Task: In the  document Povertyfile.epub Change the allignment of footer to  'Center' Select the entire text and insert font style 'Lora' and font size: 19
Action: Mouse moved to (321, 481)
Screenshot: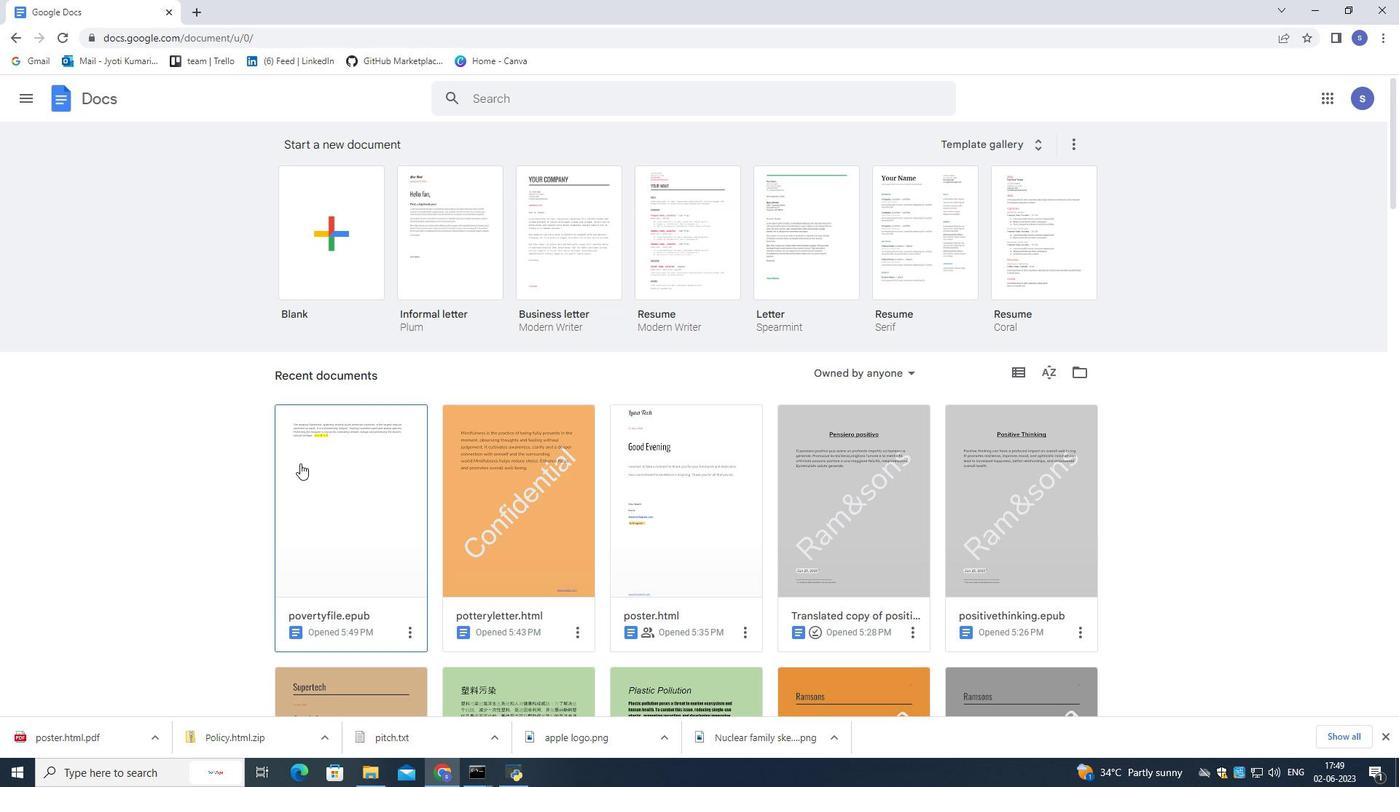 
Action: Mouse pressed left at (321, 481)
Screenshot: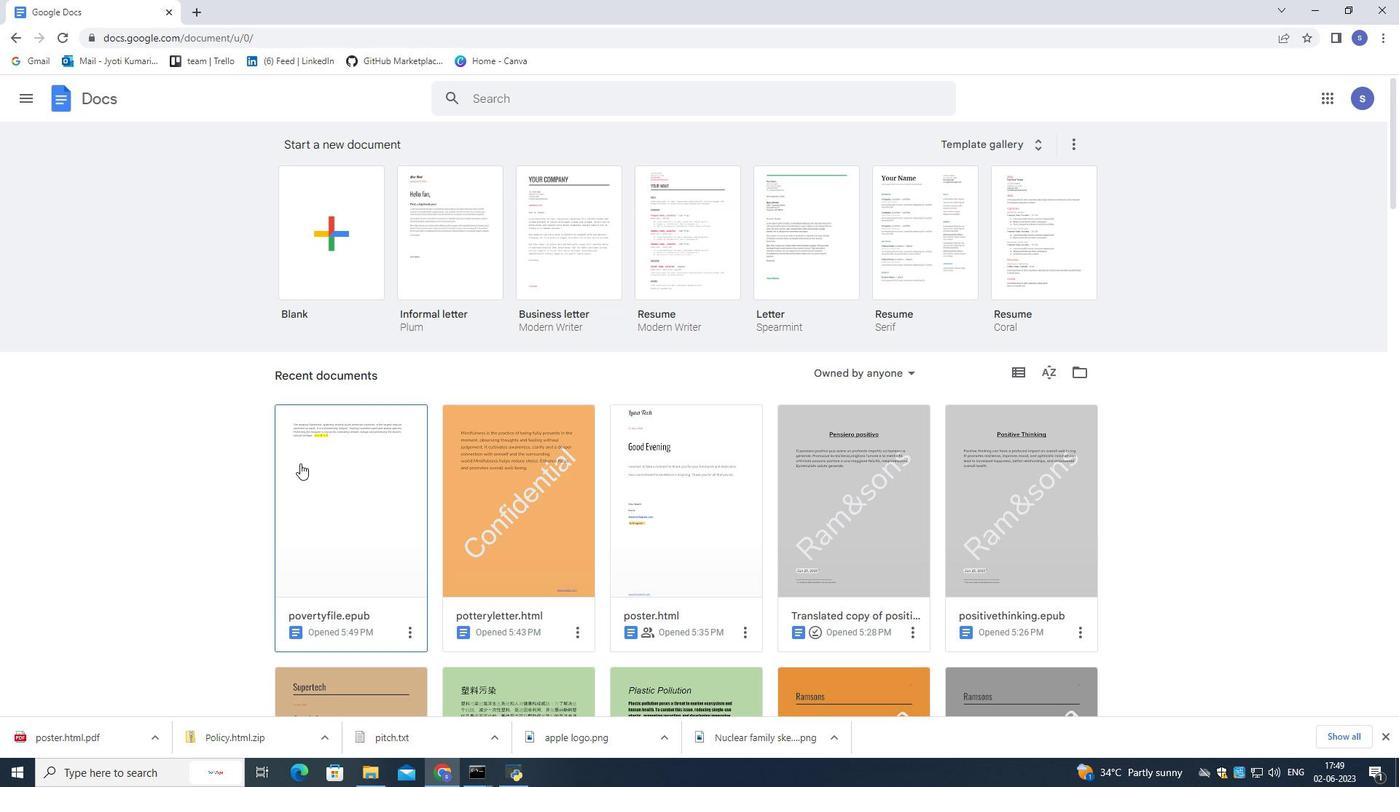 
Action: Mouse moved to (321, 481)
Screenshot: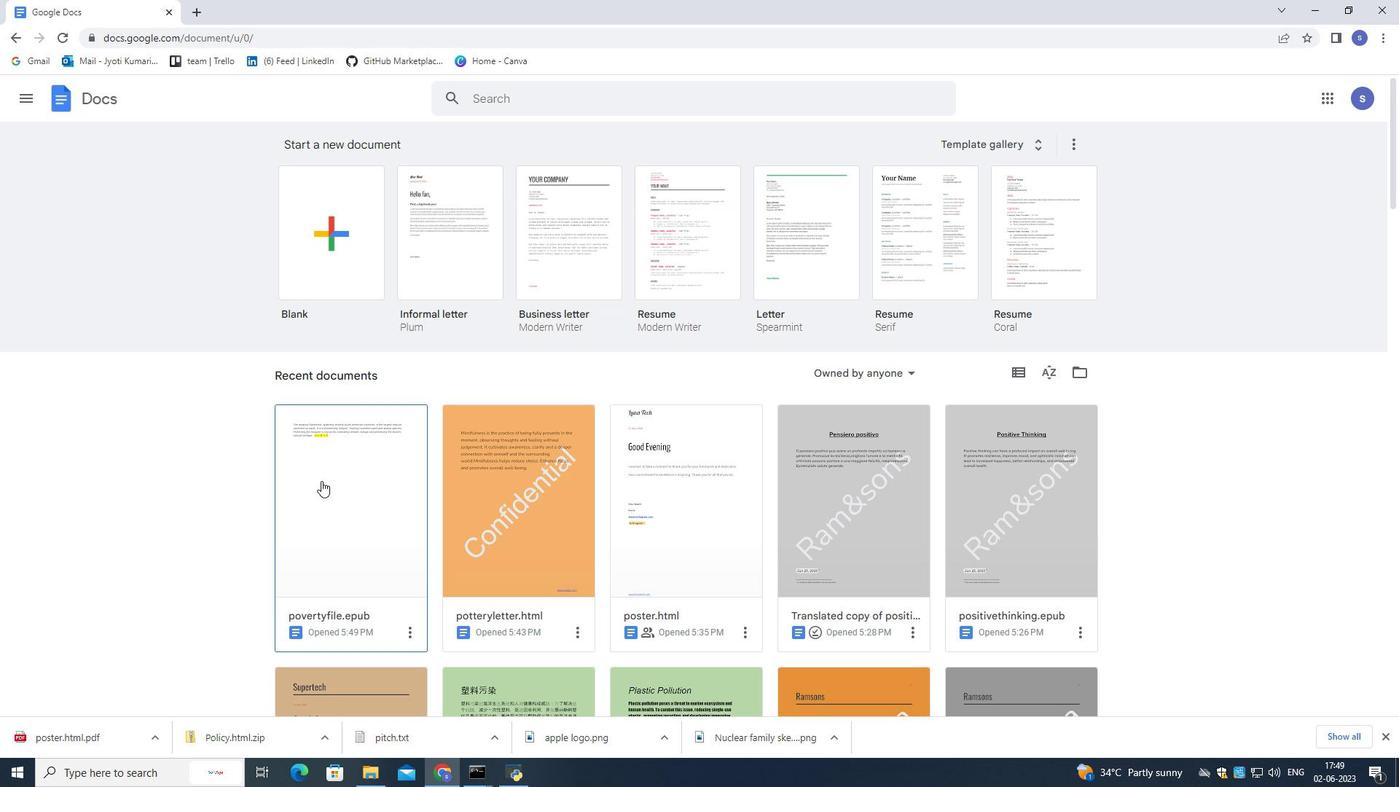 
Action: Mouse pressed left at (321, 481)
Screenshot: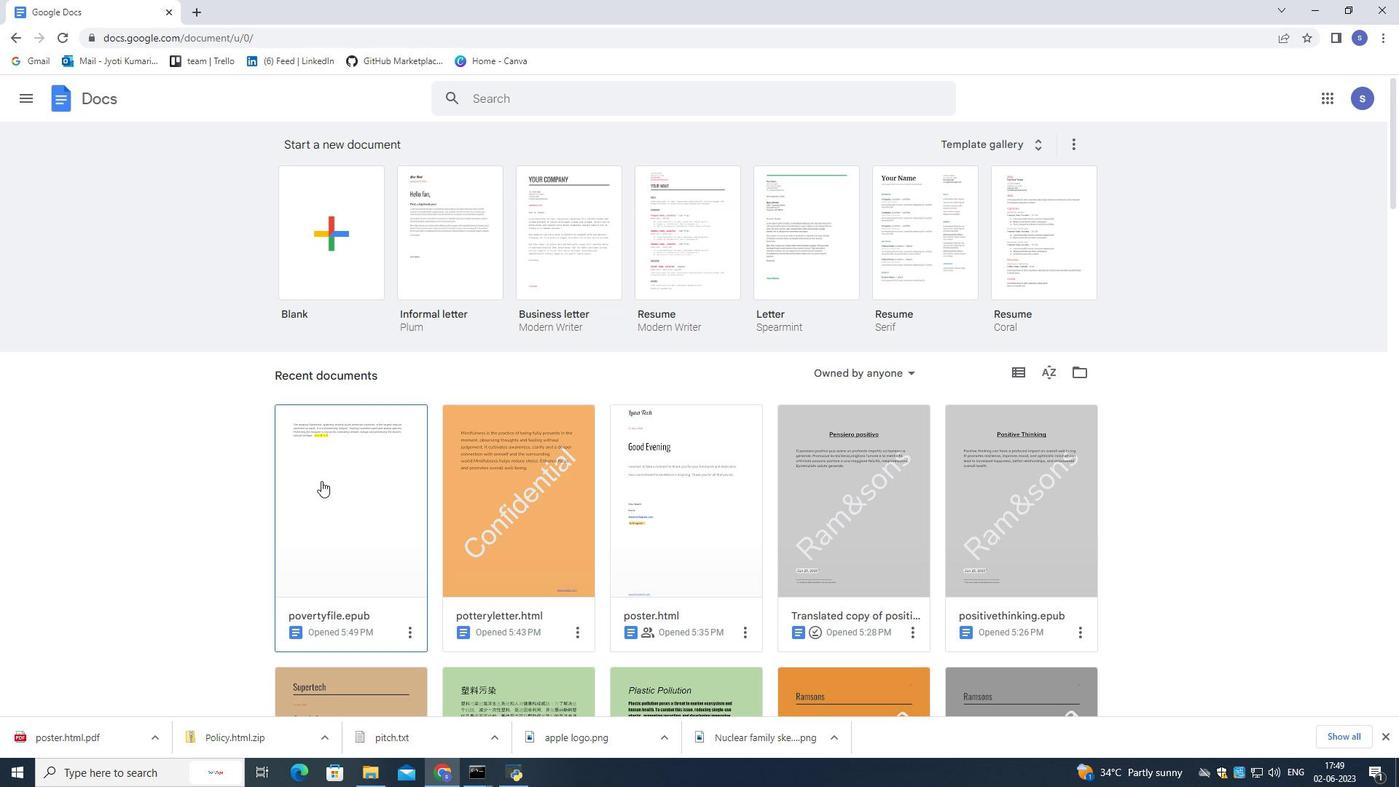 
Action: Mouse moved to (319, 481)
Screenshot: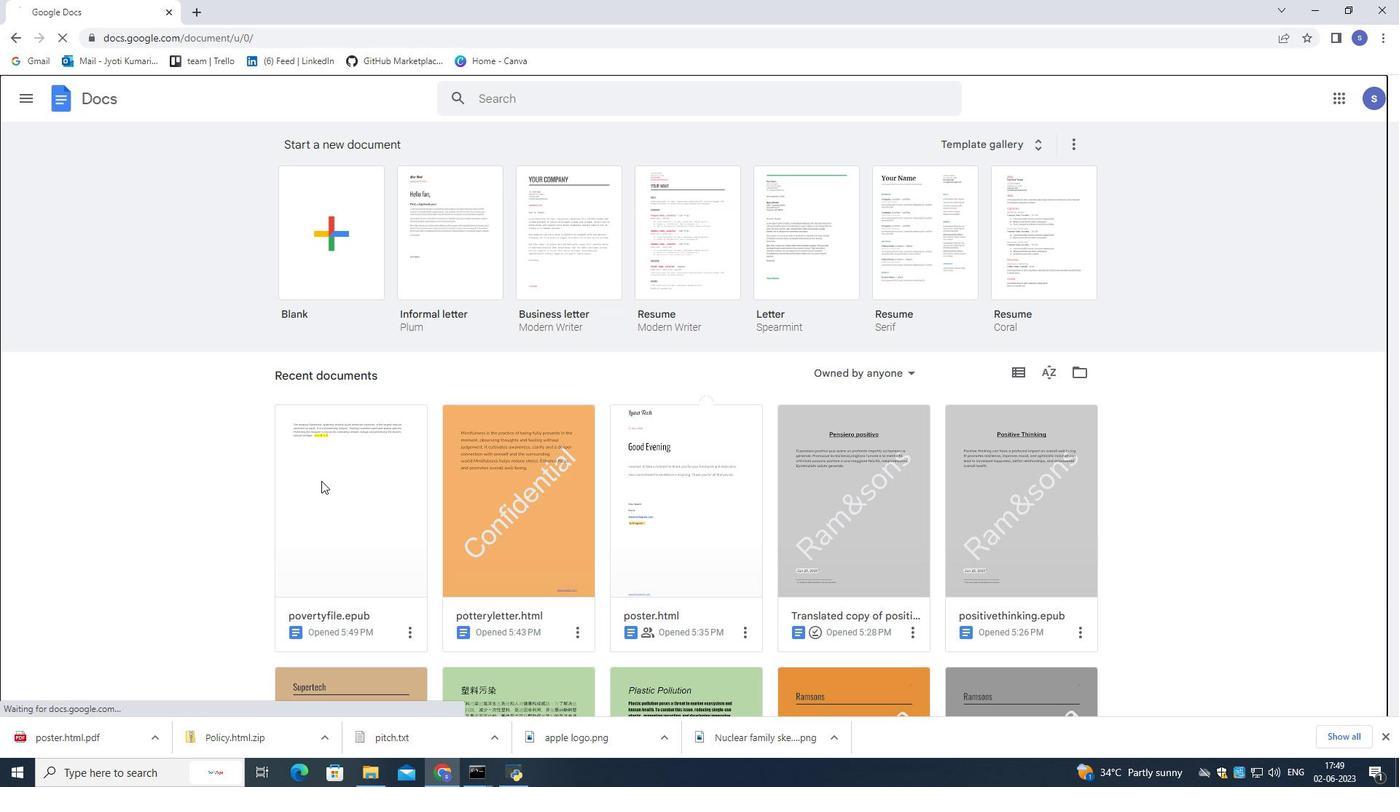 
Action: Mouse pressed left at (319, 481)
Screenshot: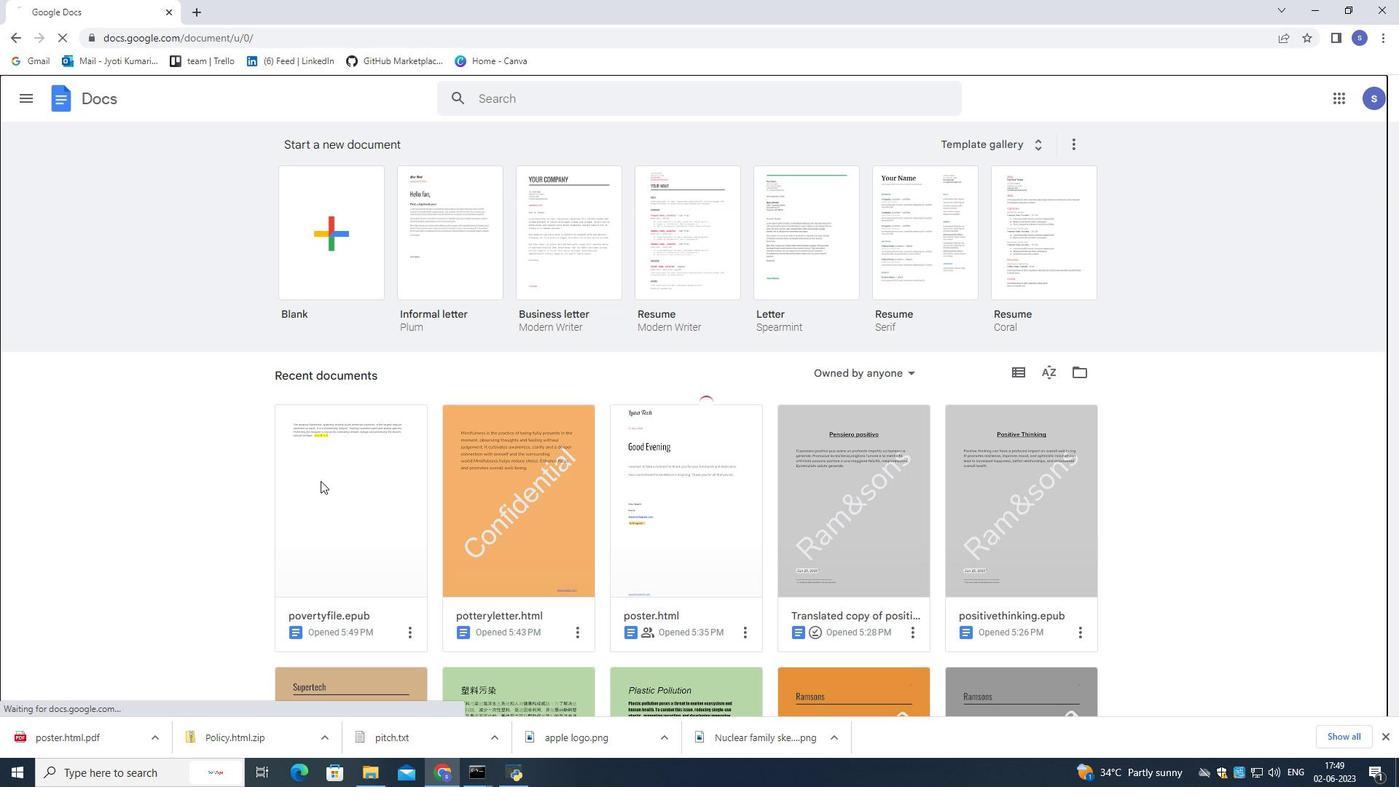 
Action: Mouse moved to (623, 583)
Screenshot: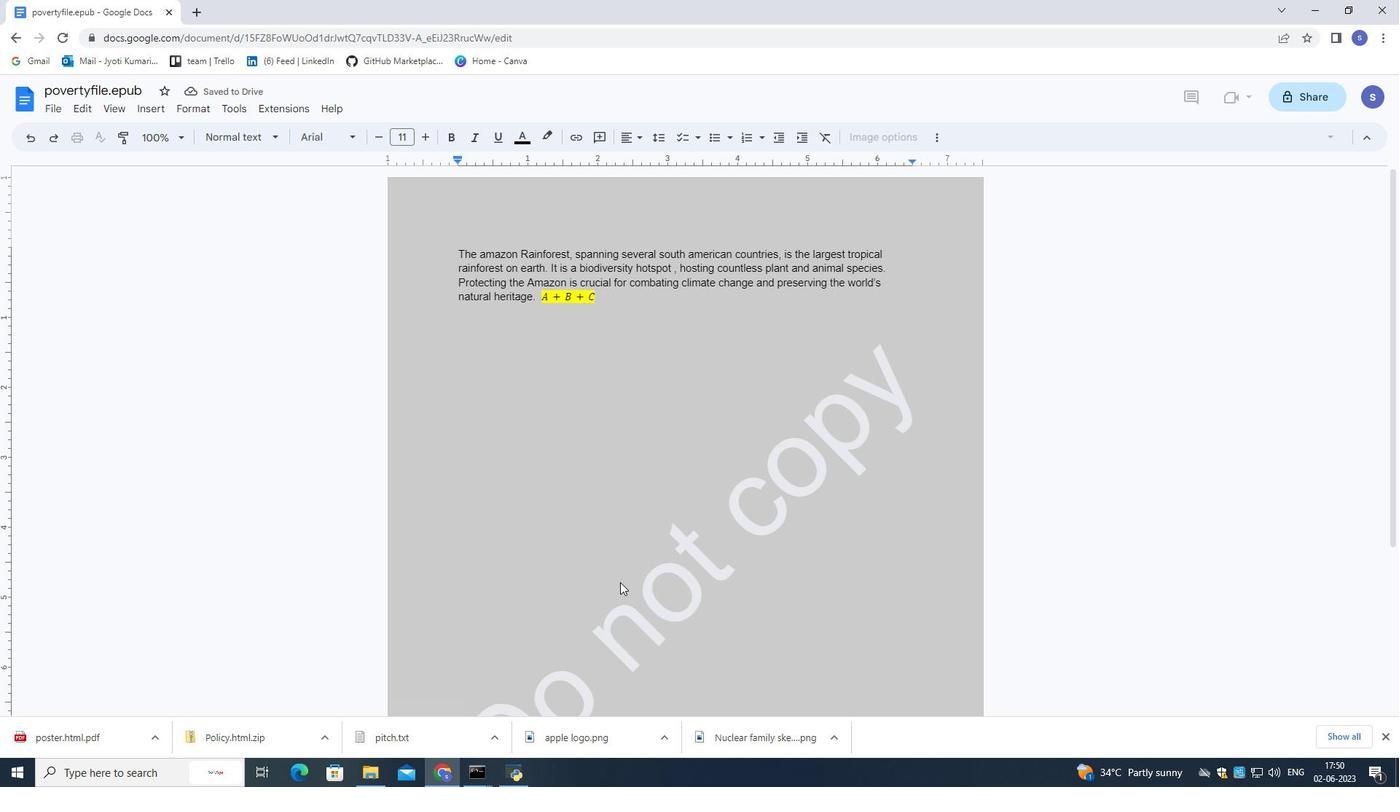 
Action: Mouse scrolled (621, 581) with delta (0, 0)
Screenshot: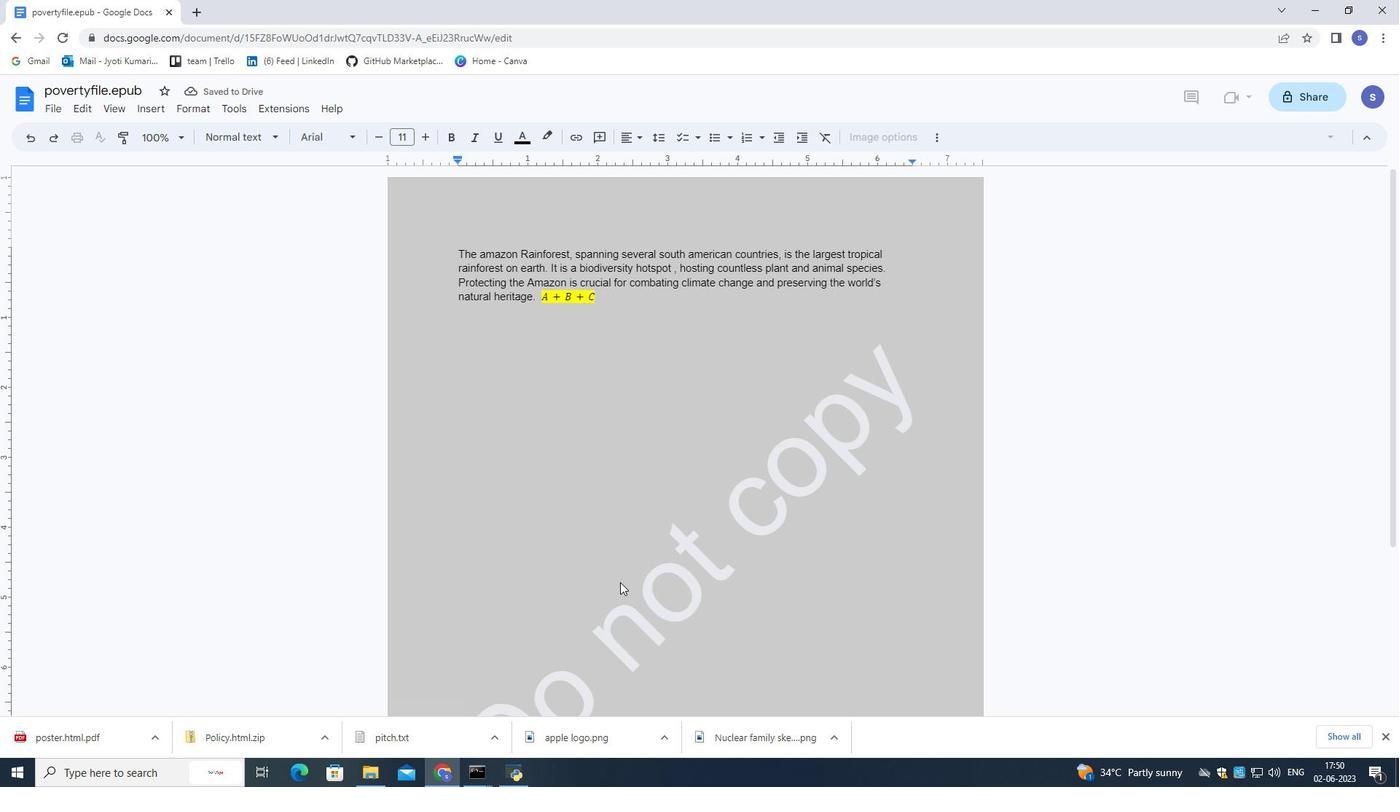 
Action: Mouse moved to (626, 583)
Screenshot: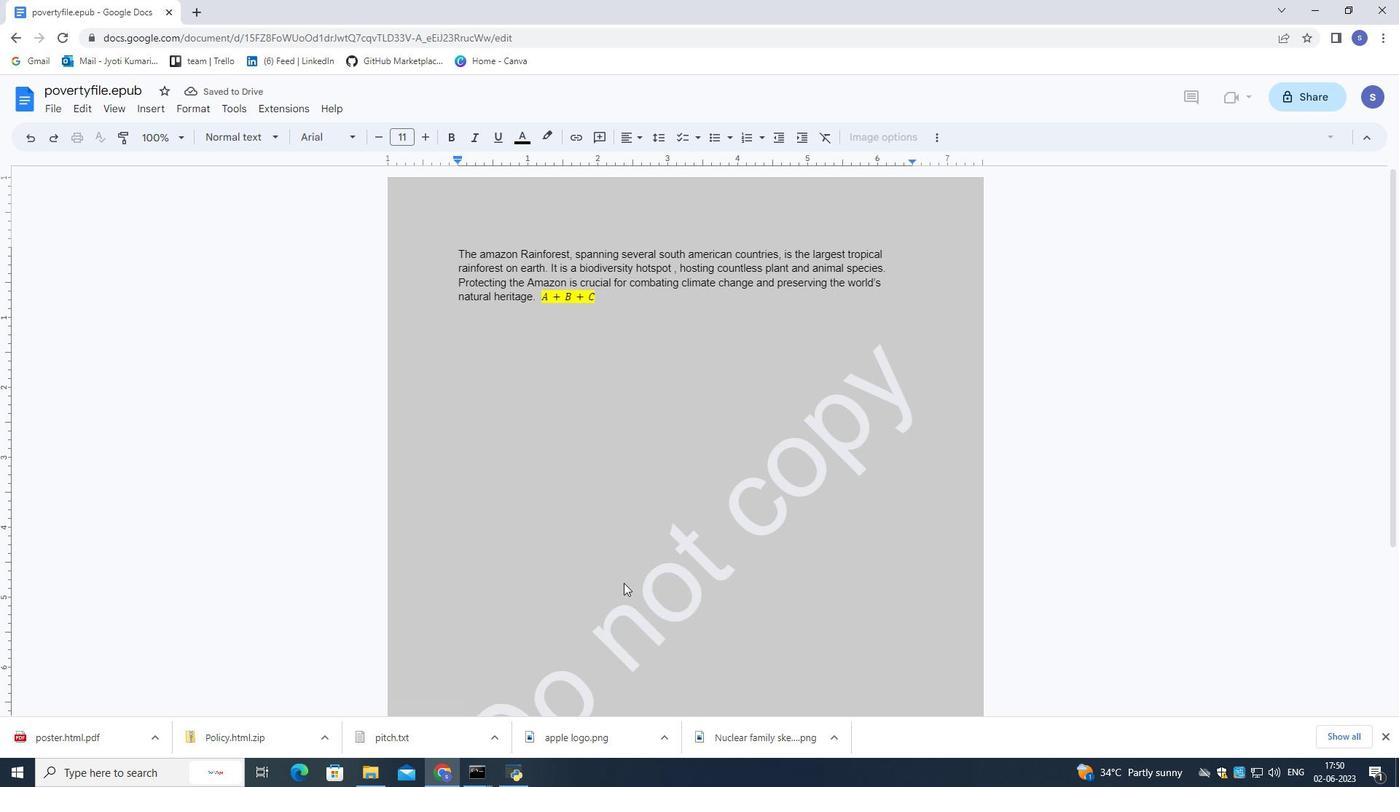 
Action: Mouse scrolled (624, 583) with delta (0, 0)
Screenshot: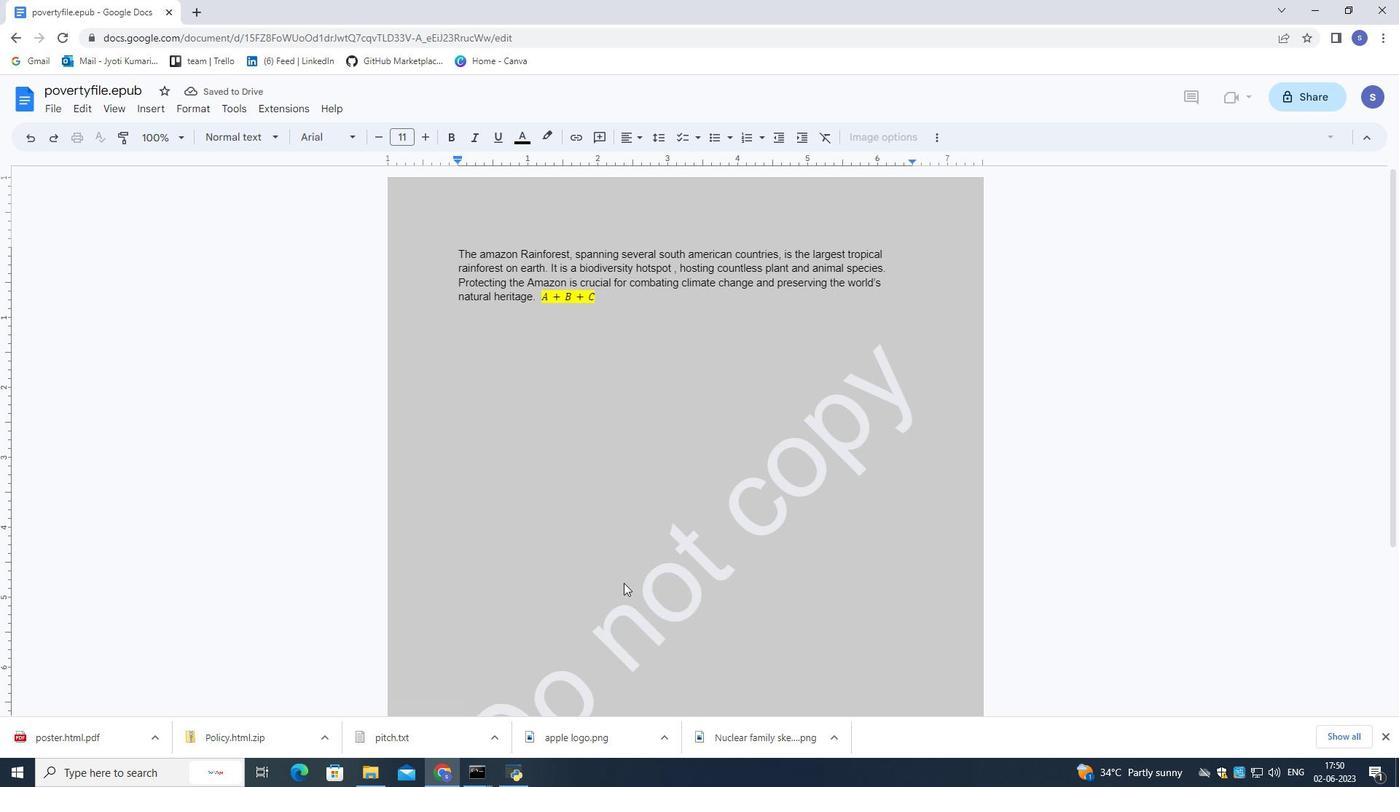 
Action: Mouse moved to (626, 583)
Screenshot: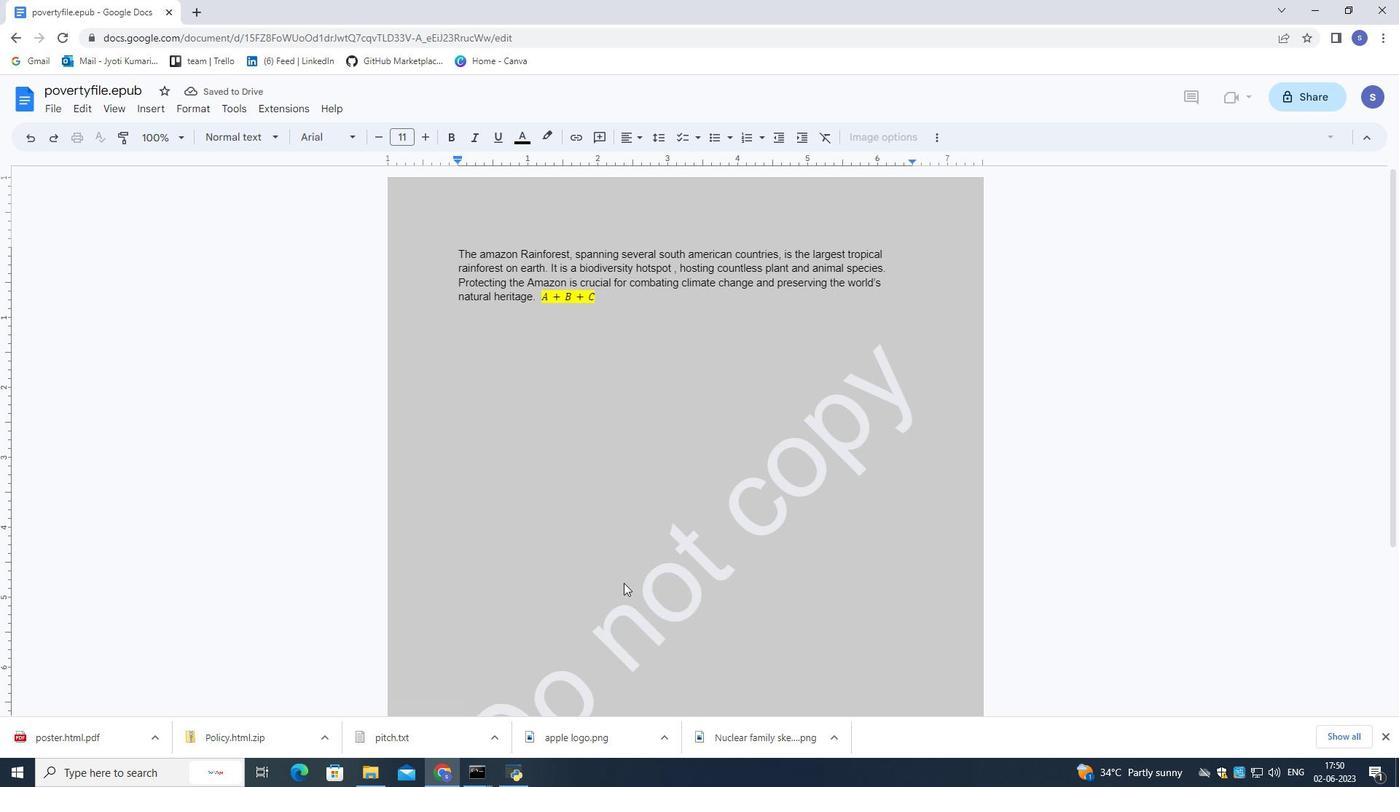
Action: Mouse scrolled (624, 583) with delta (0, 0)
Screenshot: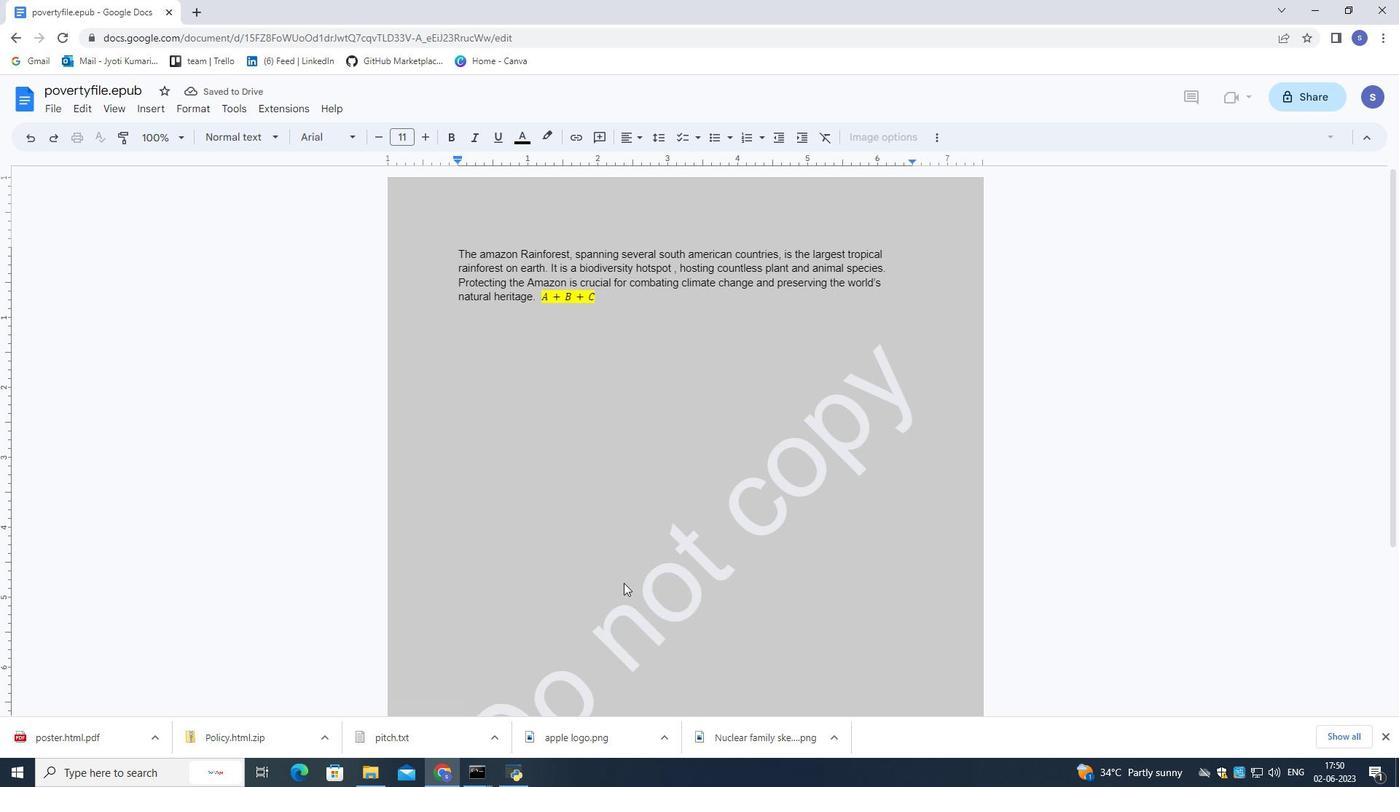 
Action: Mouse moved to (626, 580)
Screenshot: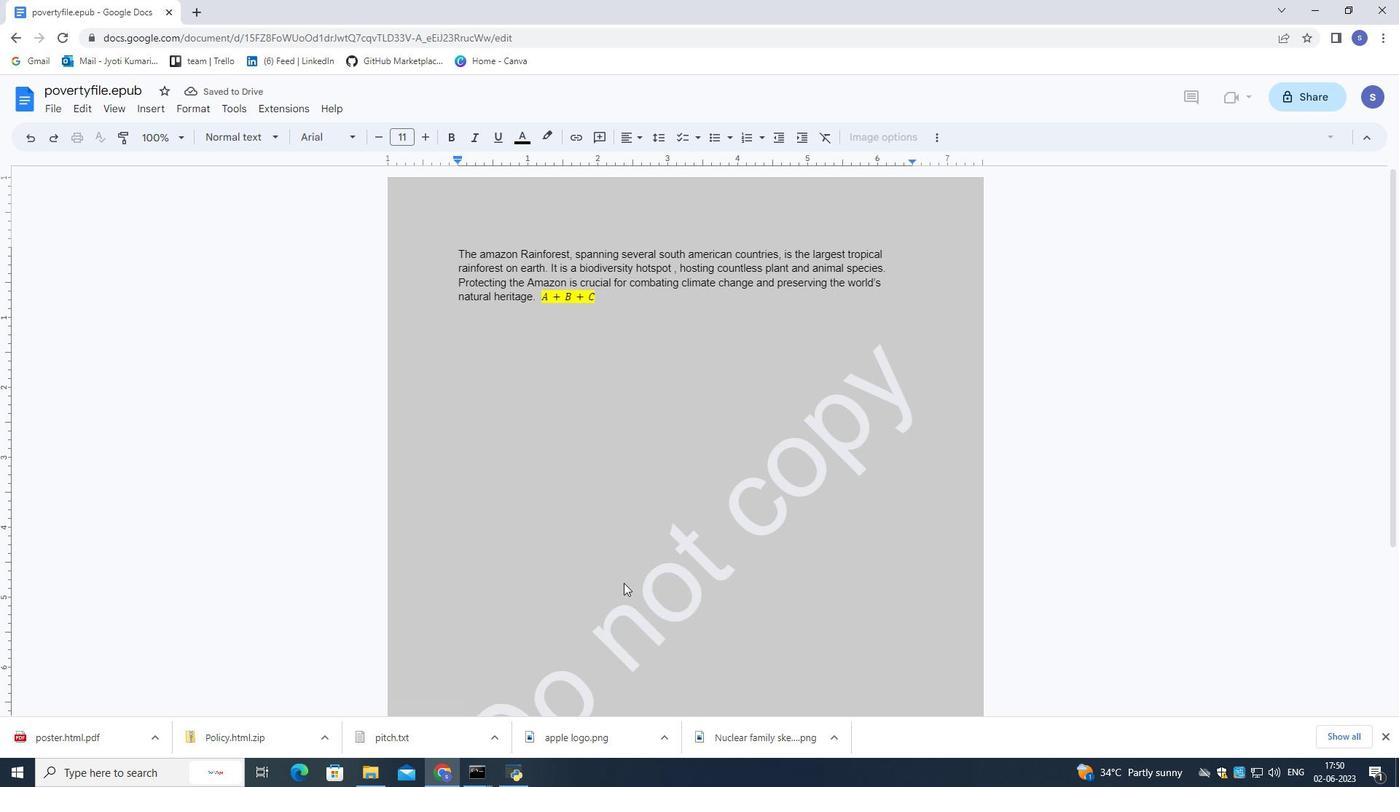 
Action: Mouse scrolled (624, 583) with delta (0, 0)
Screenshot: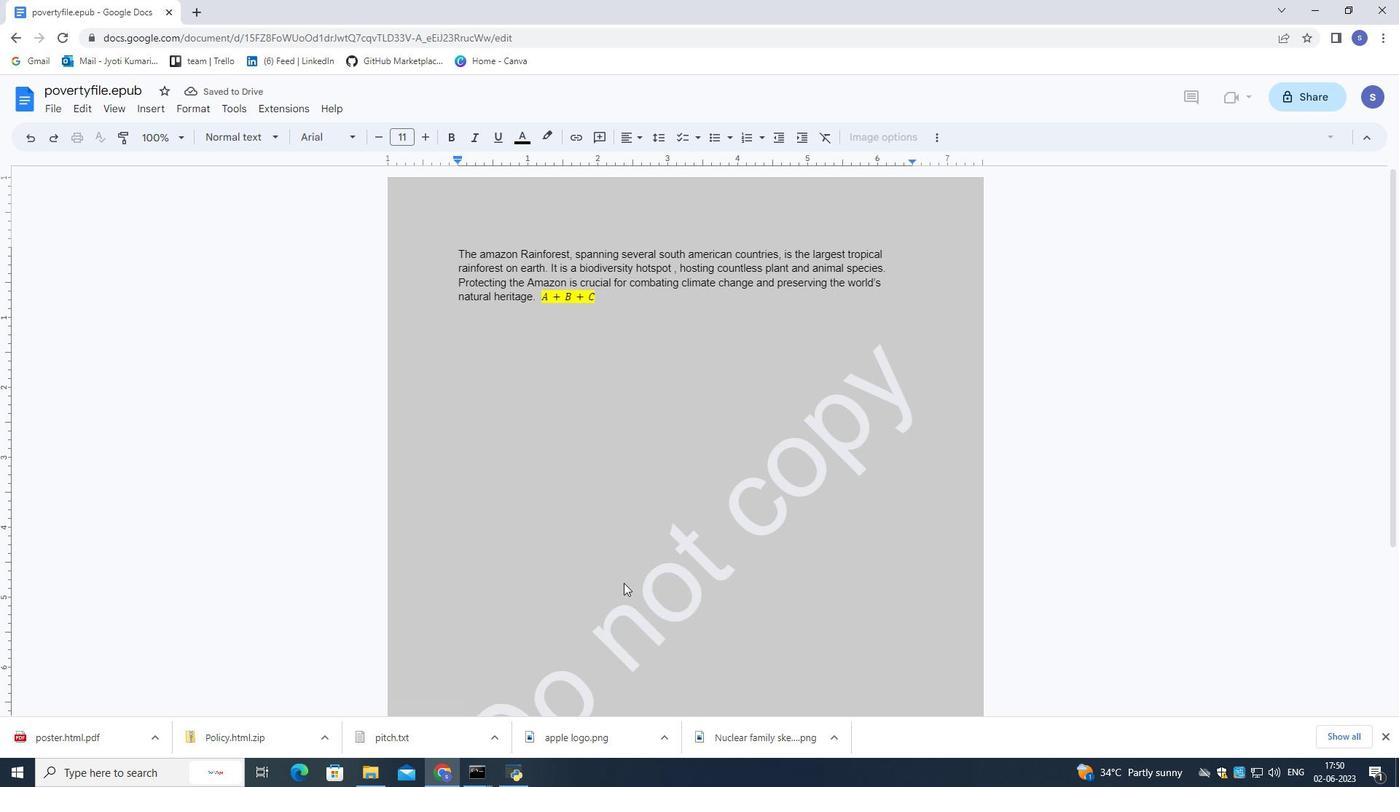 
Action: Mouse moved to (626, 578)
Screenshot: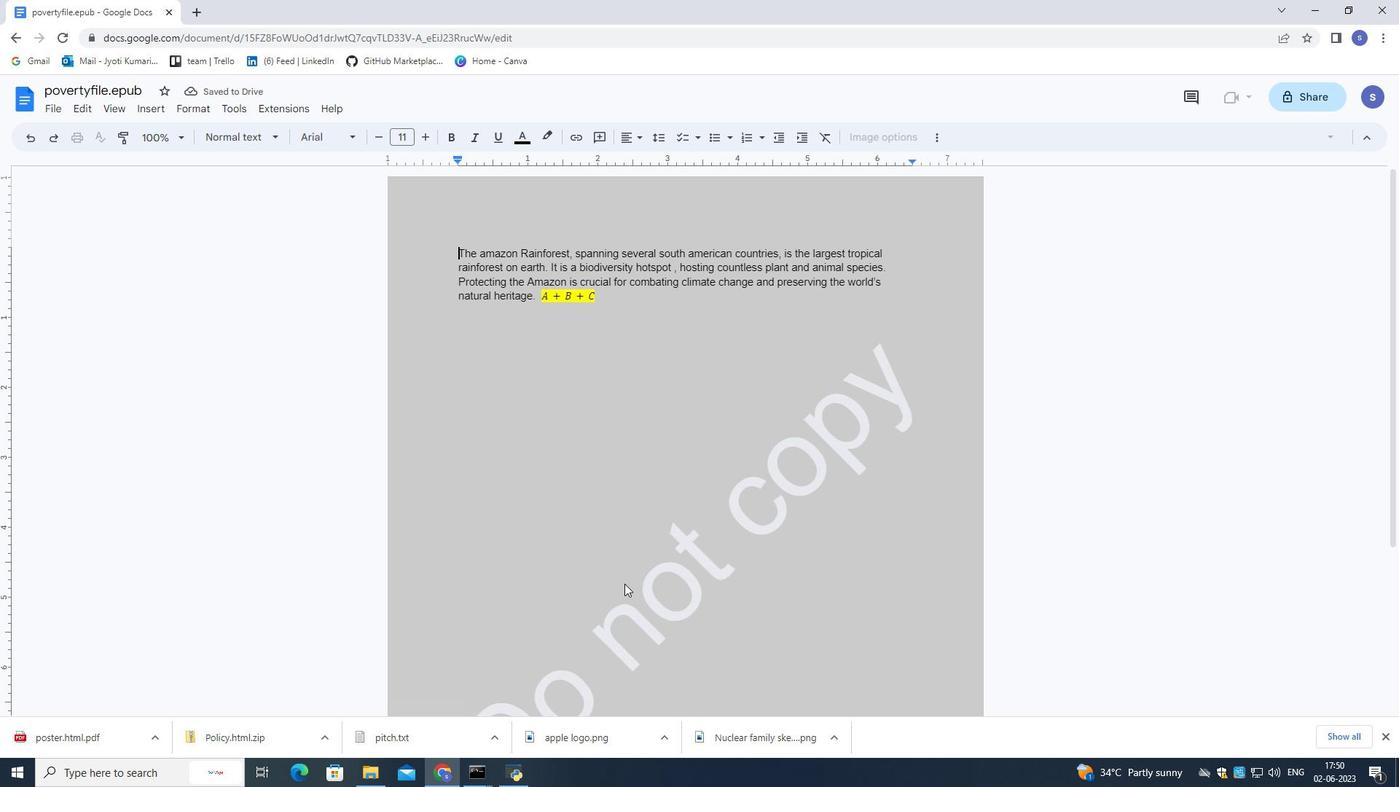 
Action: Mouse scrolled (626, 577) with delta (0, 0)
Screenshot: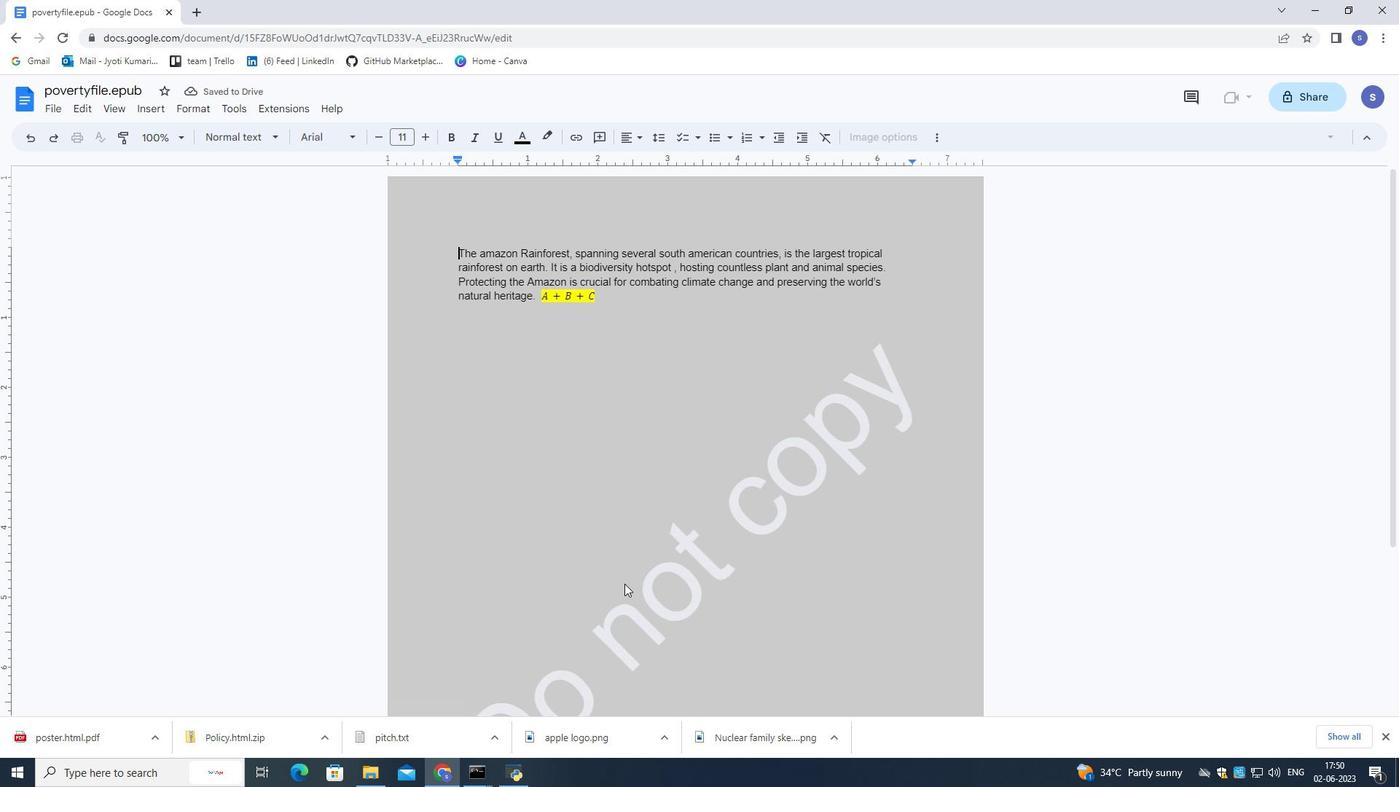 
Action: Mouse scrolled (626, 577) with delta (0, 0)
Screenshot: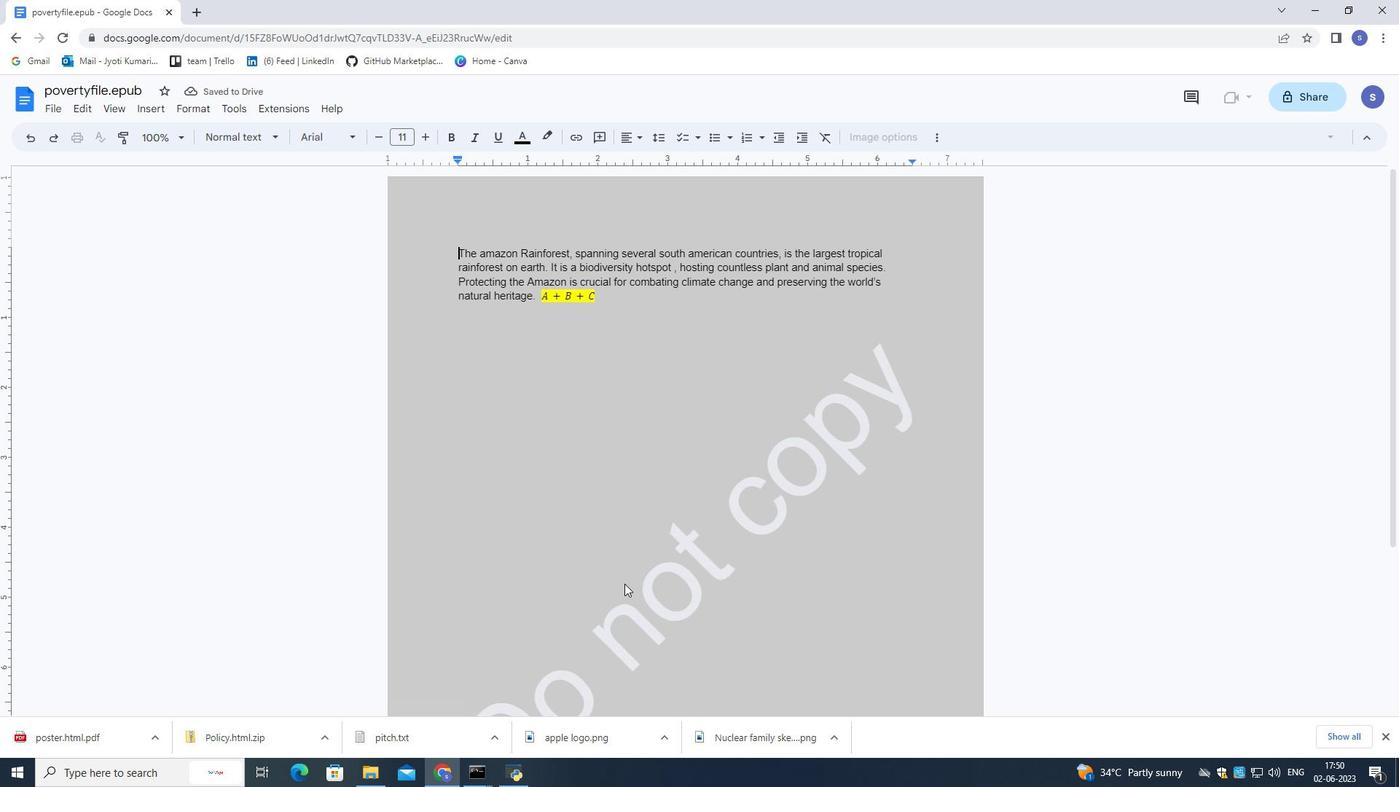 
Action: Mouse scrolled (626, 577) with delta (0, 0)
Screenshot: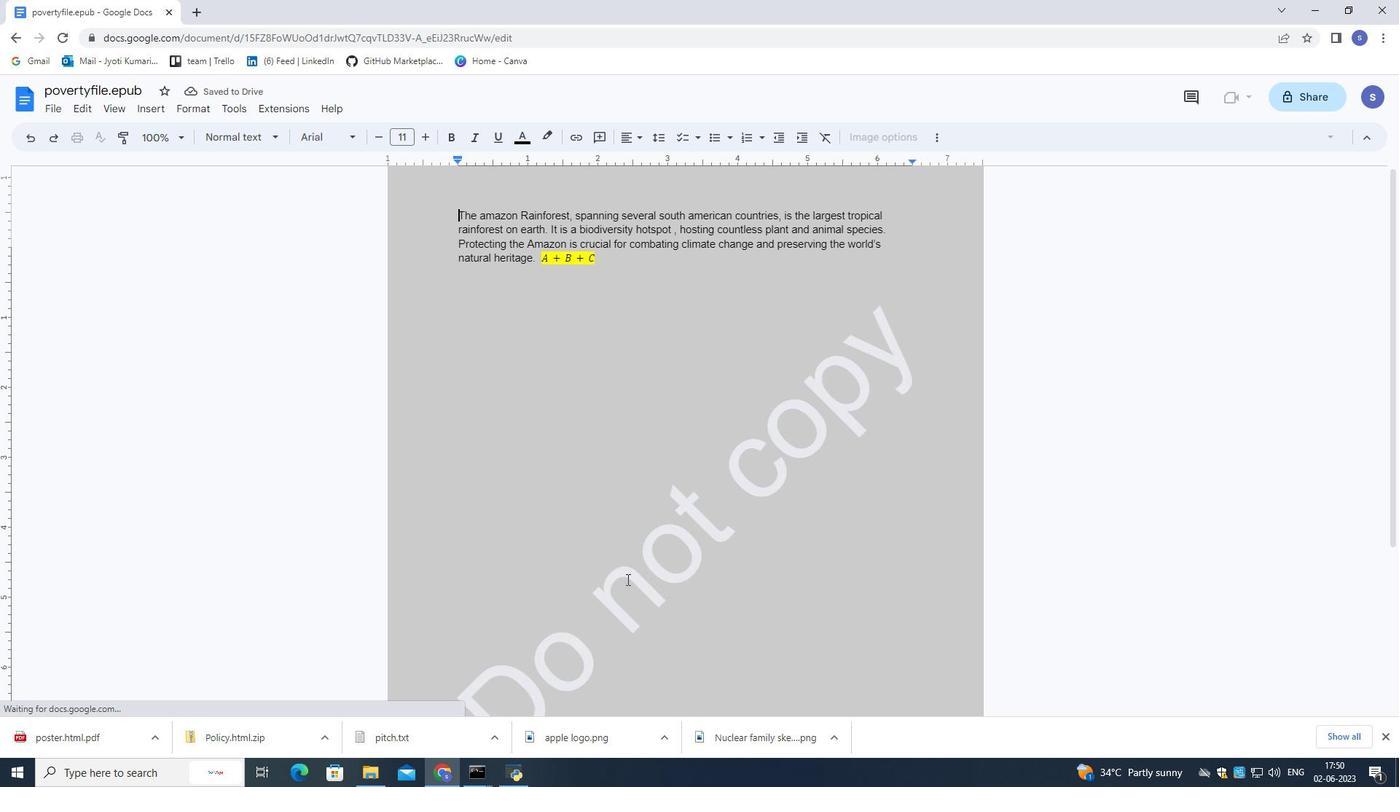 
Action: Mouse moved to (557, 674)
Screenshot: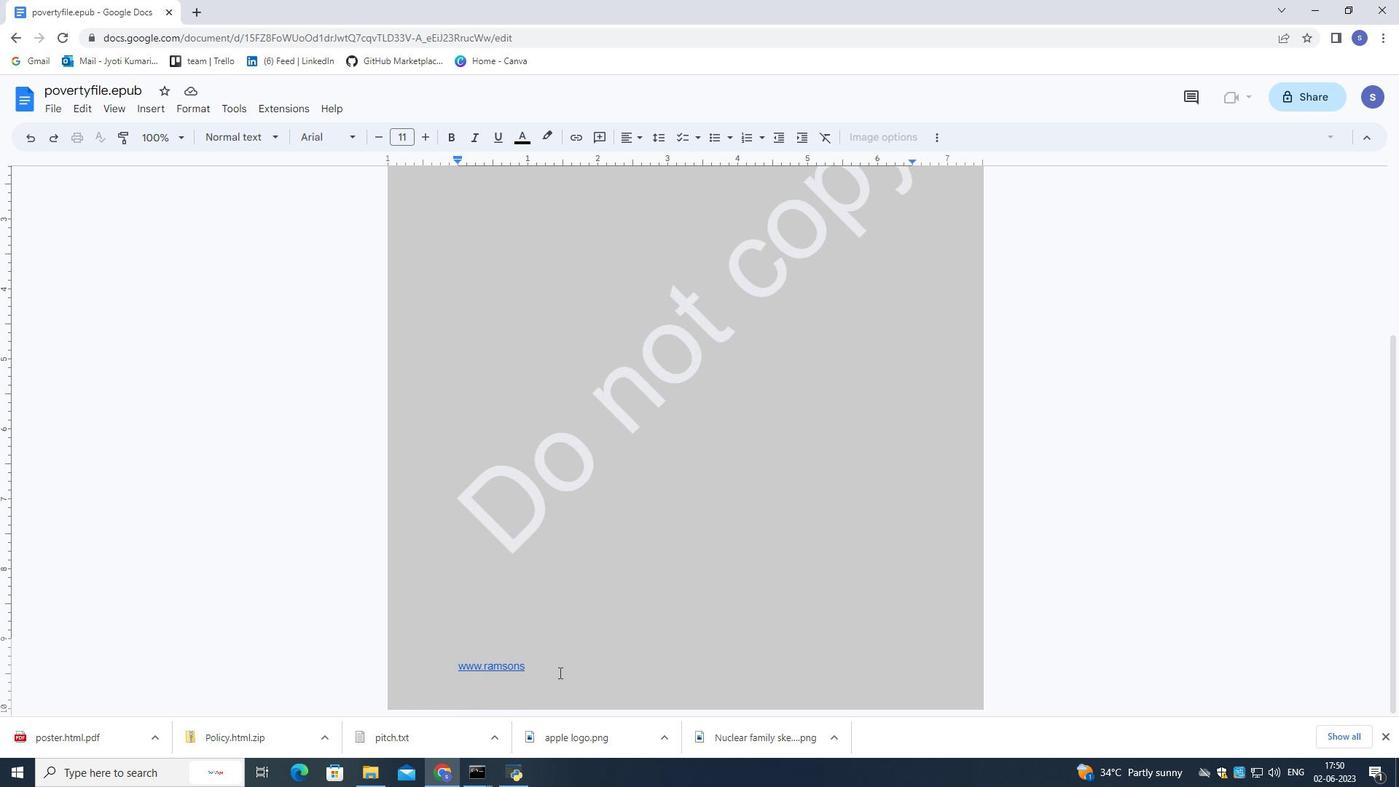 
Action: Mouse pressed left at (557, 674)
Screenshot: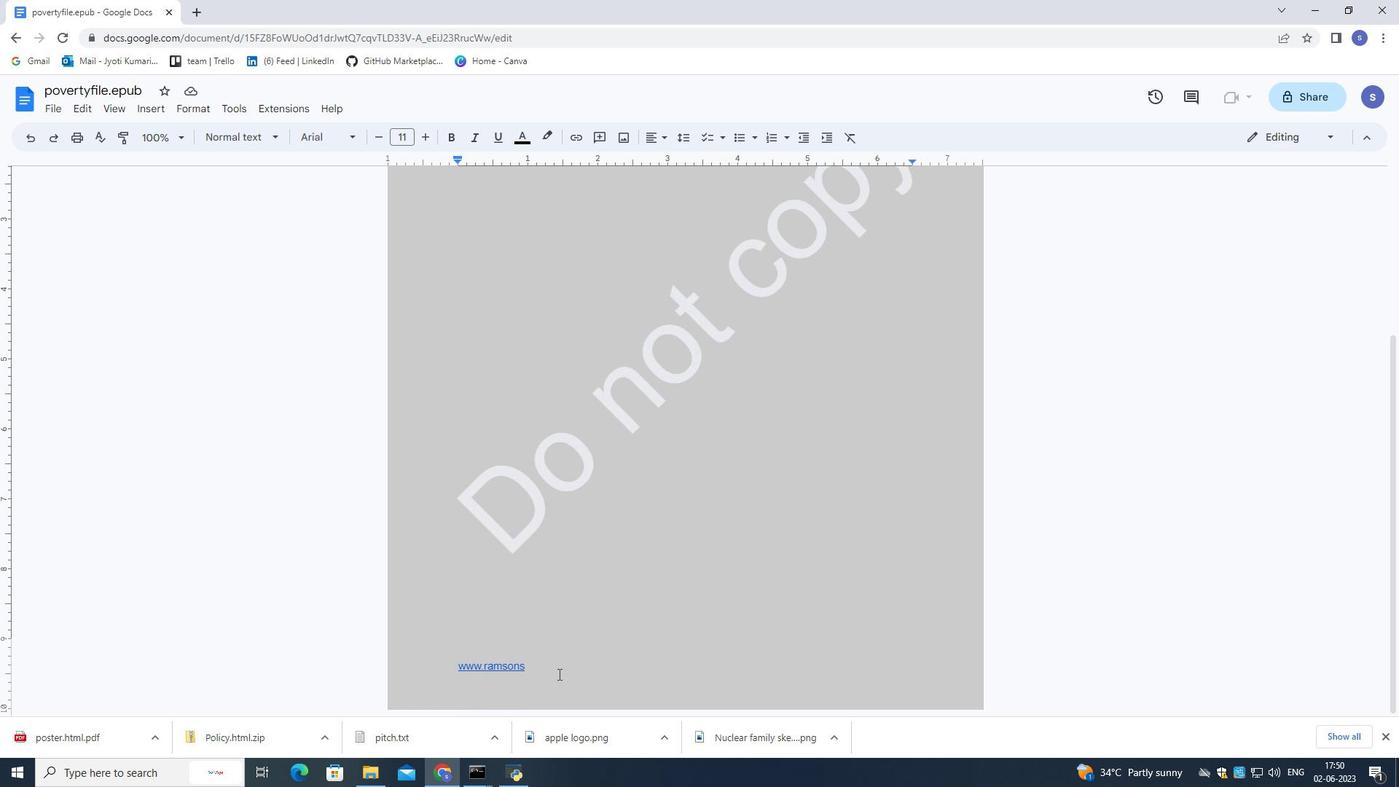
Action: Mouse moved to (552, 666)
Screenshot: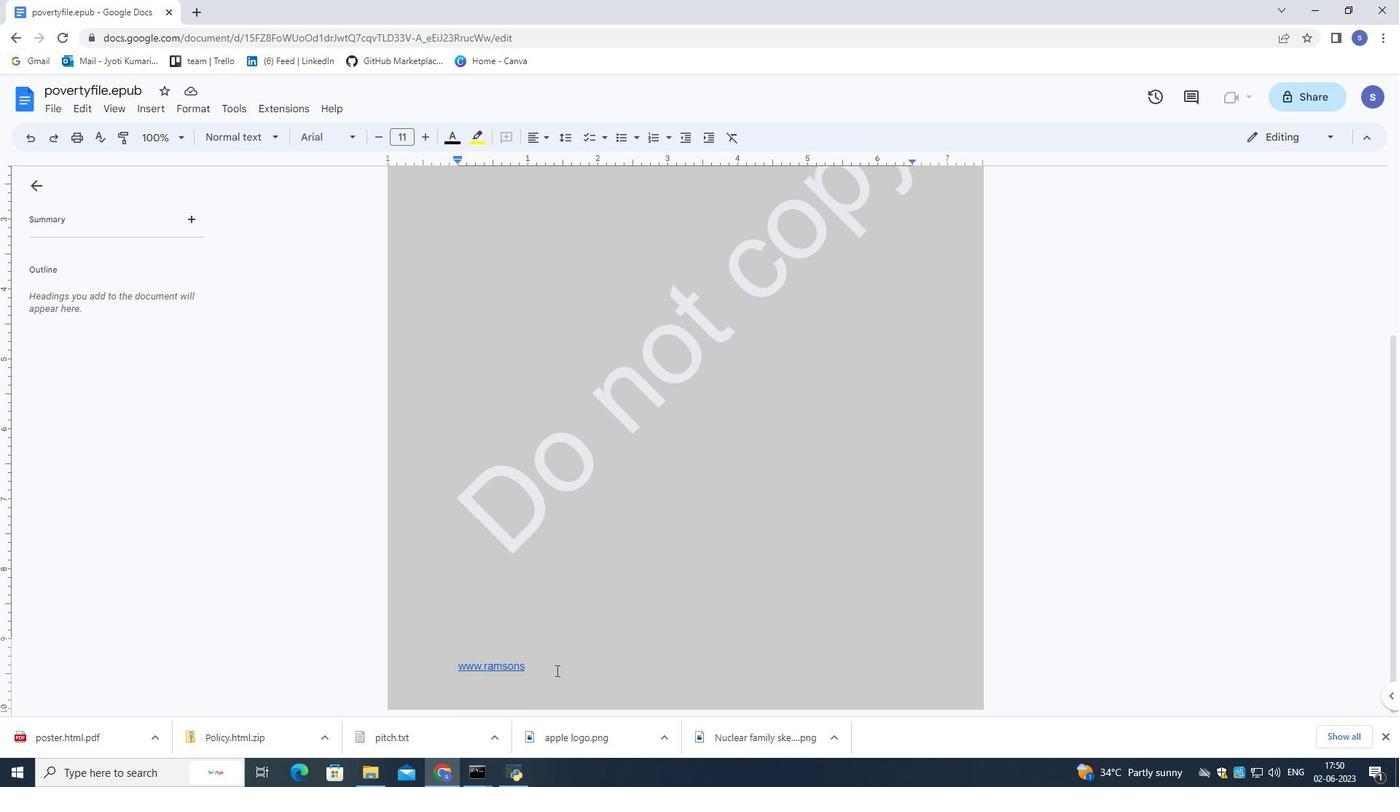 
Action: Mouse pressed left at (552, 666)
Screenshot: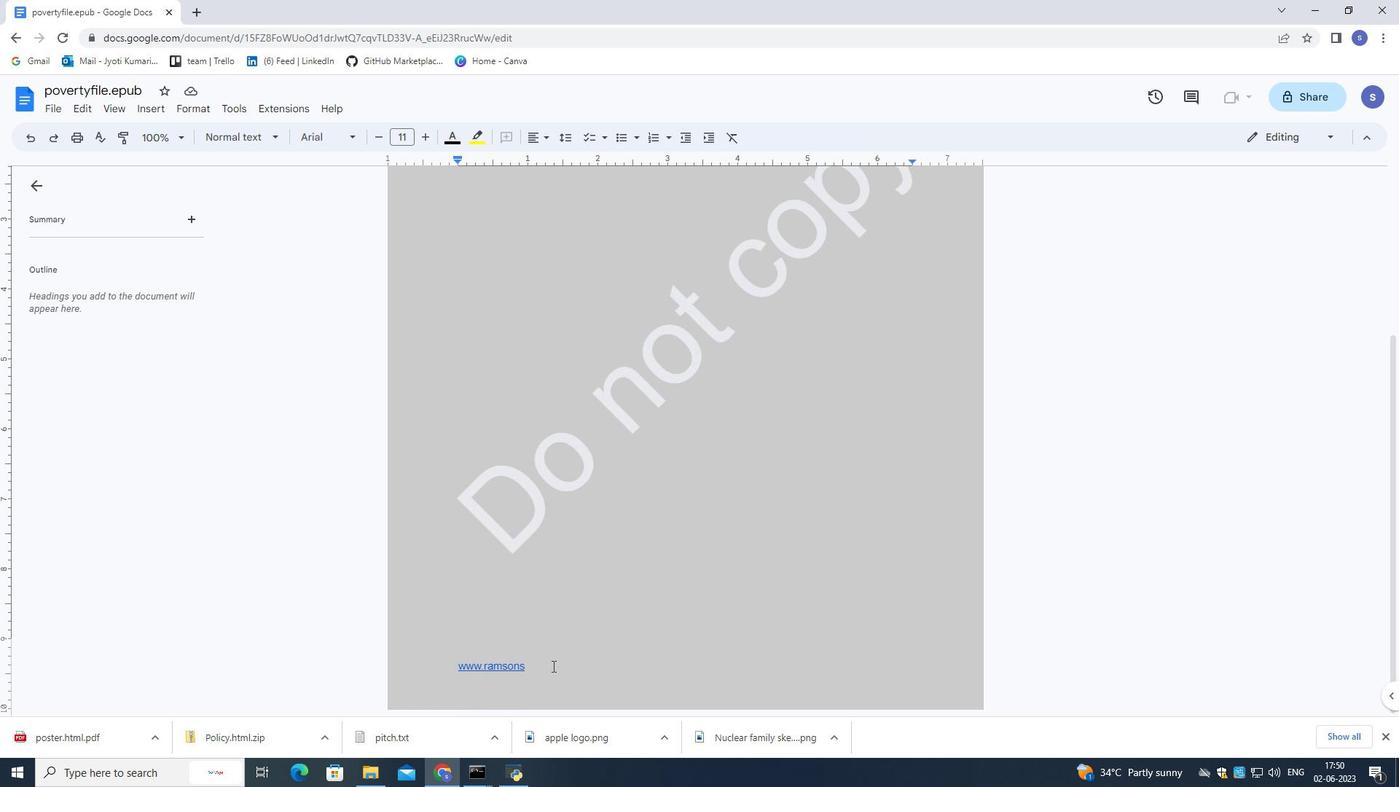 
Action: Mouse moved to (548, 663)
Screenshot: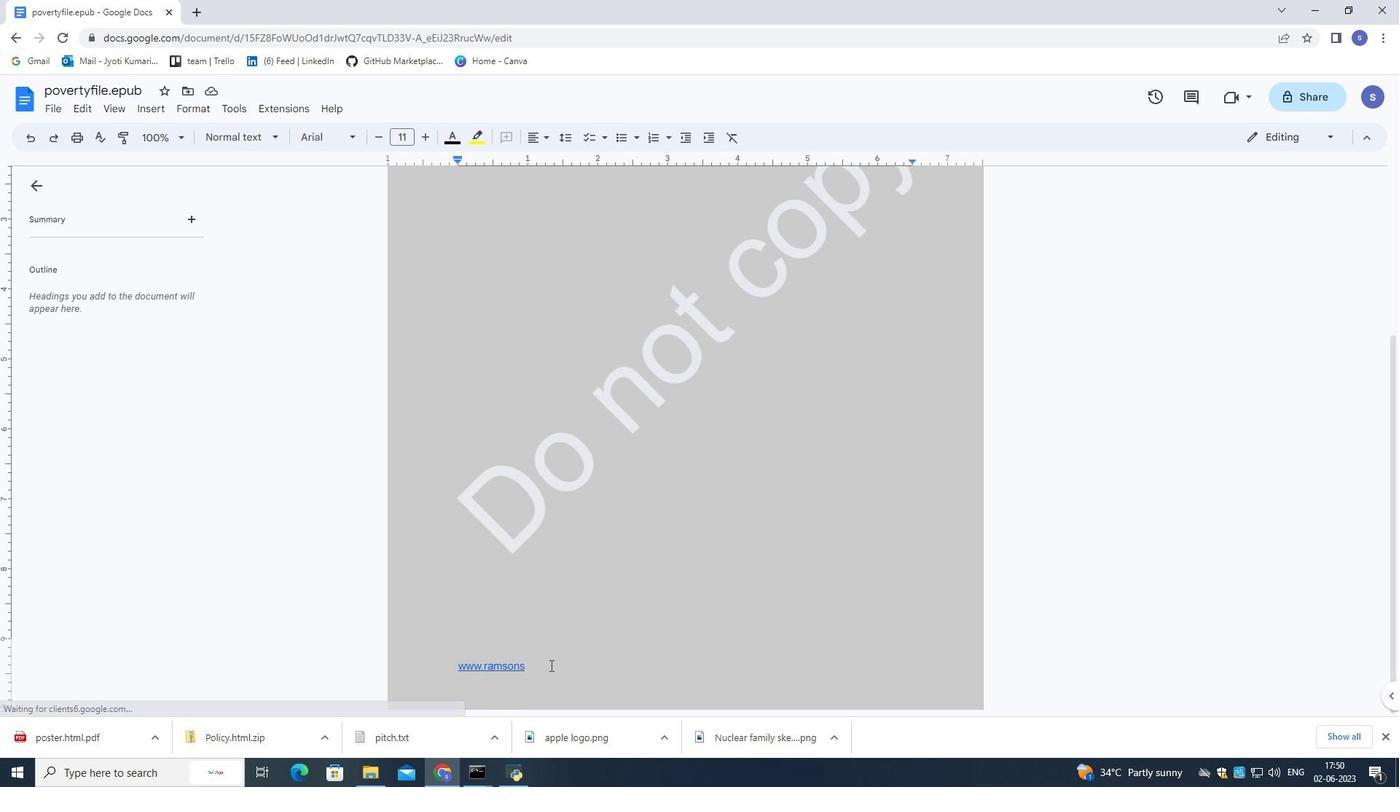 
Action: Mouse pressed left at (548, 663)
Screenshot: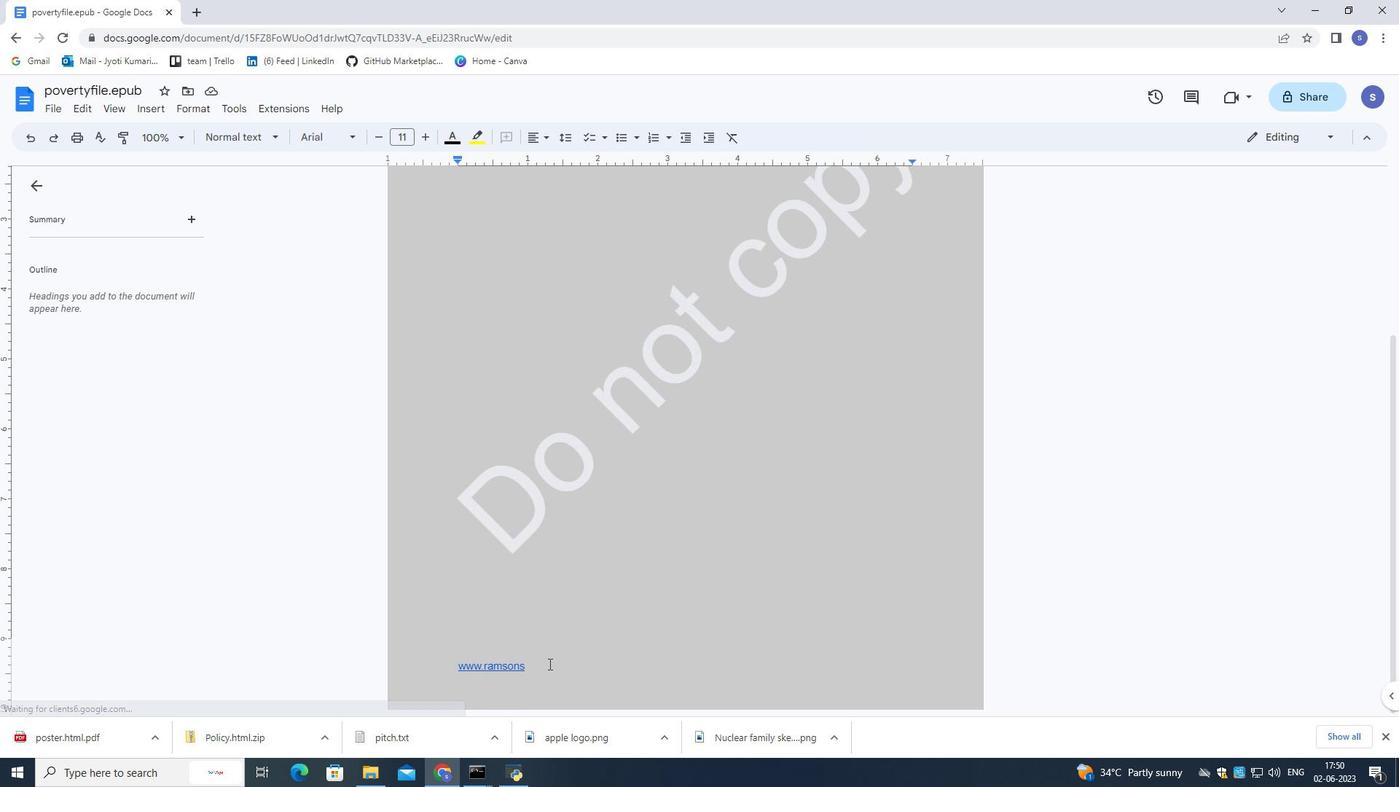
Action: Mouse moved to (547, 663)
Screenshot: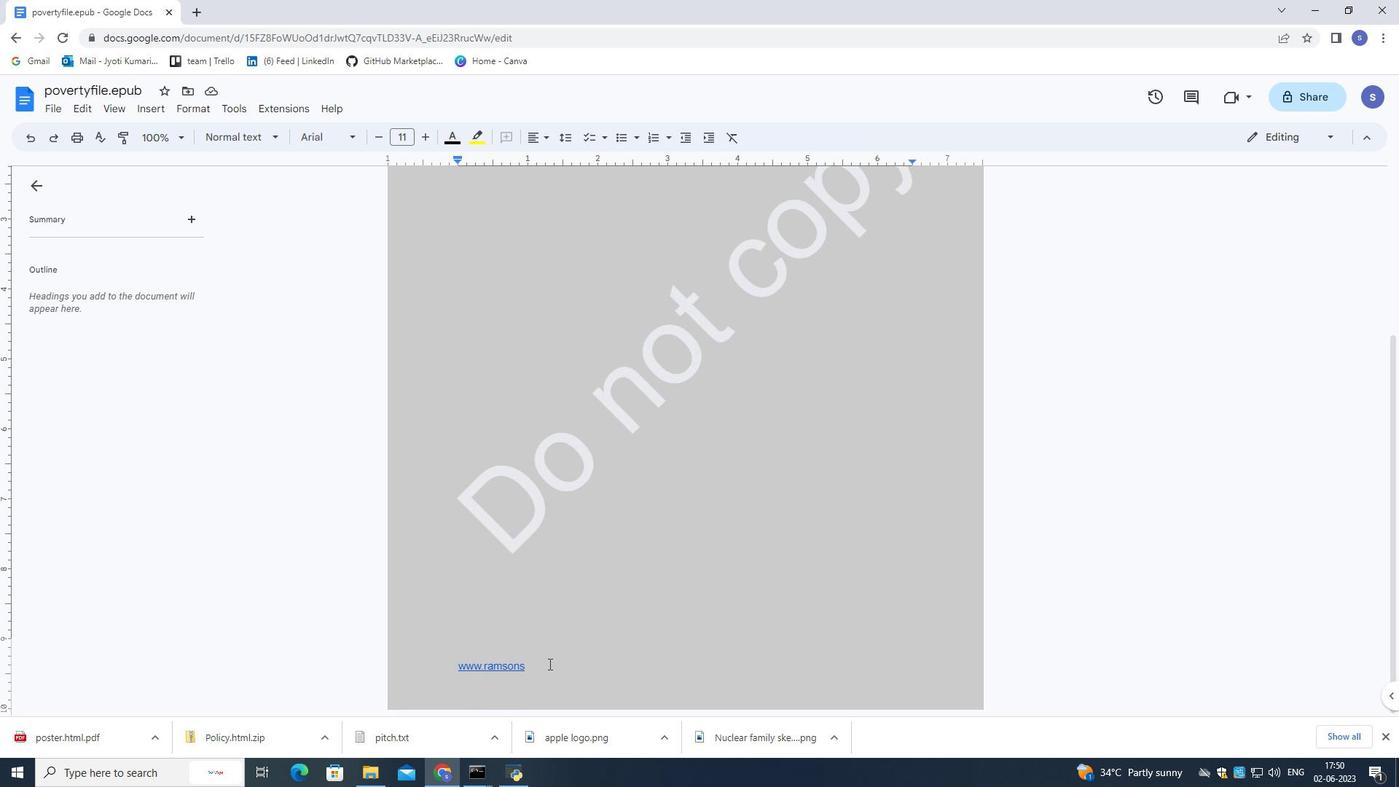 
Action: Mouse pressed left at (547, 663)
Screenshot: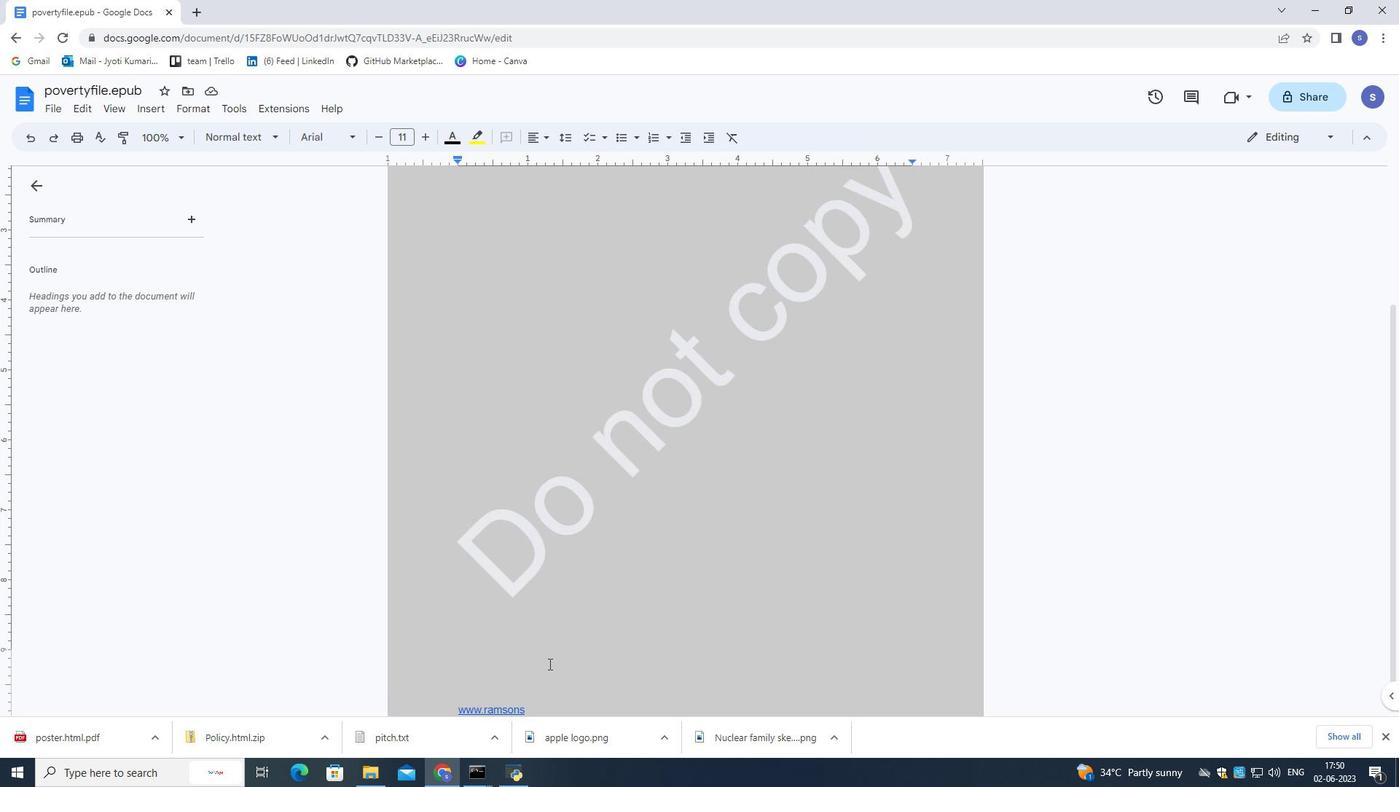 
Action: Mouse moved to (545, 655)
Screenshot: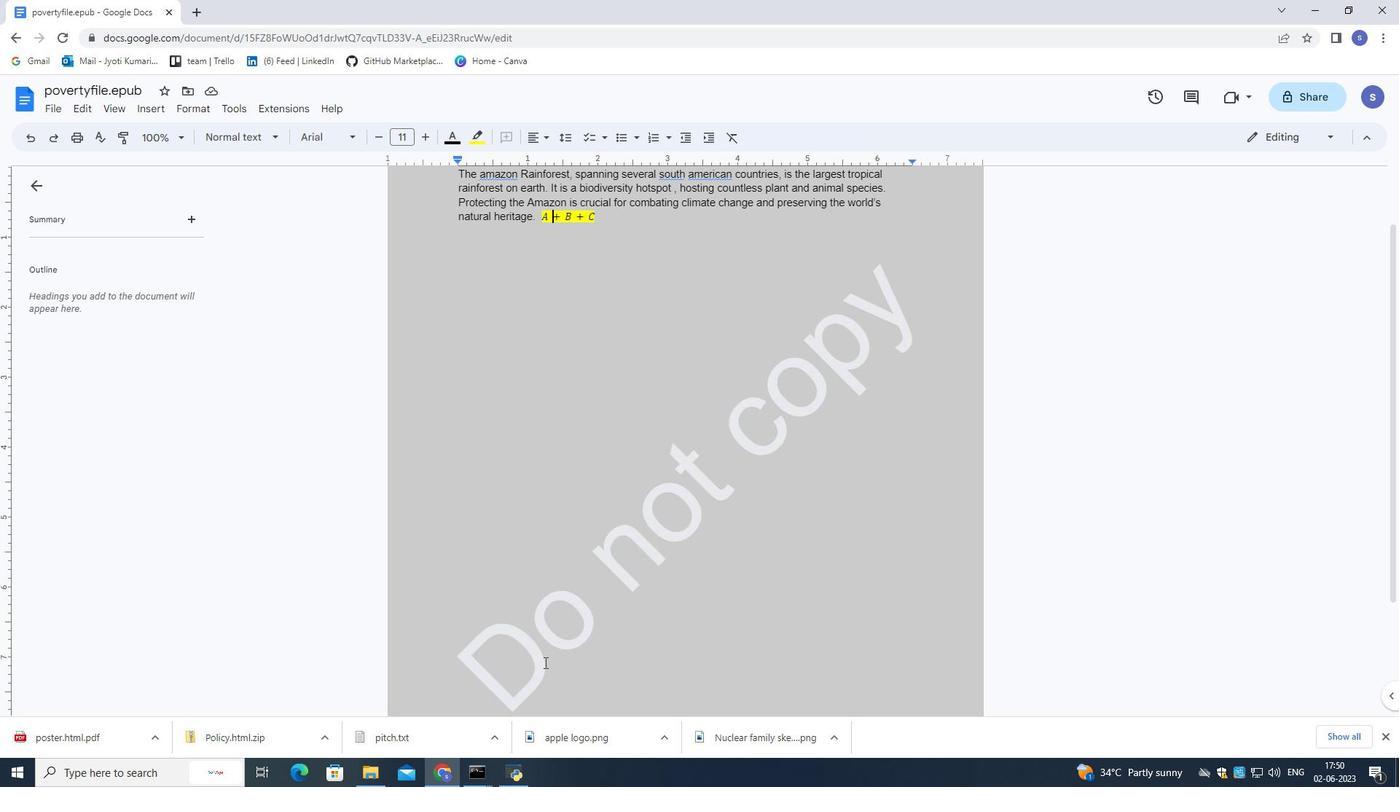 
Action: Mouse scrolled (545, 654) with delta (0, 0)
Screenshot: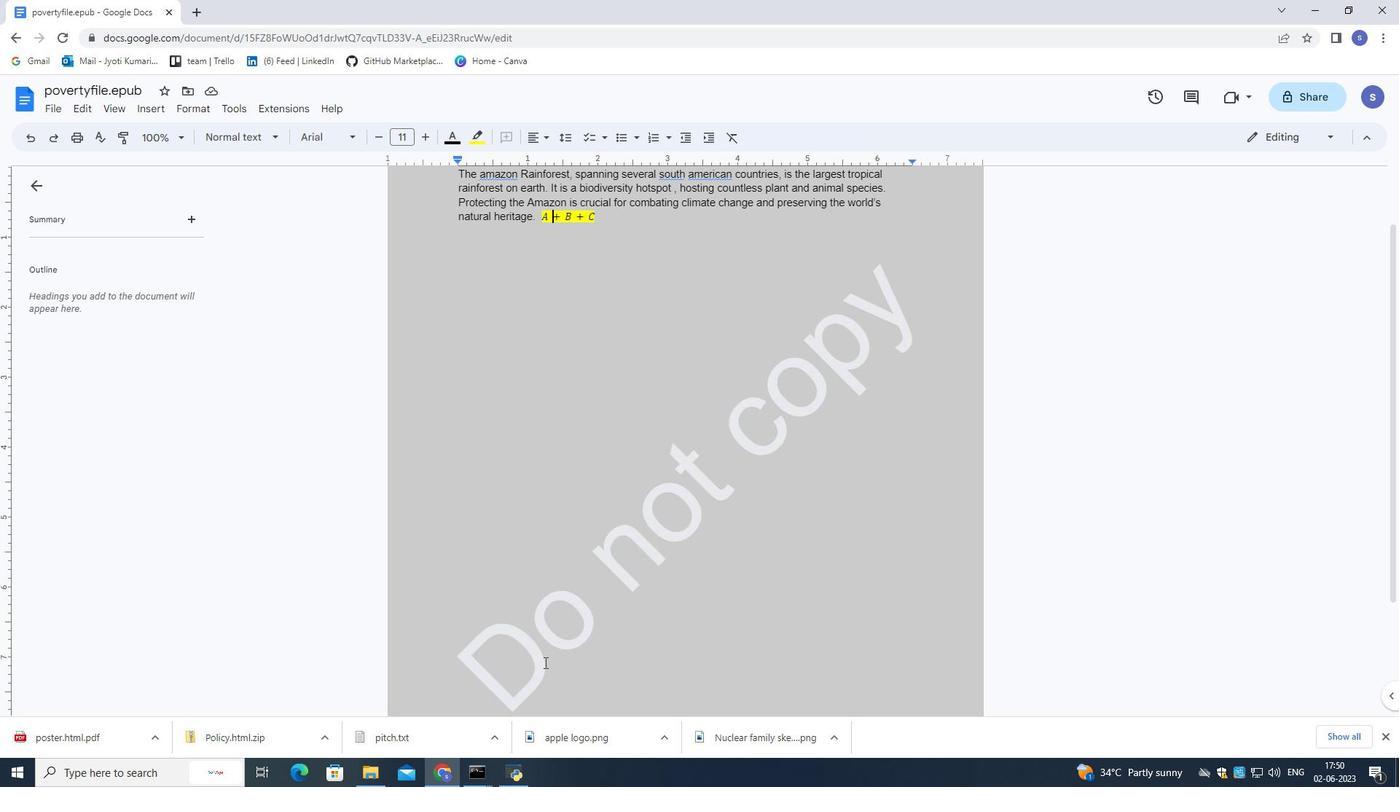
Action: Mouse moved to (548, 656)
Screenshot: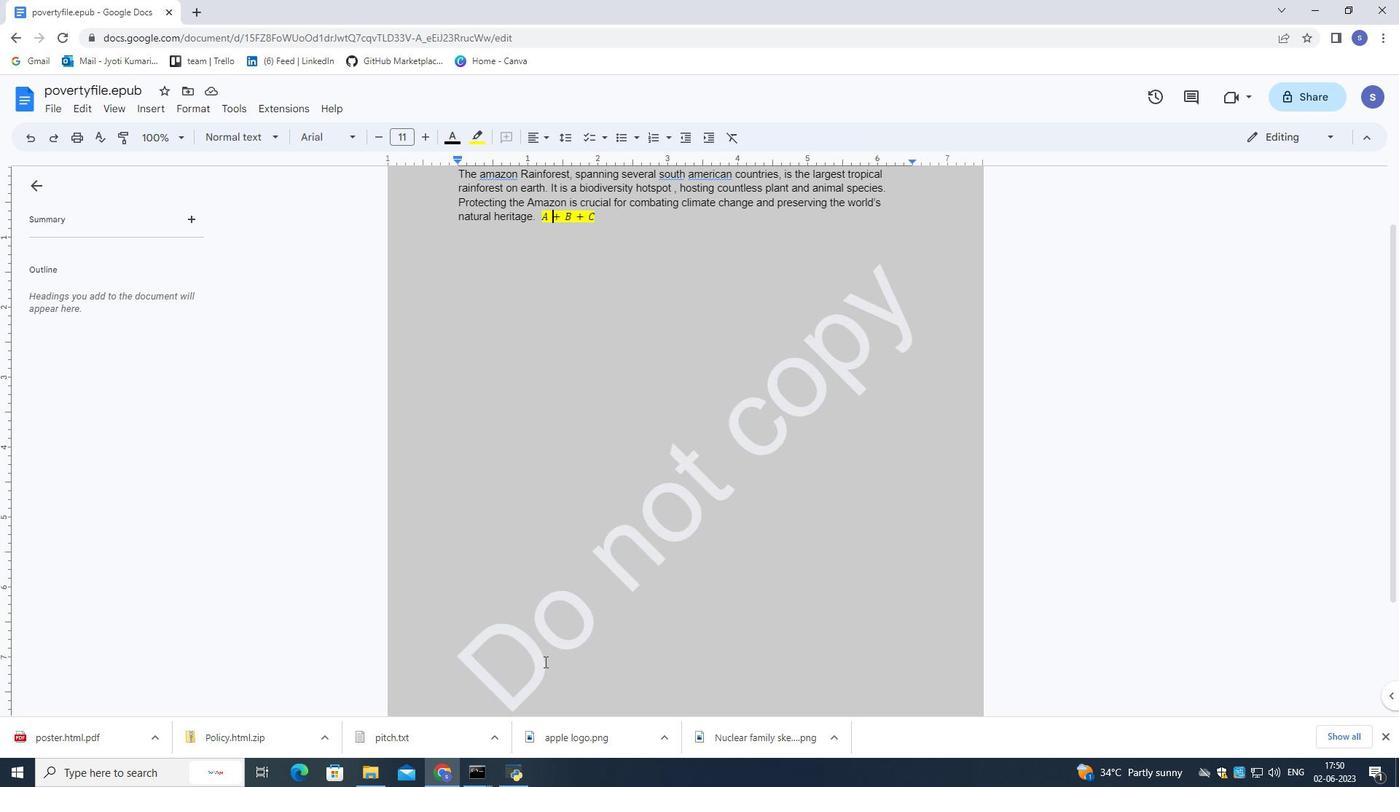 
Action: Mouse scrolled (548, 655) with delta (0, 0)
Screenshot: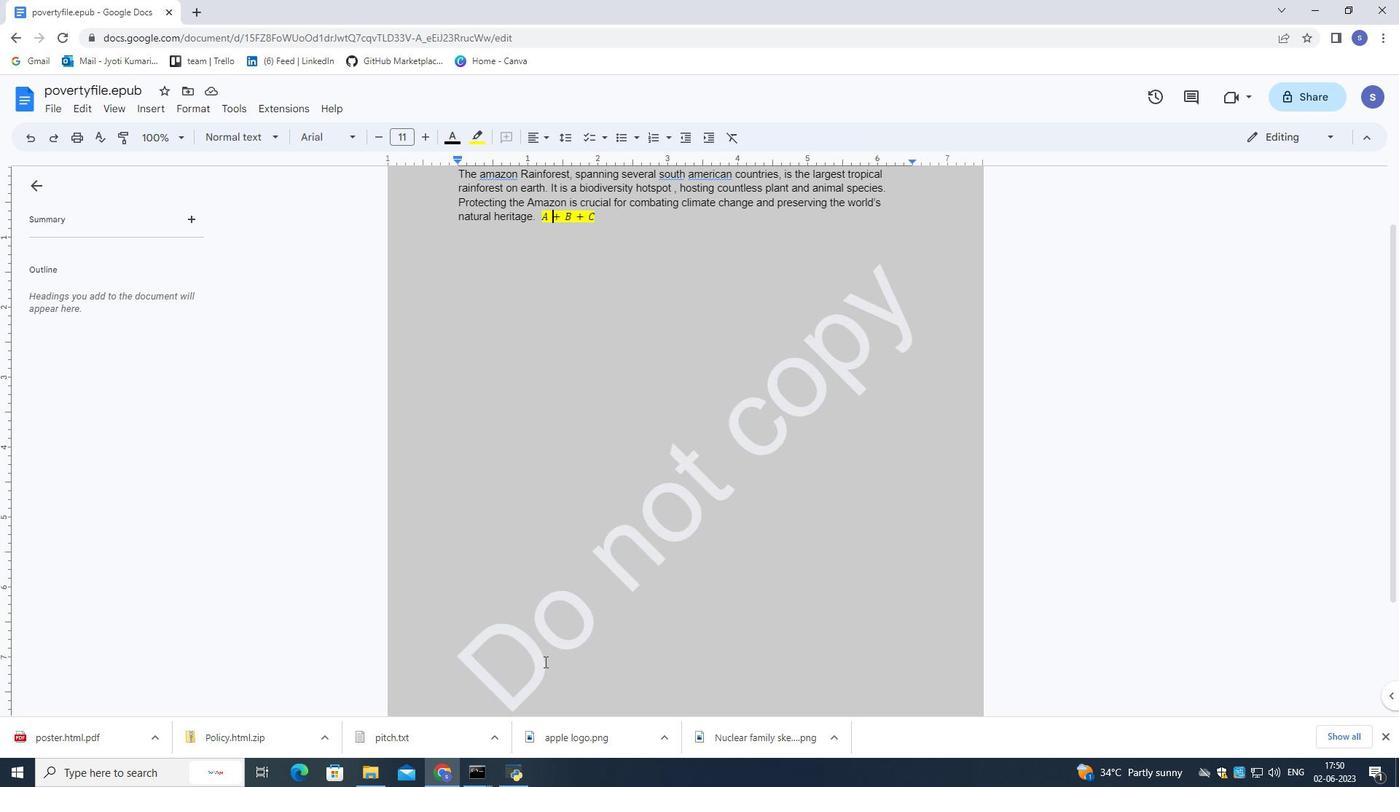 
Action: Mouse scrolled (548, 655) with delta (0, 0)
Screenshot: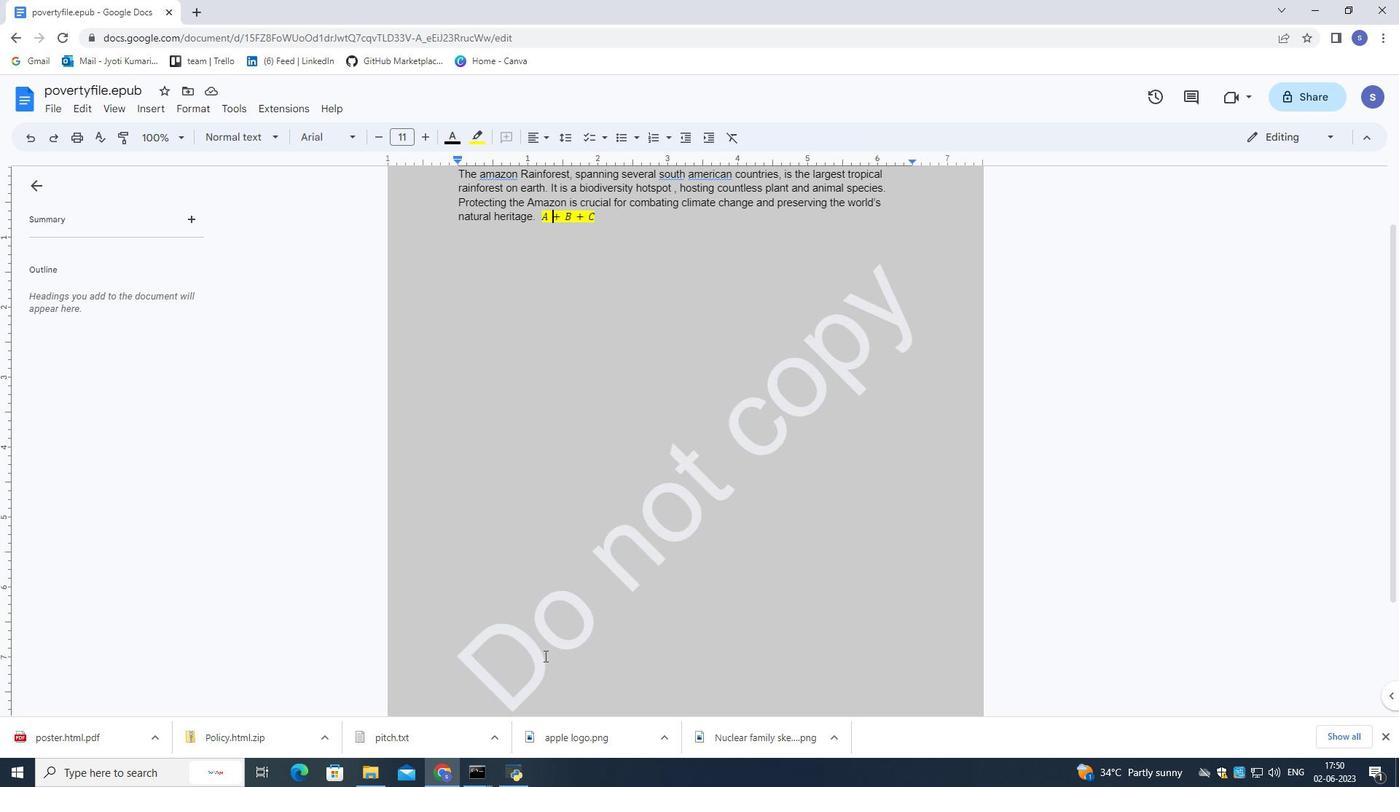 
Action: Mouse scrolled (548, 655) with delta (0, 0)
Screenshot: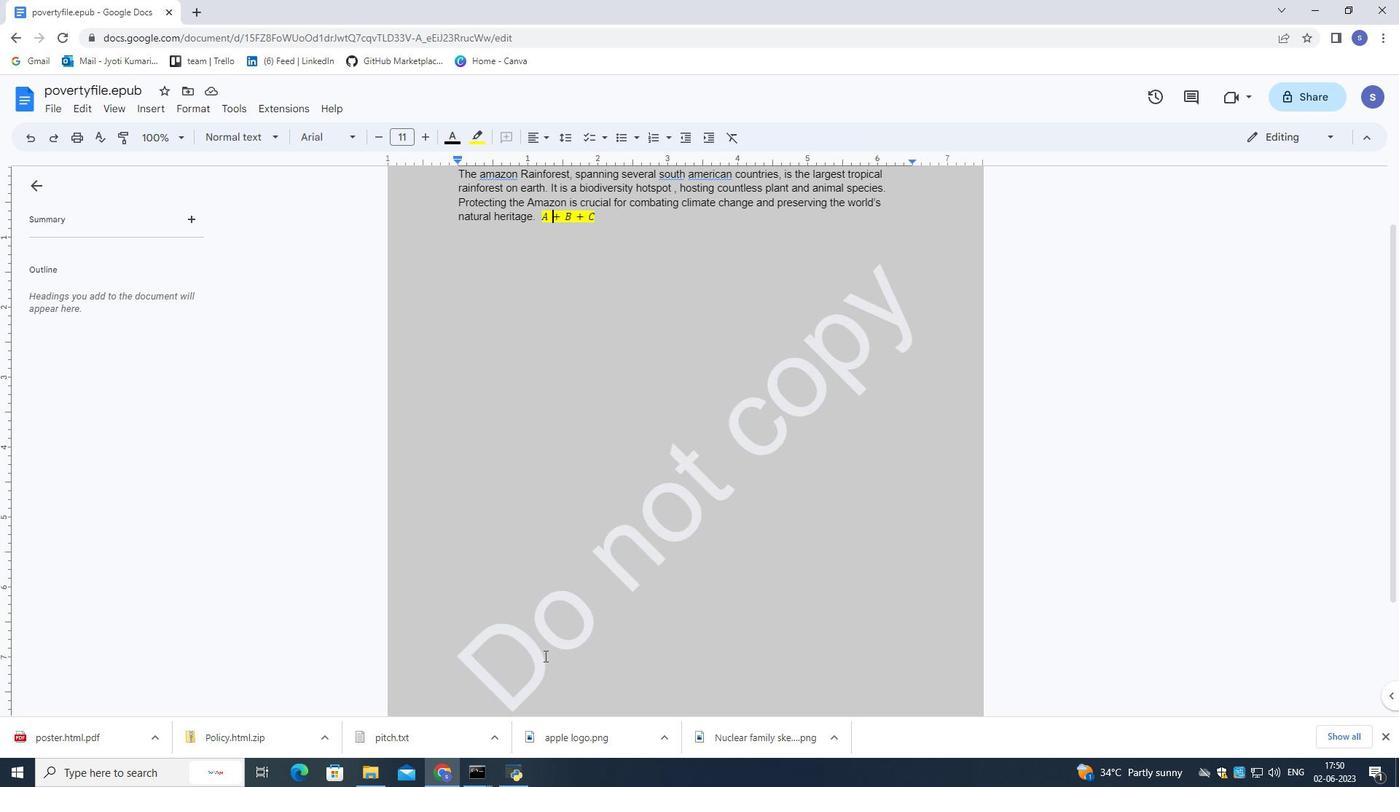 
Action: Mouse scrolled (548, 655) with delta (0, 0)
Screenshot: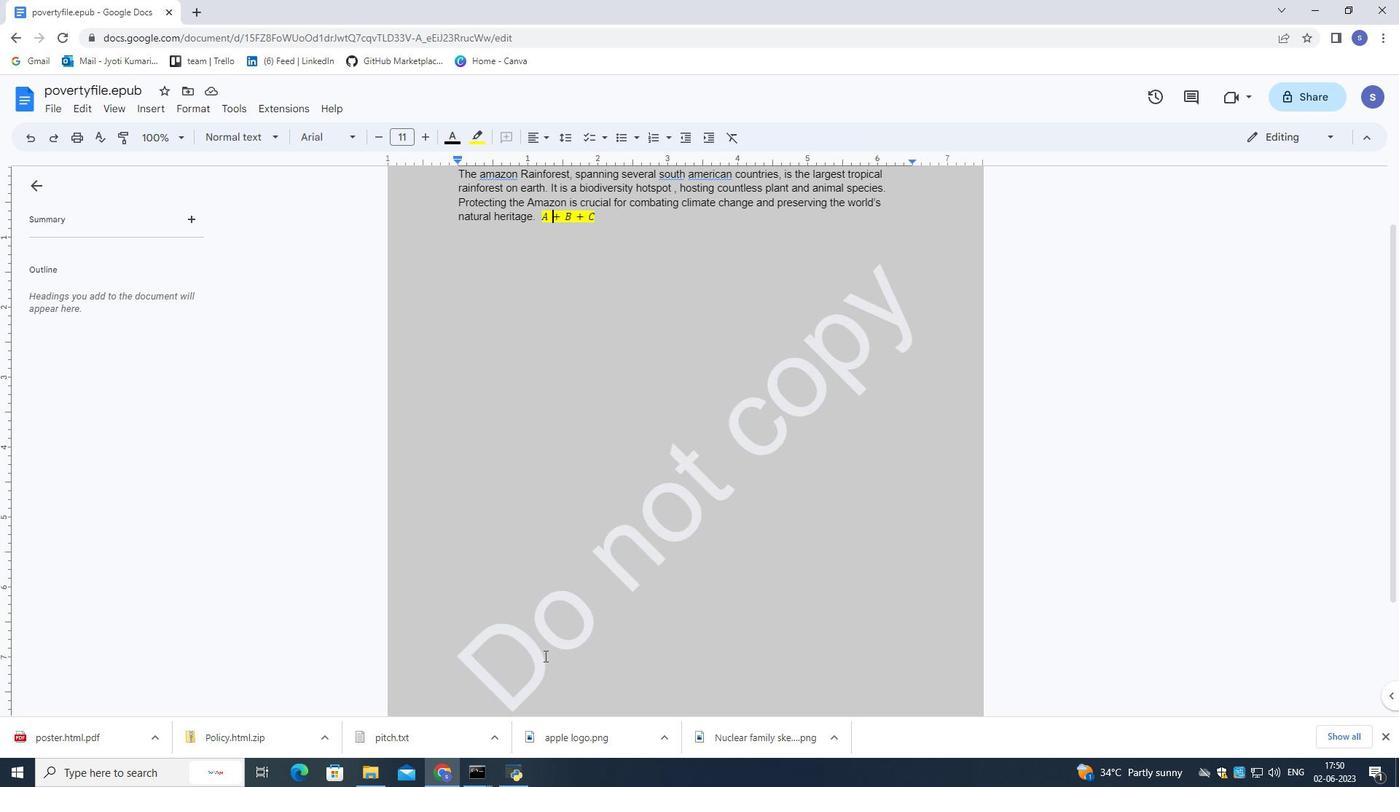 
Action: Mouse moved to (529, 663)
Screenshot: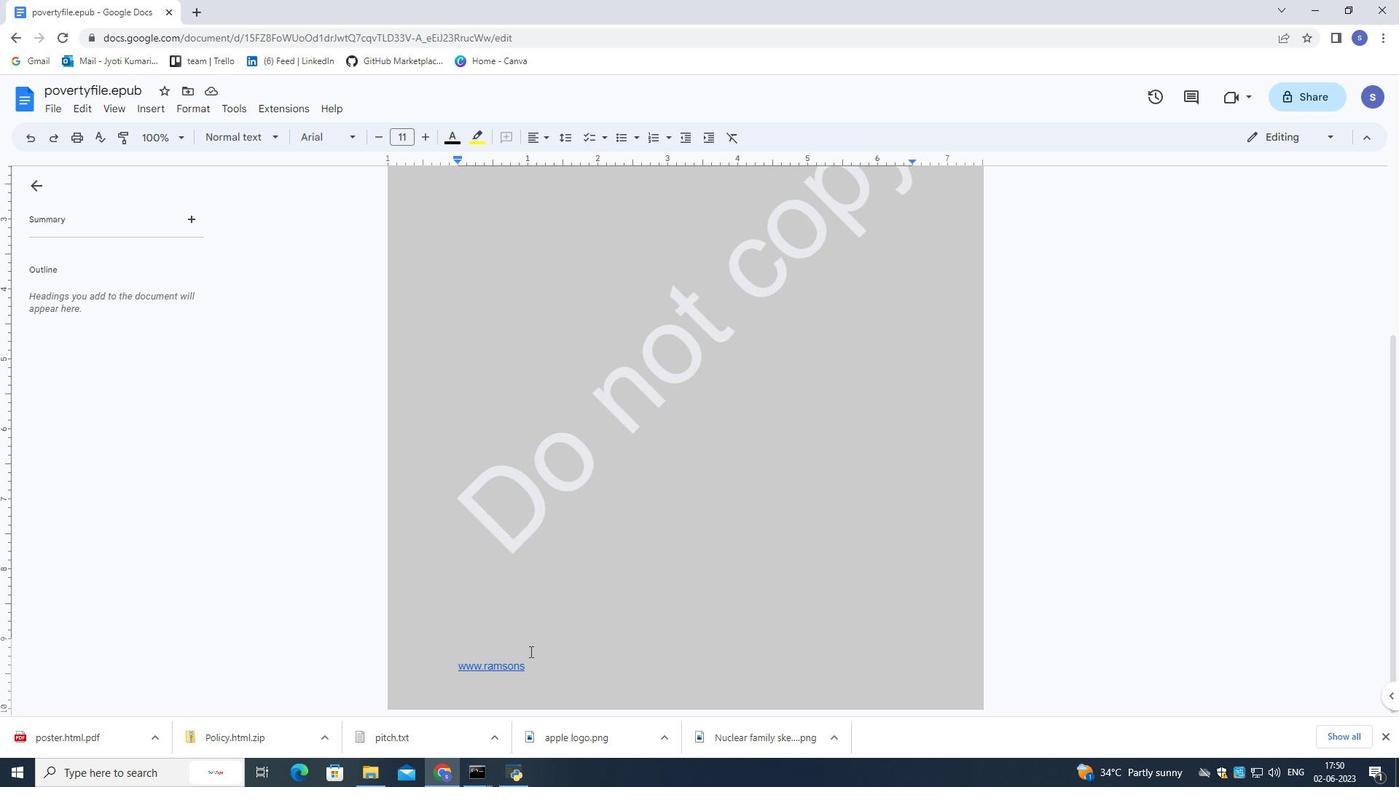 
Action: Mouse pressed left at (529, 663)
Screenshot: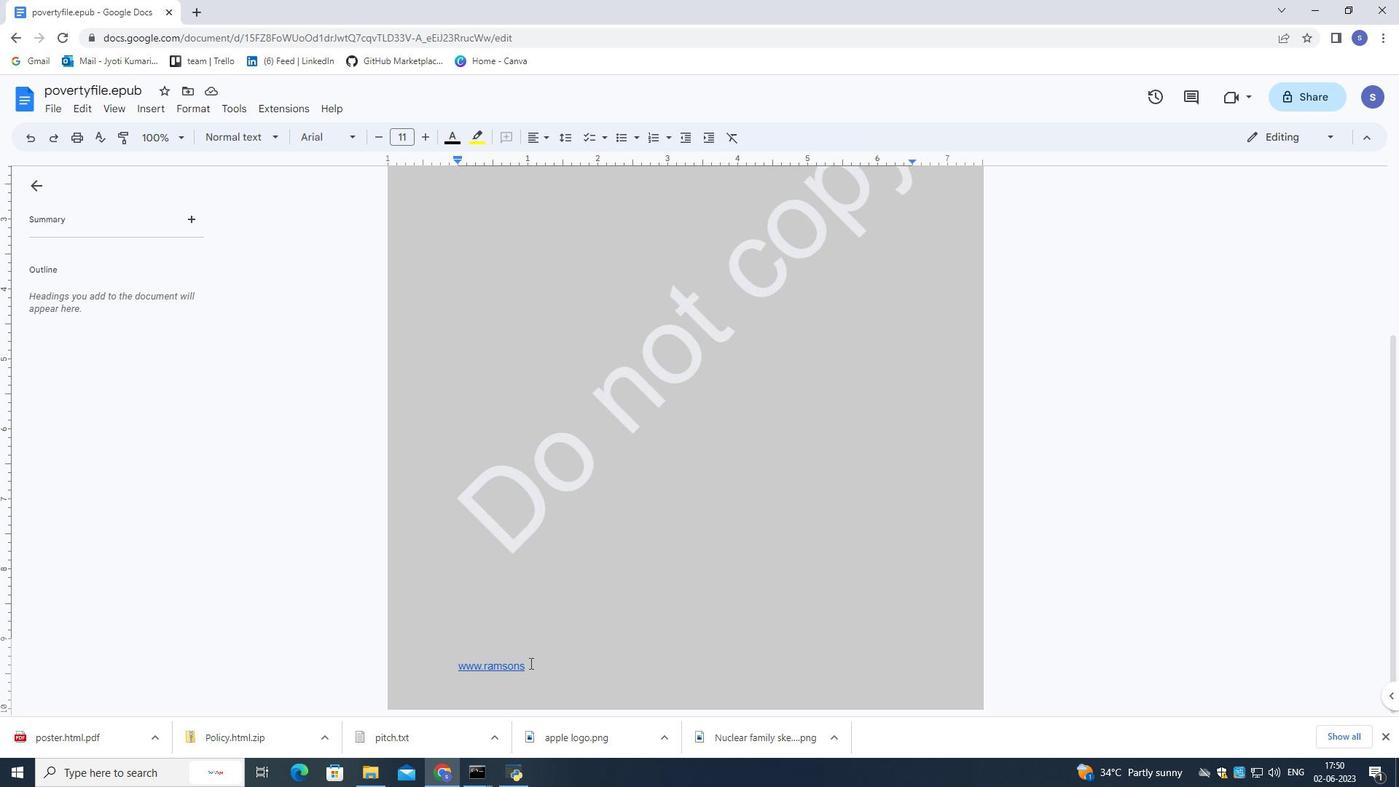 
Action: Mouse moved to (569, 615)
Screenshot: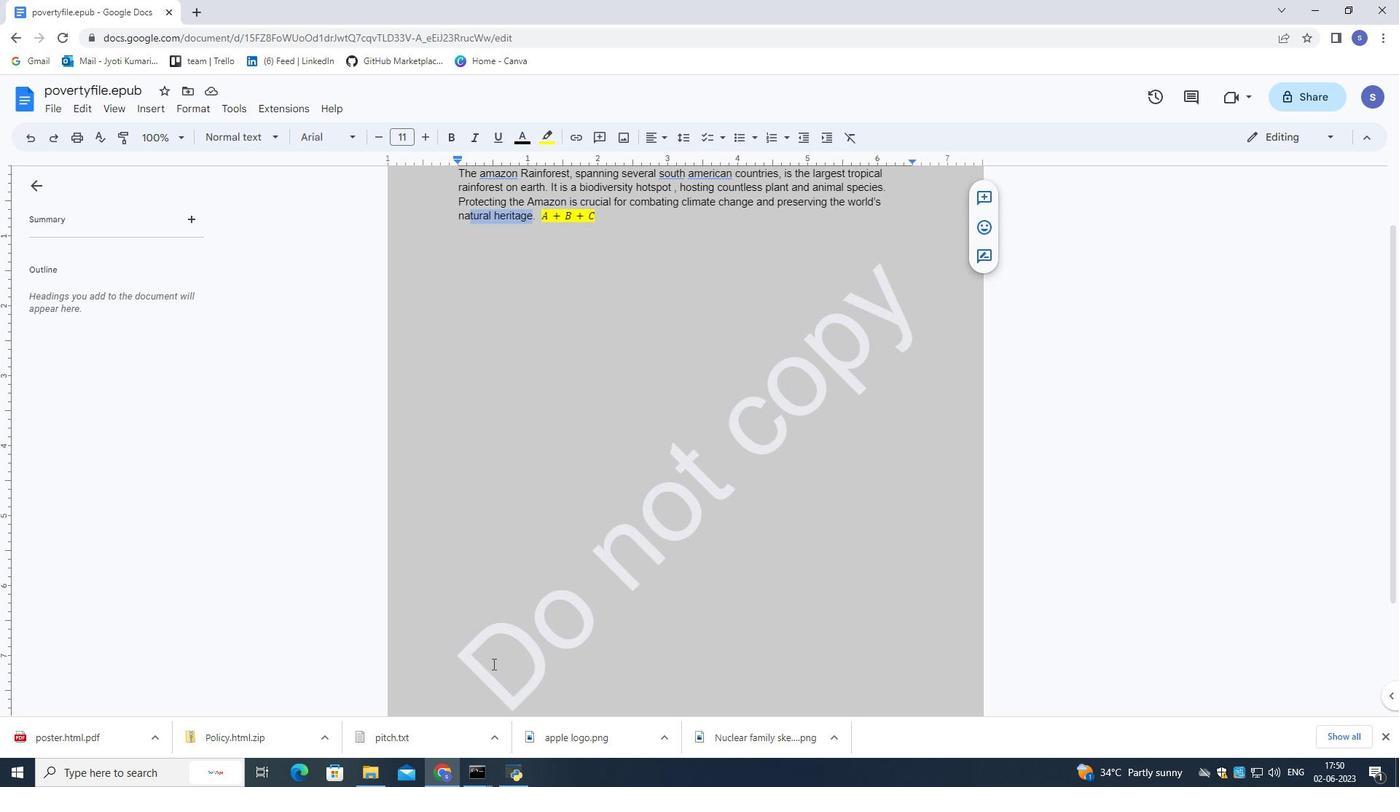 
Action: Mouse scrolled (569, 615) with delta (0, 0)
Screenshot: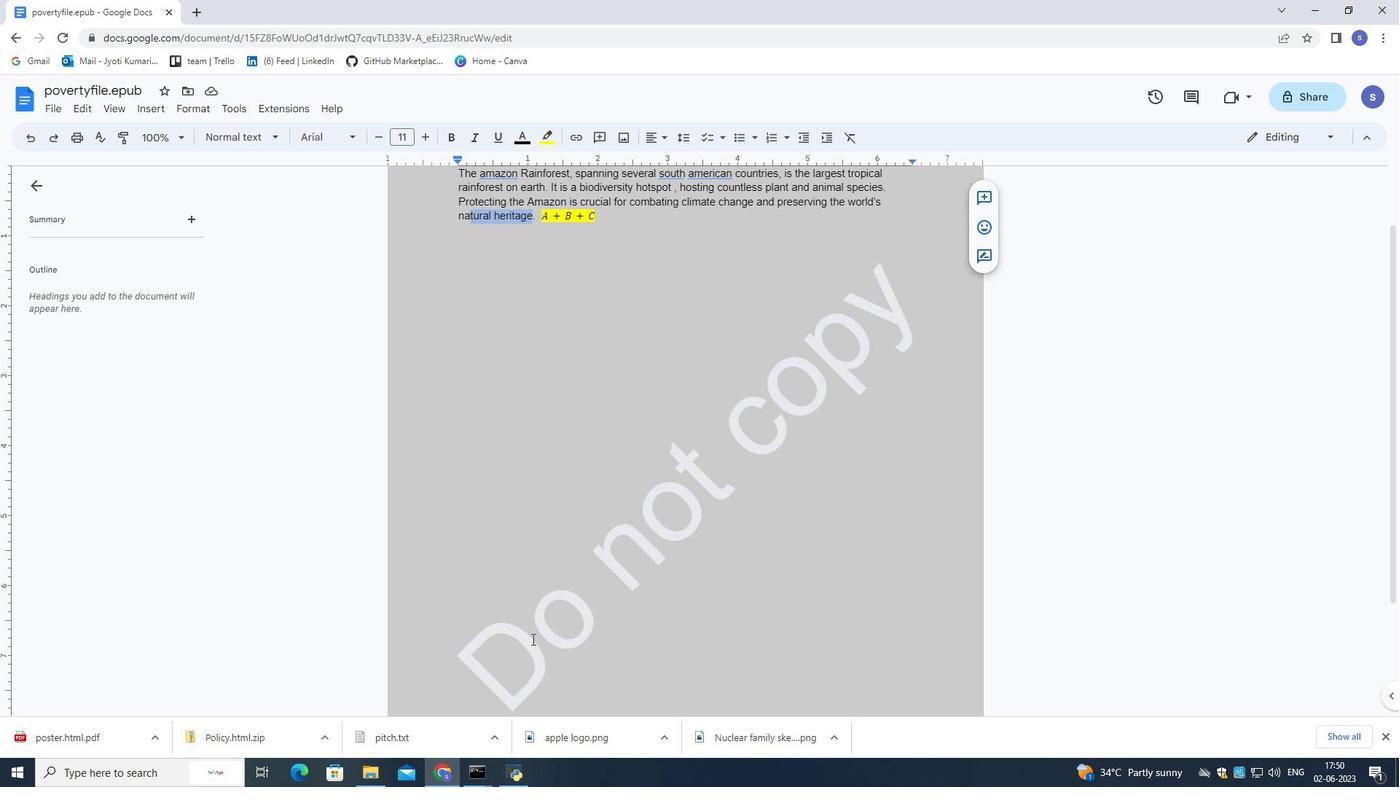 
Action: Mouse scrolled (569, 615) with delta (0, 0)
Screenshot: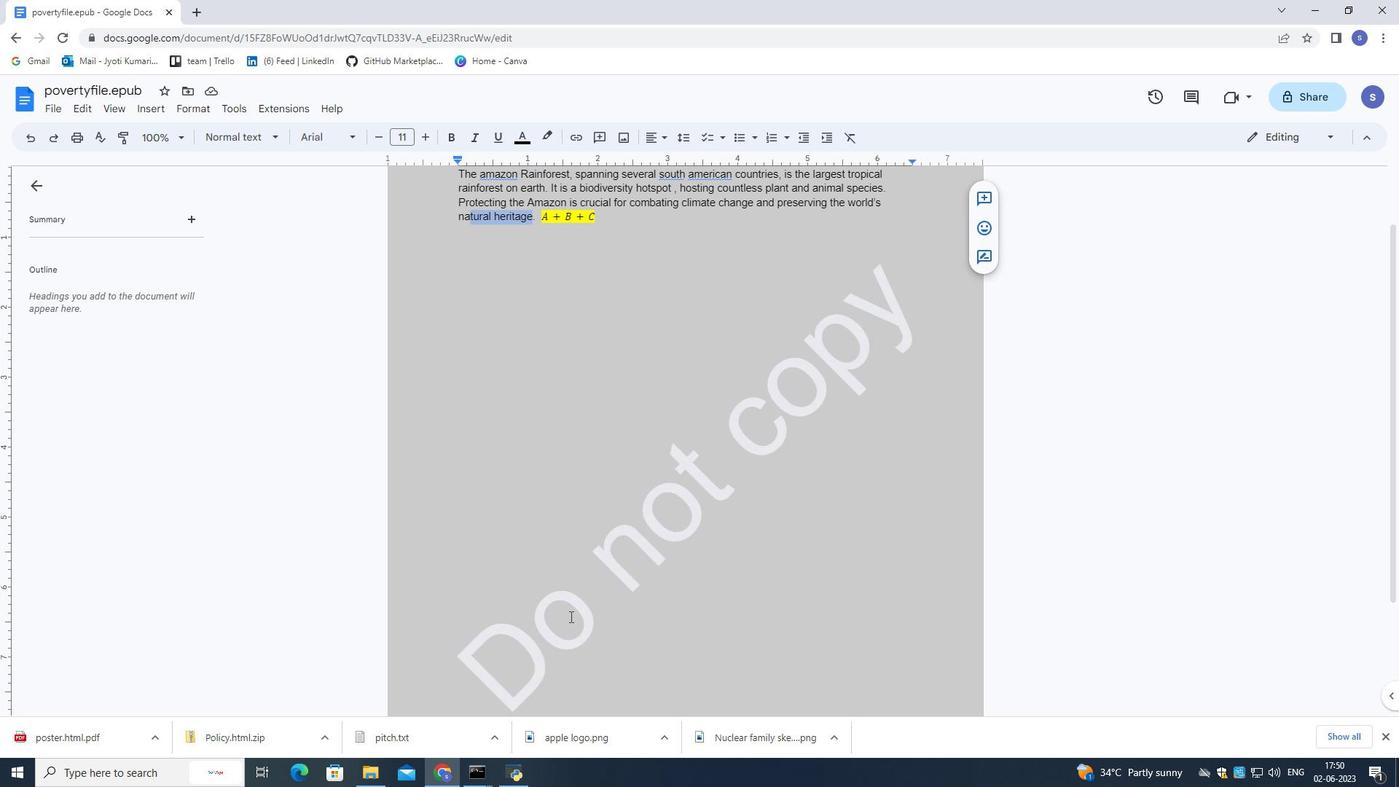 
Action: Mouse scrolled (569, 615) with delta (0, 0)
Screenshot: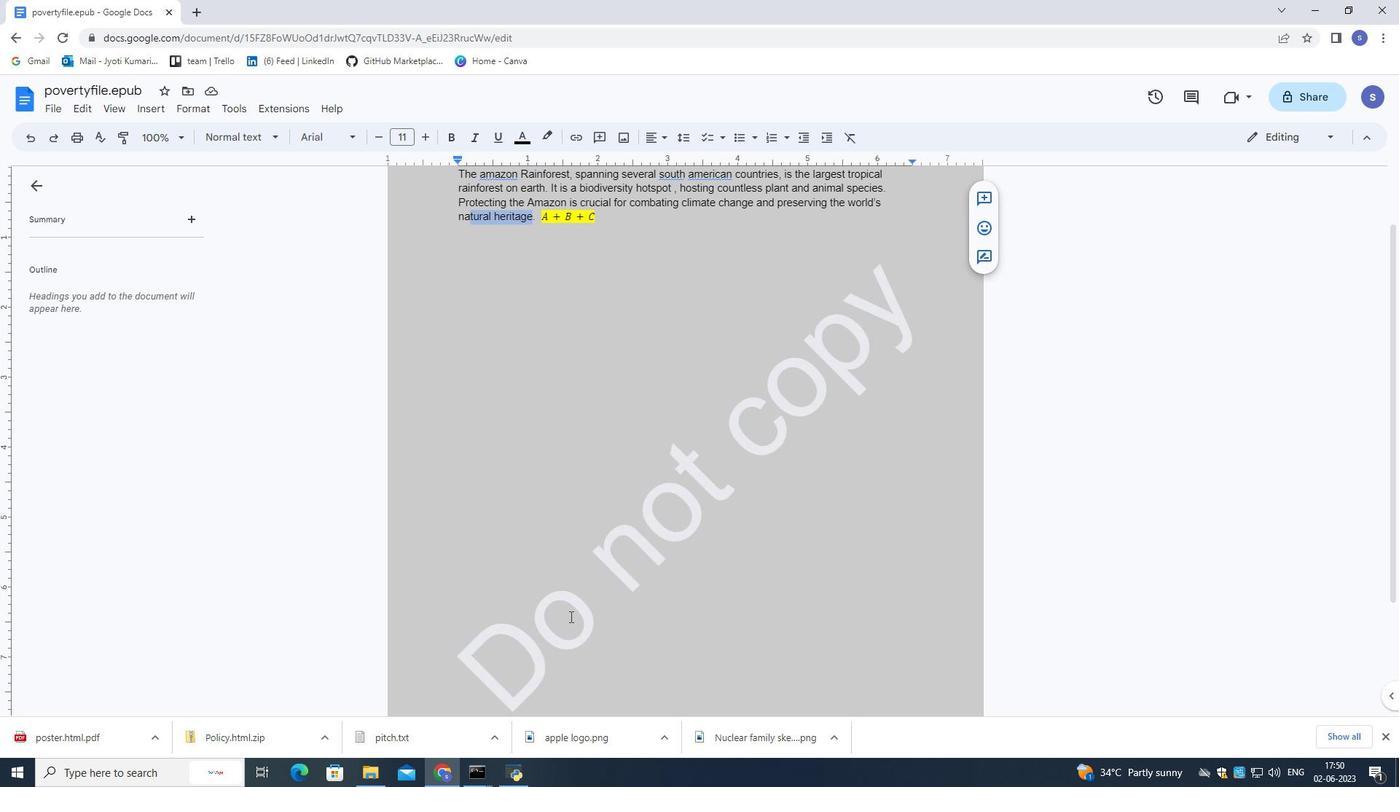 
Action: Mouse moved to (570, 615)
Screenshot: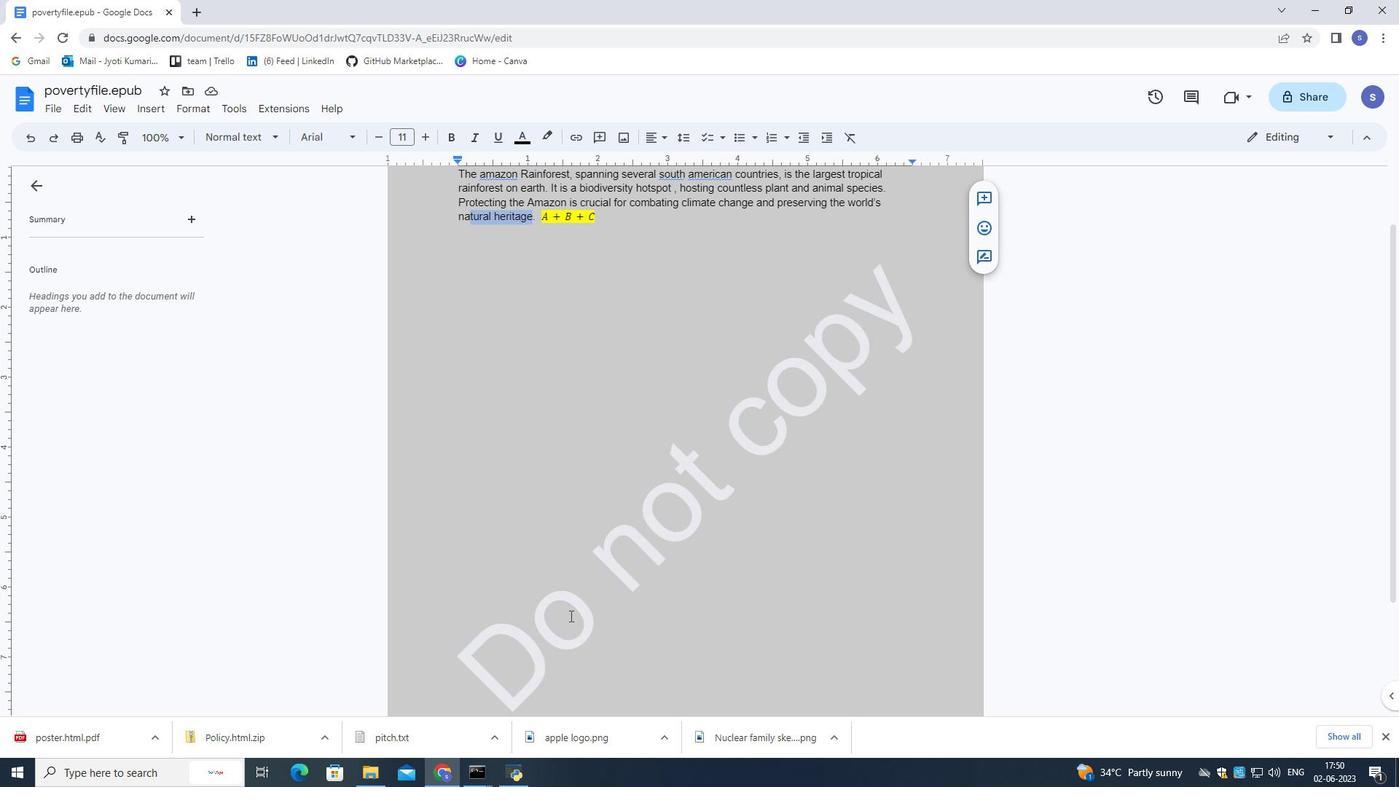 
Action: Mouse scrolled (570, 615) with delta (0, 0)
Screenshot: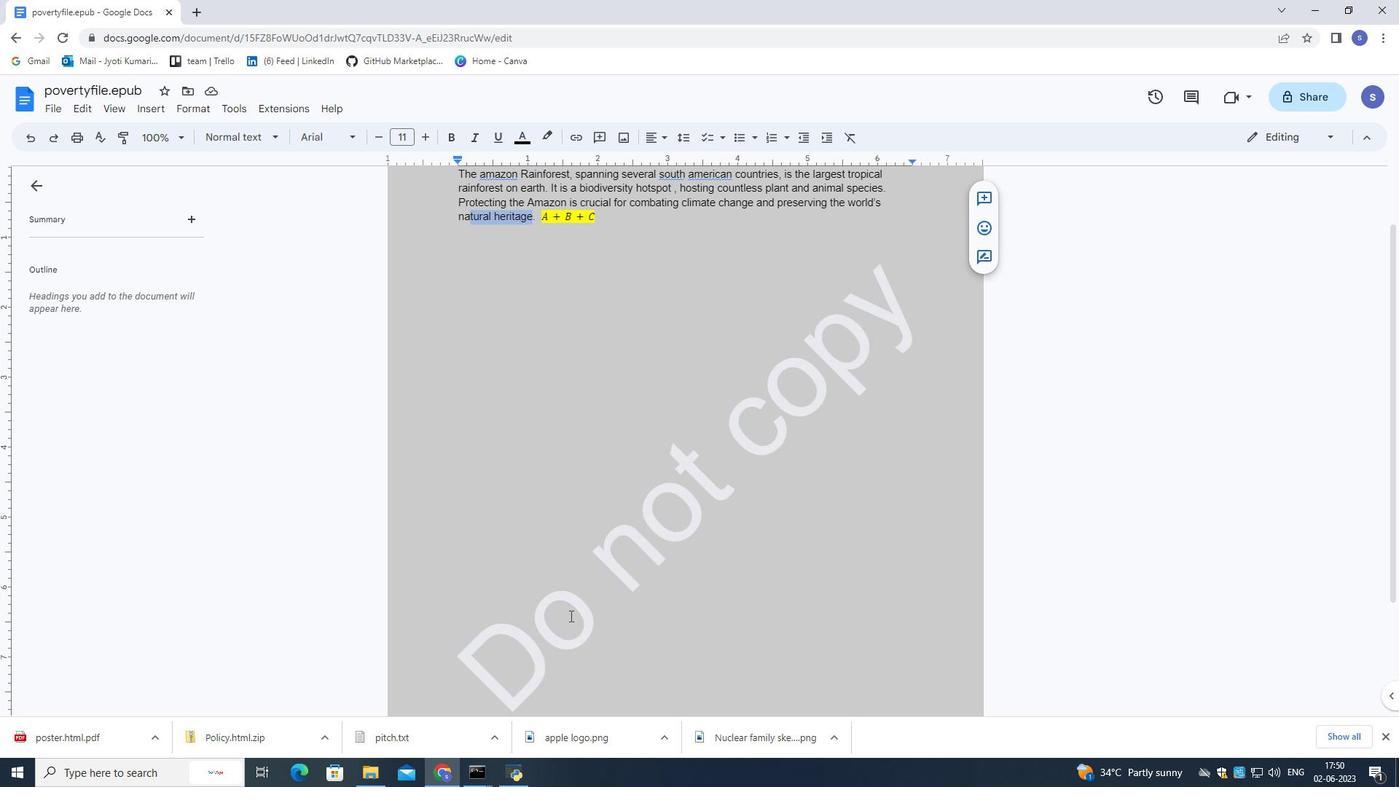 
Action: Mouse moved to (661, 515)
Screenshot: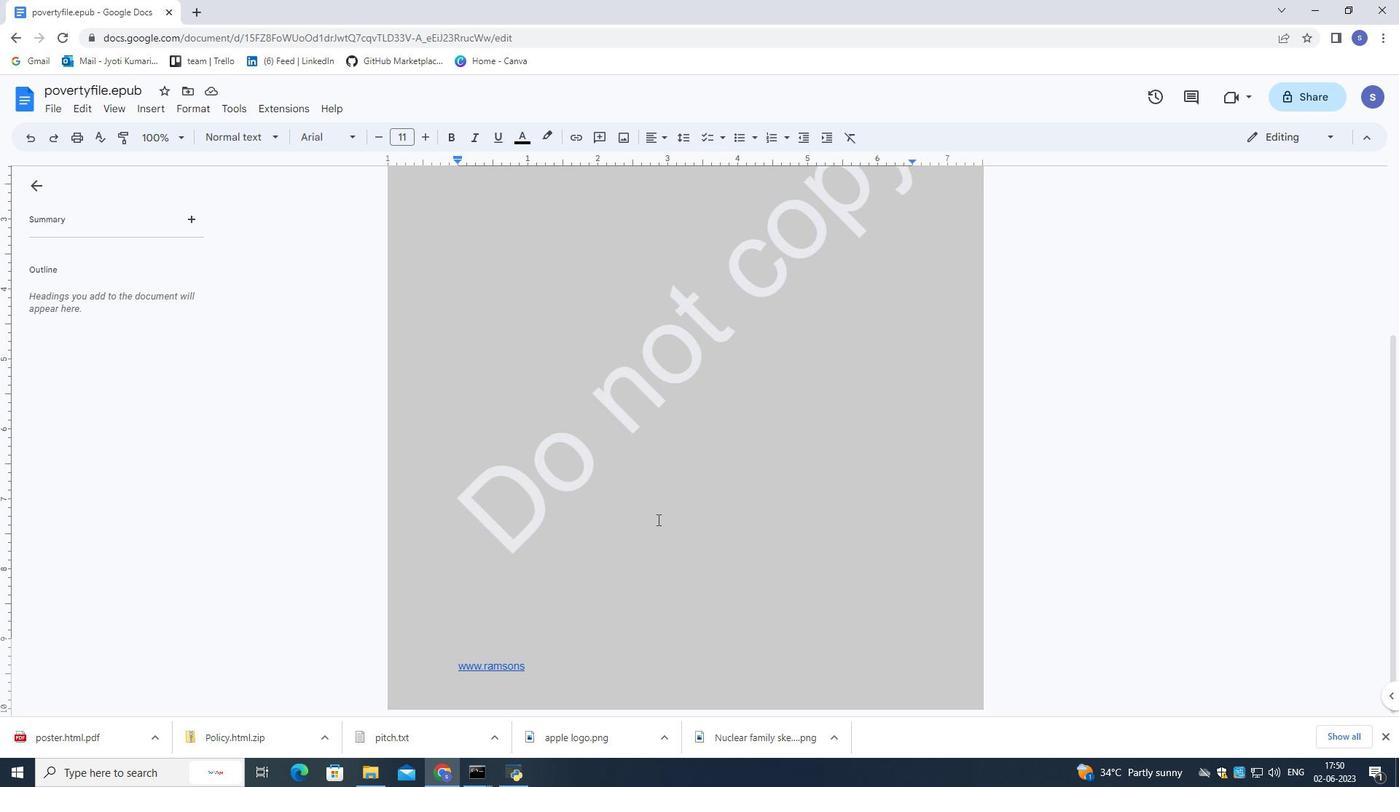 
Action: Mouse pressed left at (661, 515)
Screenshot: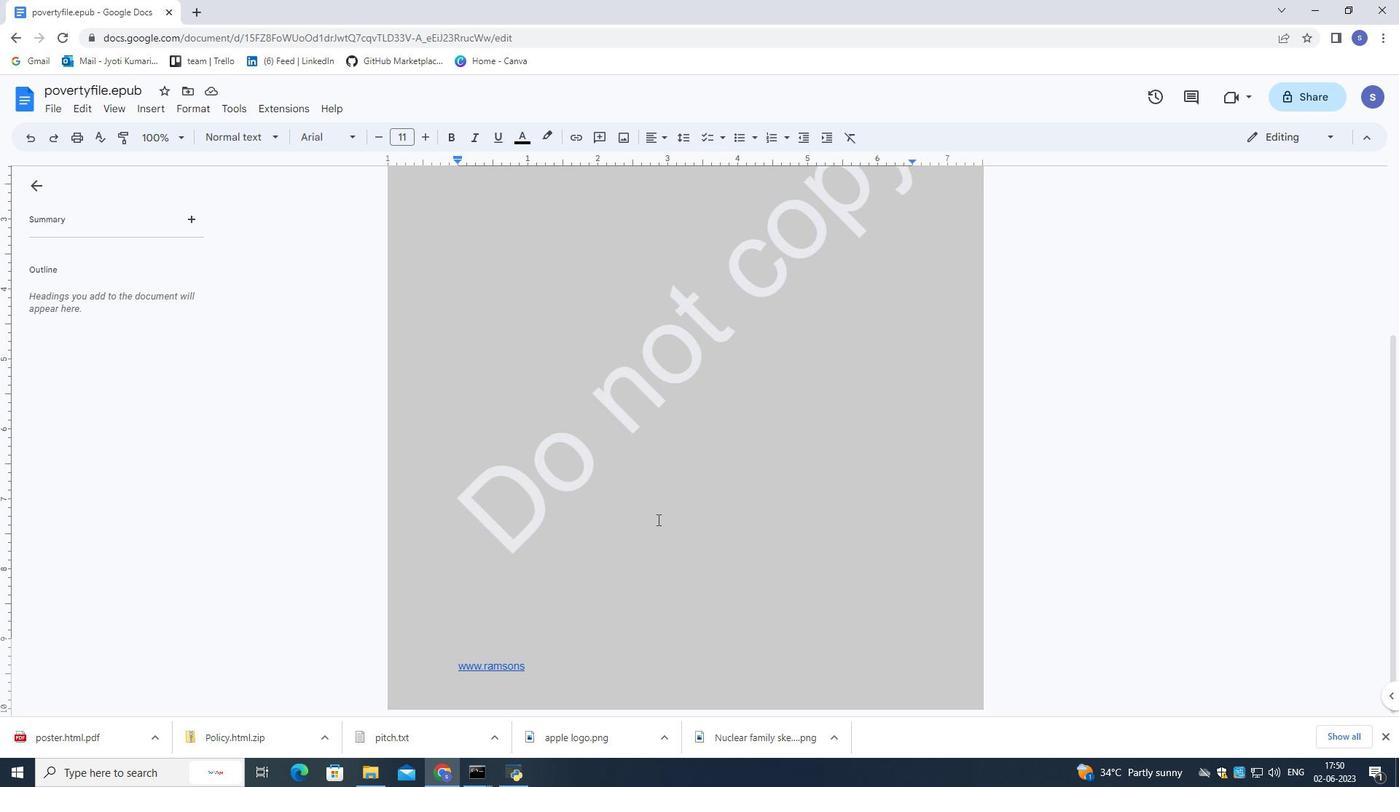 
Action: Mouse moved to (578, 539)
Screenshot: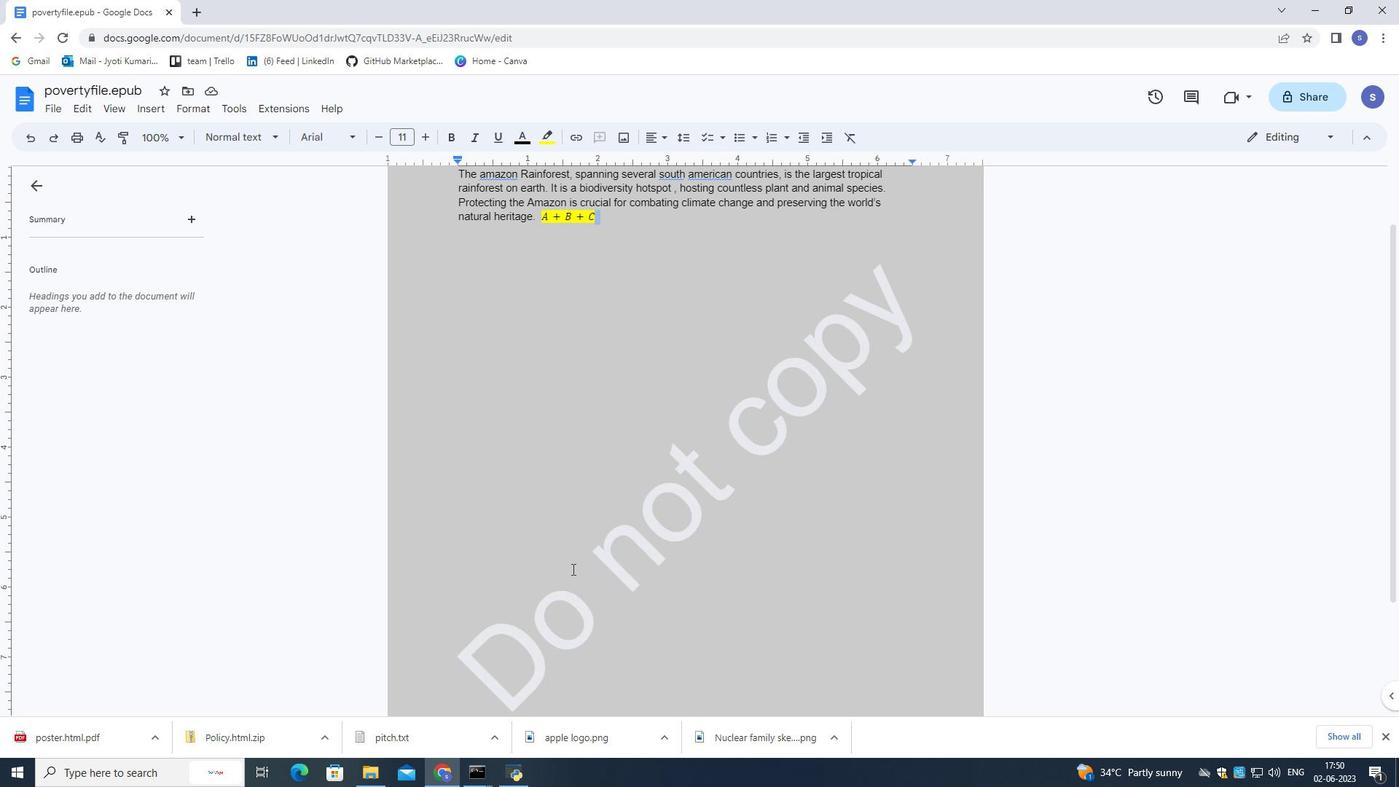 
Action: Mouse scrolled (578, 538) with delta (0, 0)
Screenshot: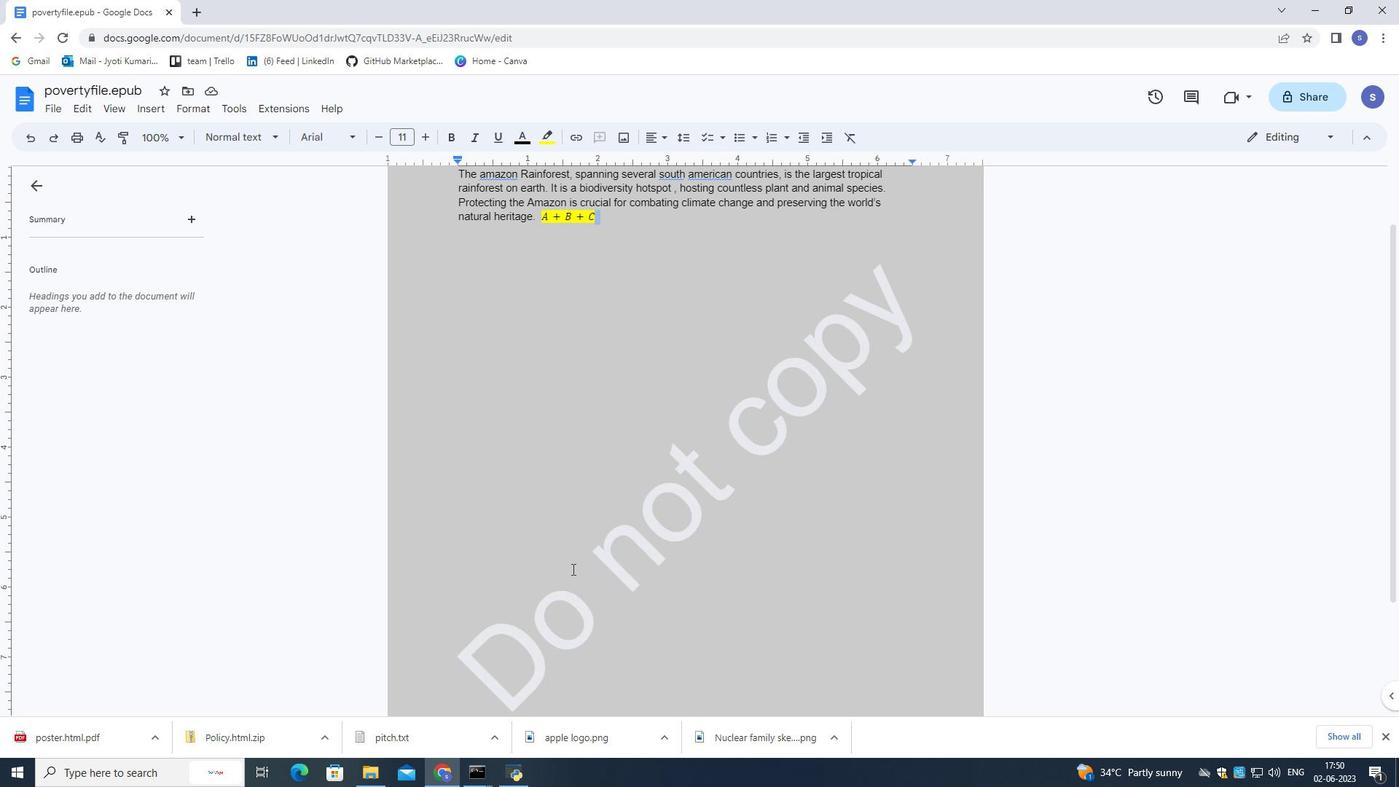 
Action: Mouse moved to (580, 539)
Screenshot: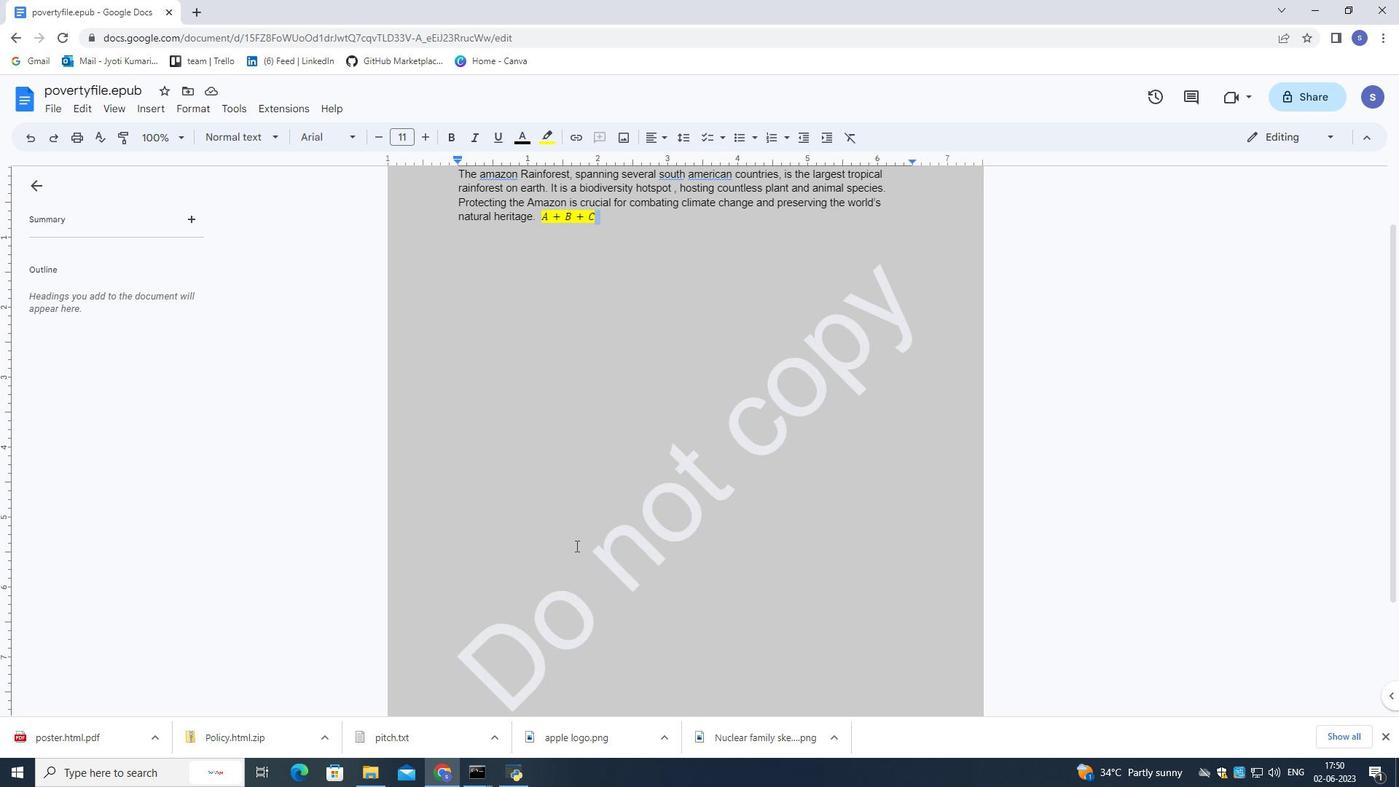 
Action: Mouse scrolled (580, 538) with delta (0, 0)
Screenshot: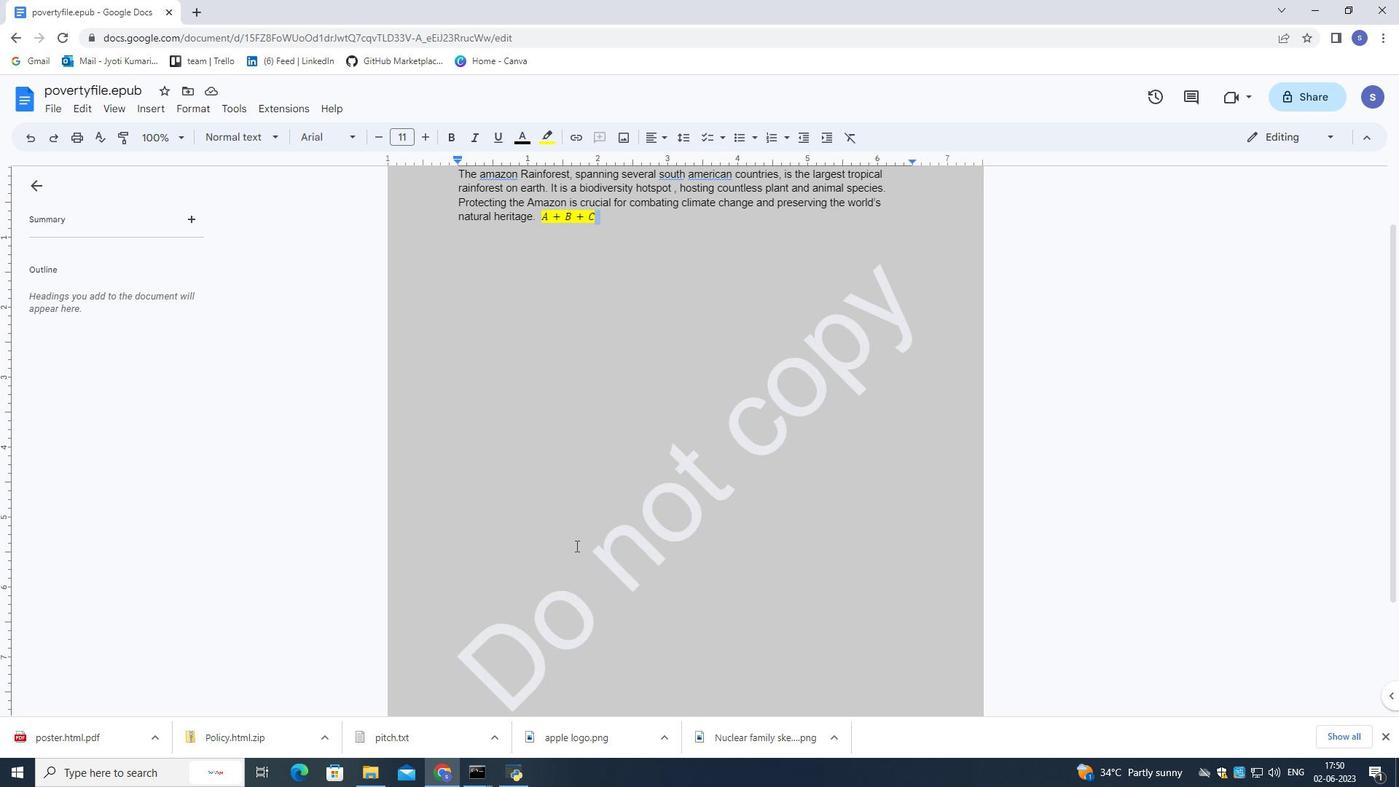 
Action: Mouse scrolled (580, 538) with delta (0, 0)
Screenshot: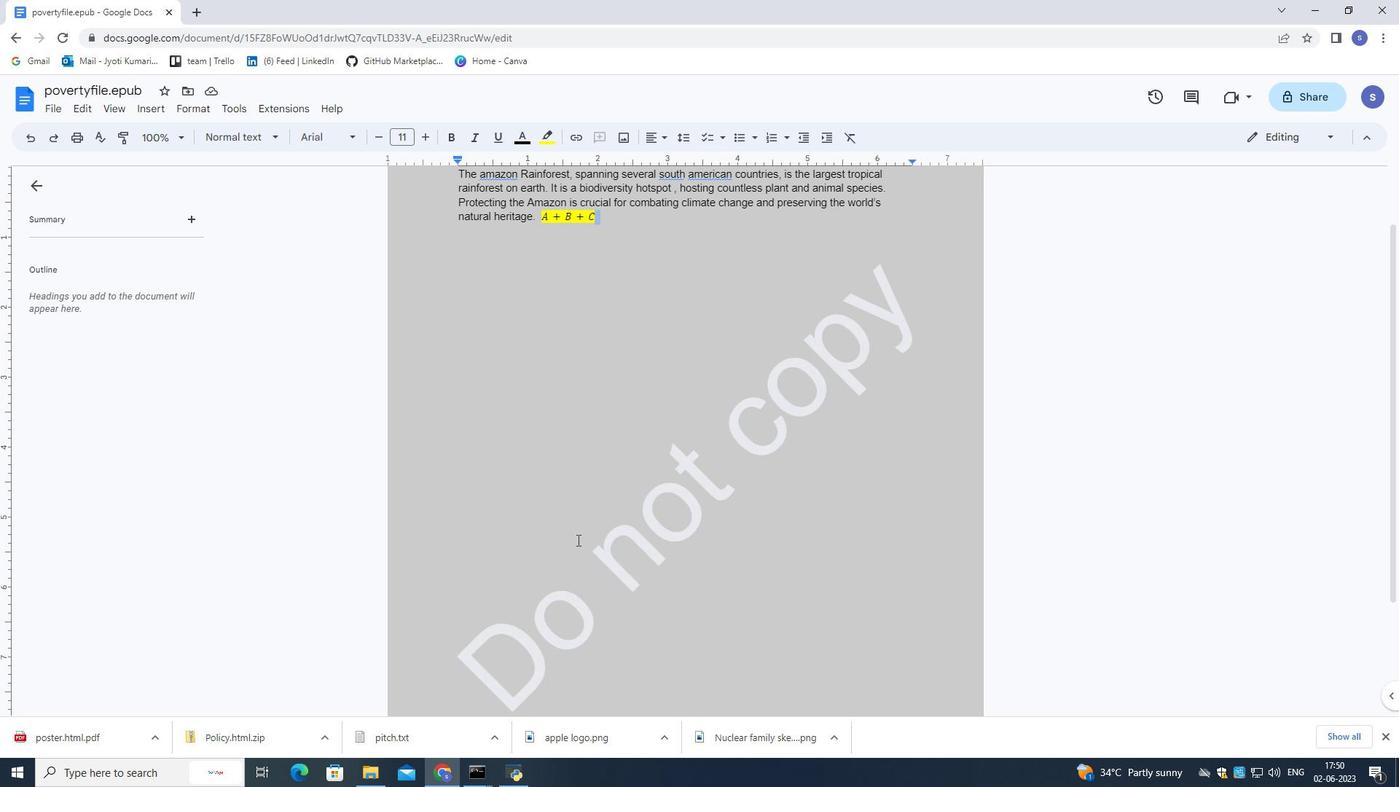 
Action: Mouse scrolled (580, 538) with delta (0, 0)
Screenshot: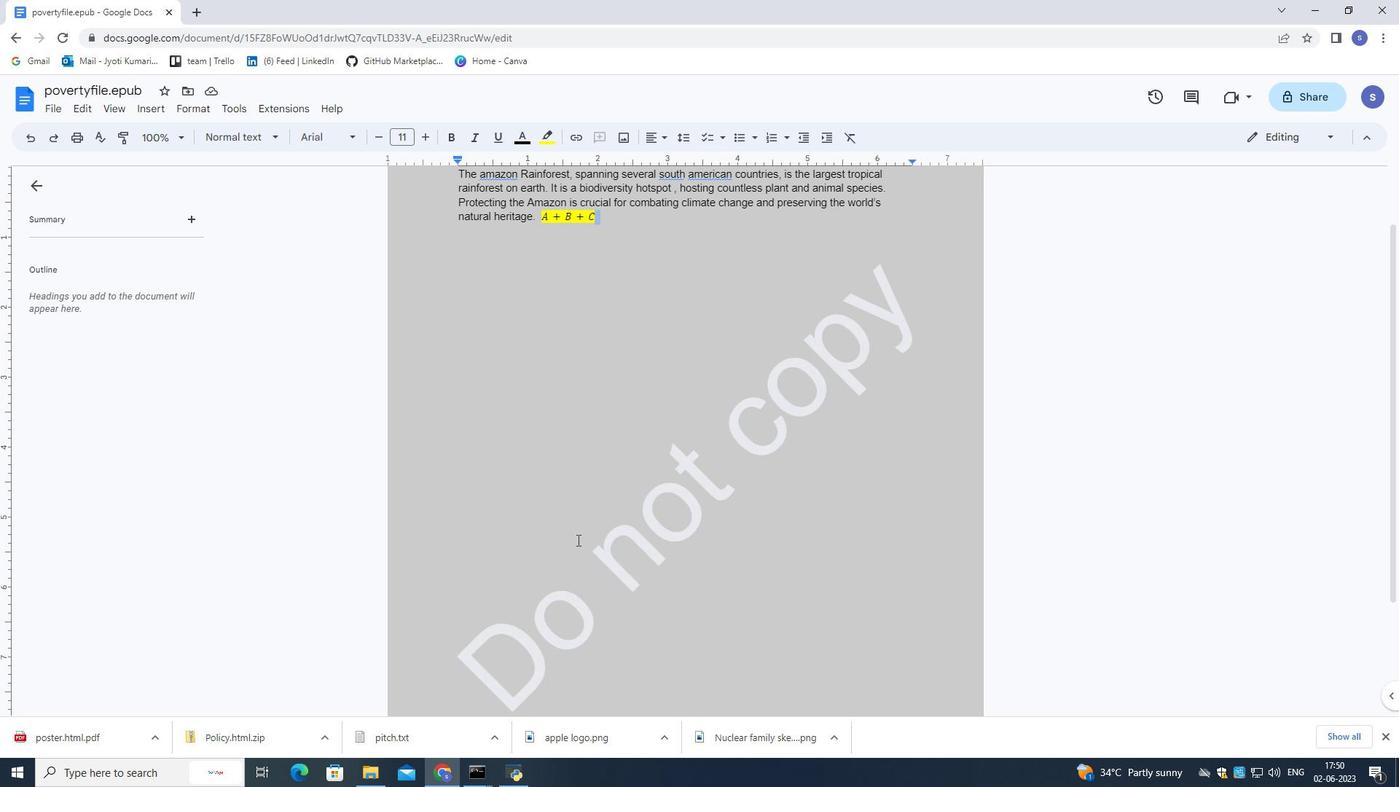 
Action: Mouse scrolled (580, 538) with delta (0, 0)
Screenshot: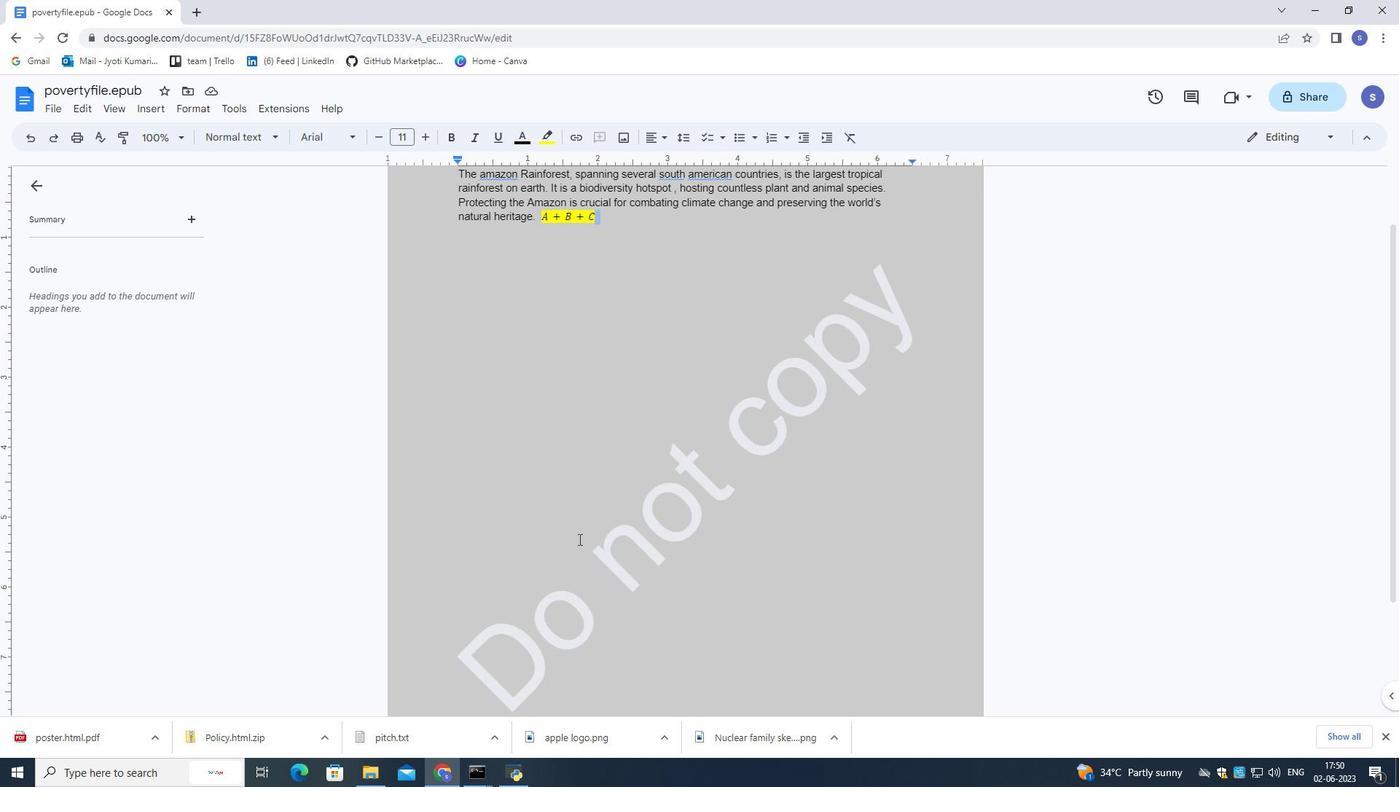 
Action: Mouse moved to (454, 666)
Screenshot: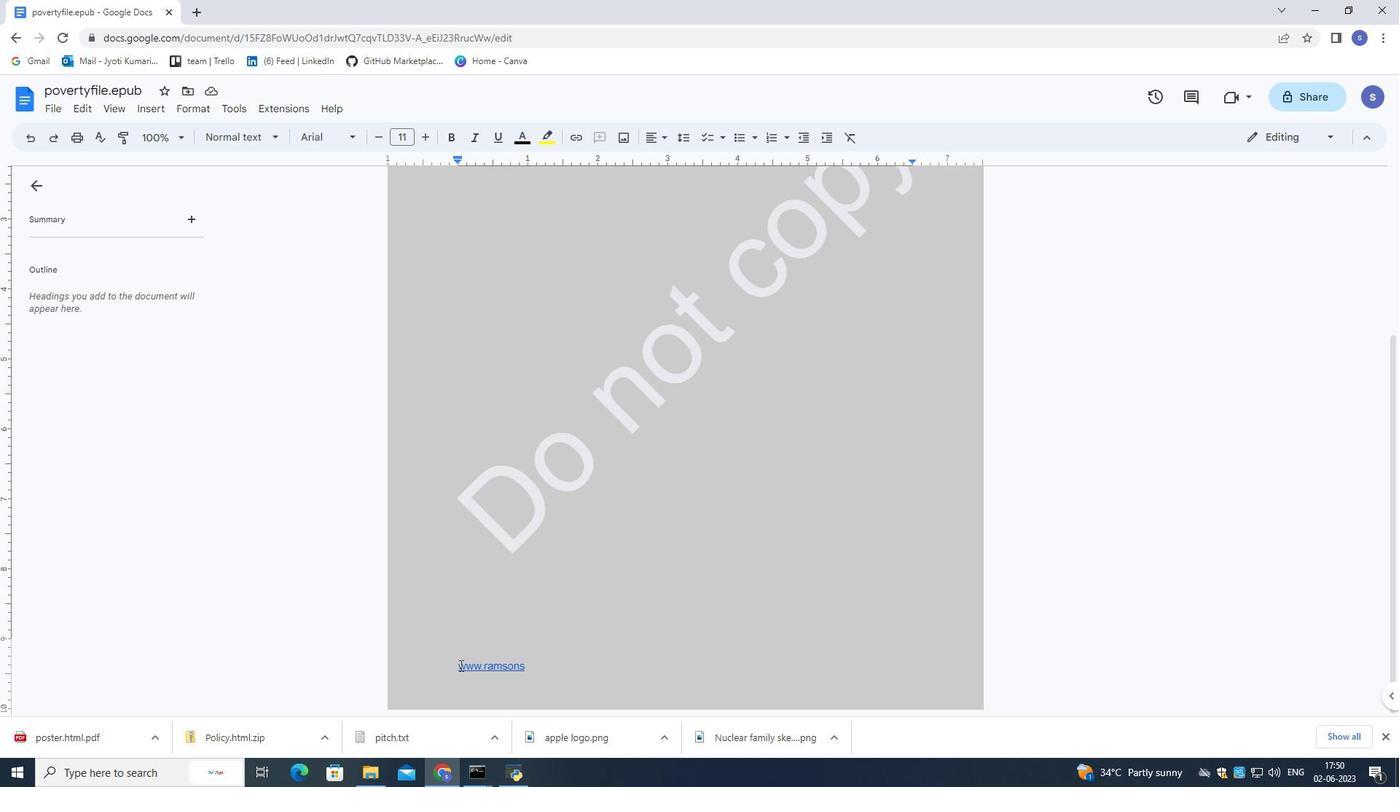 
Action: Mouse pressed left at (454, 666)
Screenshot: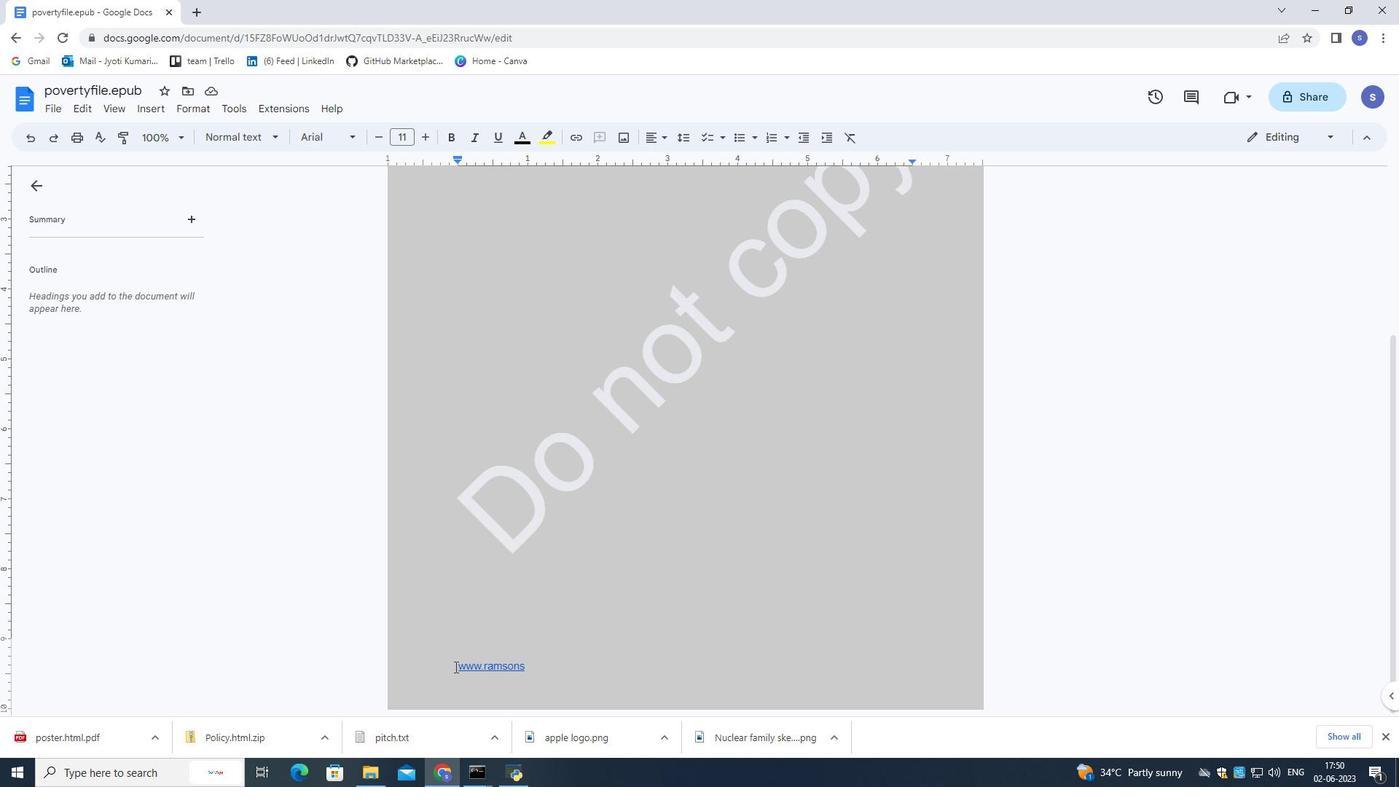 
Action: Mouse moved to (527, 214)
Screenshot: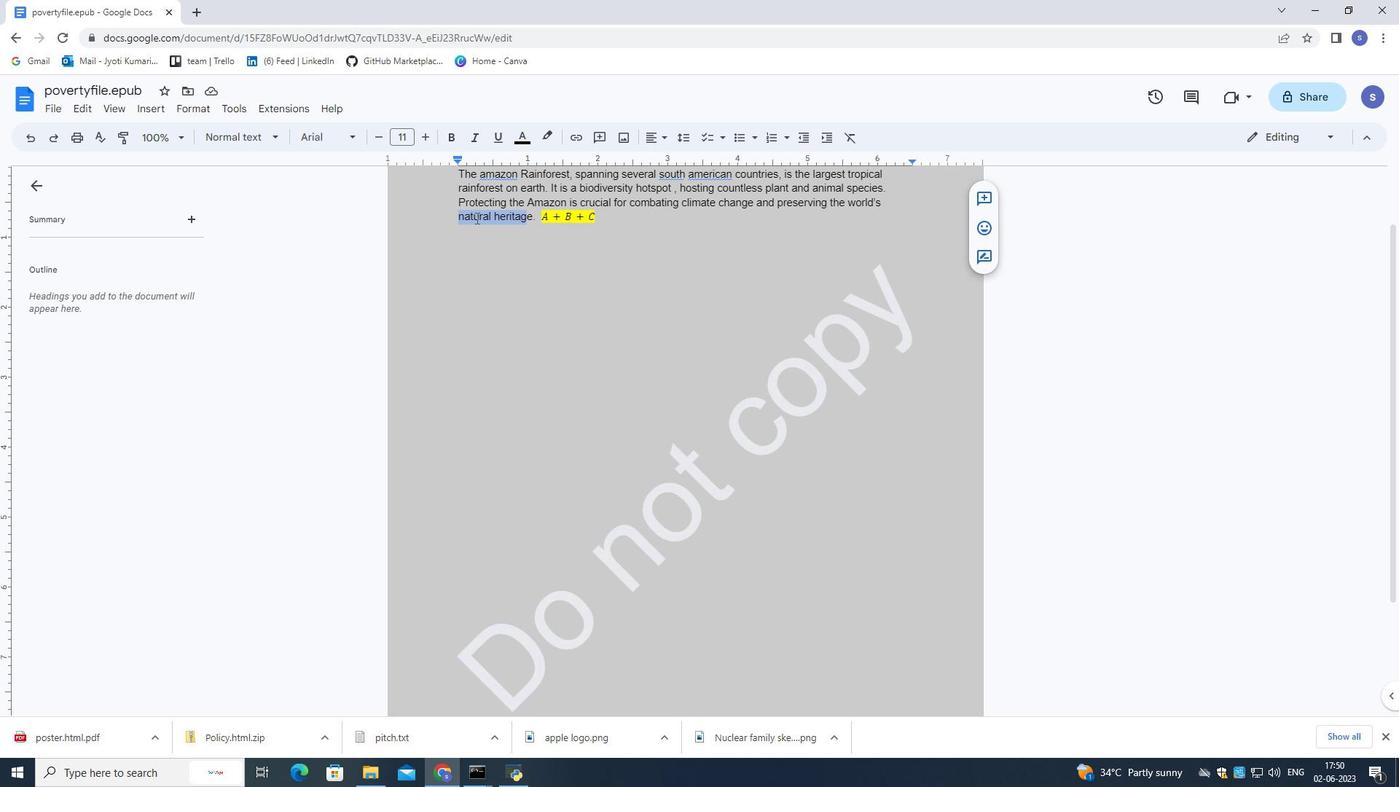 
Action: Mouse pressed left at (527, 214)
Screenshot: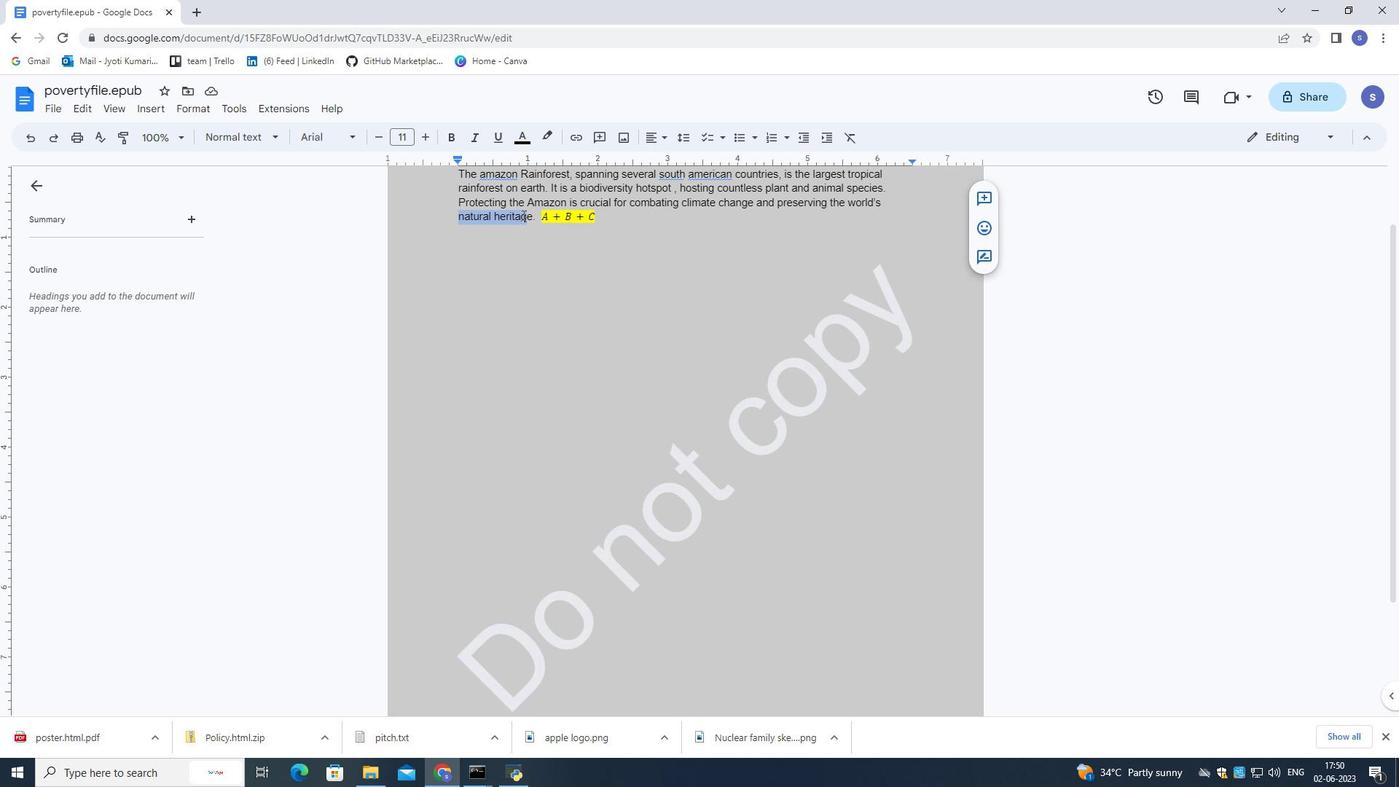 
Action: Mouse moved to (661, 217)
Screenshot: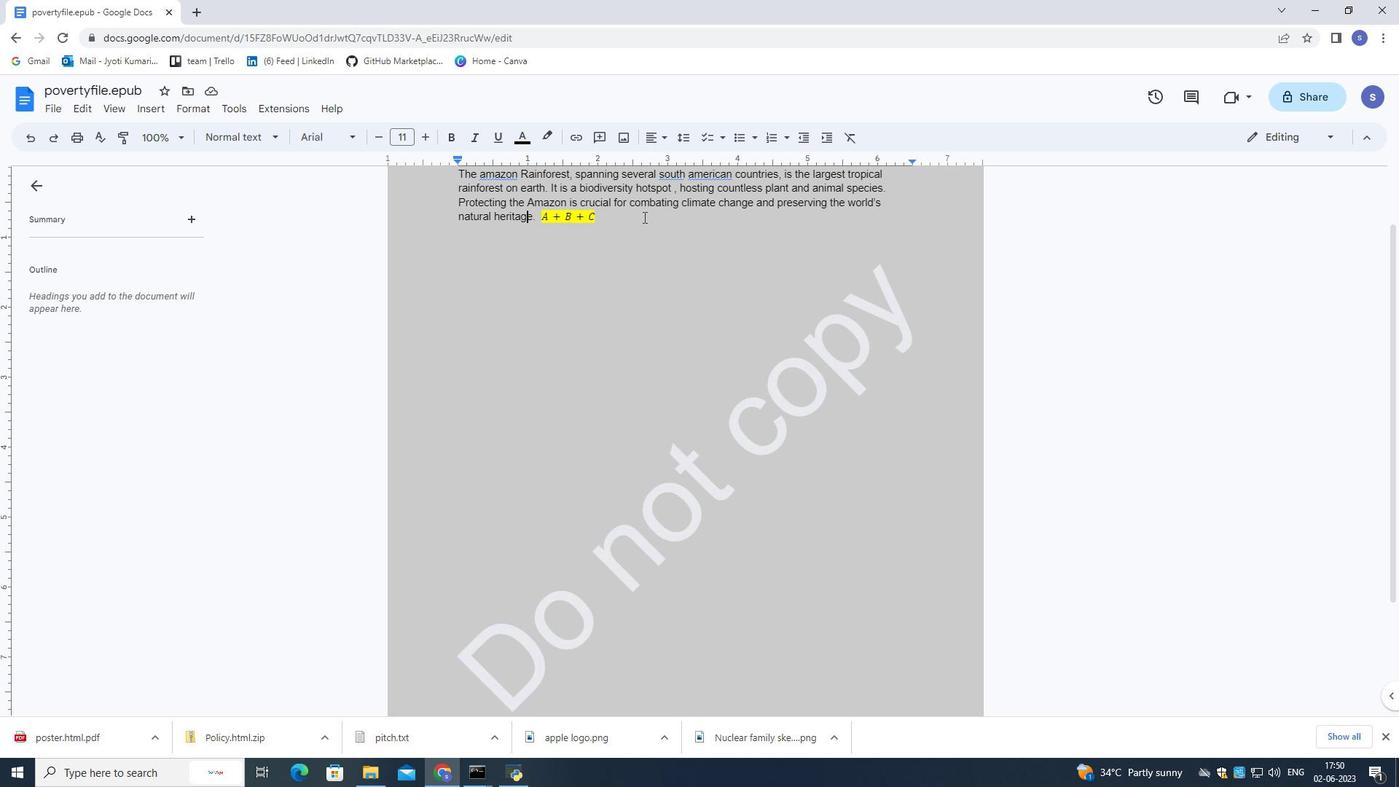 
Action: Mouse pressed left at (661, 217)
Screenshot: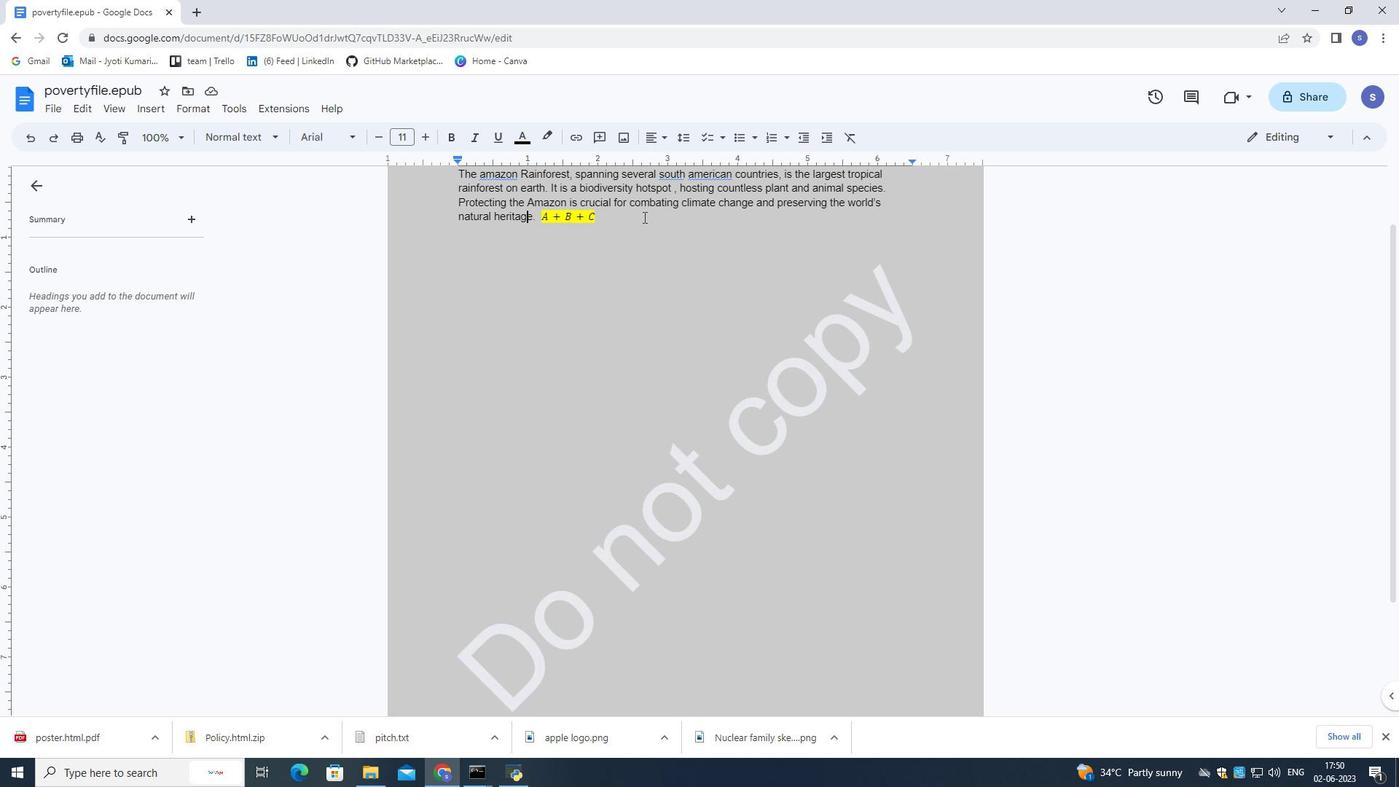 
Action: Mouse moved to (645, 318)
Screenshot: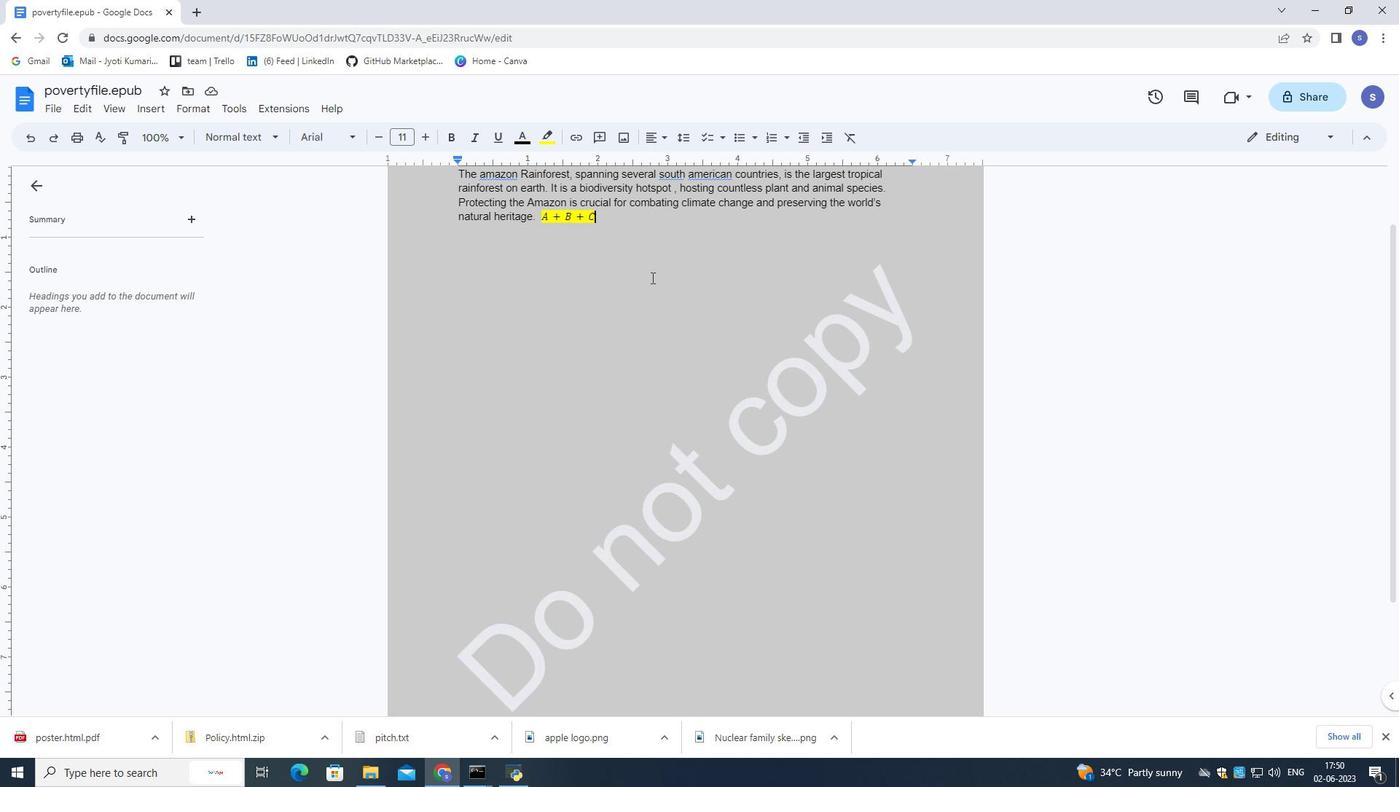 
Action: Mouse scrolled (645, 317) with delta (0, 0)
Screenshot: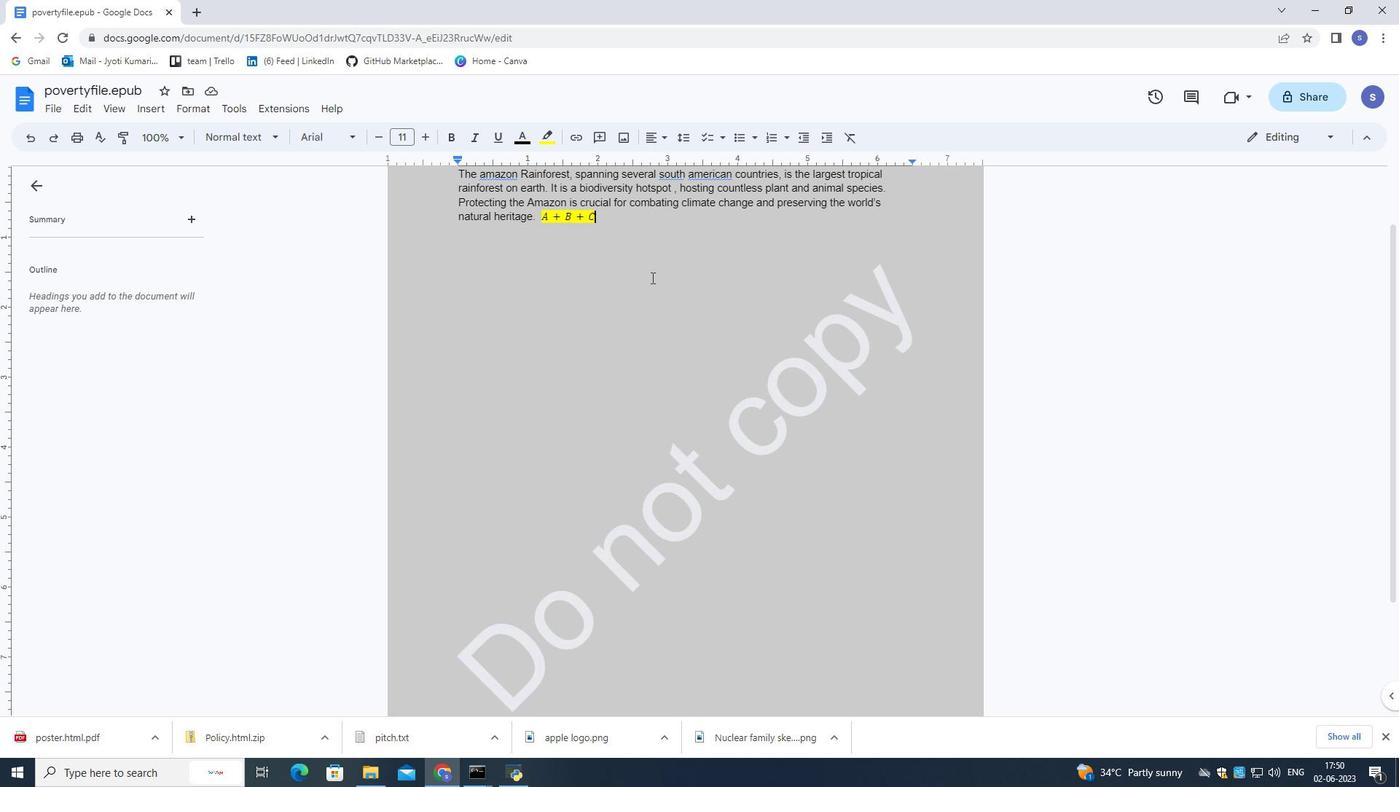 
Action: Mouse moved to (644, 325)
Screenshot: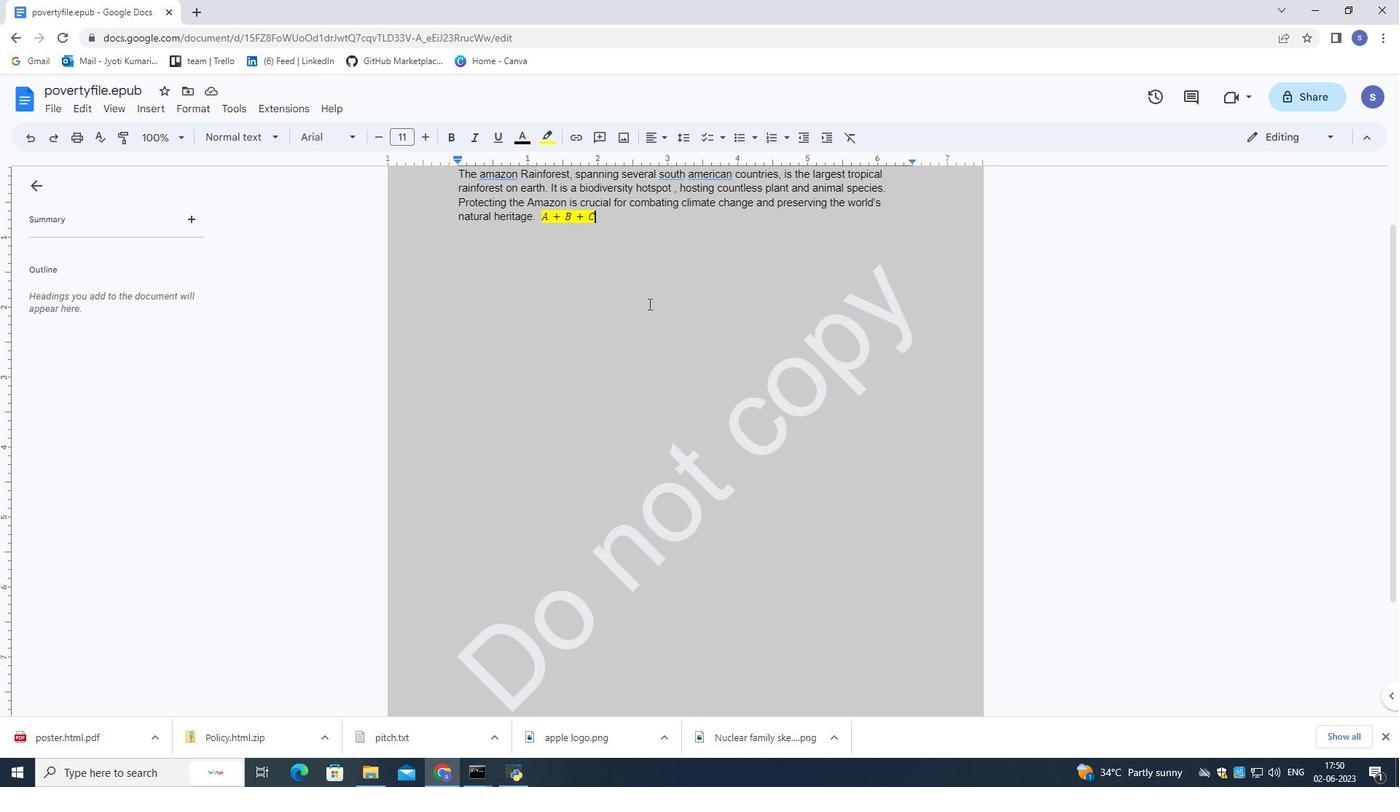 
Action: Mouse scrolled (644, 325) with delta (0, 0)
Screenshot: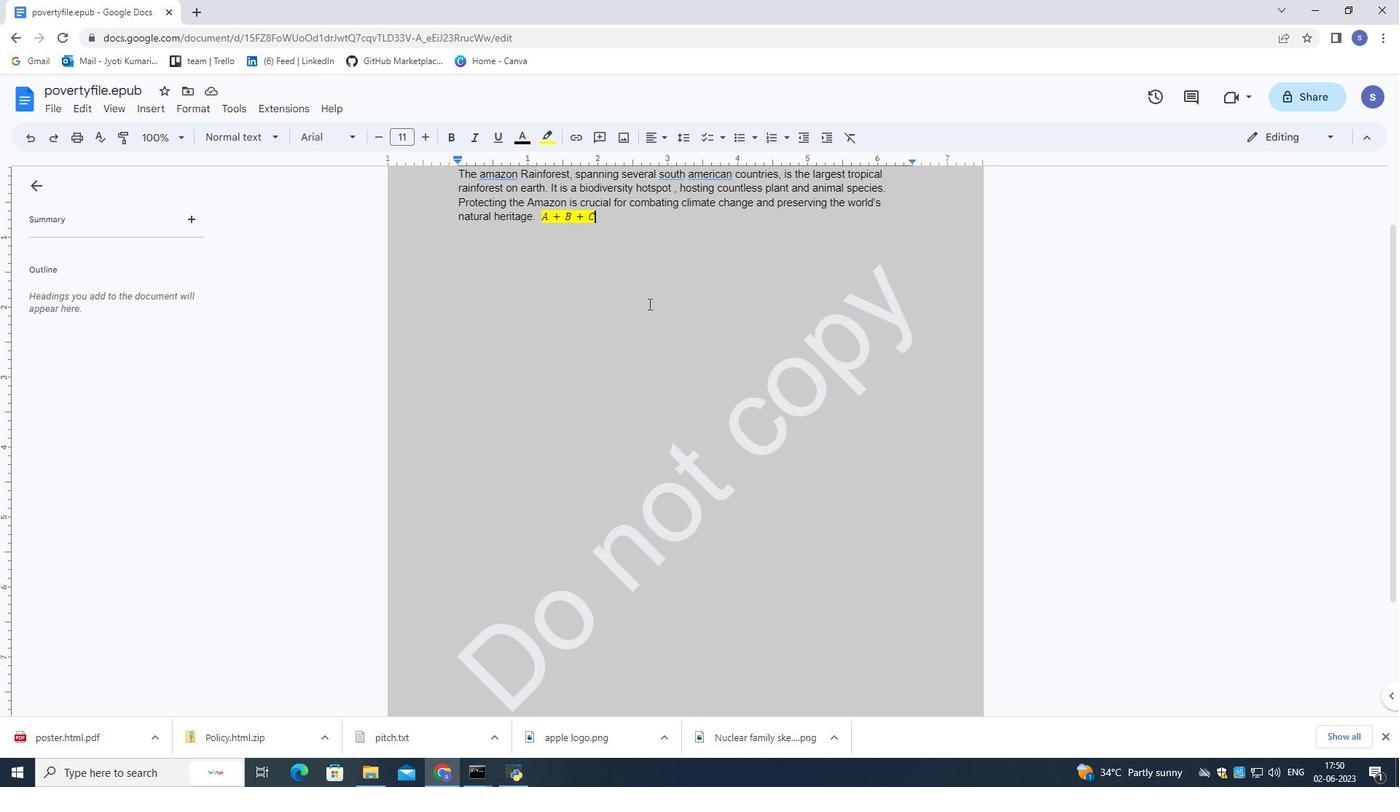 
Action: Mouse scrolled (644, 325) with delta (0, 0)
Screenshot: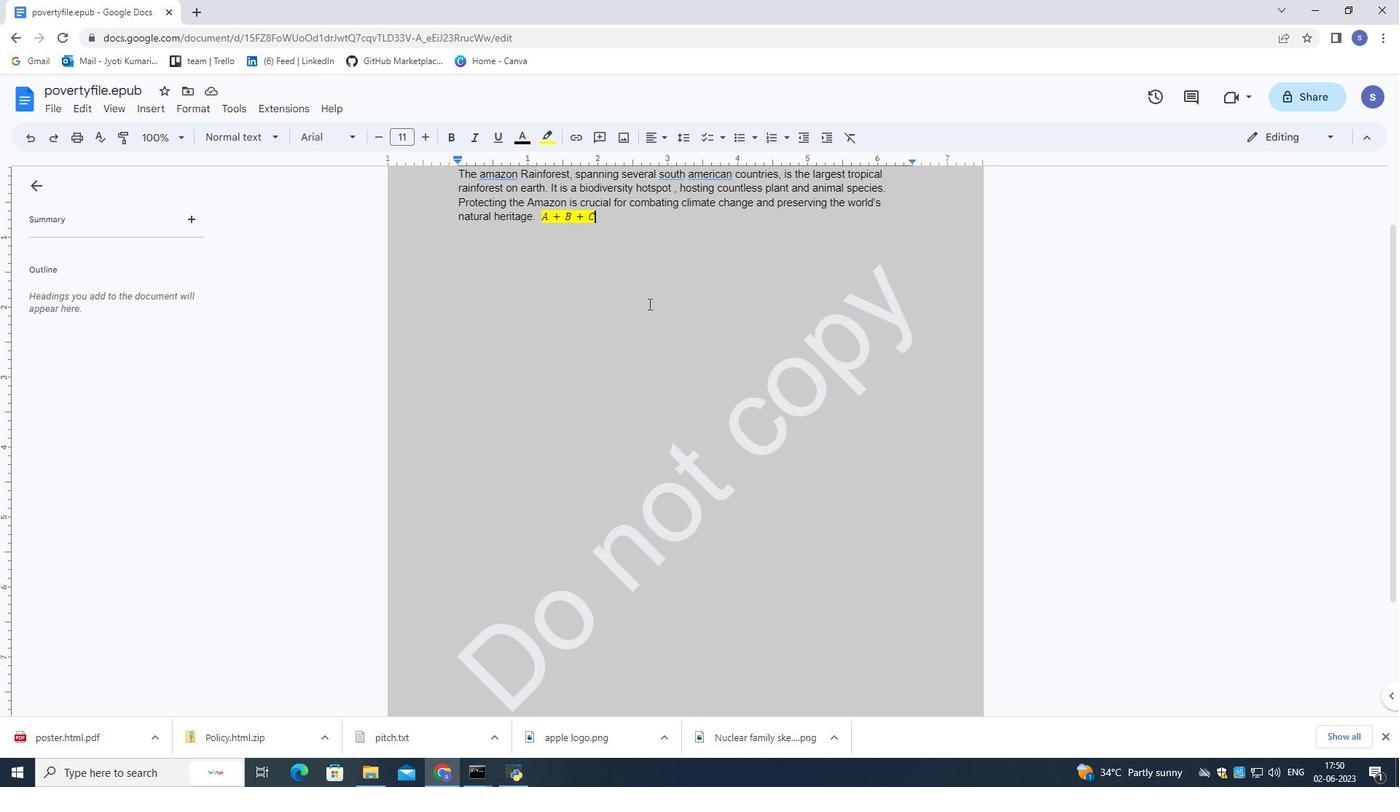 
Action: Mouse scrolled (644, 325) with delta (0, 0)
Screenshot: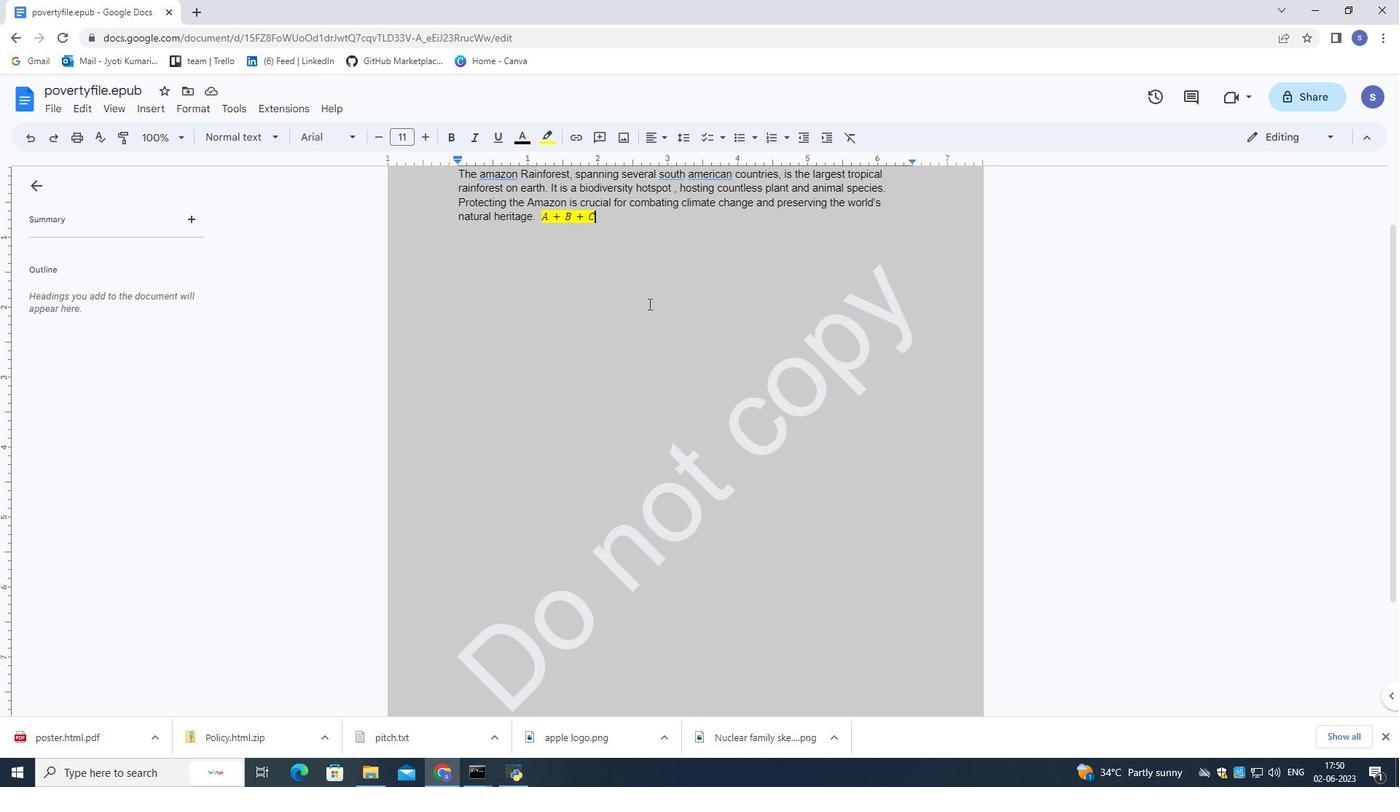 
Action: Mouse moved to (639, 327)
Screenshot: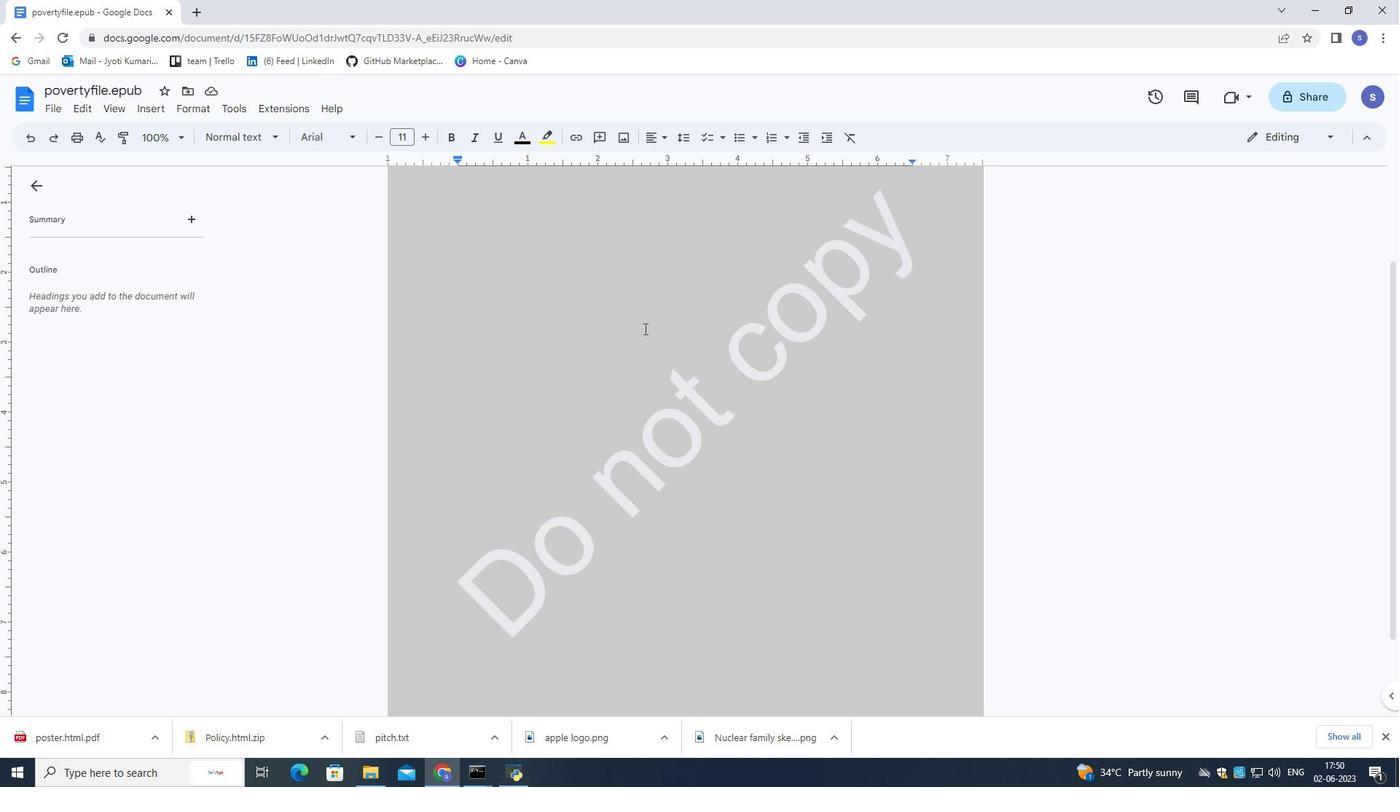 
Action: Mouse scrolled (639, 326) with delta (0, 0)
Screenshot: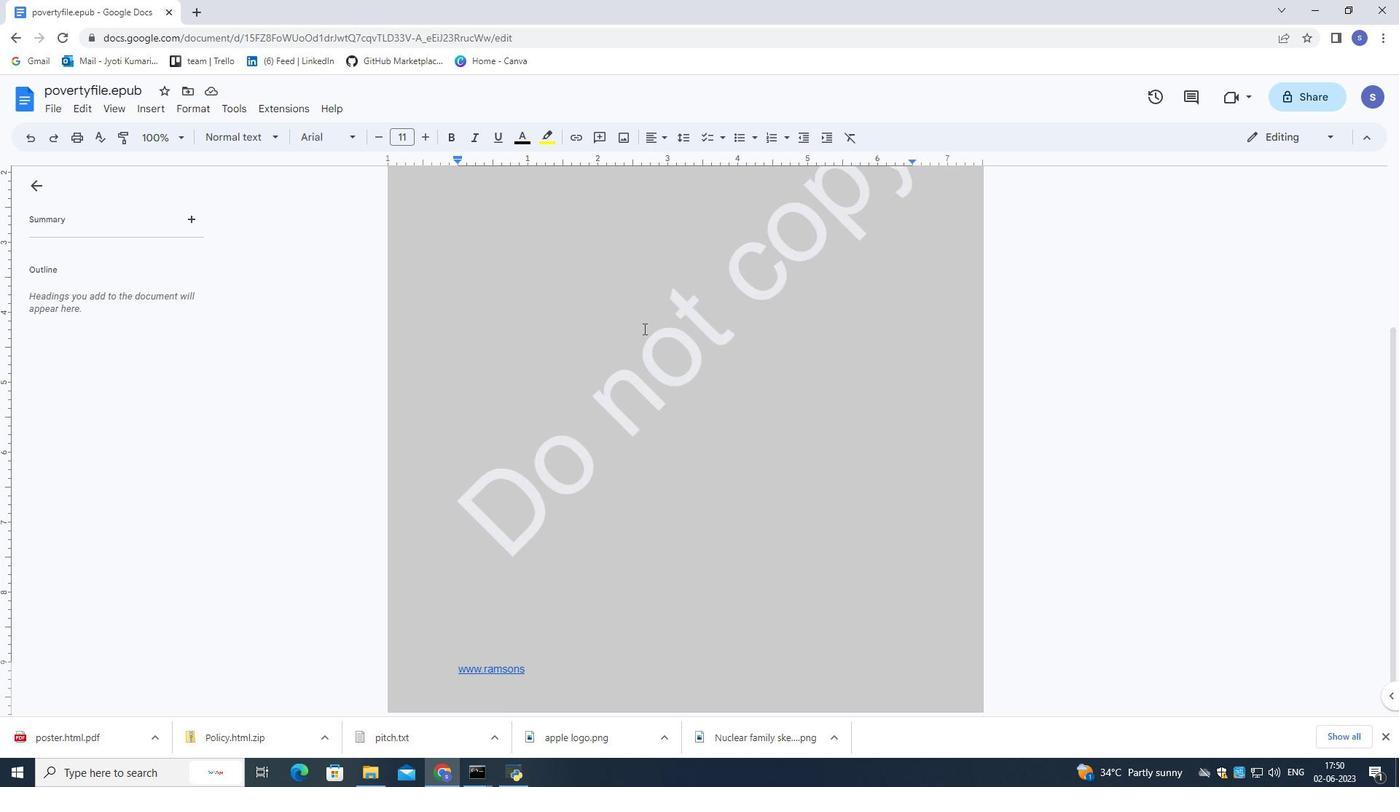 
Action: Mouse moved to (632, 340)
Screenshot: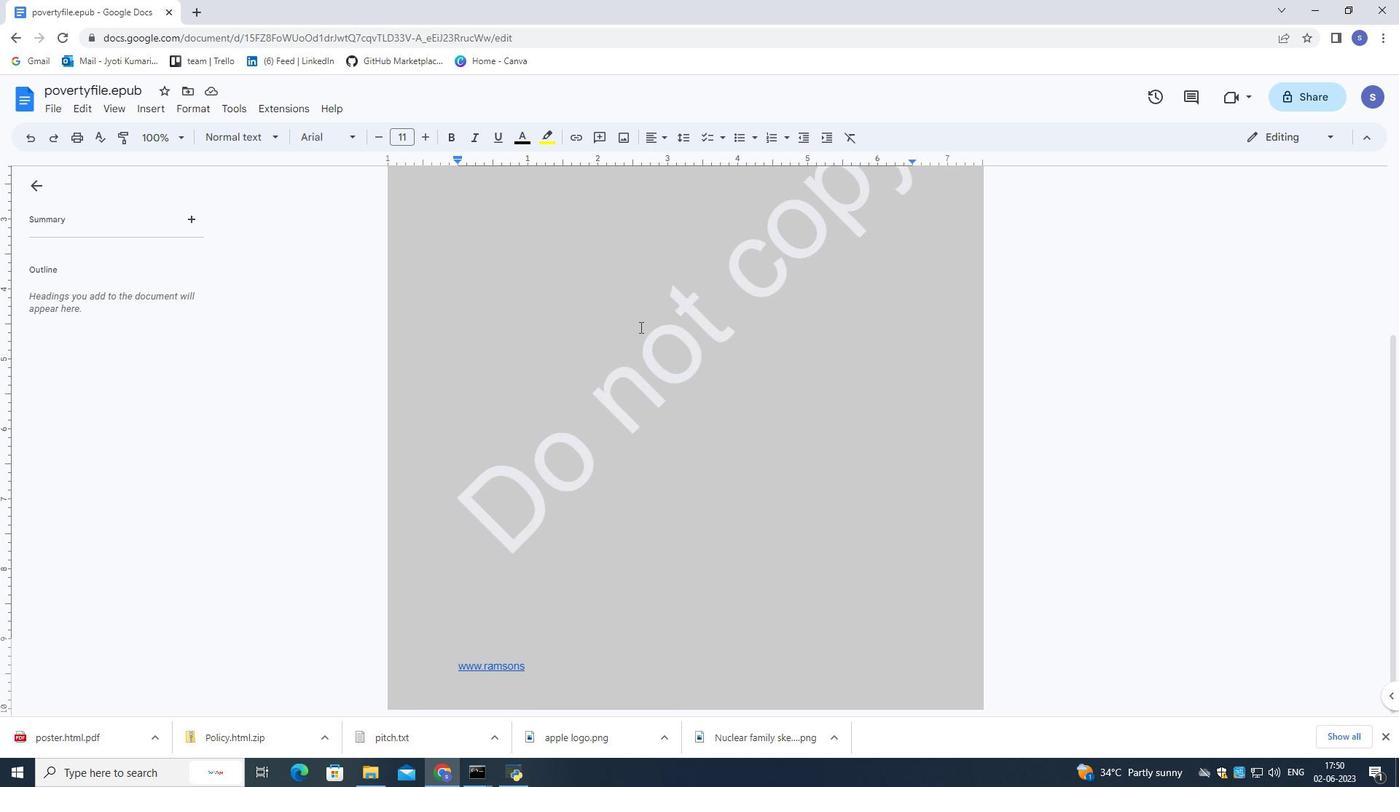 
Action: Mouse scrolled (632, 339) with delta (0, 0)
Screenshot: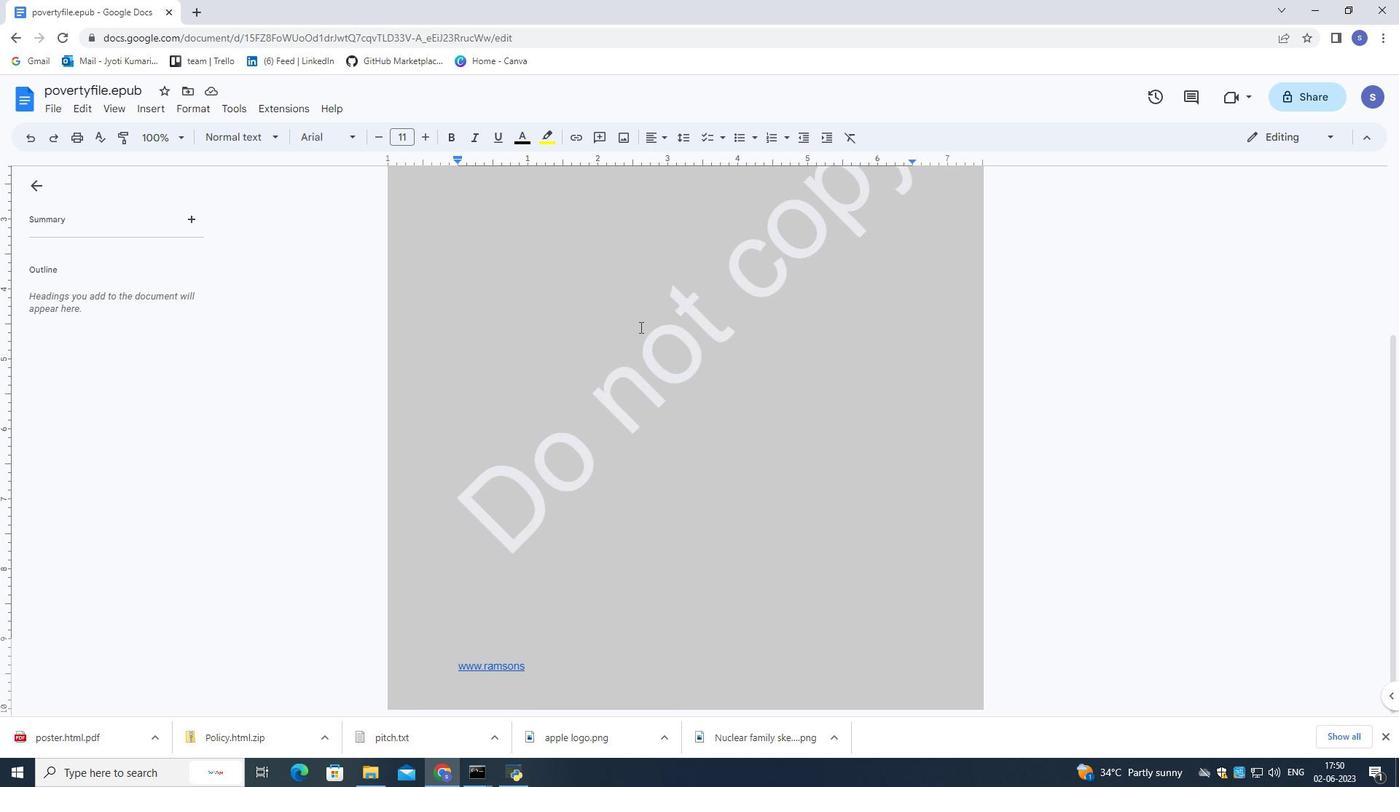 
Action: Mouse moved to (628, 354)
Screenshot: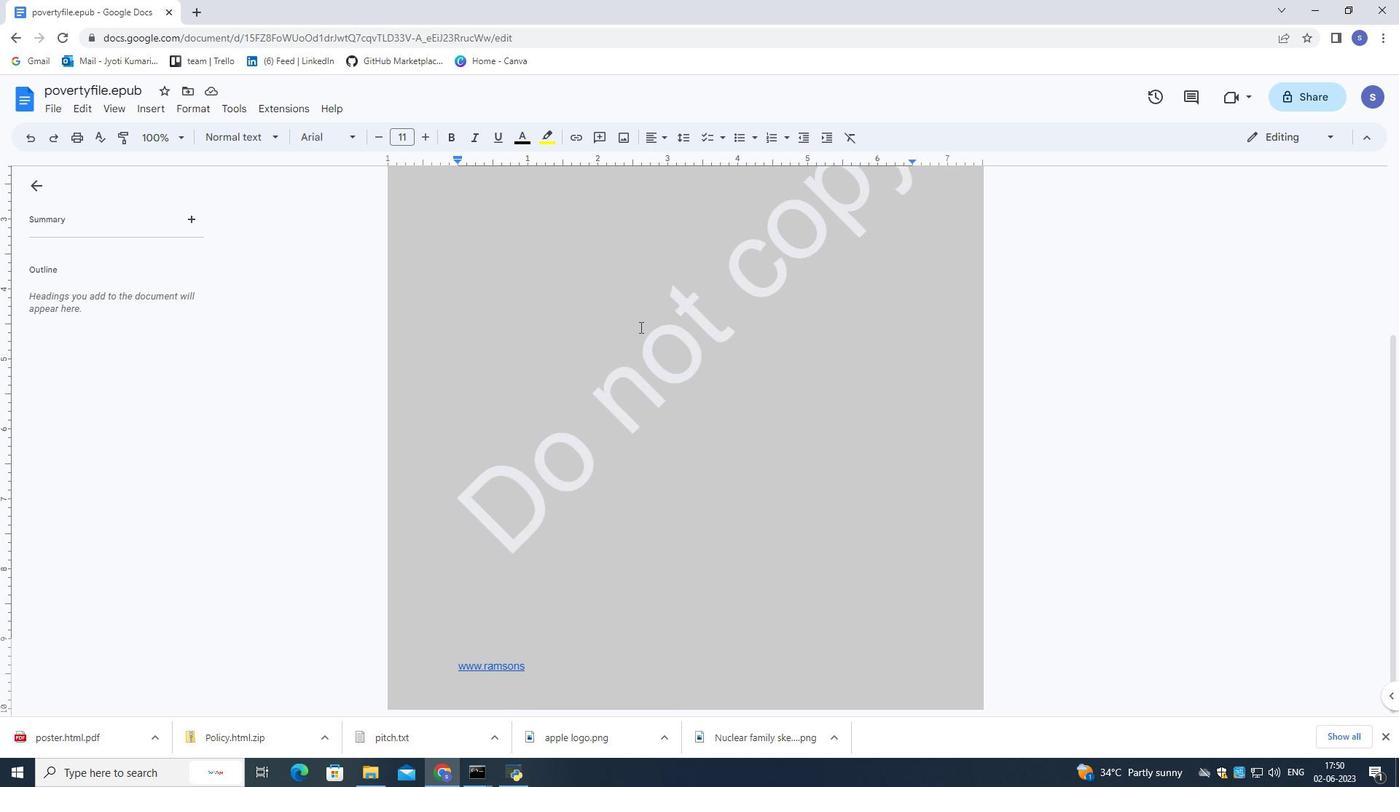 
Action: Mouse scrolled (628, 353) with delta (0, 0)
Screenshot: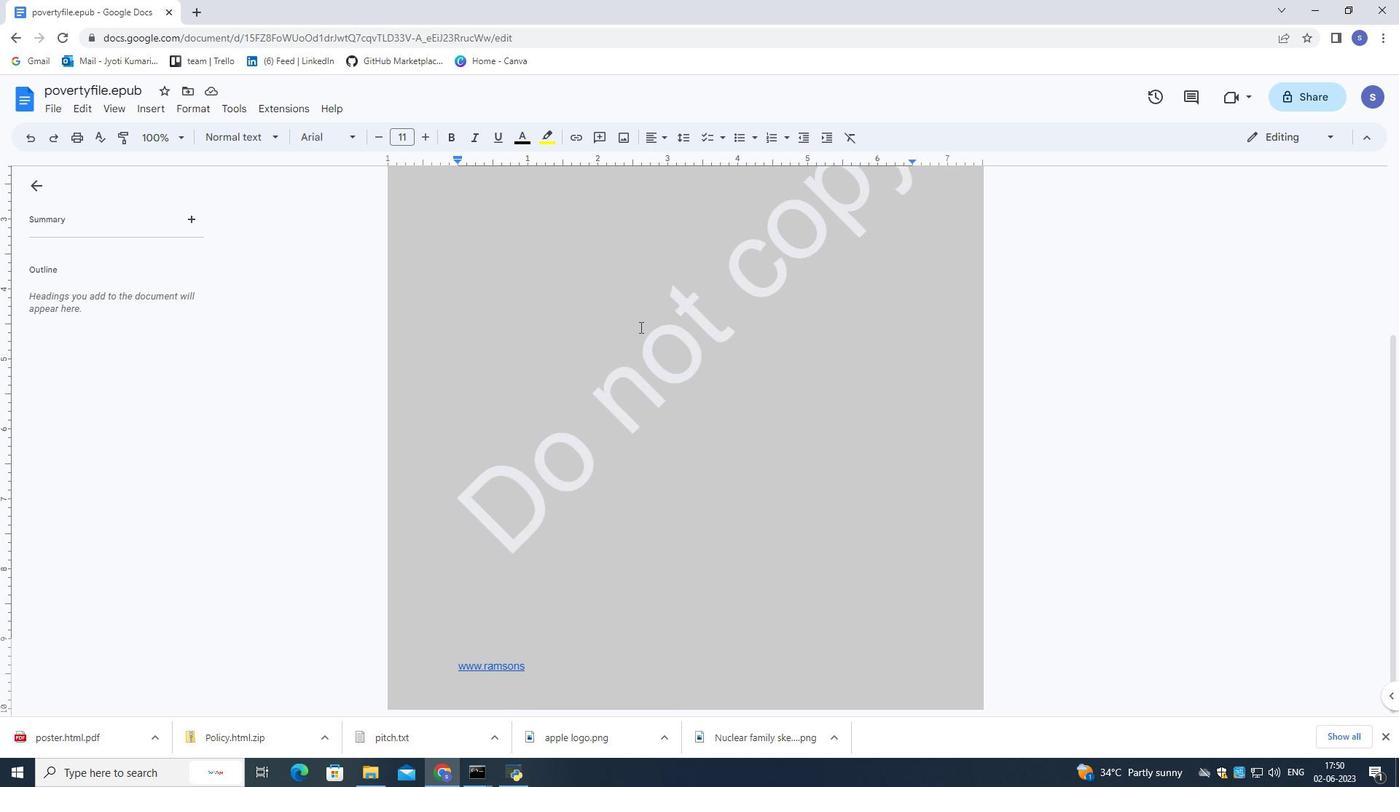 
Action: Mouse moved to (527, 666)
Screenshot: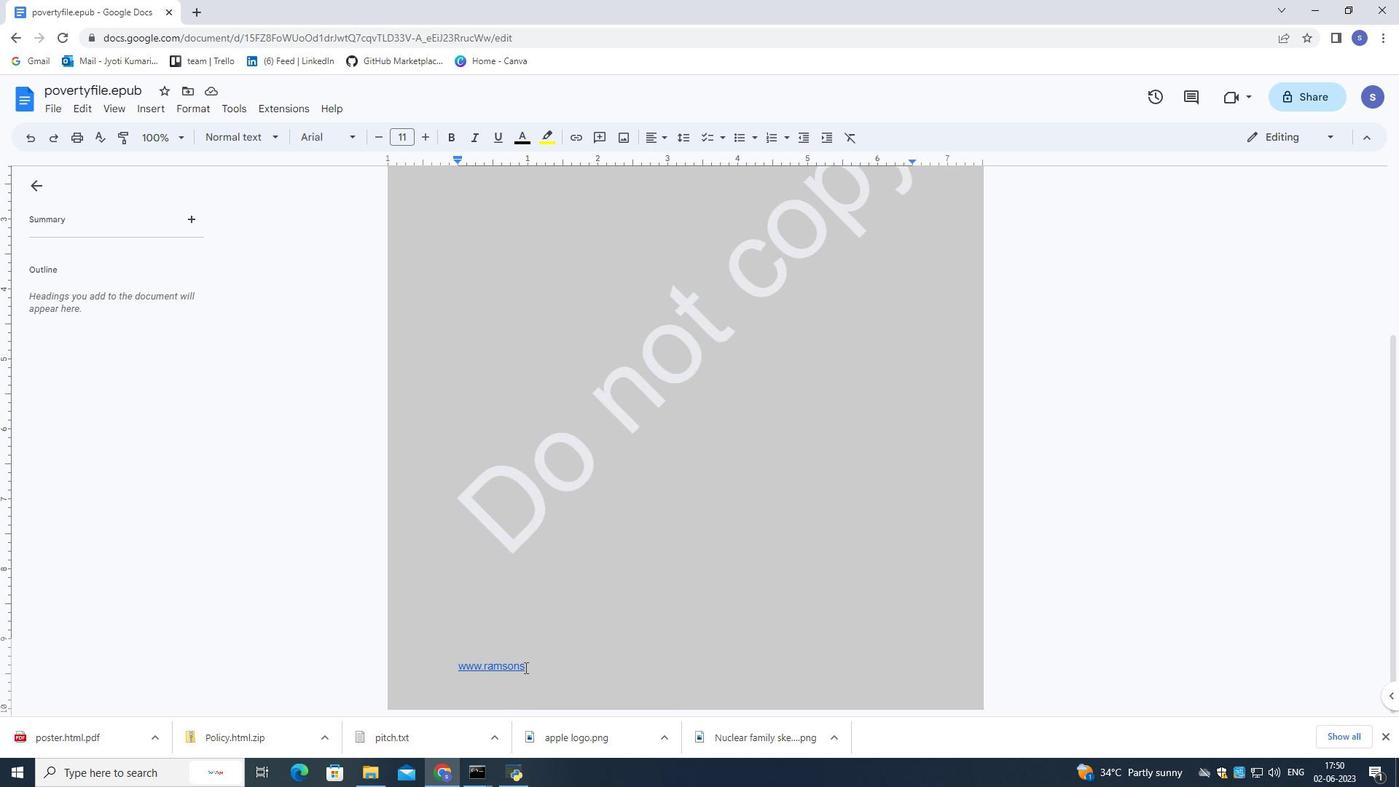 
Action: Mouse pressed left at (527, 666)
Screenshot: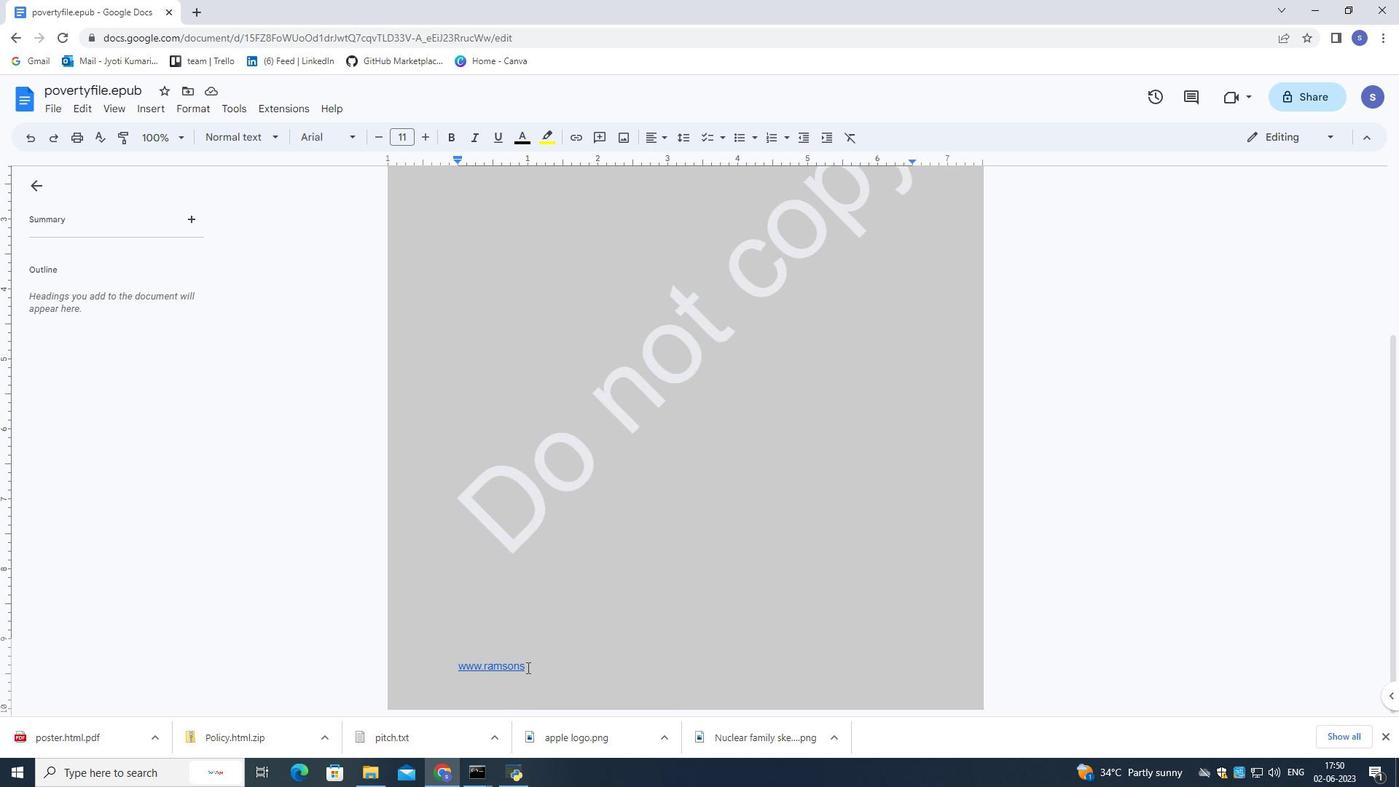 
Action: Mouse moved to (524, 273)
Screenshot: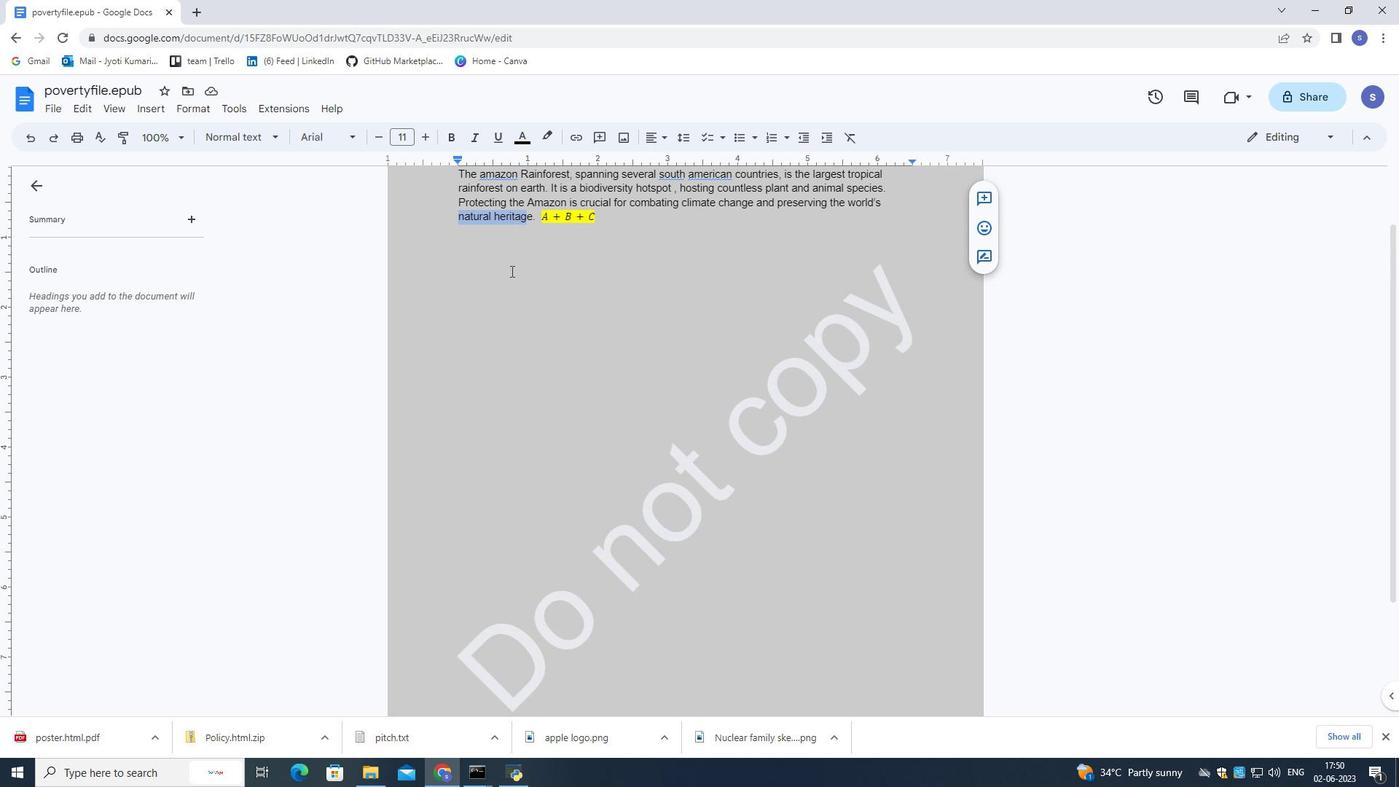 
Action: Mouse pressed left at (524, 273)
Screenshot: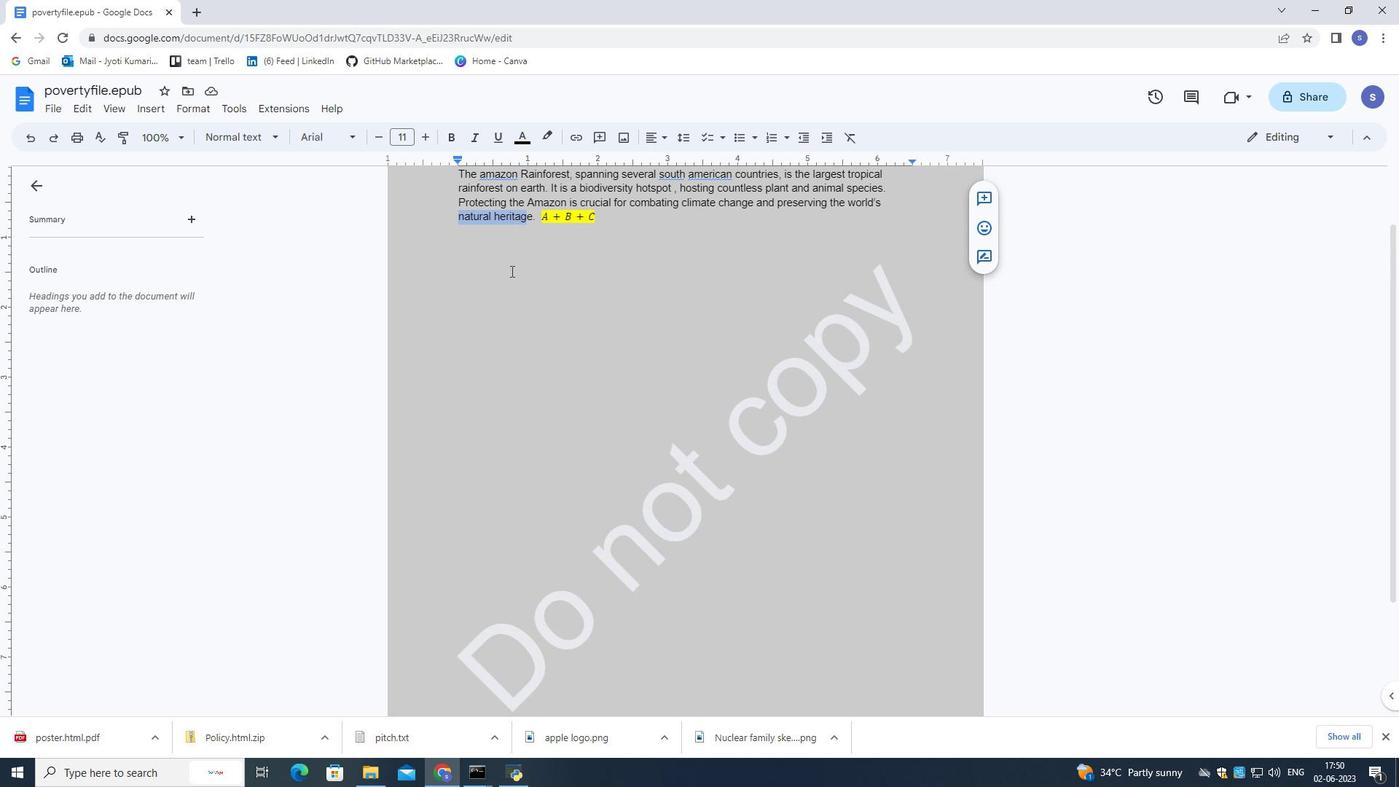 
Action: Mouse moved to (611, 209)
Screenshot: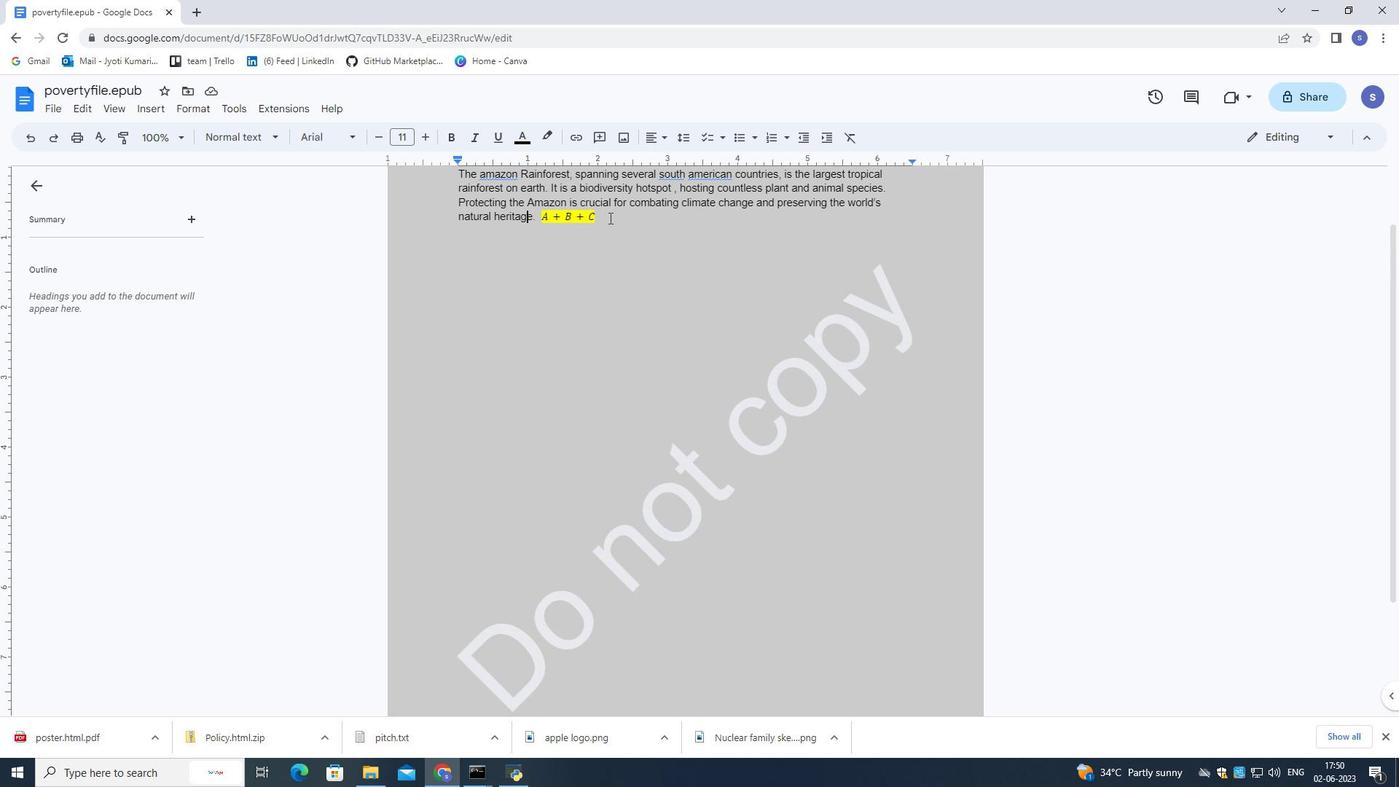 
Action: Mouse pressed left at (611, 209)
Screenshot: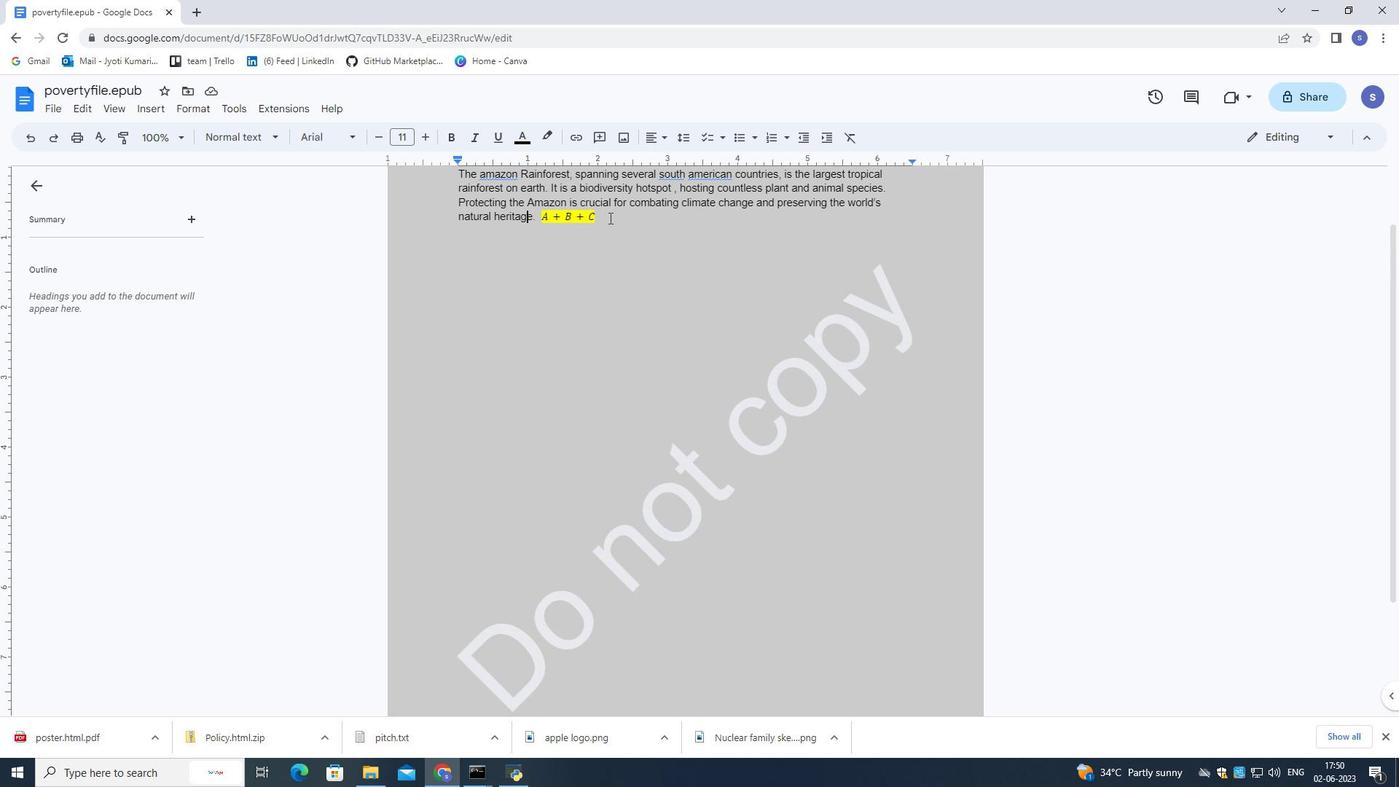 
Action: Mouse moved to (199, 103)
Screenshot: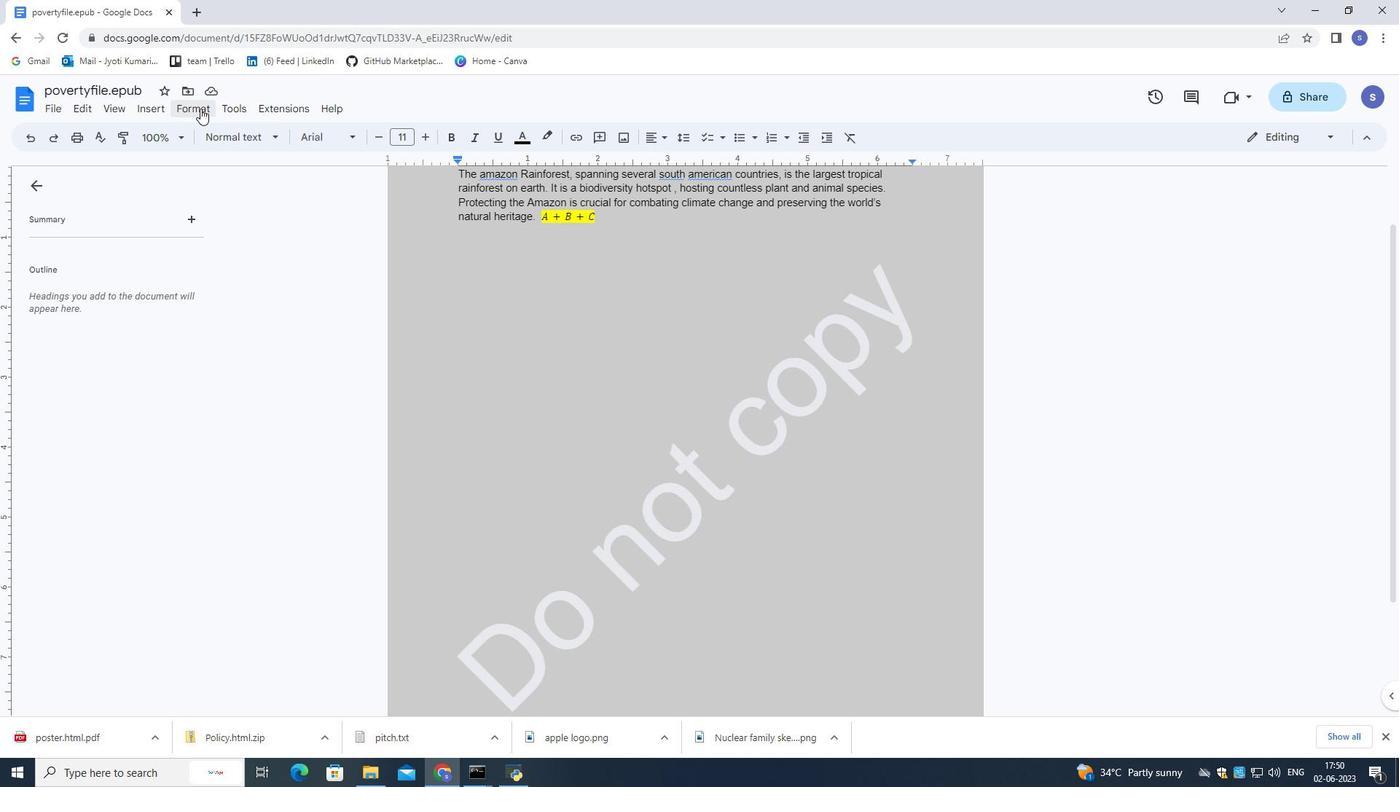 
Action: Mouse pressed left at (199, 103)
Screenshot: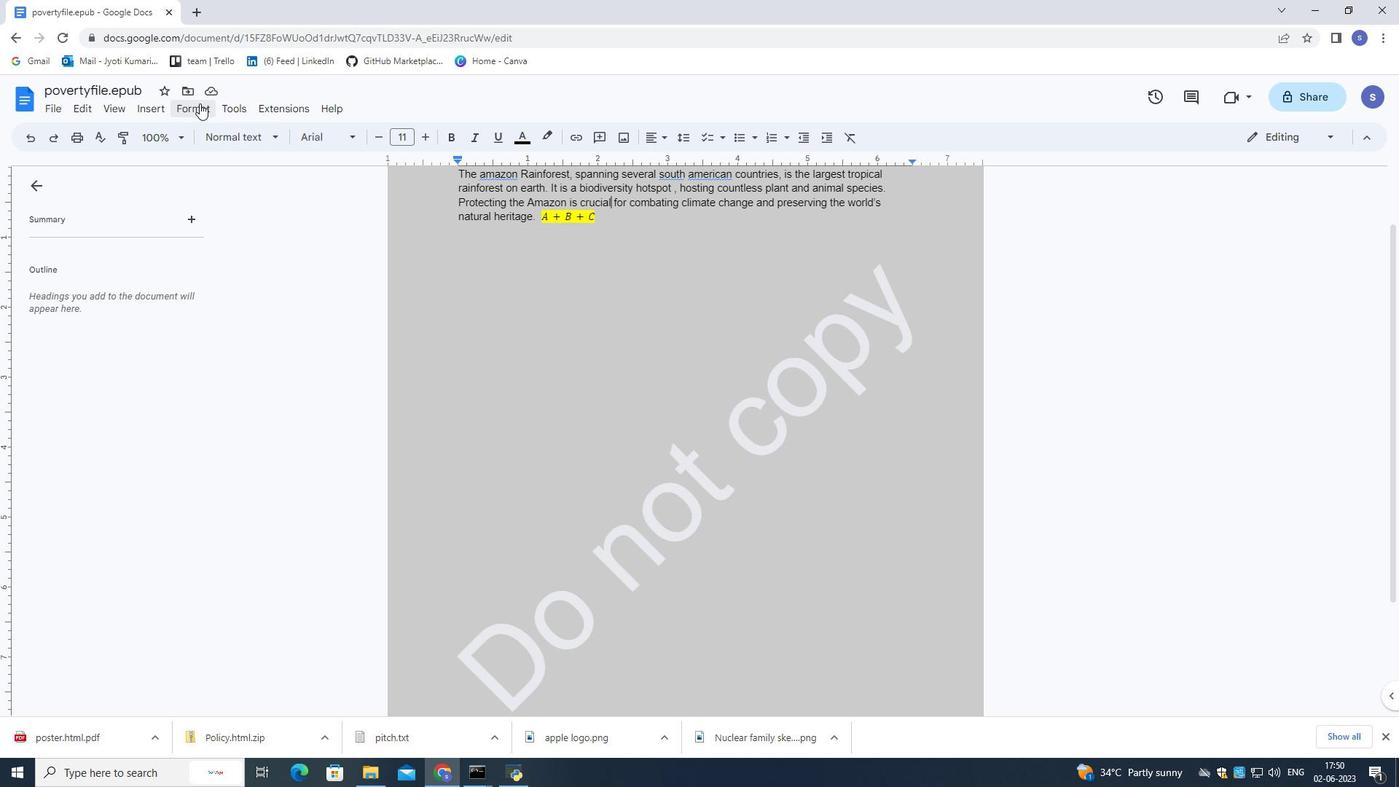 
Action: Mouse moved to (397, 508)
Screenshot: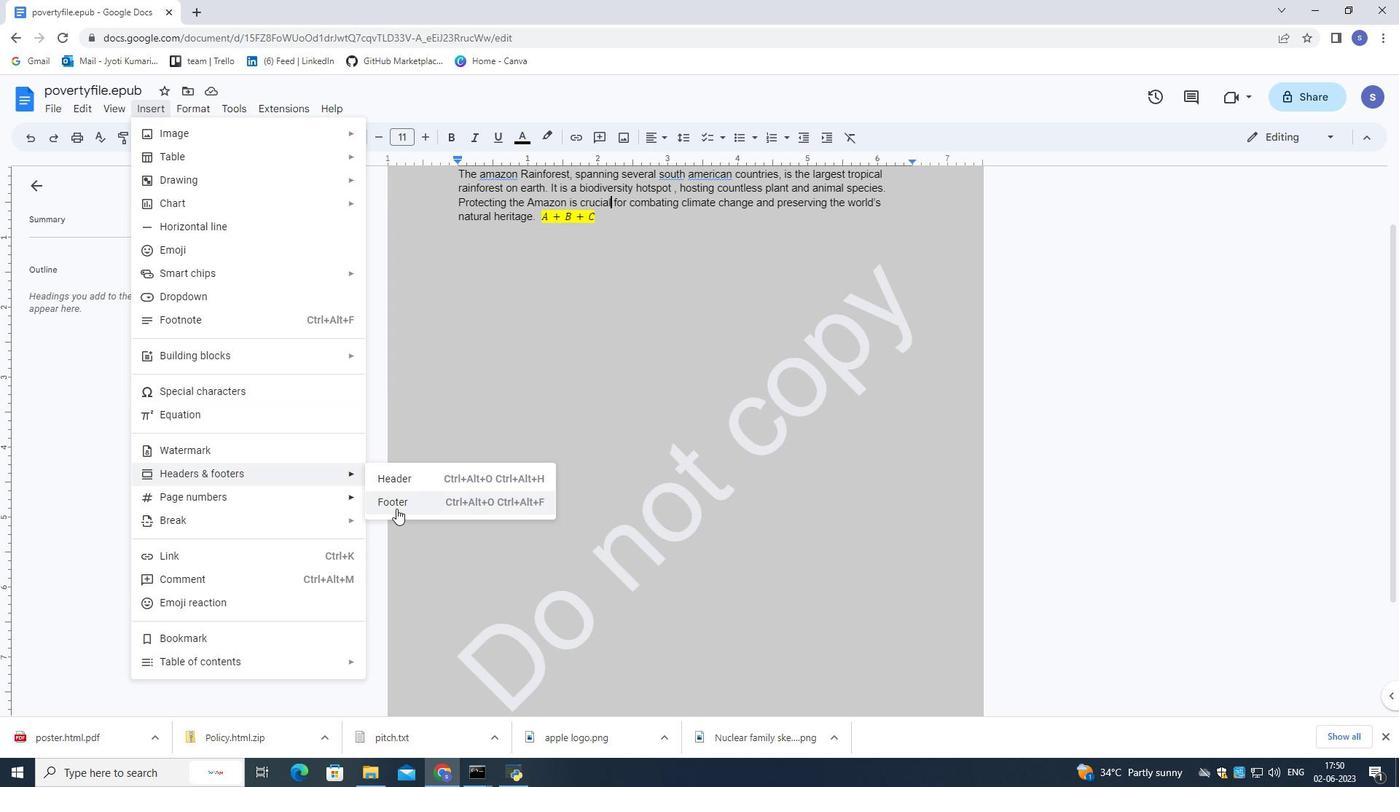
Action: Mouse pressed left at (397, 508)
Screenshot: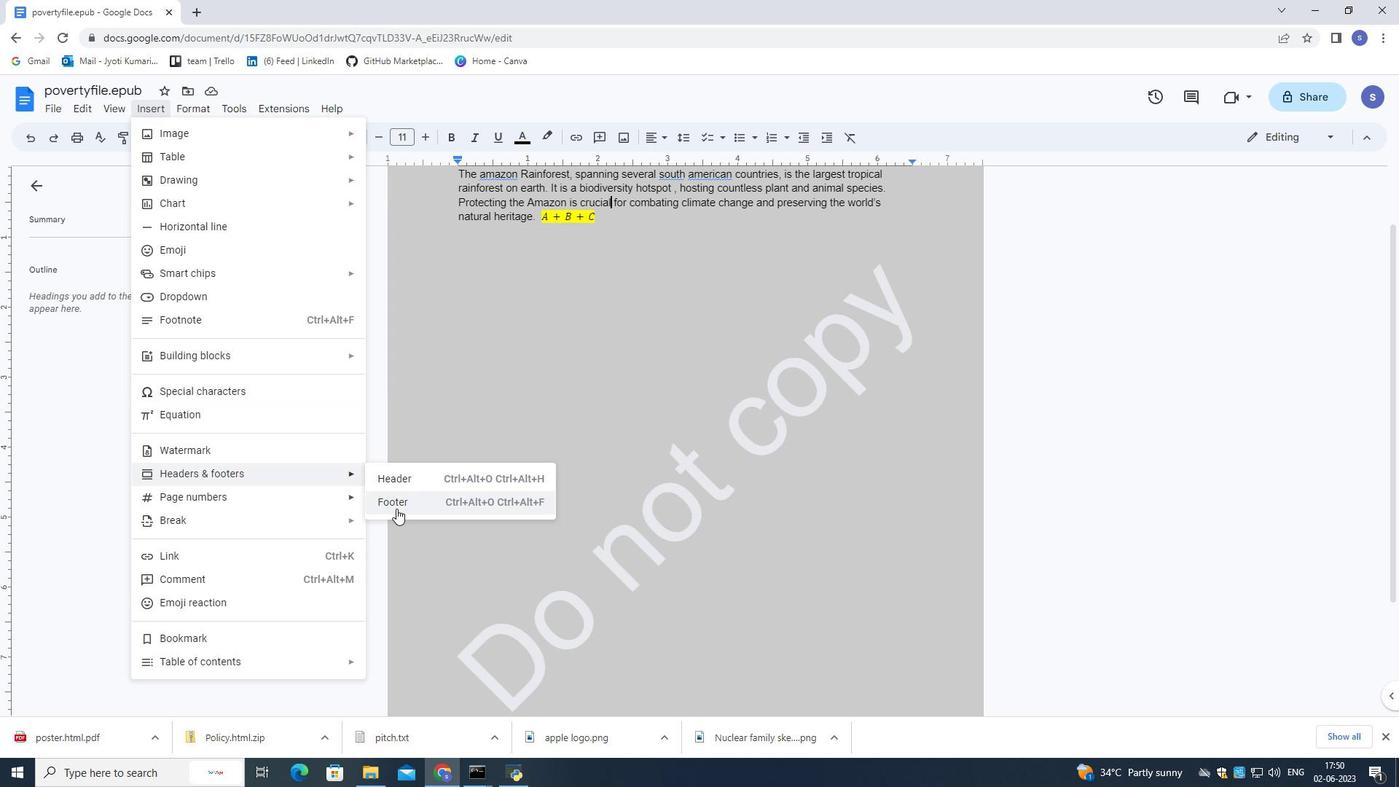 
Action: Mouse moved to (569, 517)
Screenshot: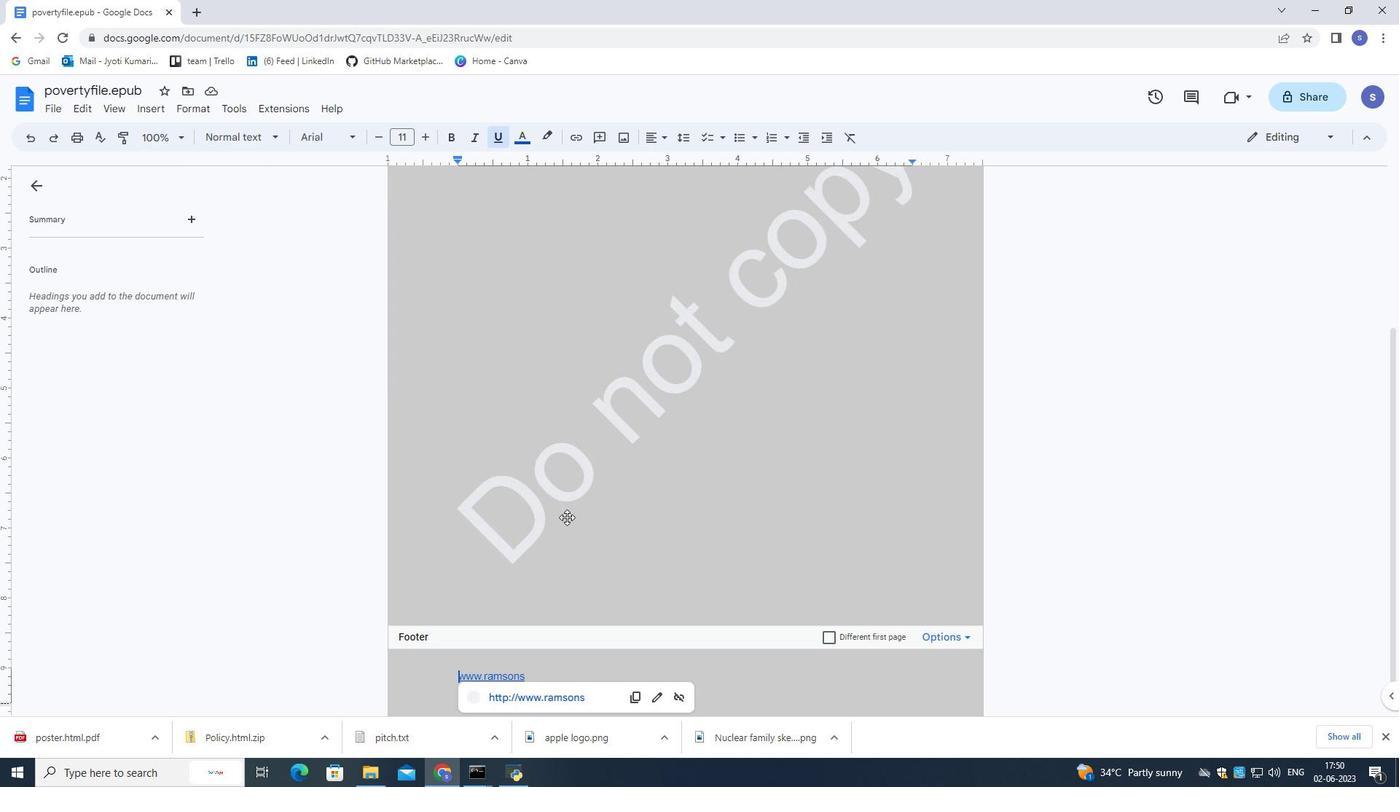 
Action: Mouse scrolled (569, 516) with delta (0, 0)
Screenshot: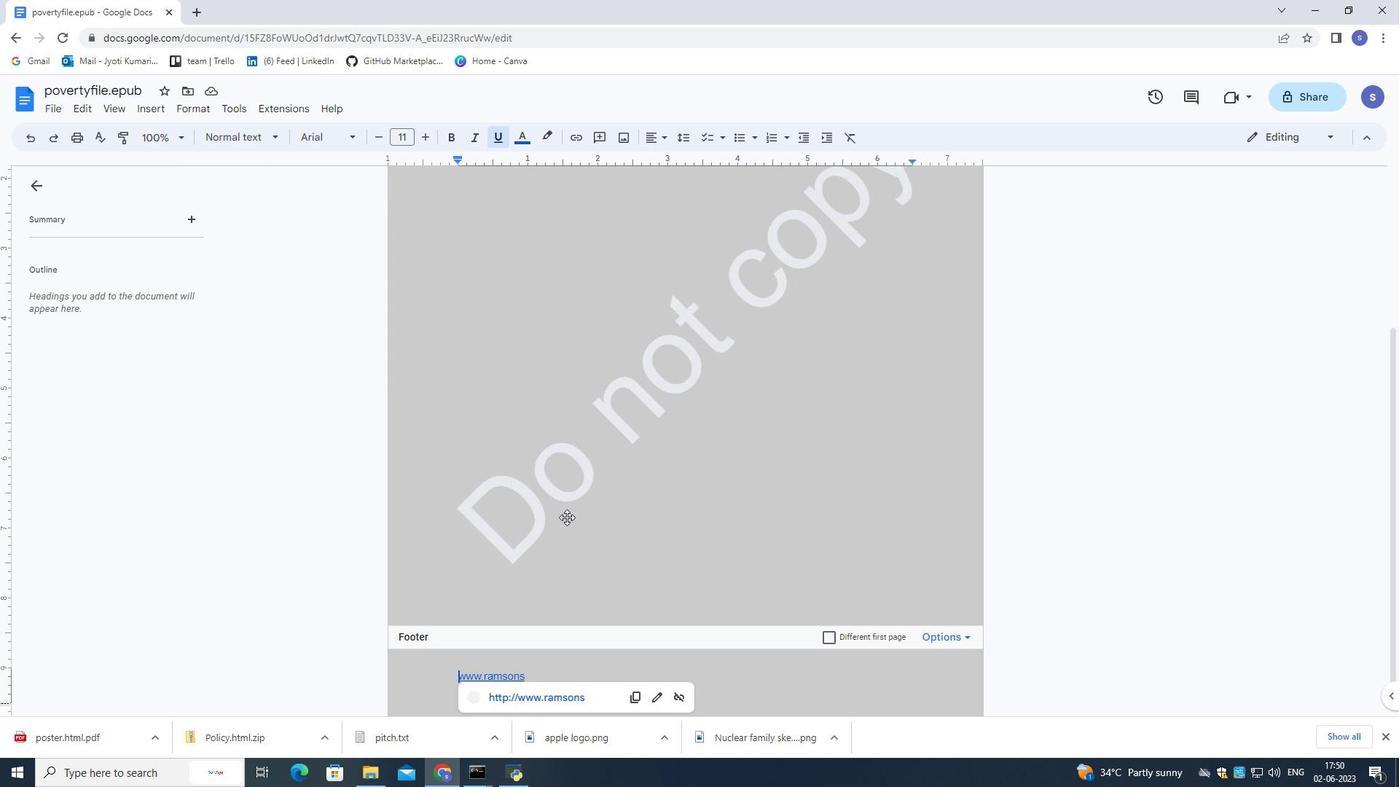 
Action: Mouse moved to (569, 517)
Screenshot: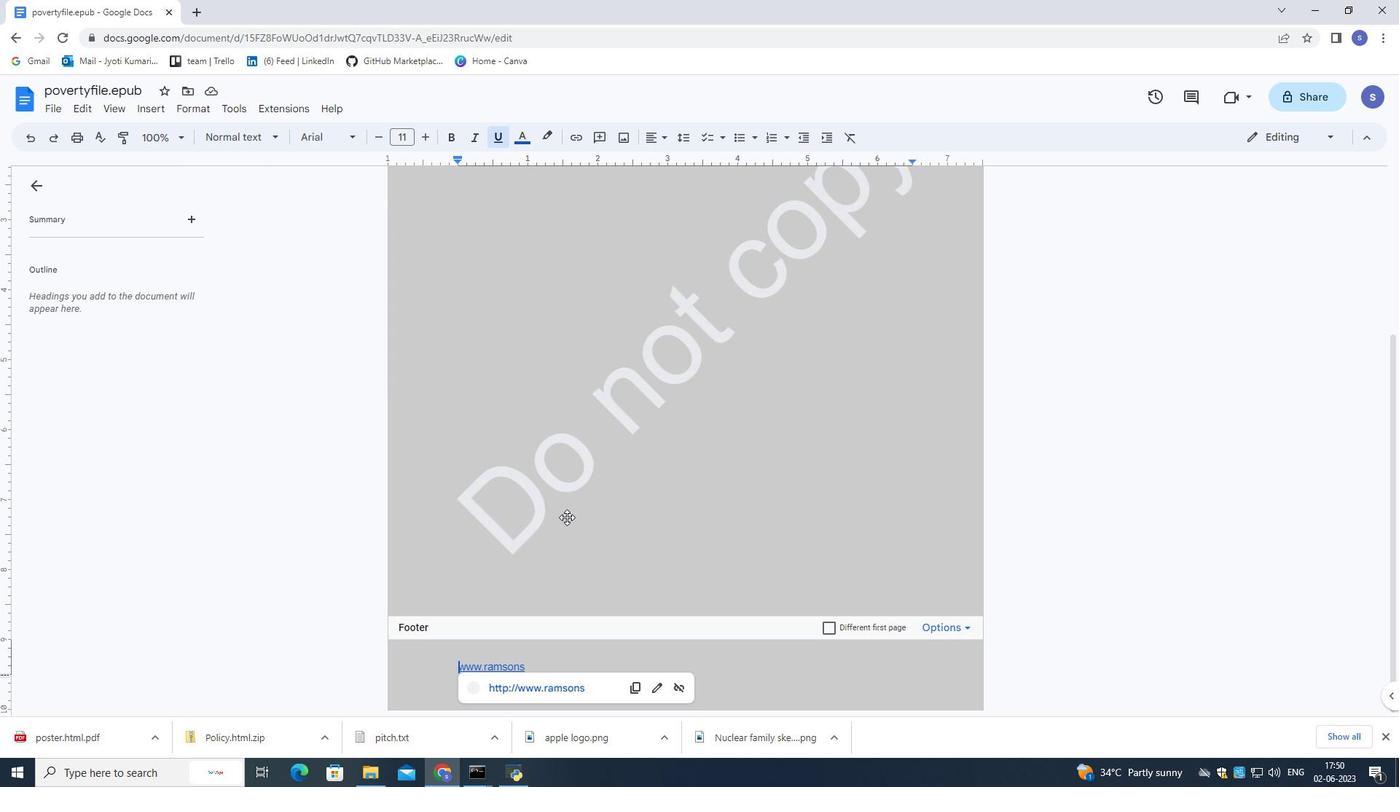 
Action: Mouse scrolled (569, 516) with delta (0, 0)
Screenshot: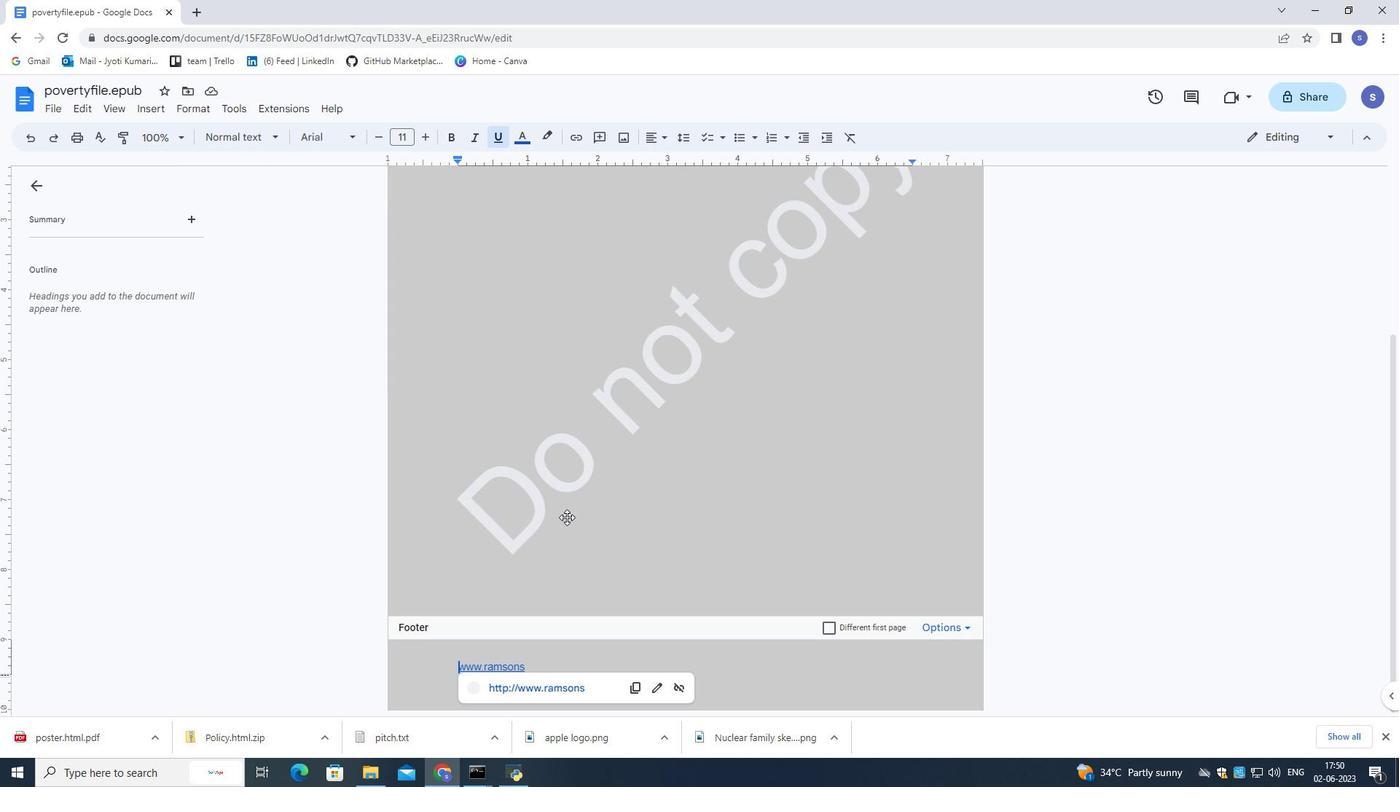 
Action: Mouse moved to (537, 660)
Screenshot: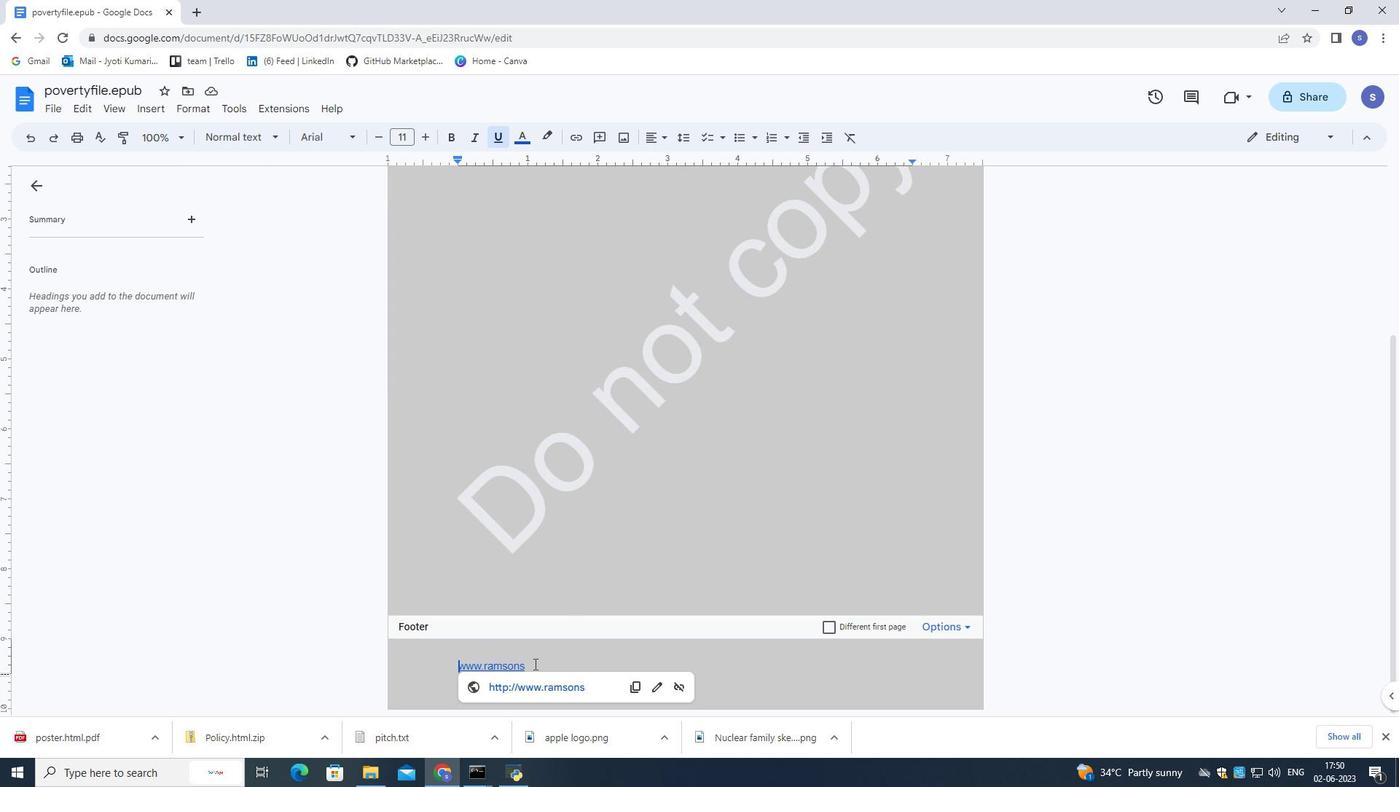 
Action: Mouse pressed left at (537, 660)
Screenshot: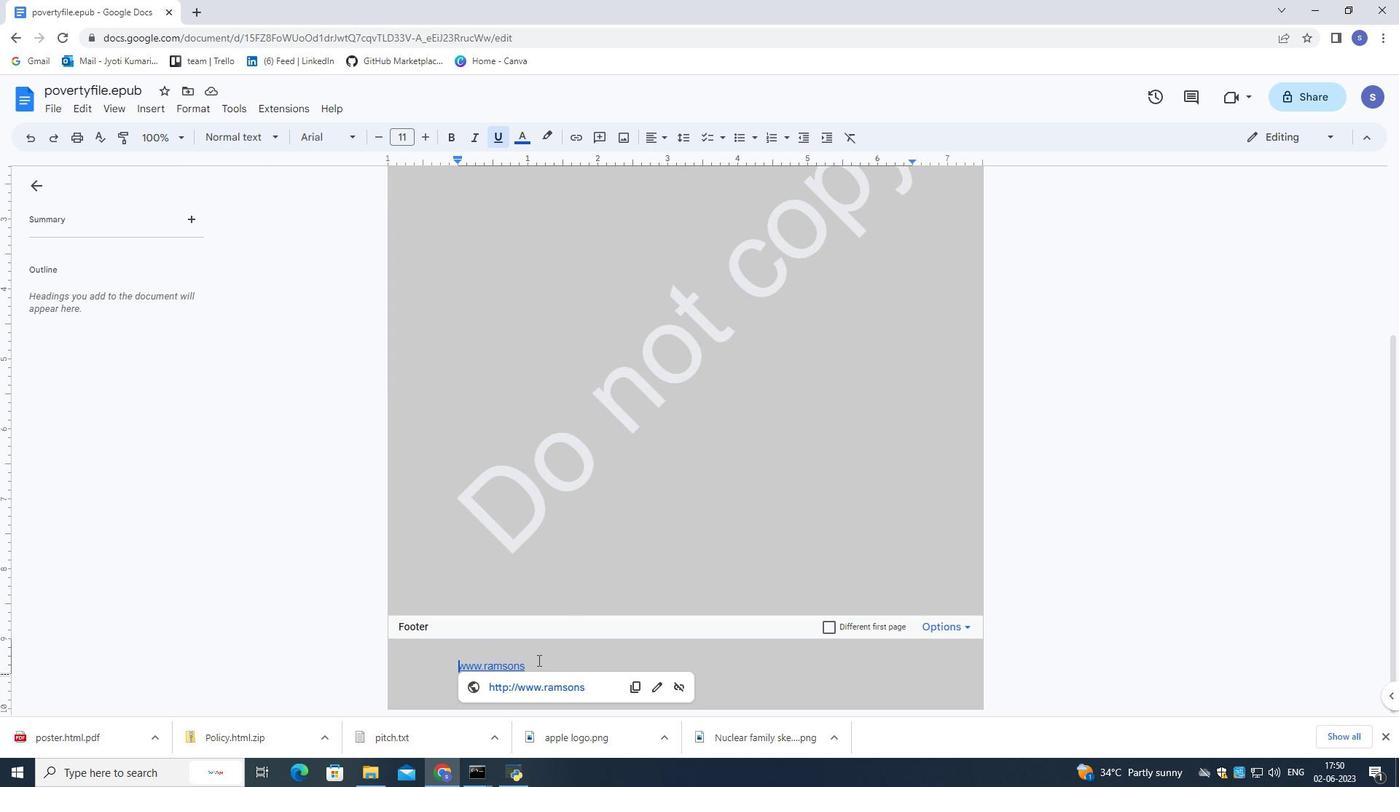 
Action: Mouse moved to (652, 135)
Screenshot: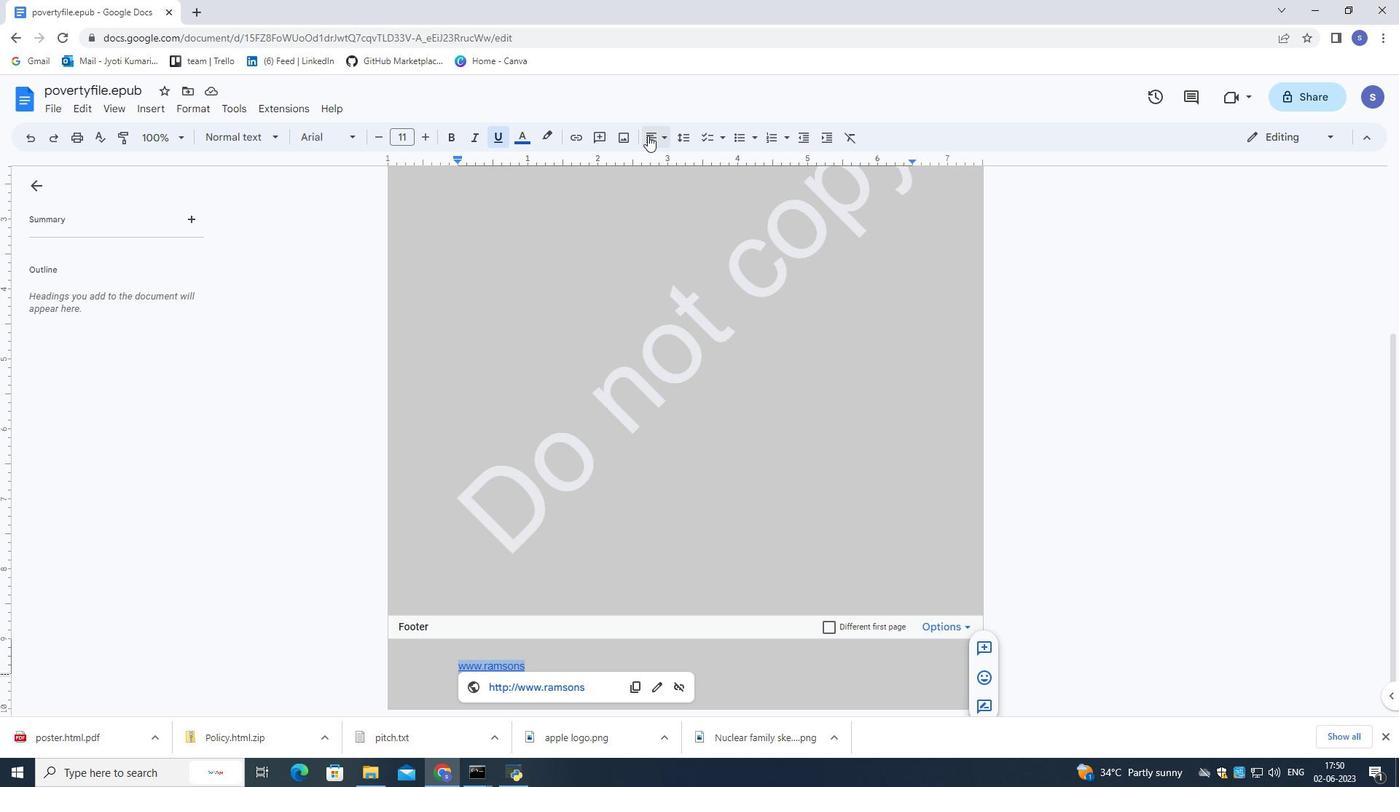 
Action: Mouse pressed left at (652, 135)
Screenshot: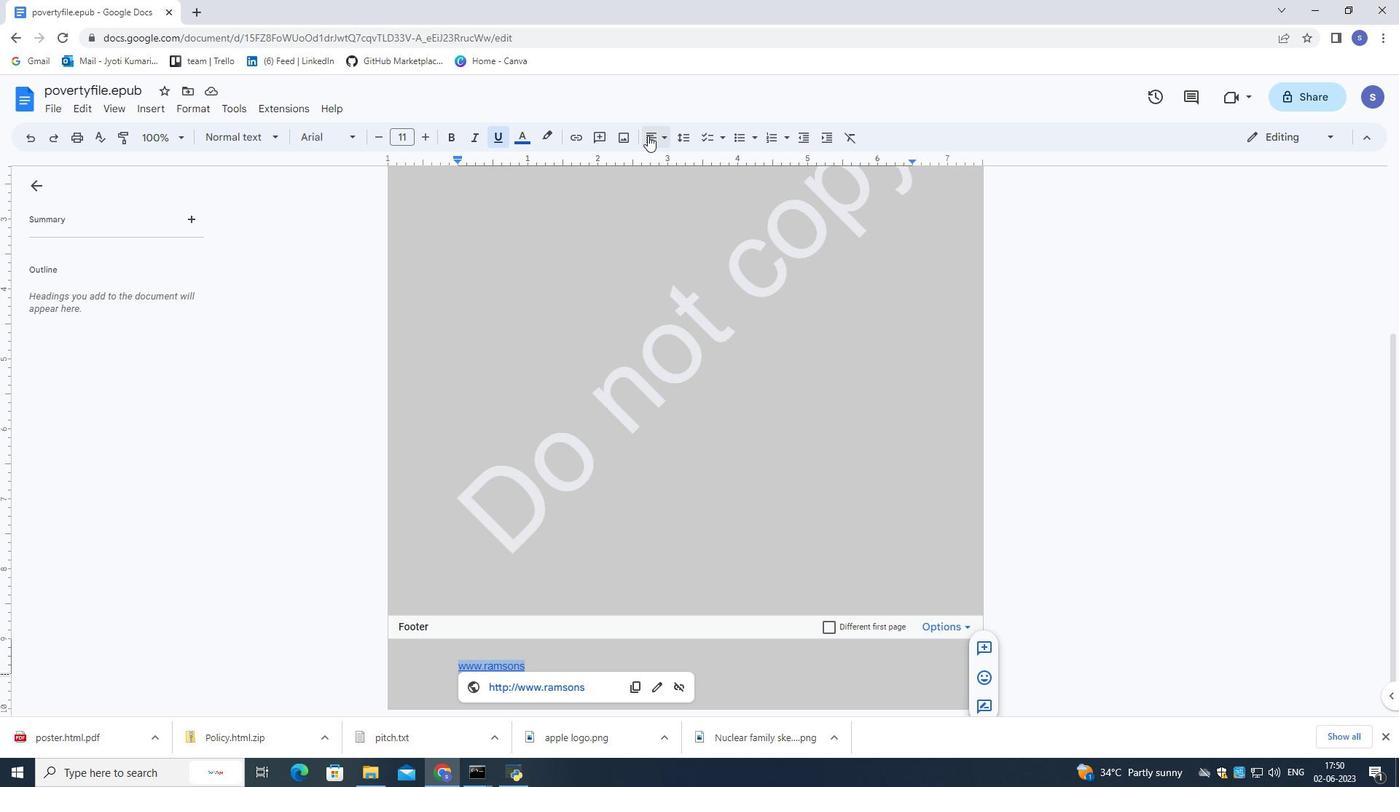
Action: Mouse moved to (680, 162)
Screenshot: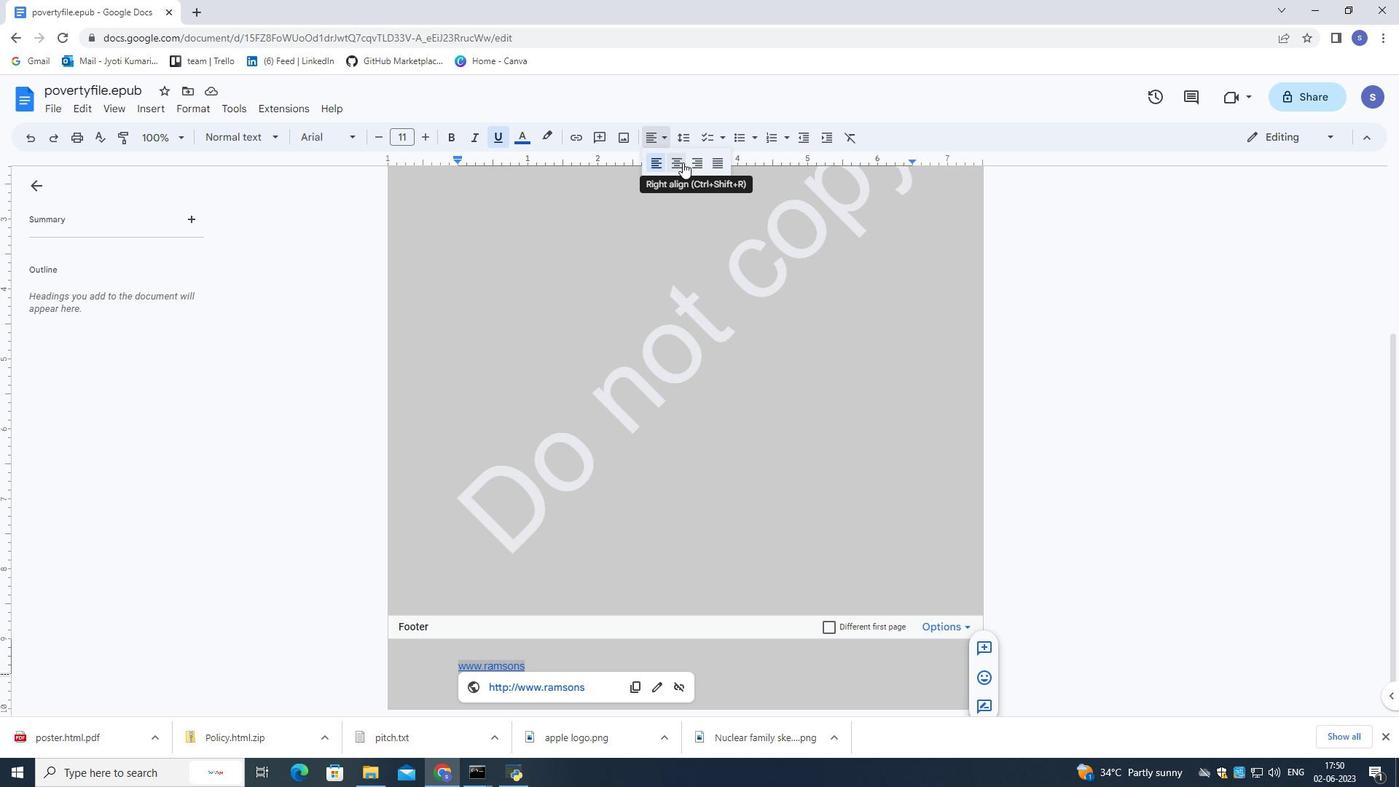 
Action: Mouse pressed left at (680, 162)
Screenshot: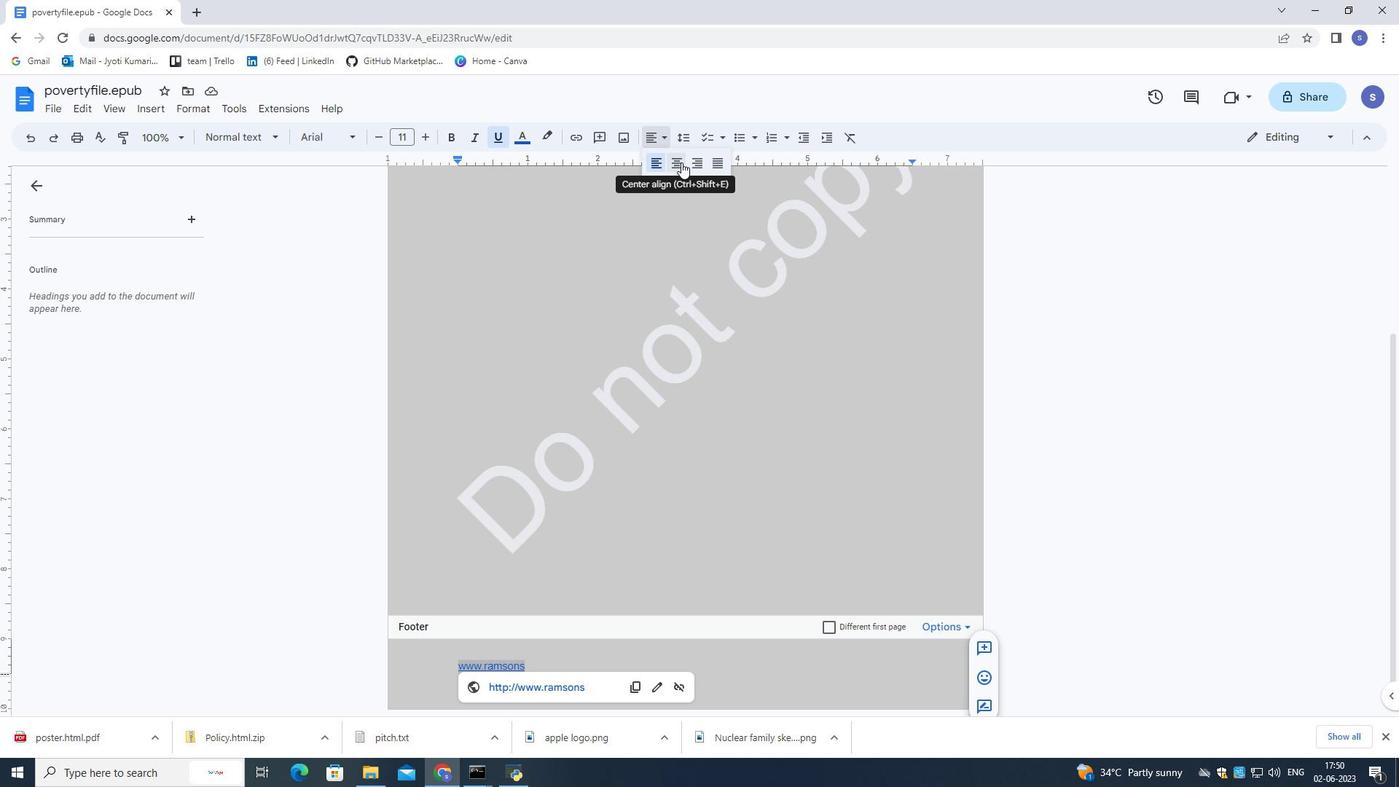 
Action: Mouse moved to (332, 132)
Screenshot: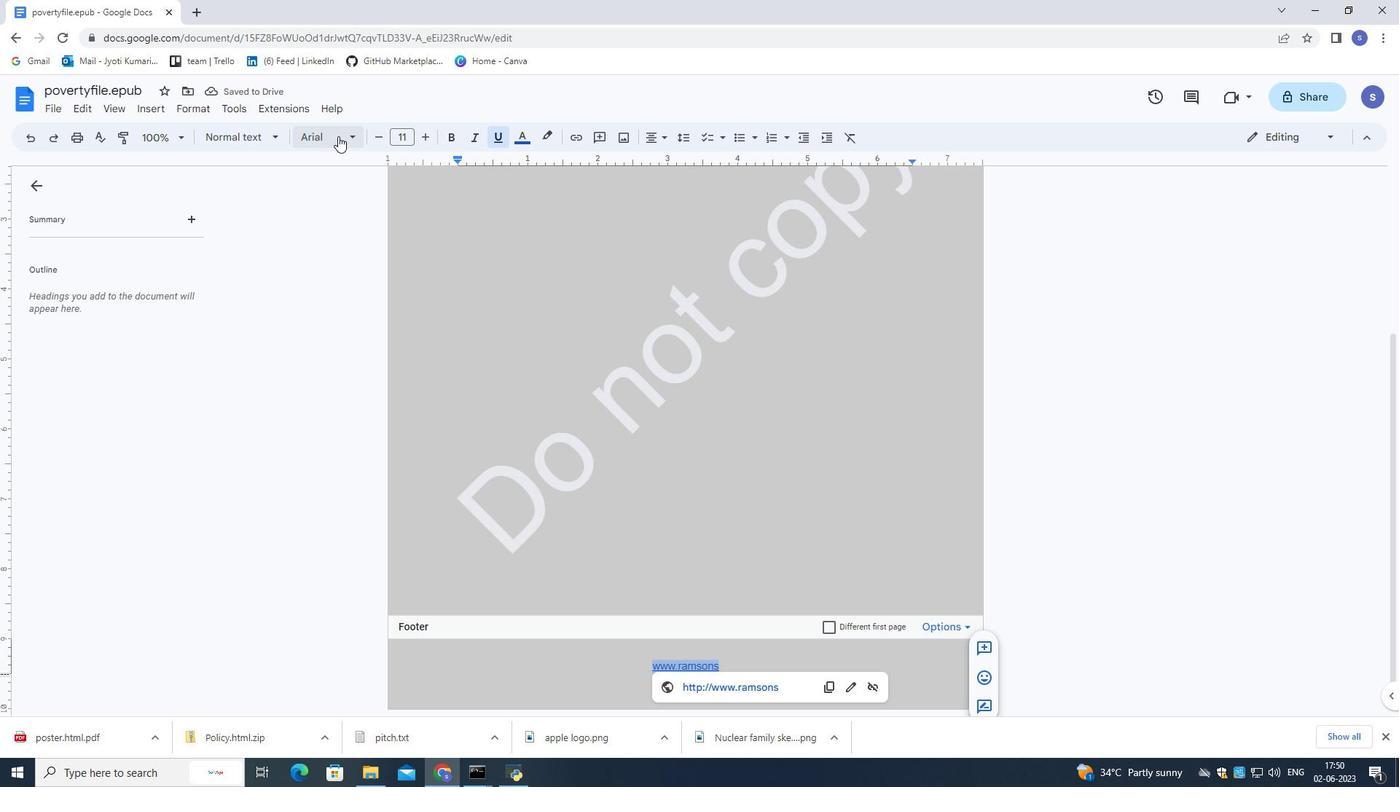 
Action: Mouse pressed left at (332, 132)
Screenshot: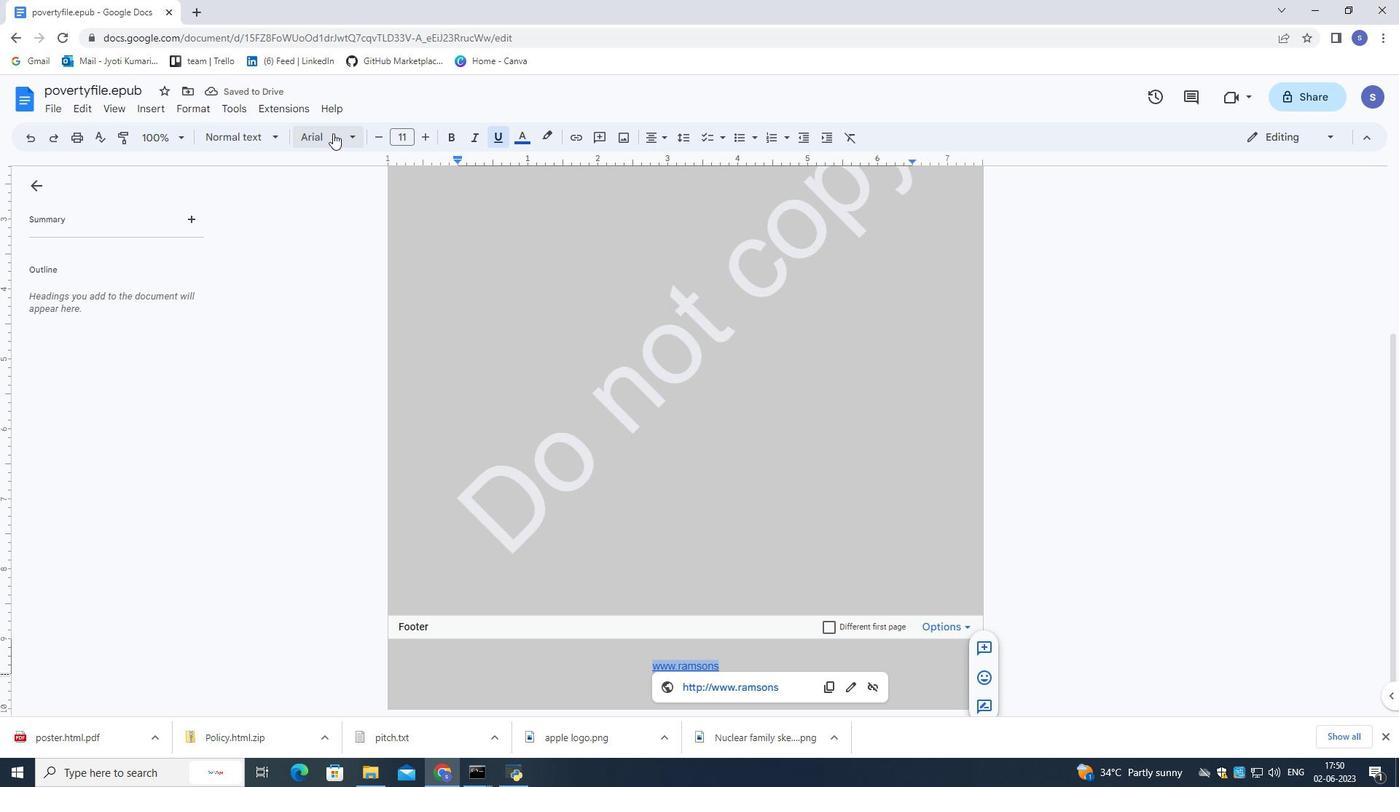 
Action: Mouse moved to (378, 161)
Screenshot: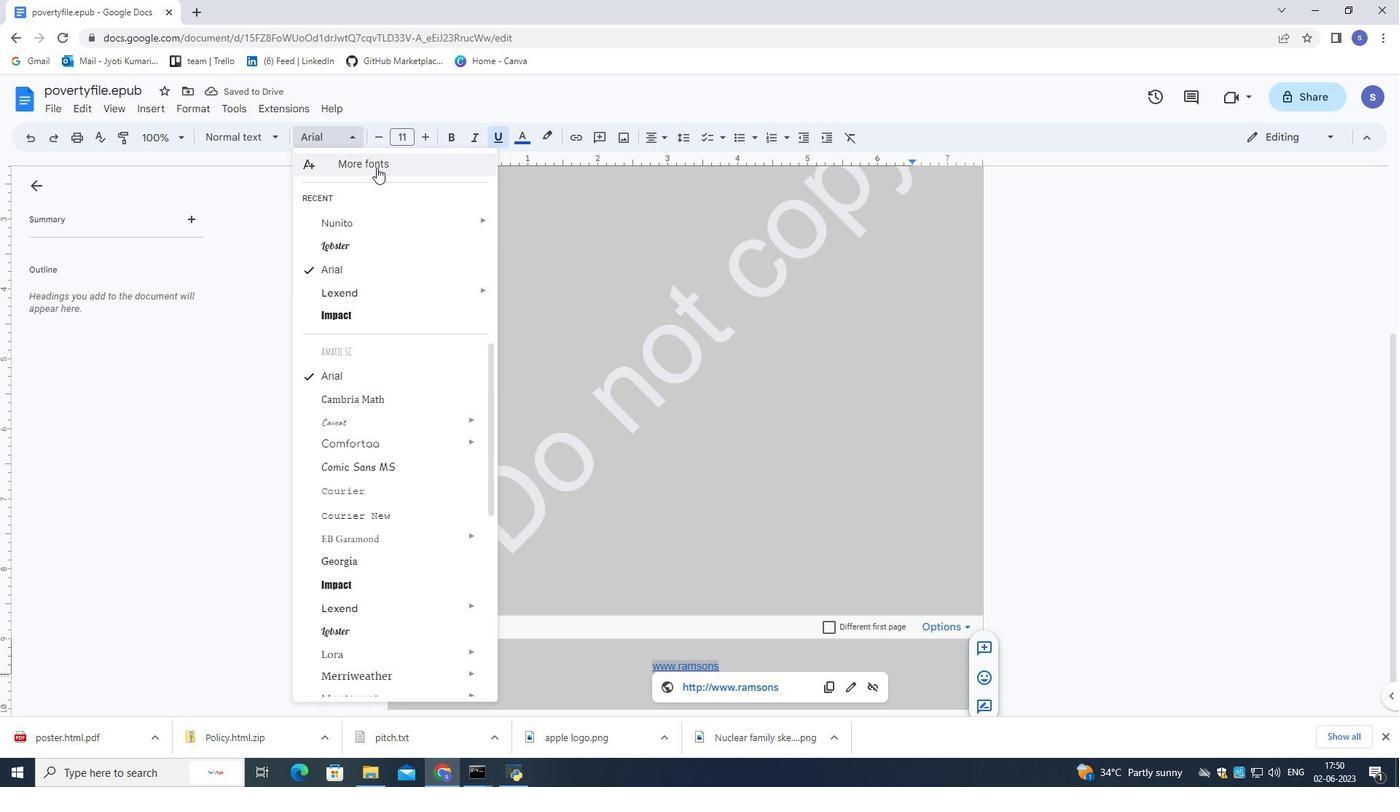 
Action: Mouse pressed left at (378, 161)
Screenshot: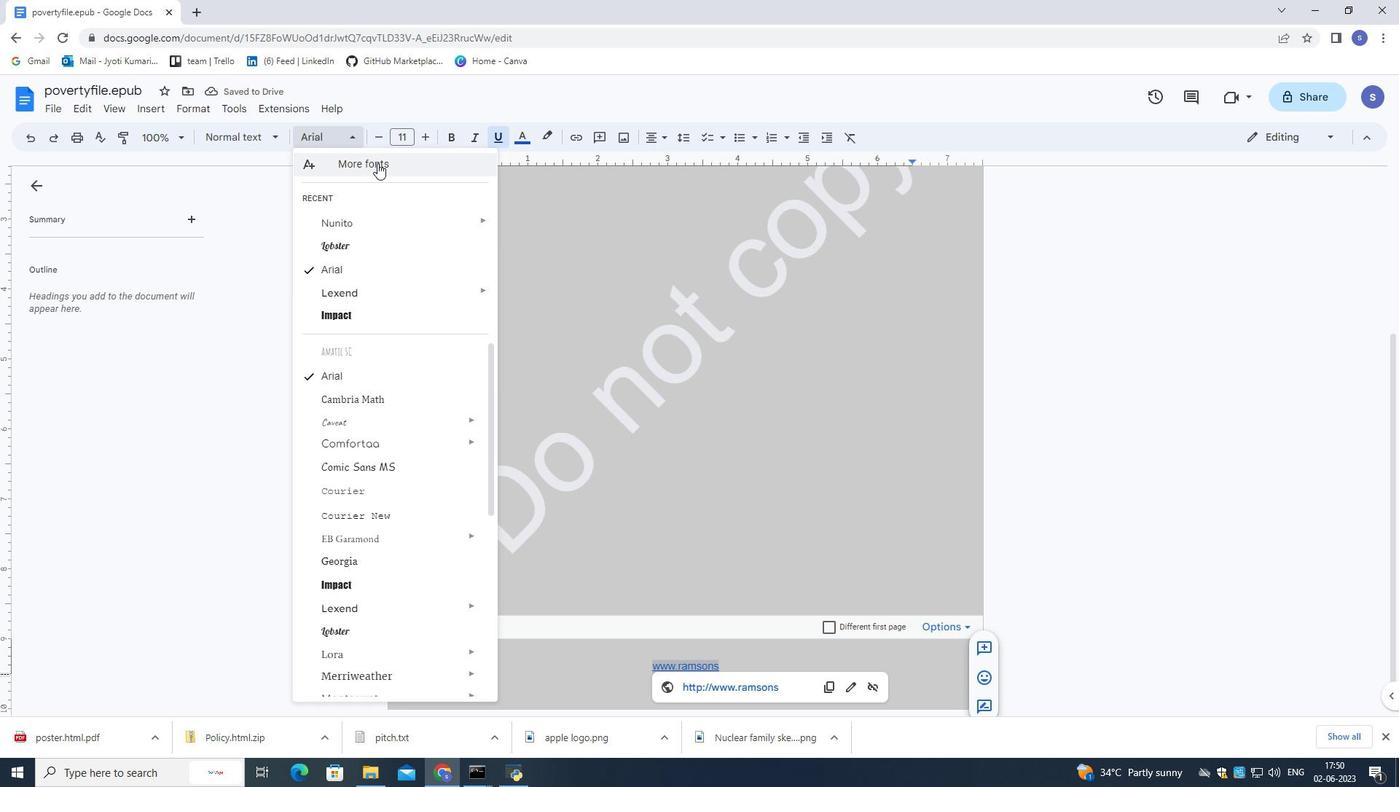 
Action: Mouse moved to (443, 225)
Screenshot: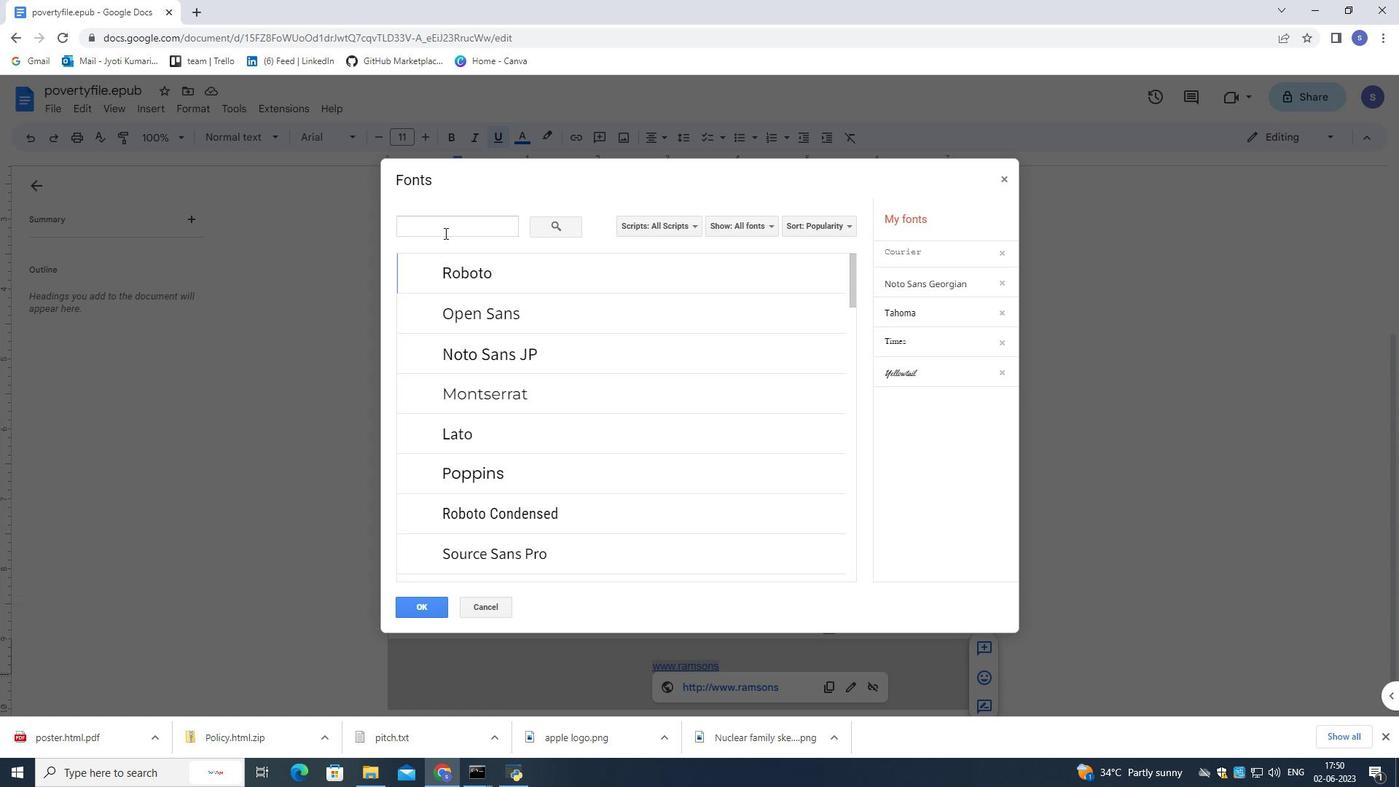 
Action: Mouse pressed left at (443, 225)
Screenshot: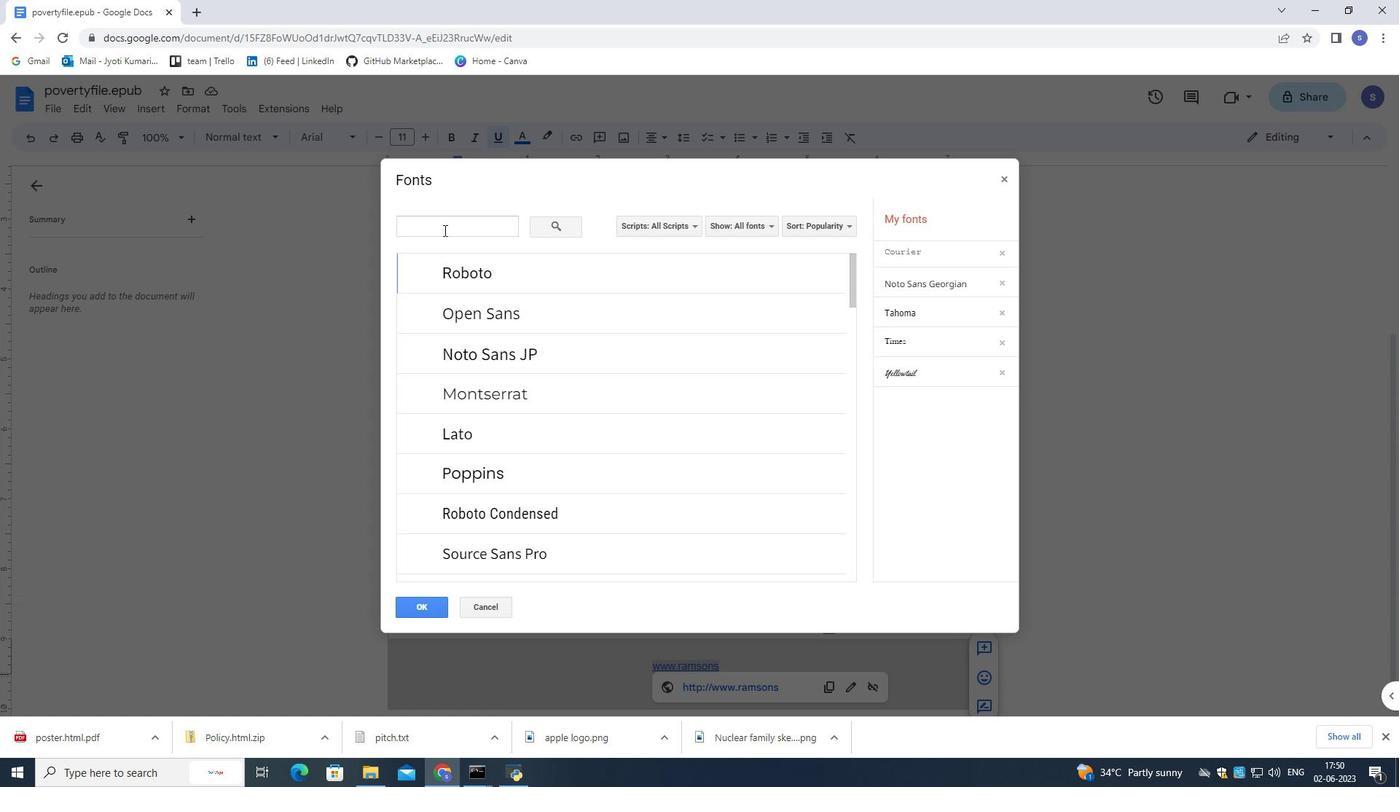 
Action: Mouse moved to (443, 200)
Screenshot: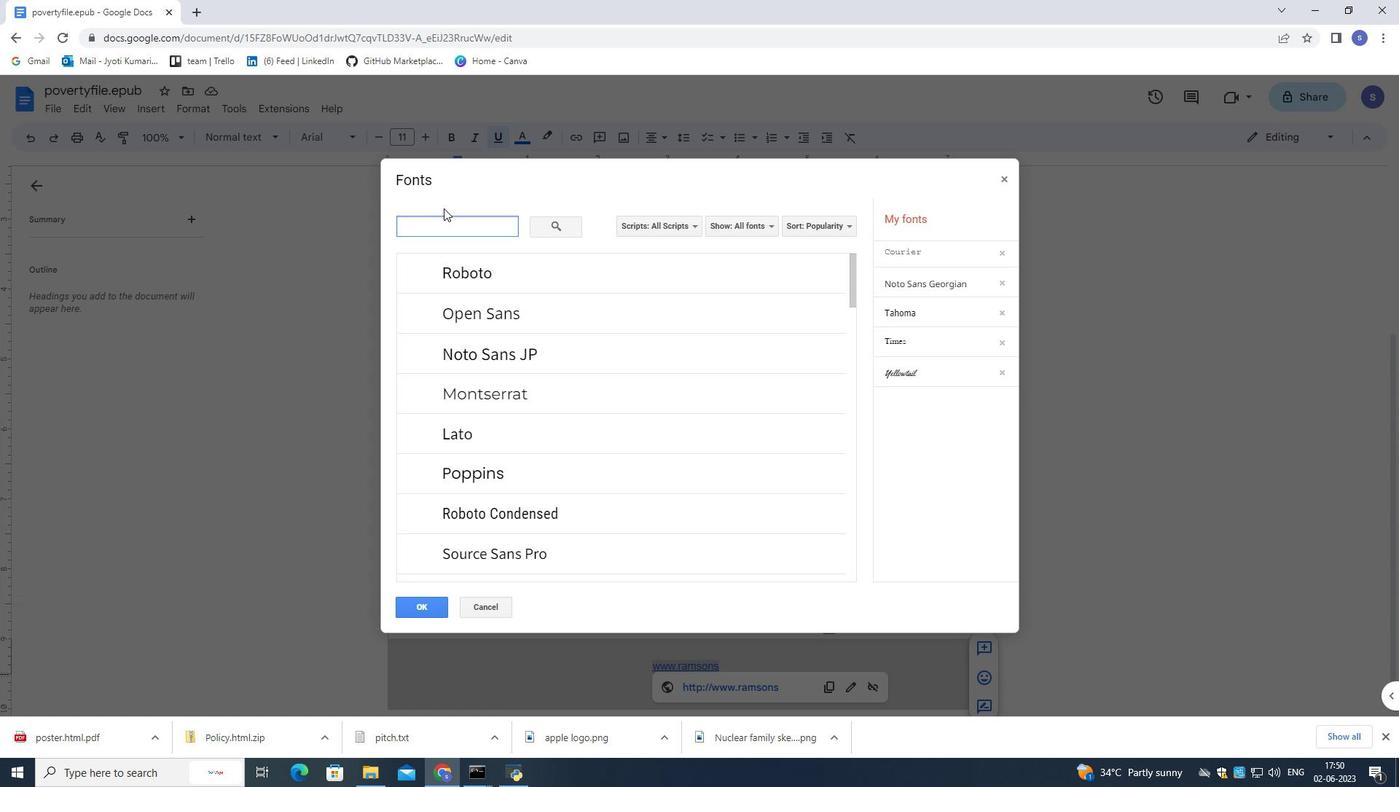 
Action: Key pressed l
Screenshot: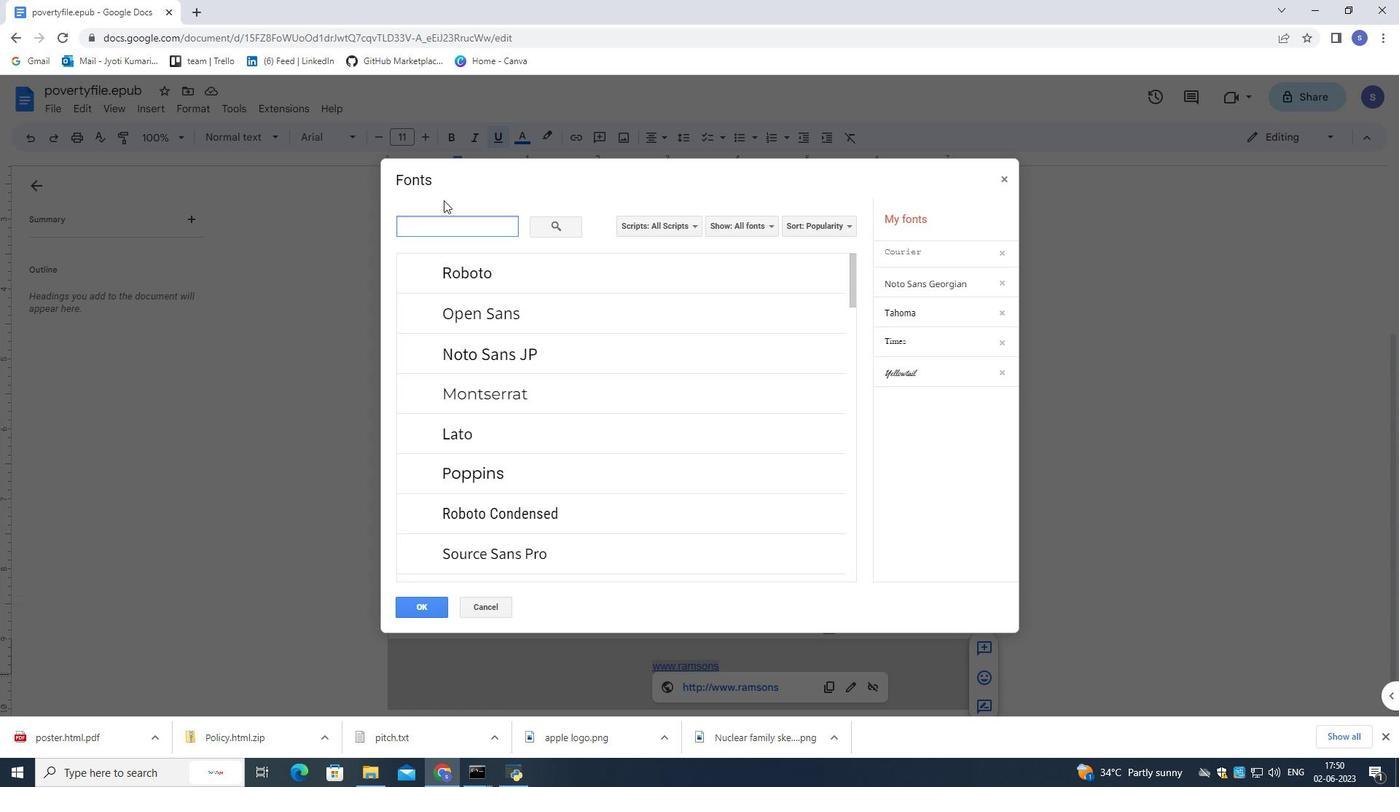 
Action: Mouse moved to (441, 195)
Screenshot: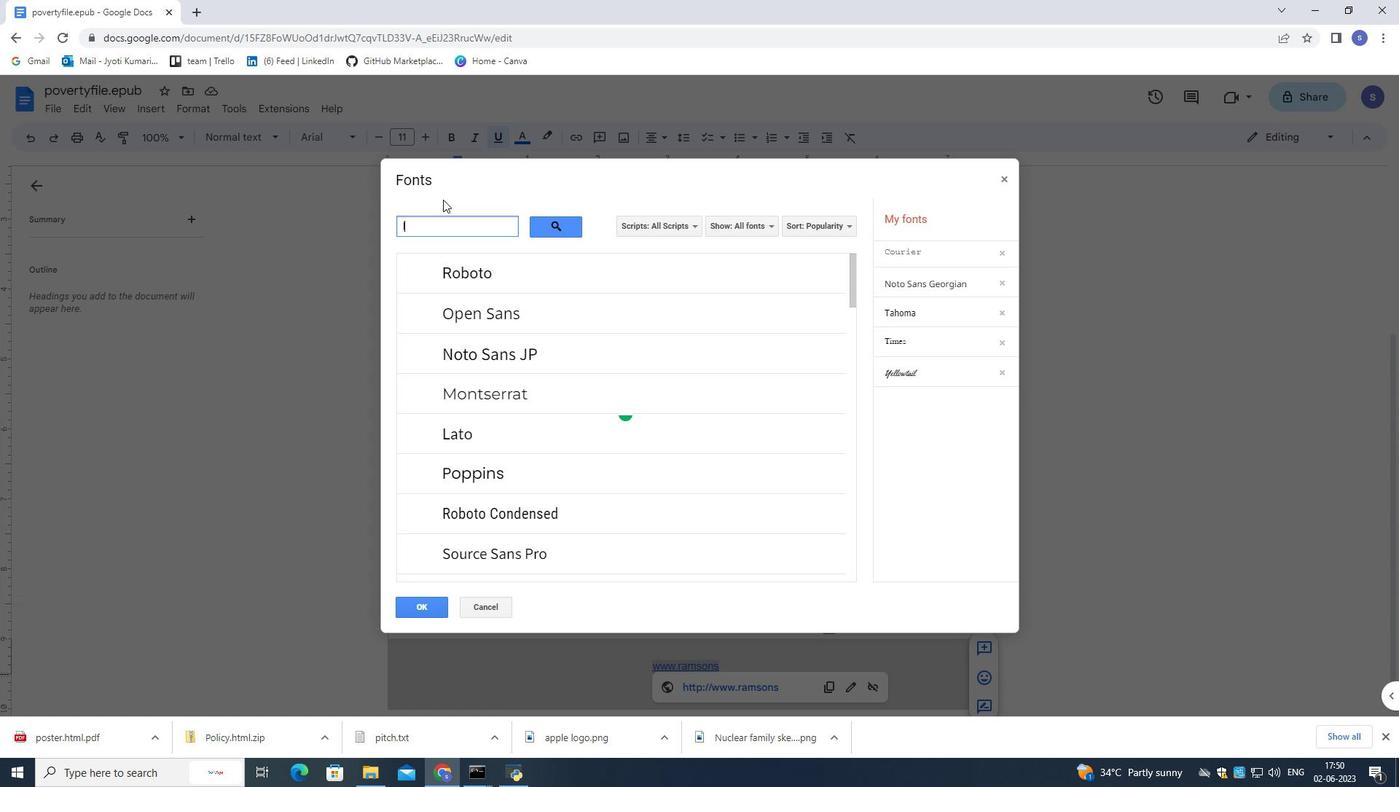 
Action: Key pressed ora
Screenshot: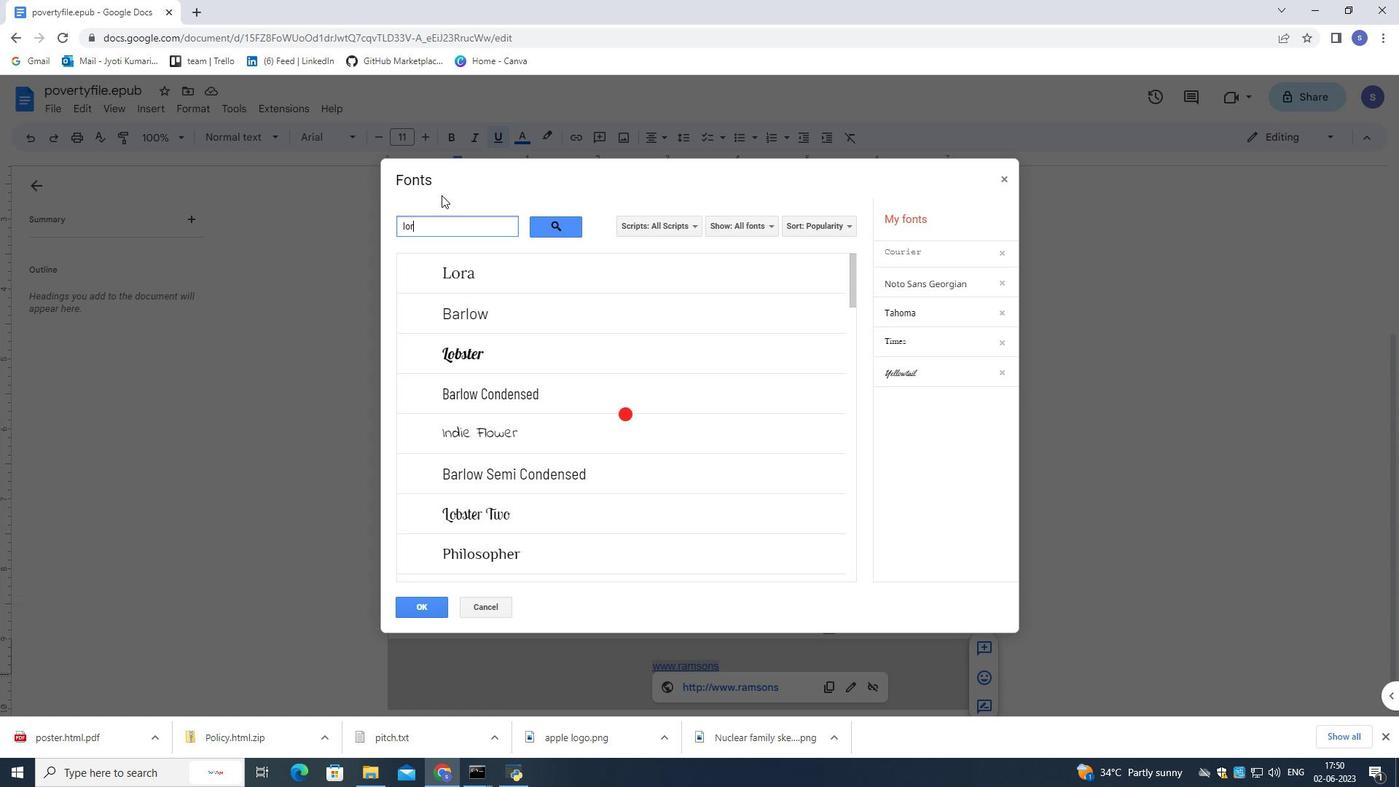 
Action: Mouse moved to (471, 278)
Screenshot: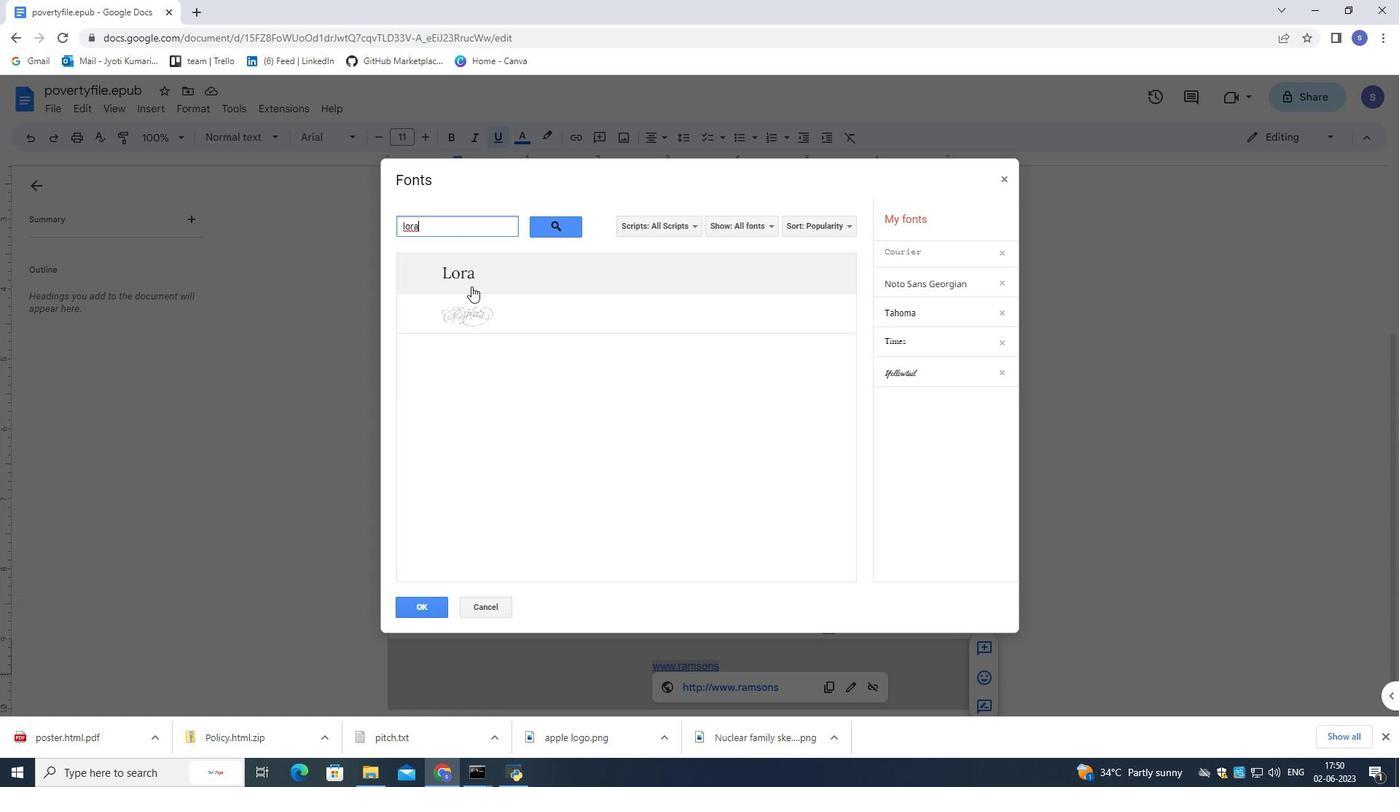 
Action: Mouse pressed left at (471, 278)
Screenshot: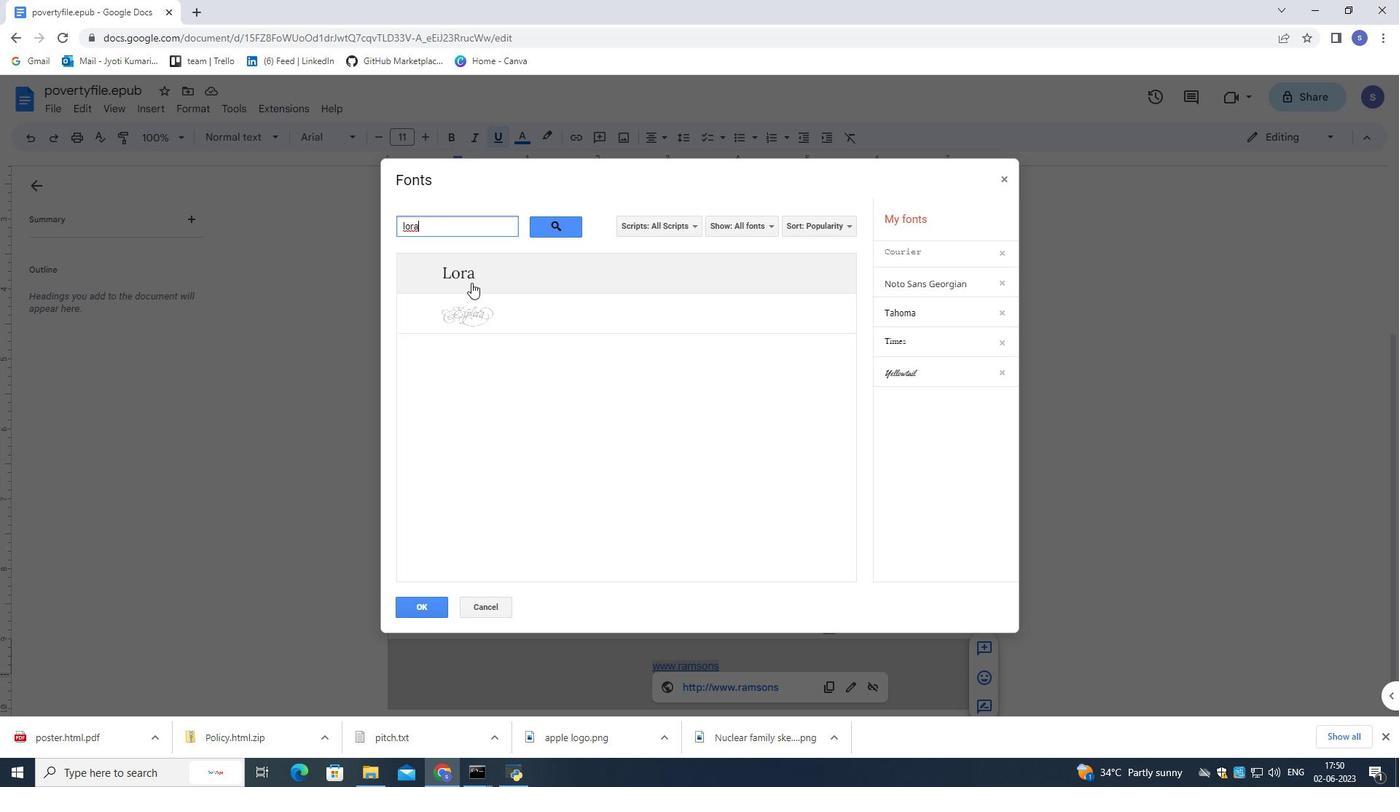 
Action: Mouse moved to (413, 606)
Screenshot: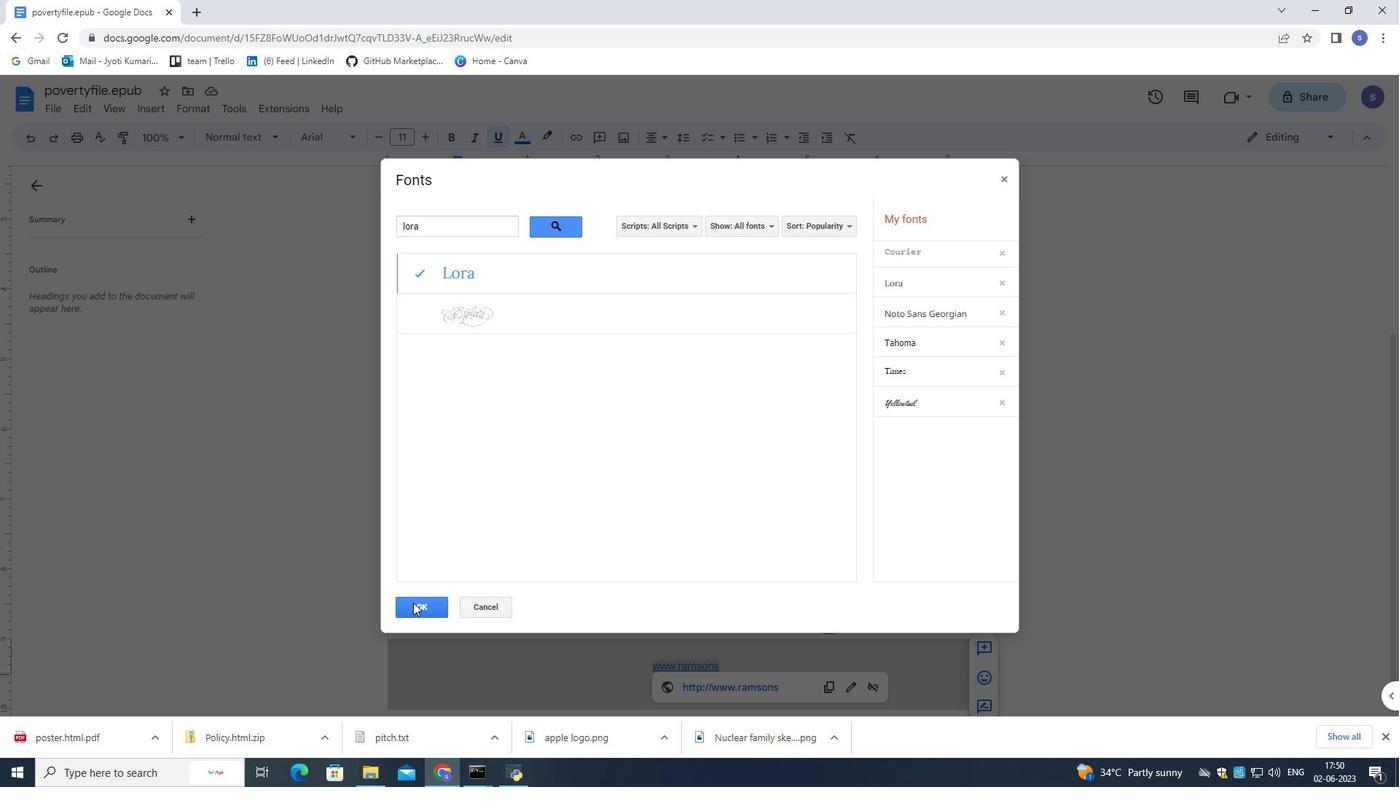 
Action: Mouse pressed left at (413, 606)
Screenshot: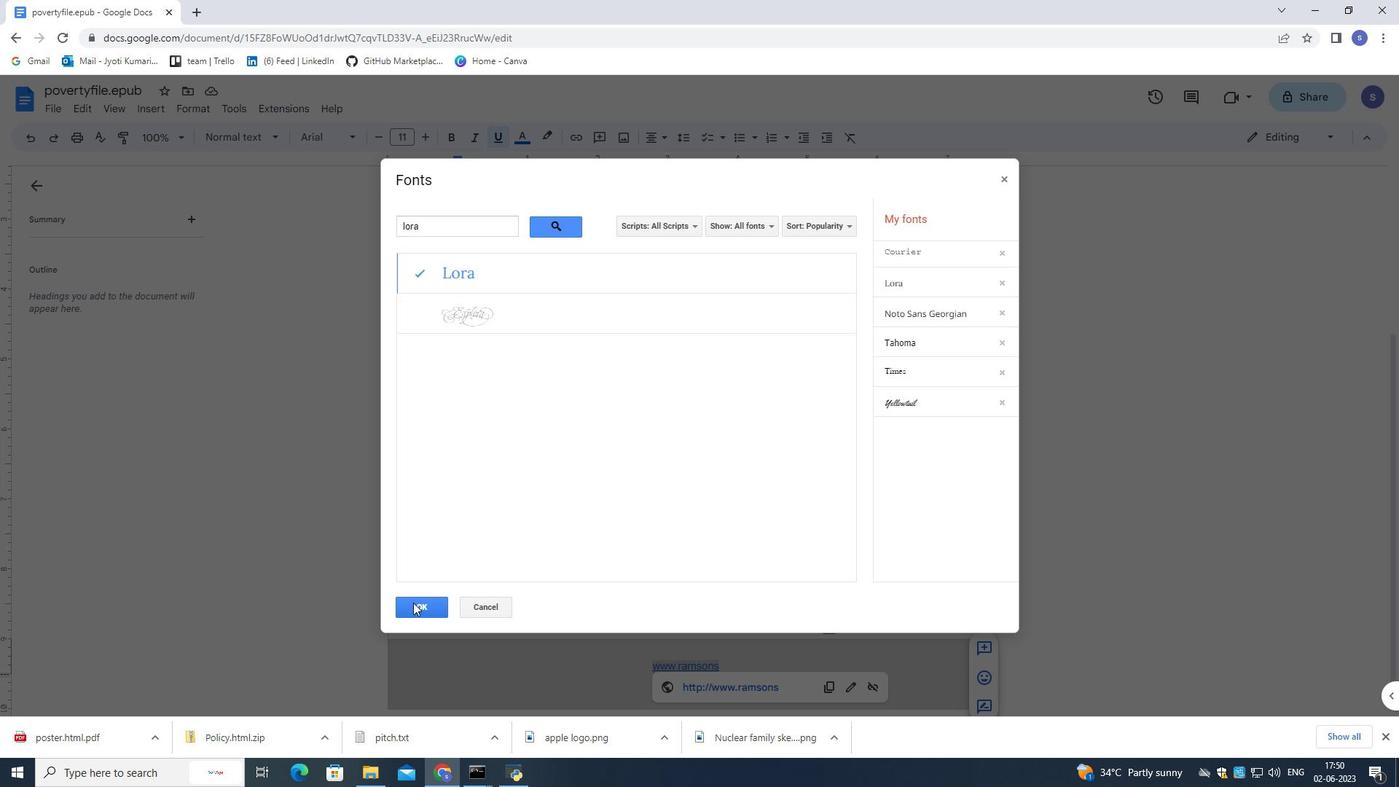 
Action: Mouse moved to (550, 371)
Screenshot: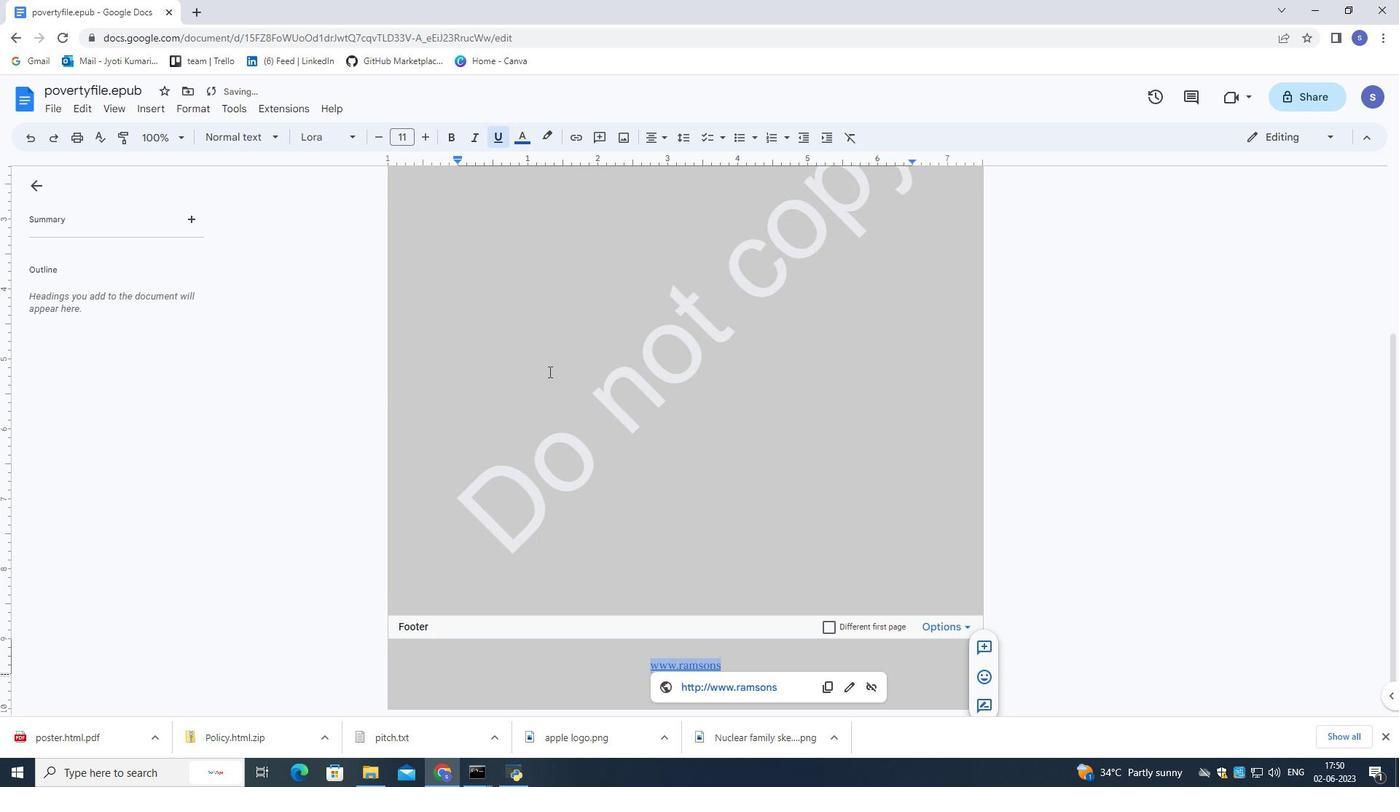 
Action: Mouse pressed left at (550, 371)
Screenshot: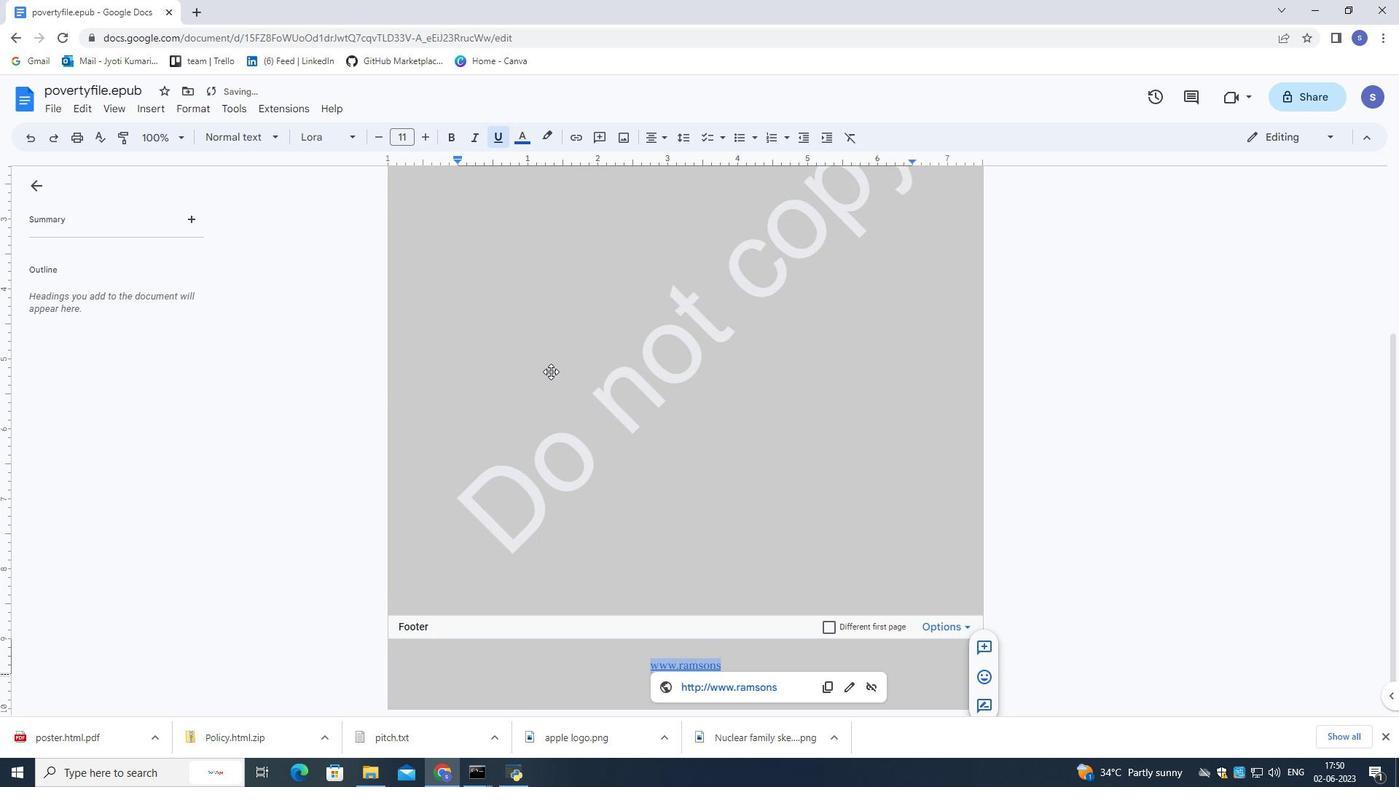 
Action: Mouse moved to (556, 343)
Screenshot: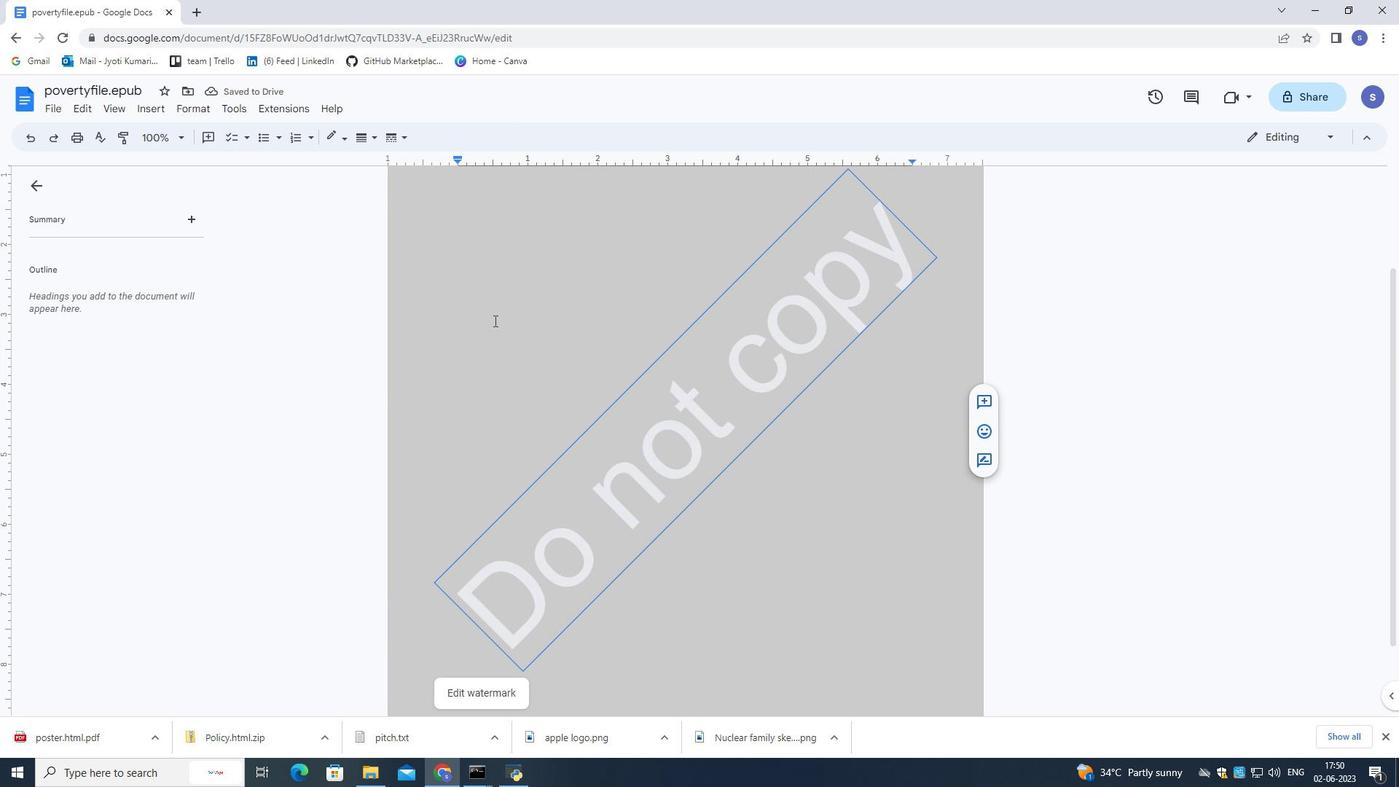 
Action: Mouse scrolled (556, 342) with delta (0, 0)
Screenshot: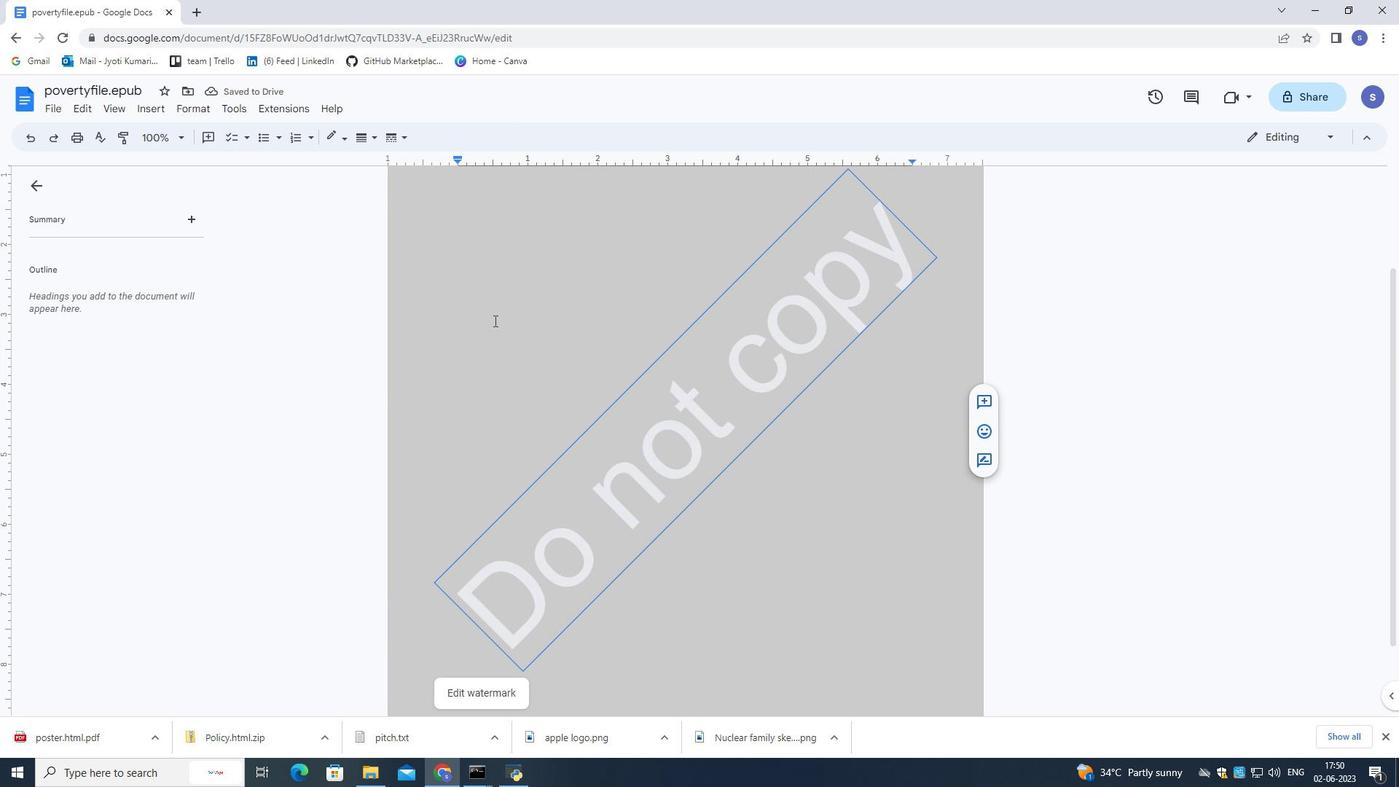 
Action: Mouse moved to (556, 343)
Screenshot: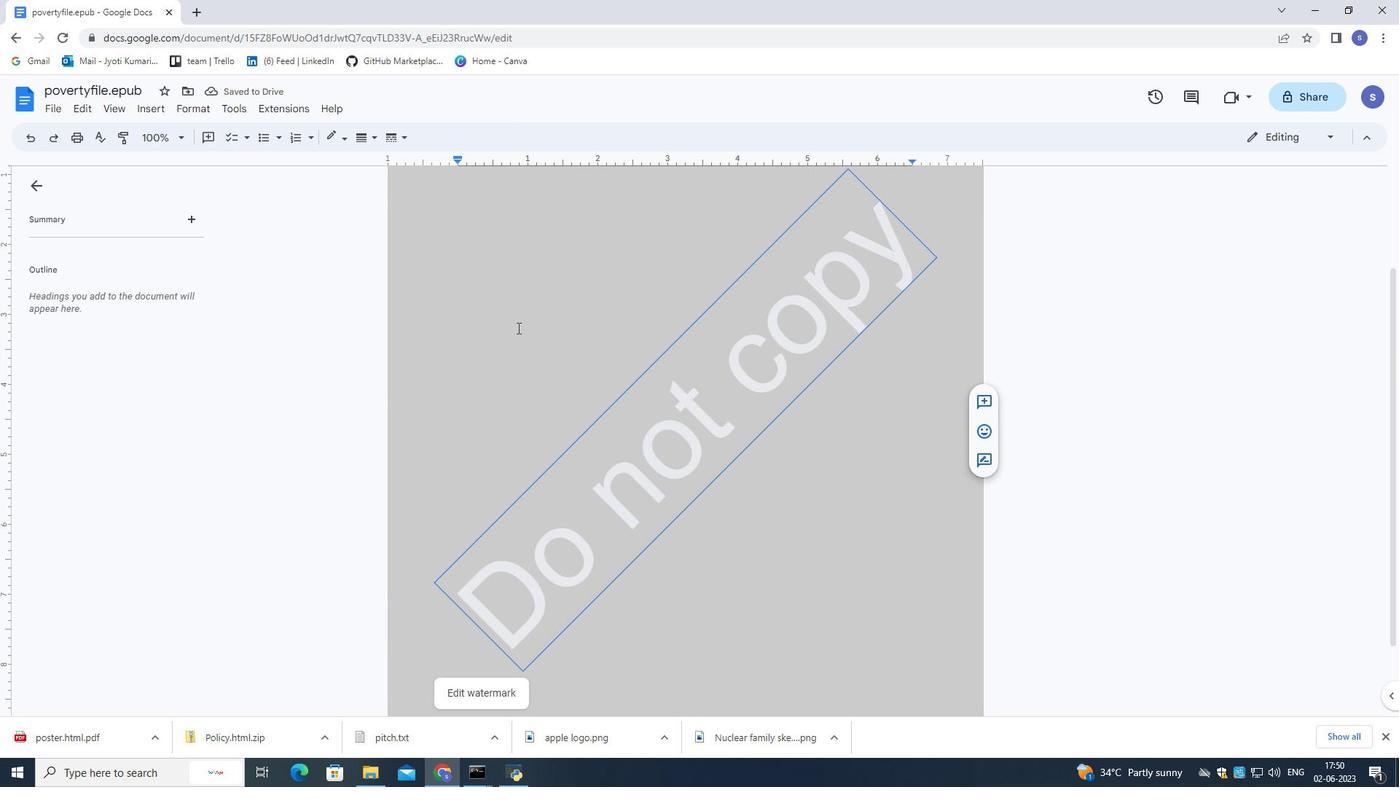 
Action: Mouse scrolled (556, 342) with delta (0, 0)
Screenshot: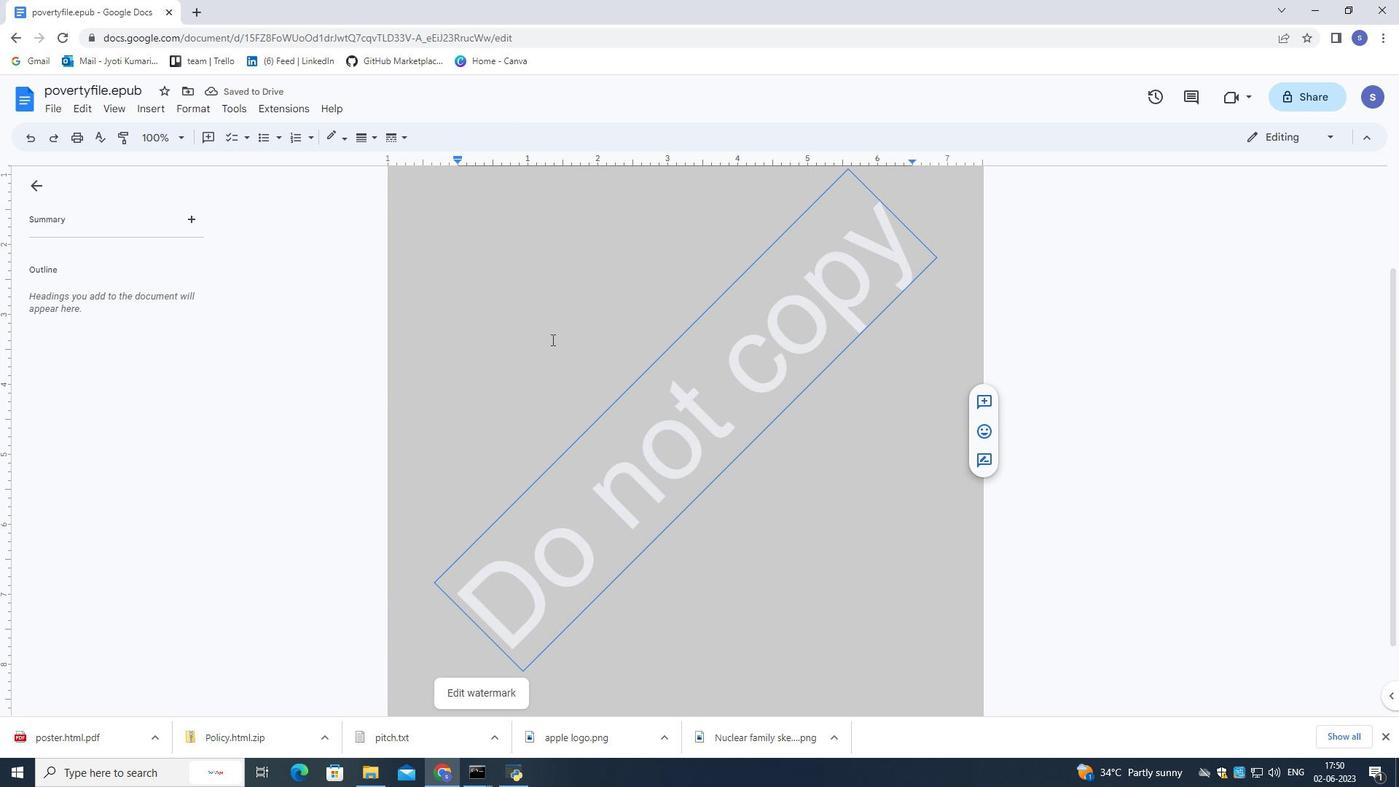 
Action: Mouse scrolled (556, 342) with delta (0, 0)
Screenshot: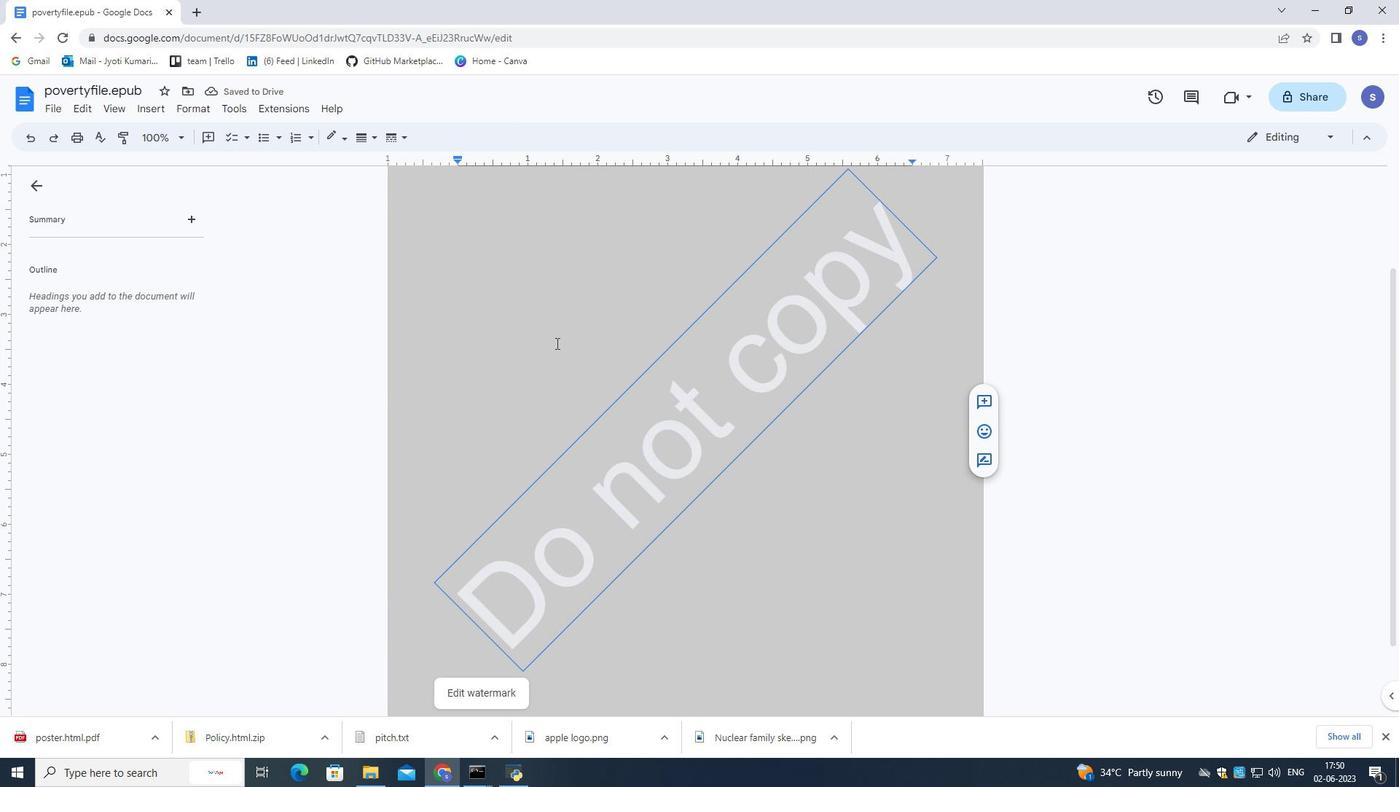
Action: Mouse moved to (754, 662)
Screenshot: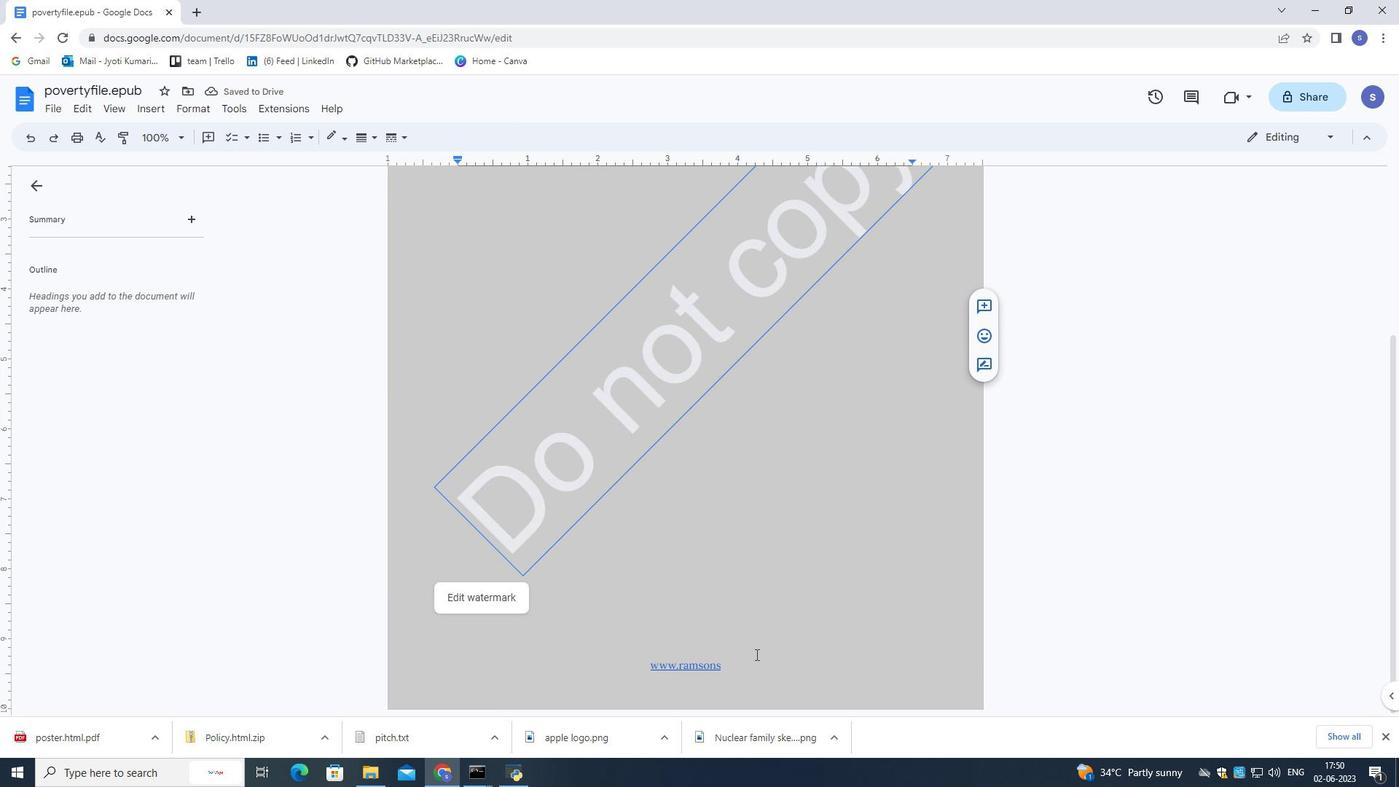 
Action: Mouse pressed left at (754, 662)
Screenshot: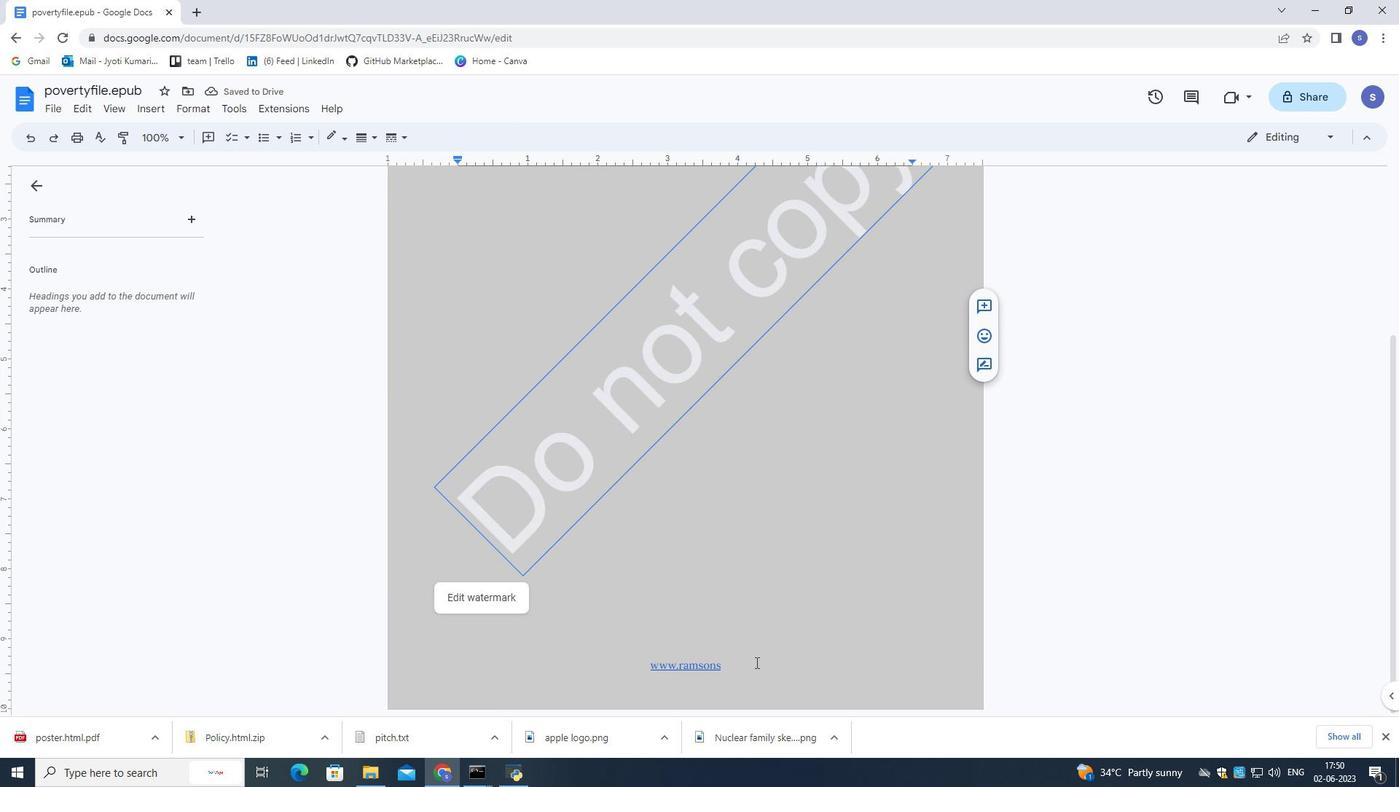 
Action: Mouse moved to (423, 139)
Screenshot: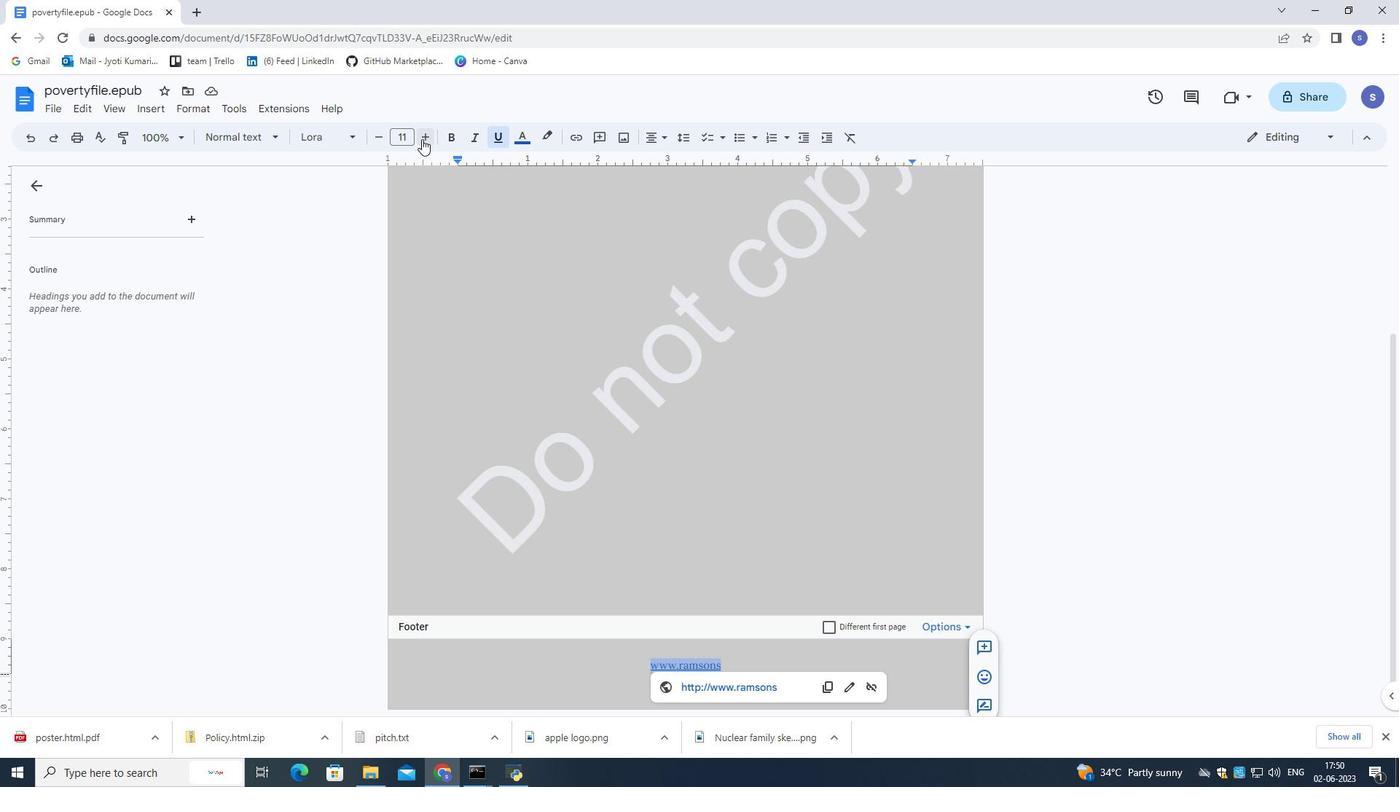 
Action: Mouse pressed left at (423, 139)
Screenshot: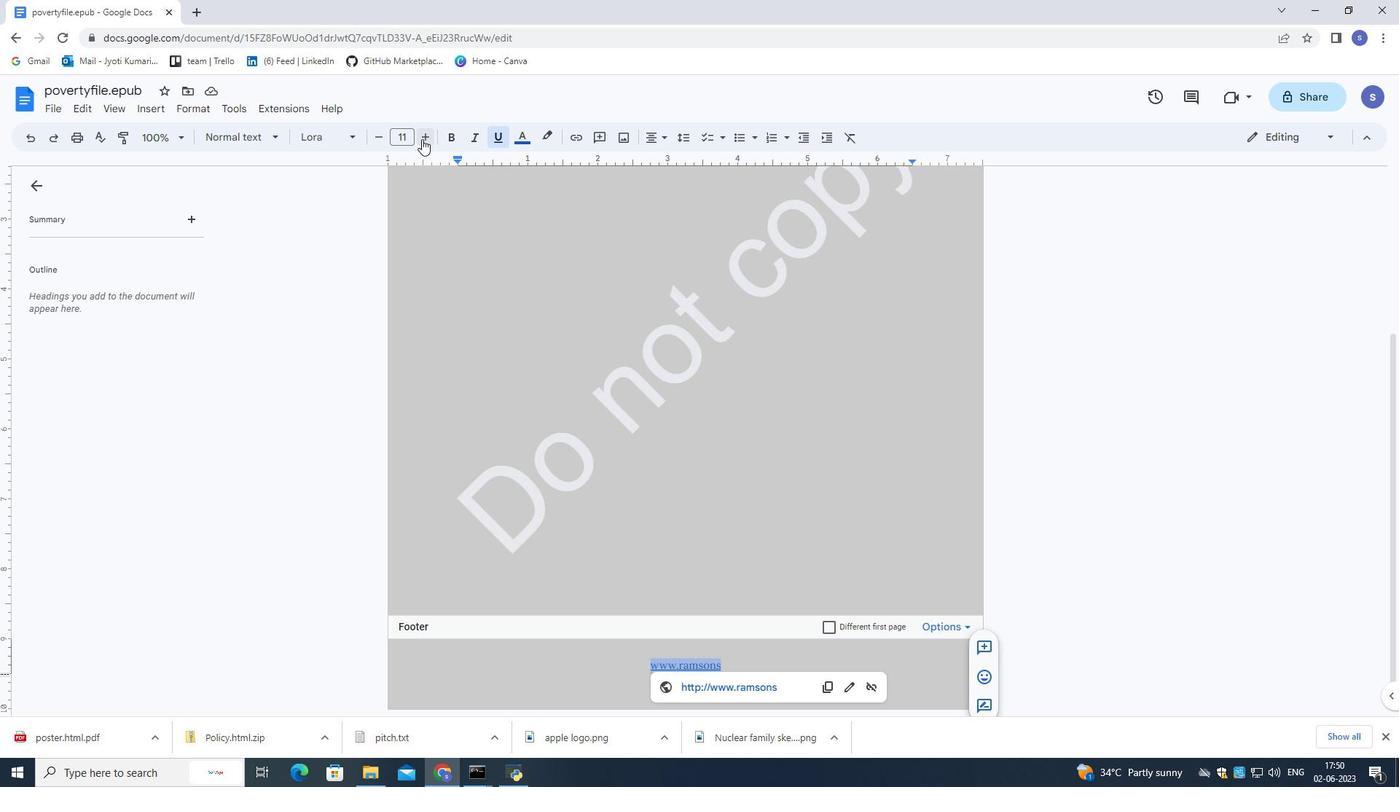 
Action: Mouse pressed left at (423, 139)
Screenshot: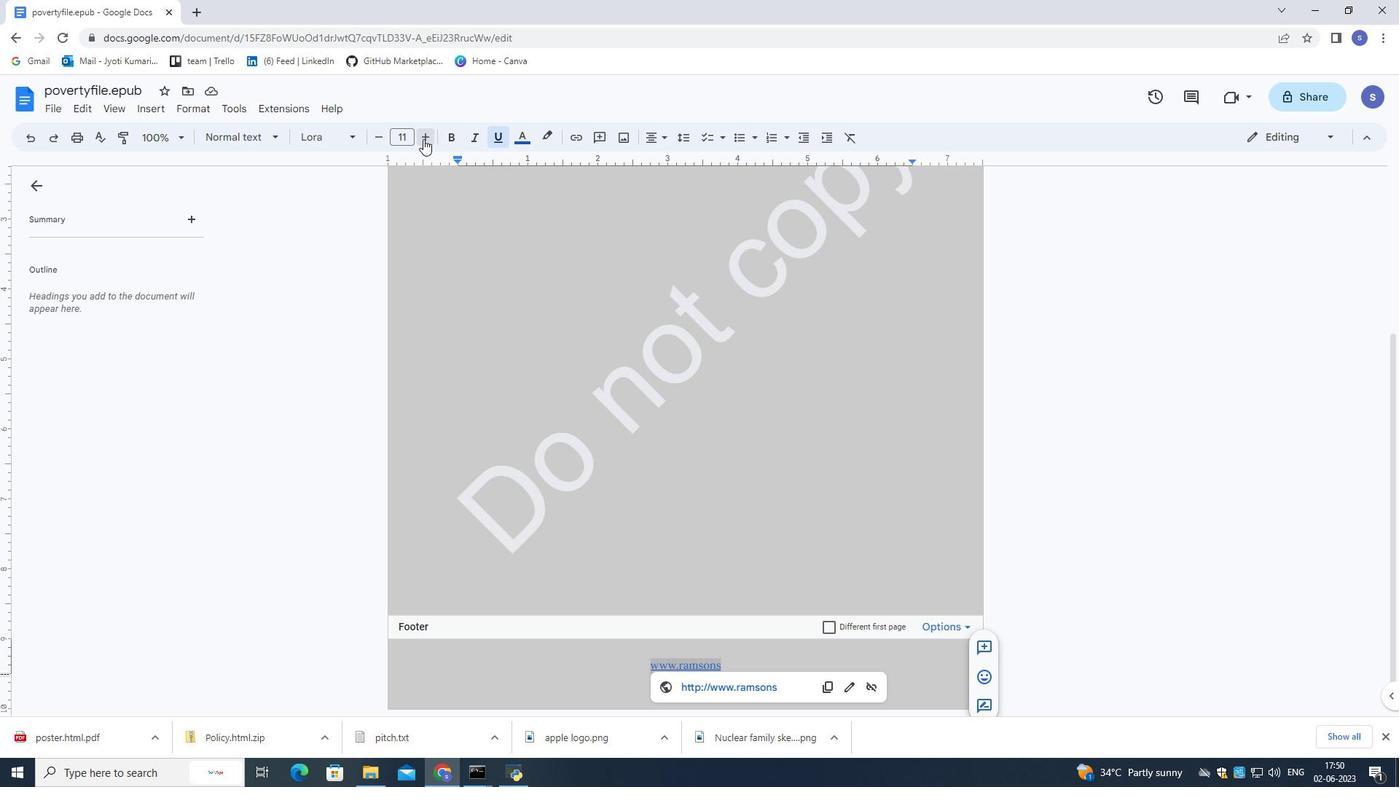 
Action: Mouse pressed left at (423, 139)
Screenshot: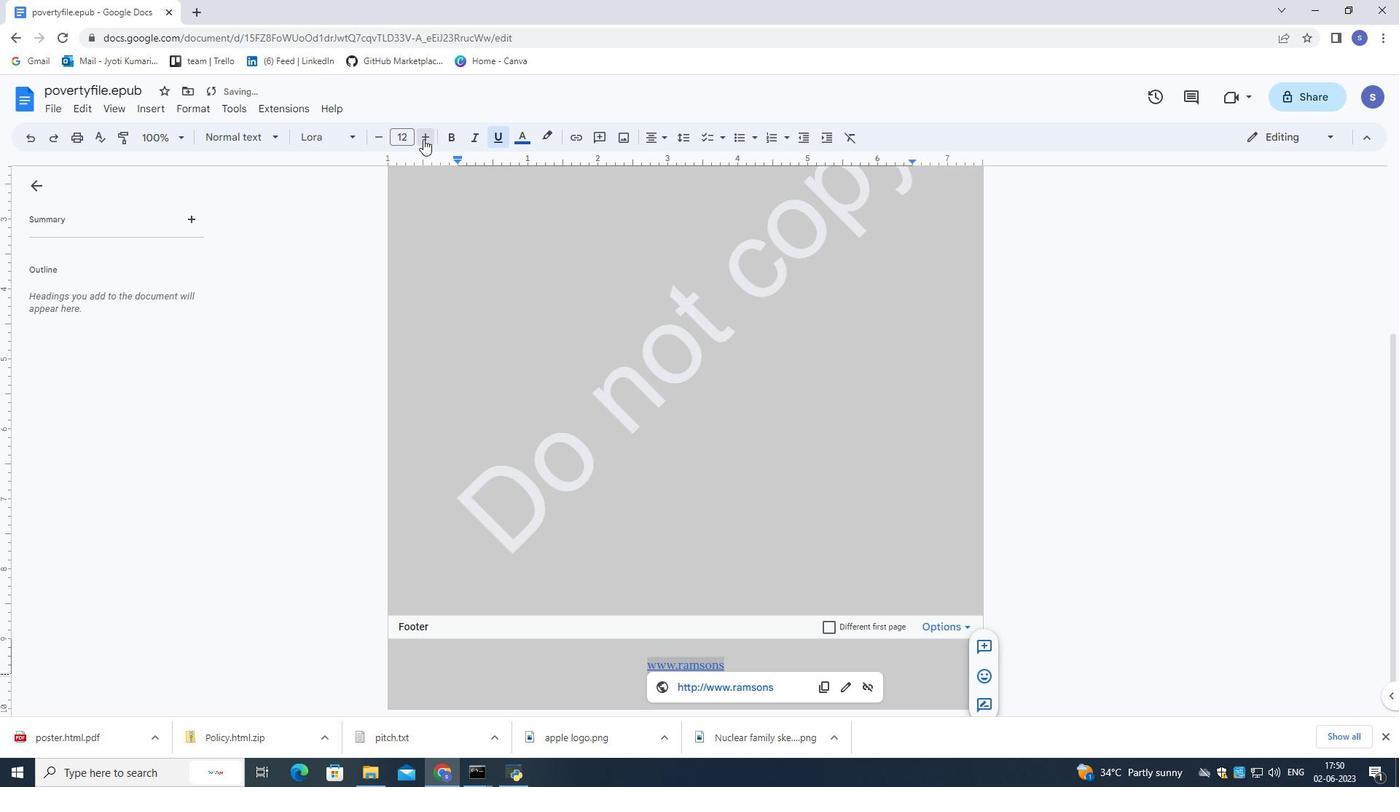 
Action: Mouse pressed left at (423, 139)
Screenshot: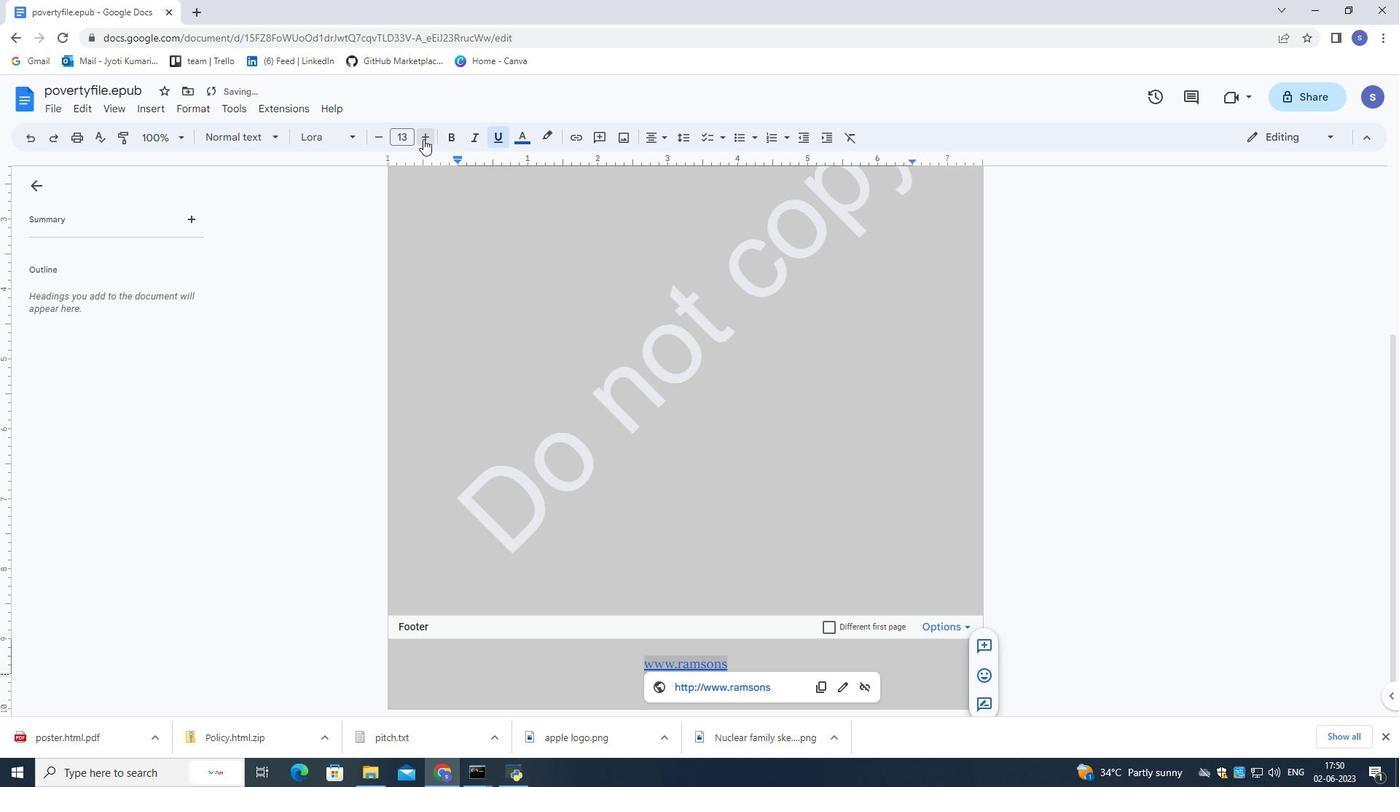 
Action: Mouse pressed left at (423, 139)
Screenshot: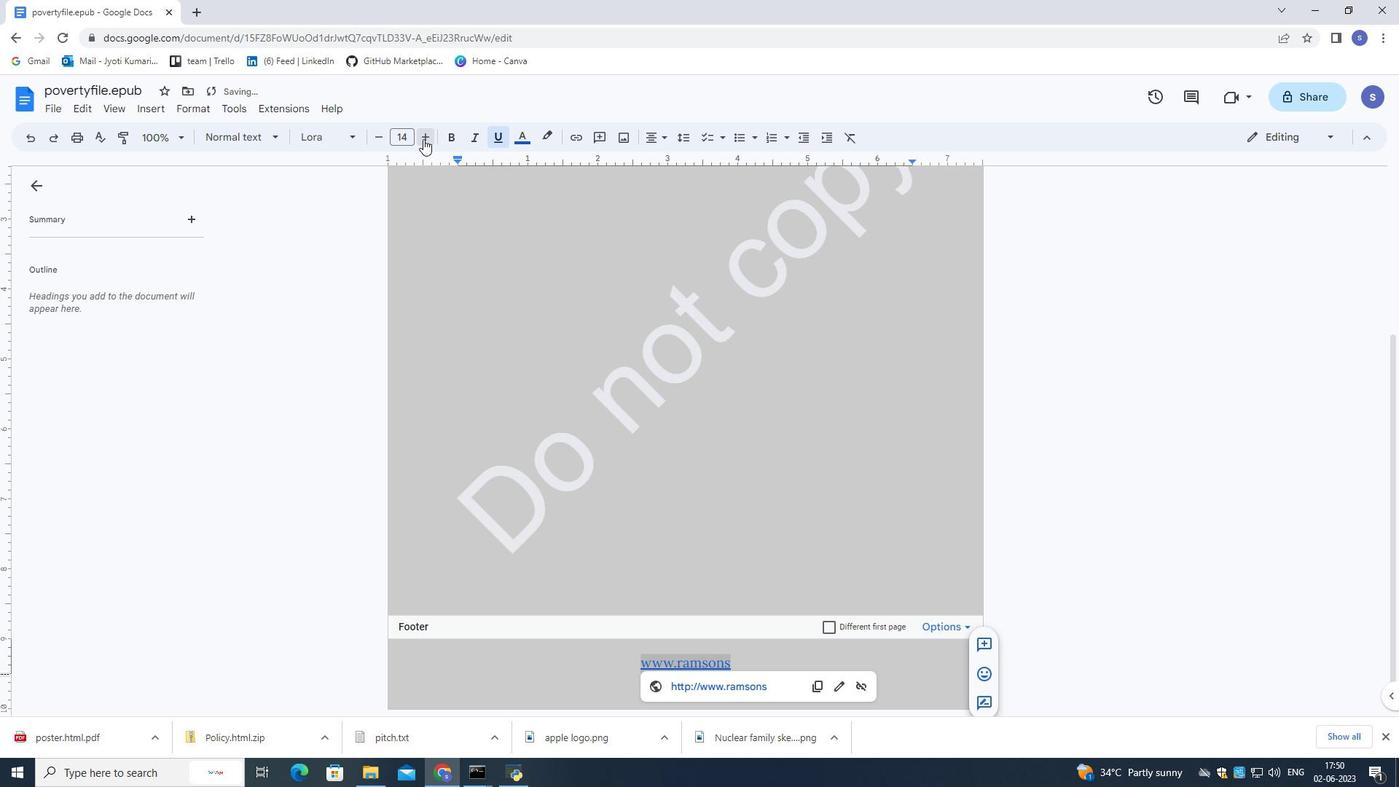 
Action: Mouse pressed left at (423, 139)
Screenshot: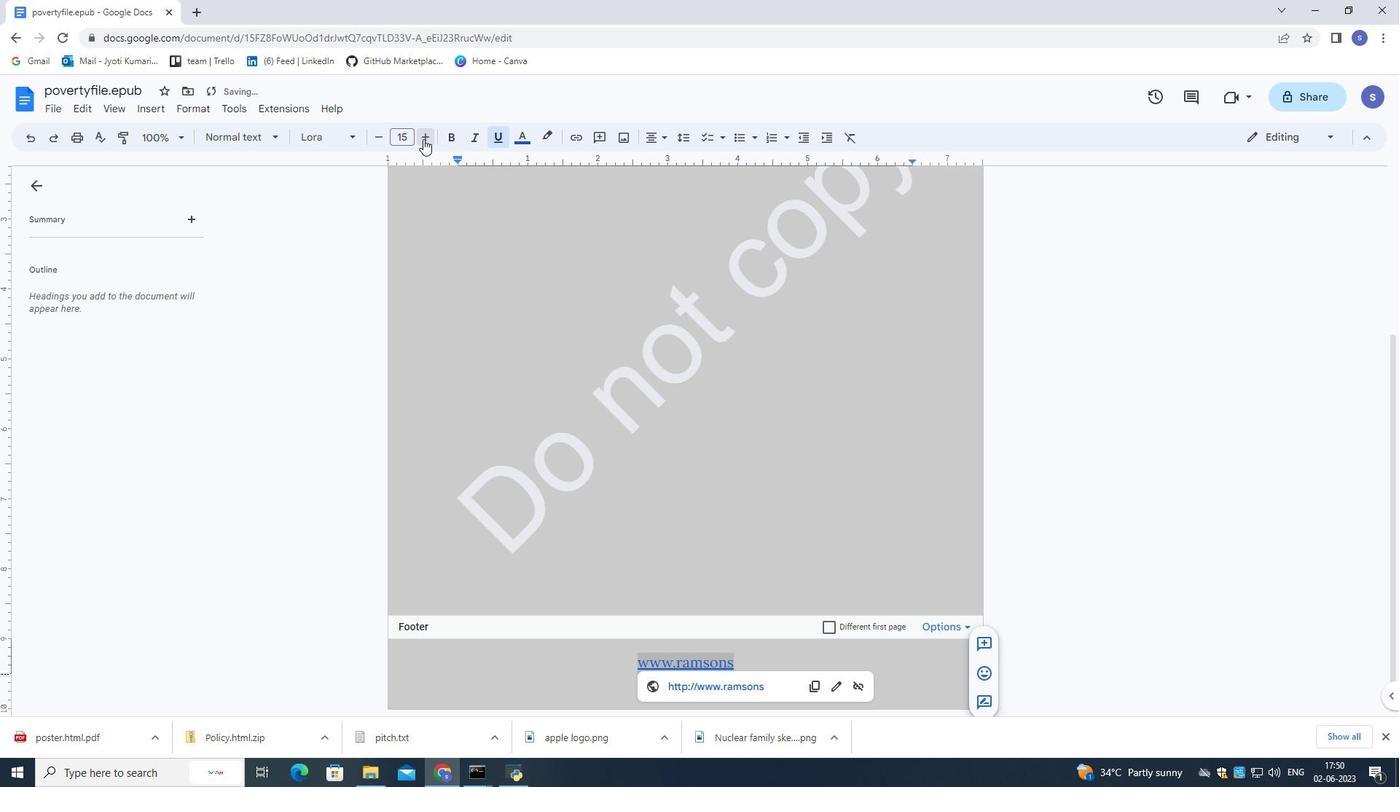 
Action: Mouse pressed left at (423, 139)
Screenshot: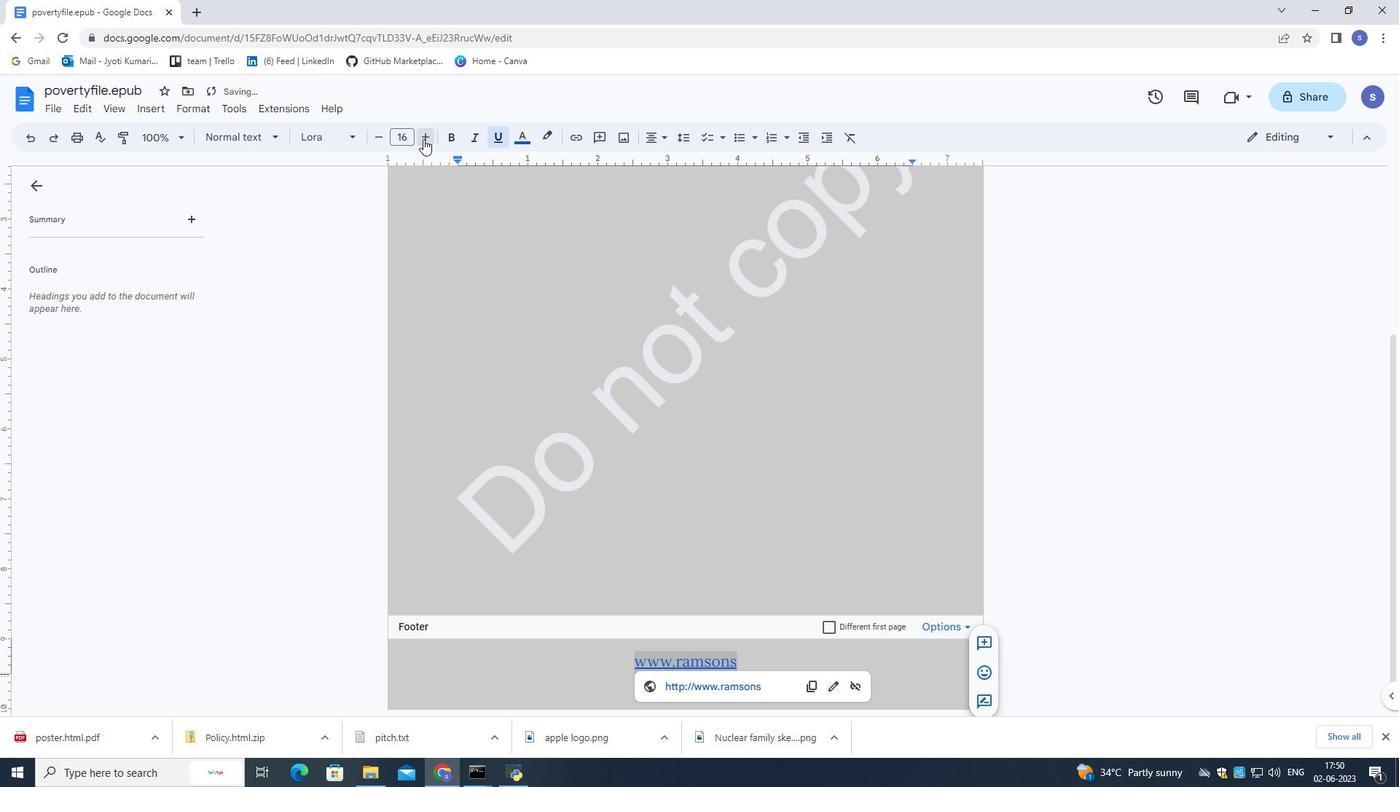 
Action: Mouse pressed left at (423, 139)
Screenshot: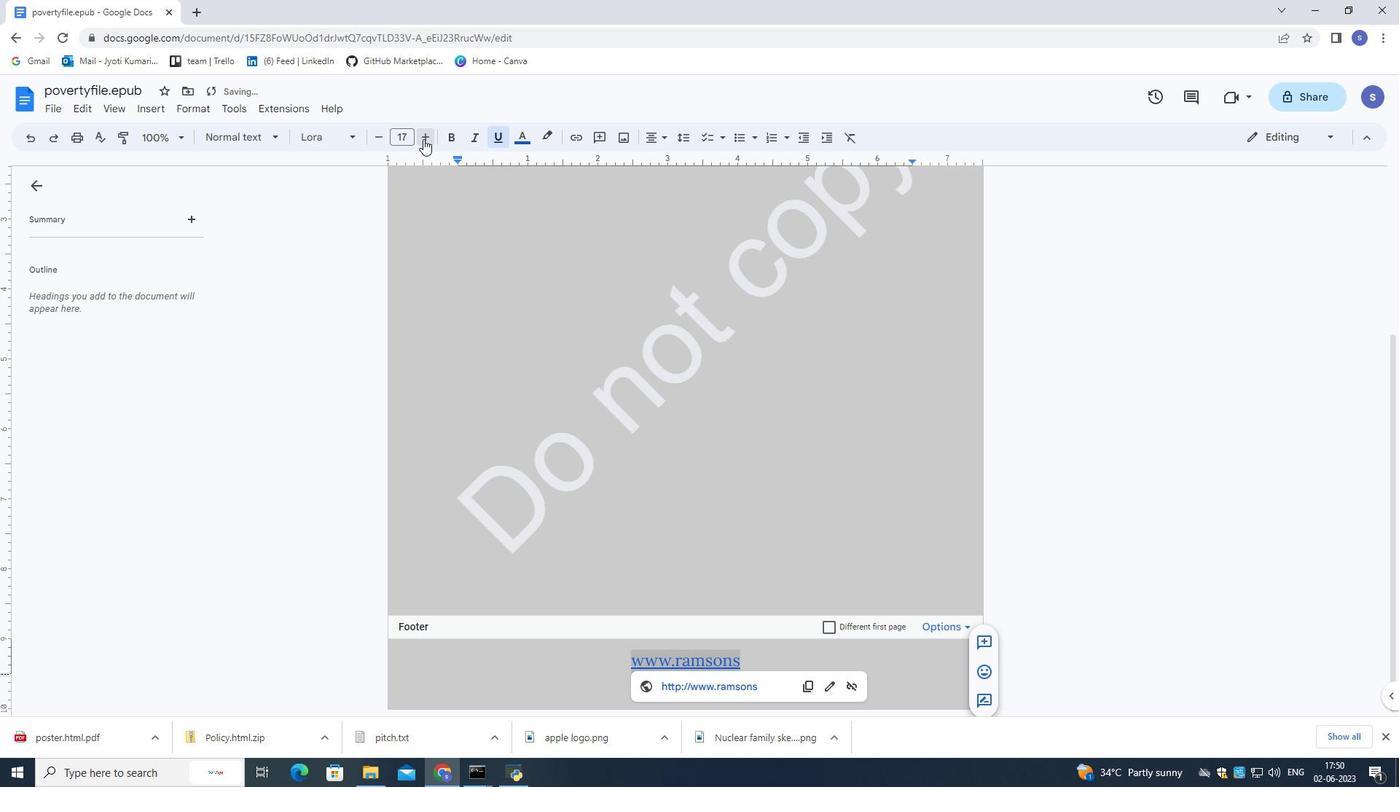 
Action: Mouse pressed left at (423, 139)
Screenshot: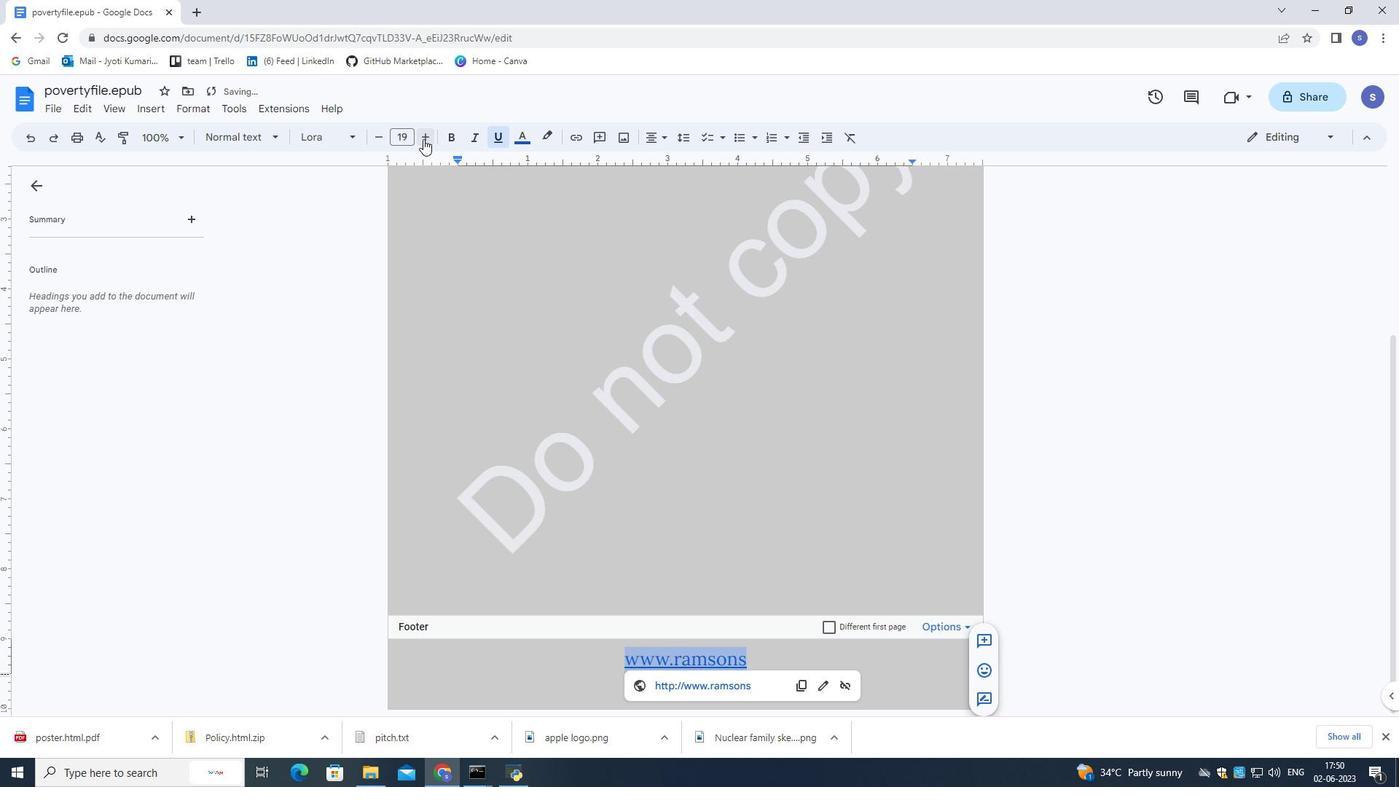 
Action: Mouse moved to (374, 137)
Screenshot: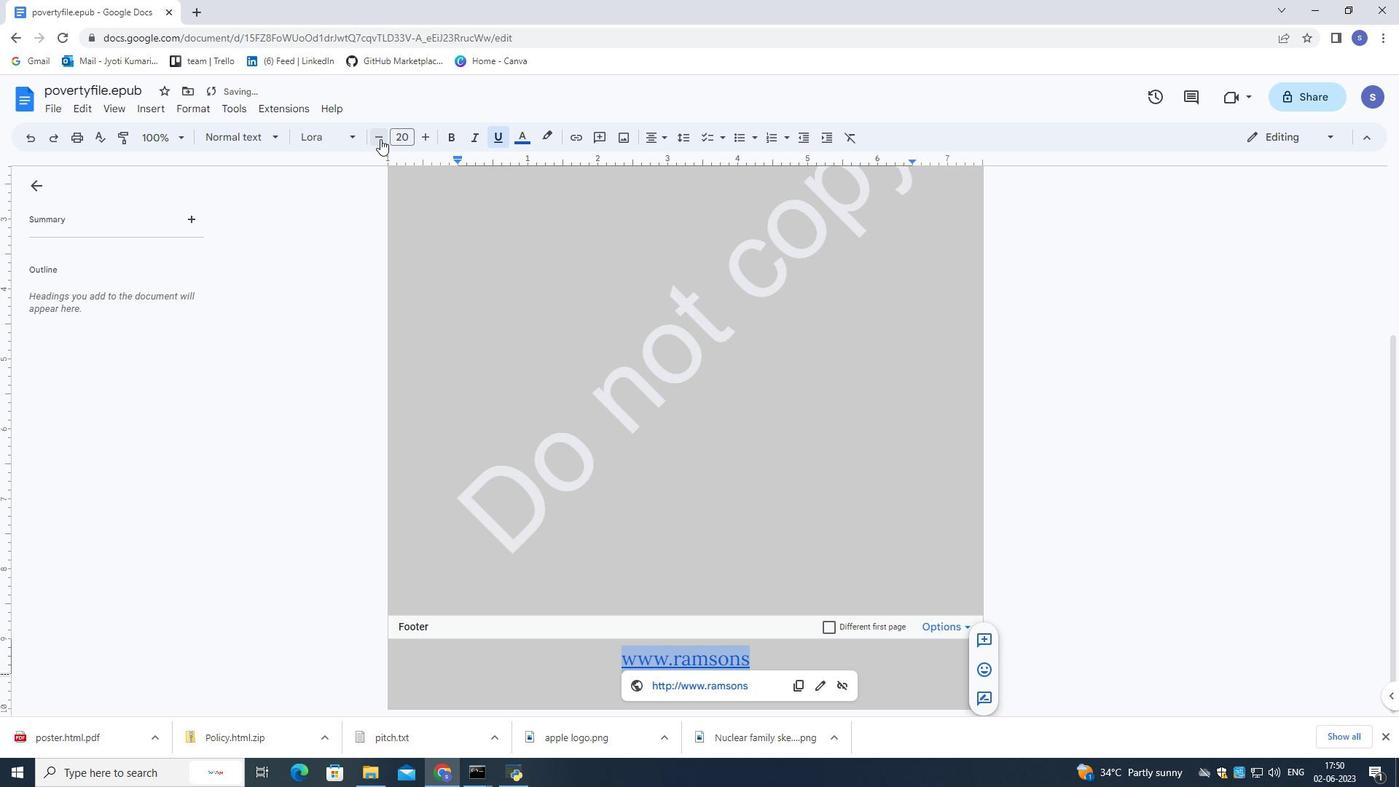 
Action: Mouse pressed left at (374, 137)
Screenshot: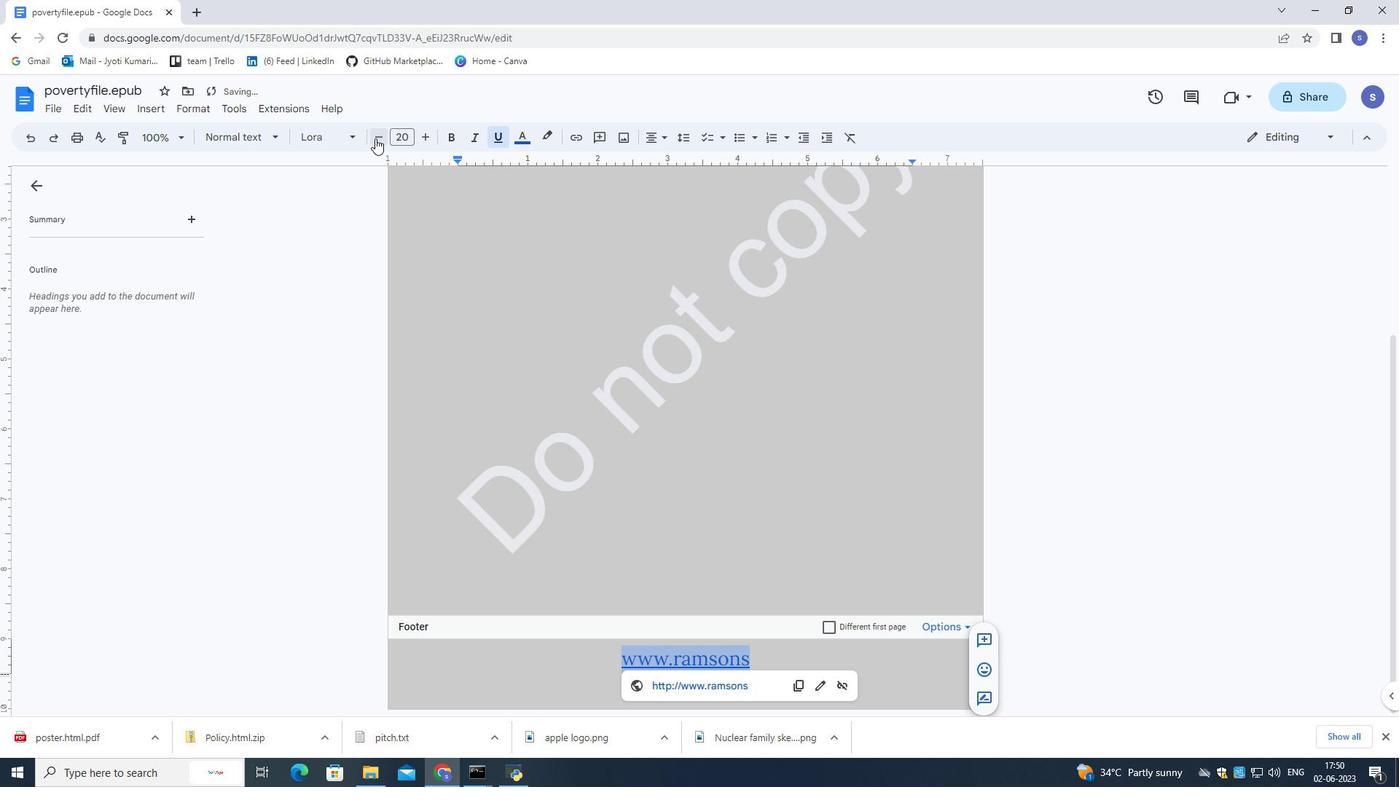 
Action: Mouse moved to (610, 301)
Screenshot: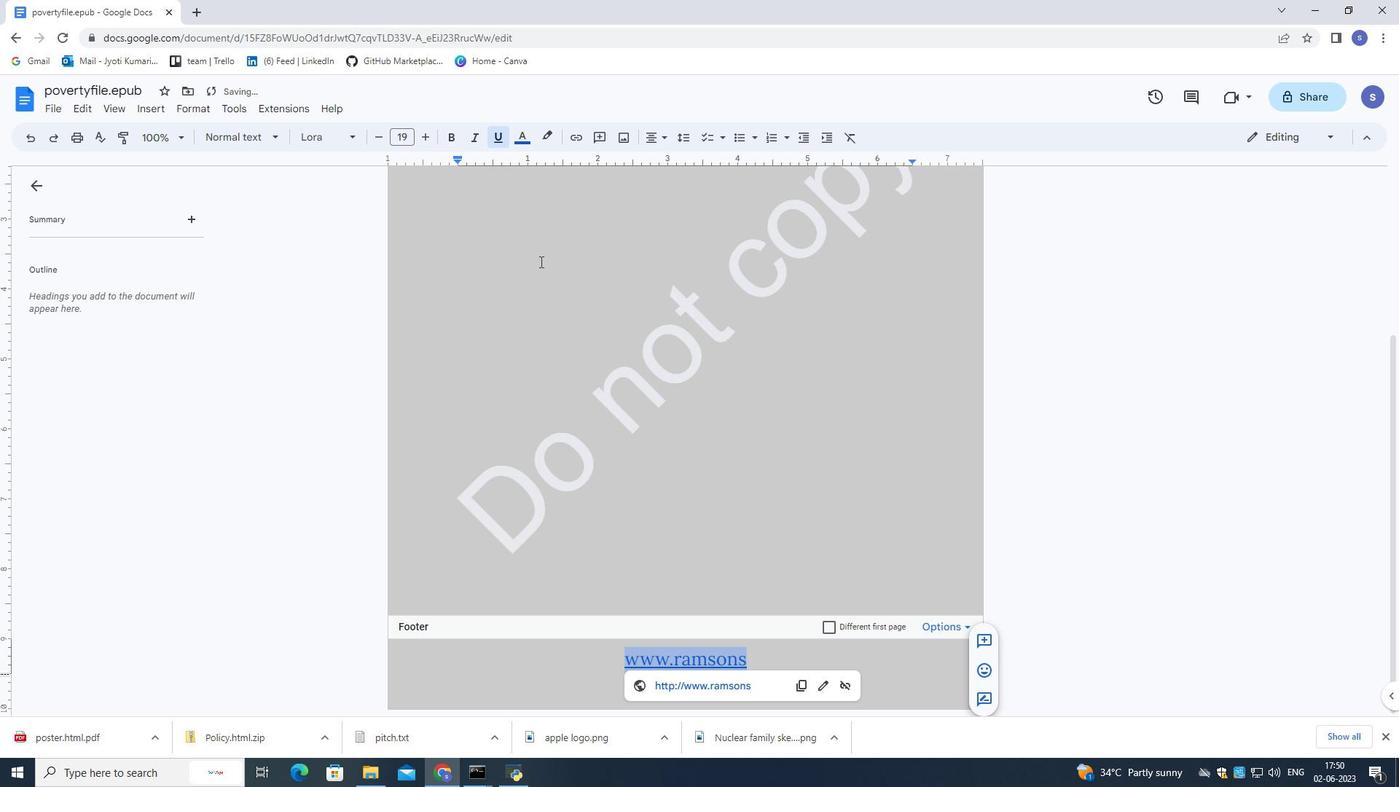 
Action: Mouse pressed left at (610, 301)
Screenshot: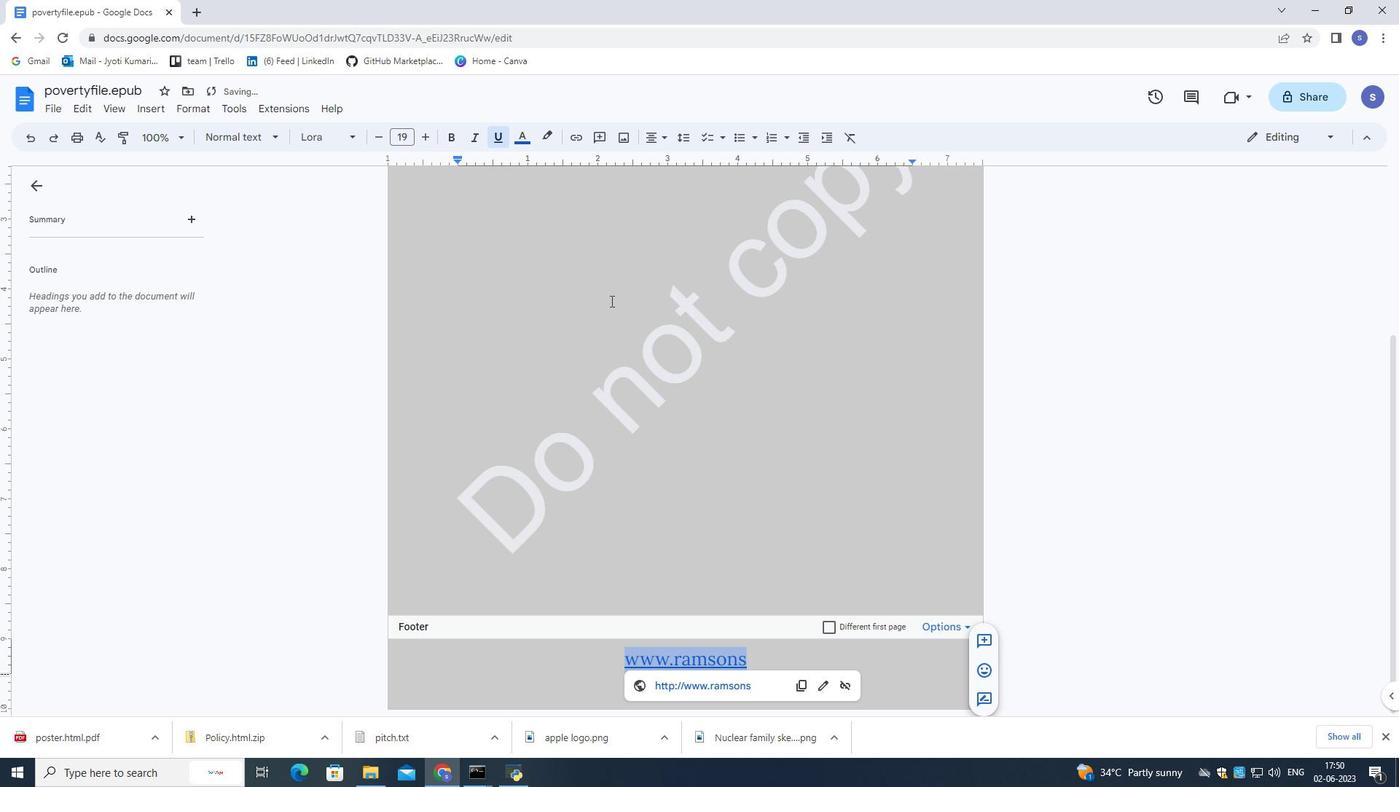 
Action: Mouse moved to (611, 301)
Screenshot: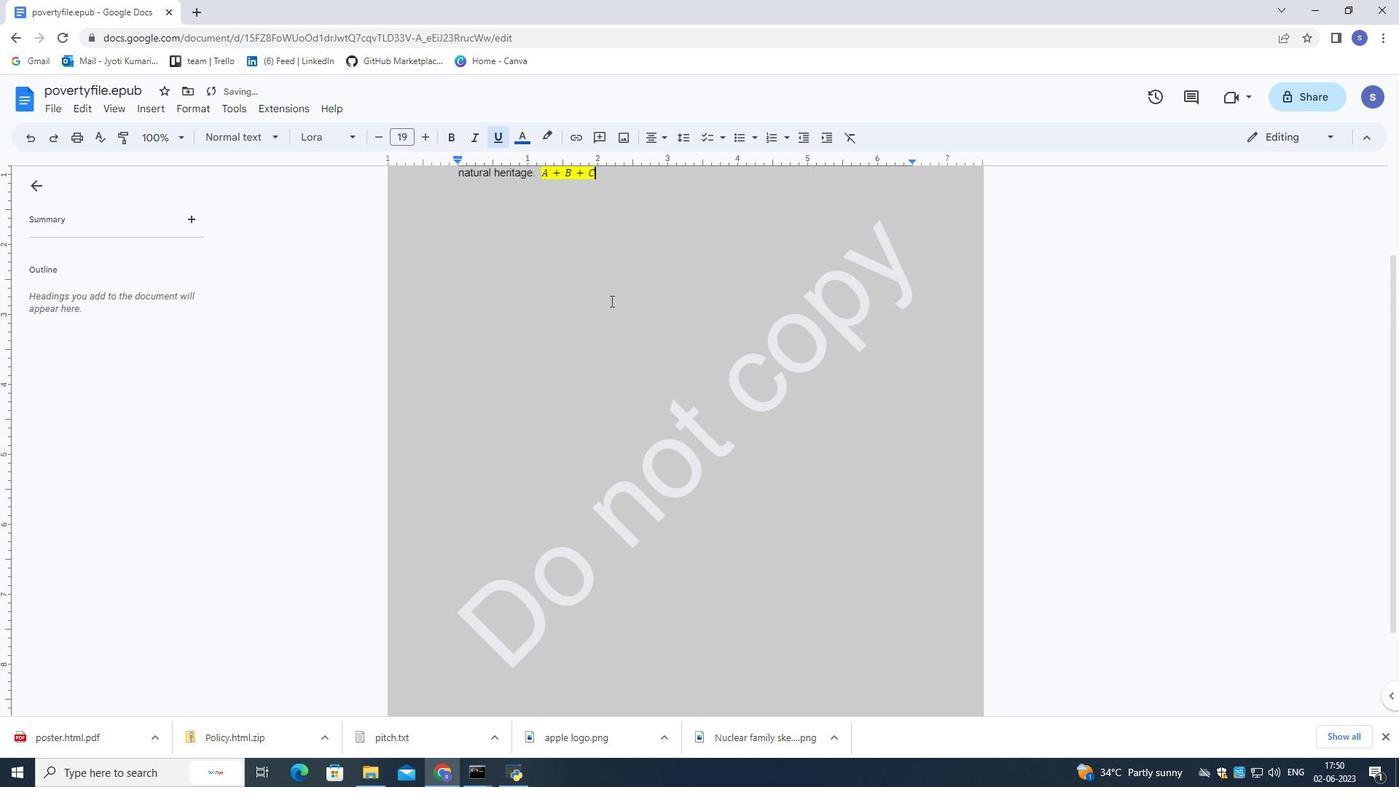 
Action: Mouse scrolled (611, 301) with delta (0, 0)
Screenshot: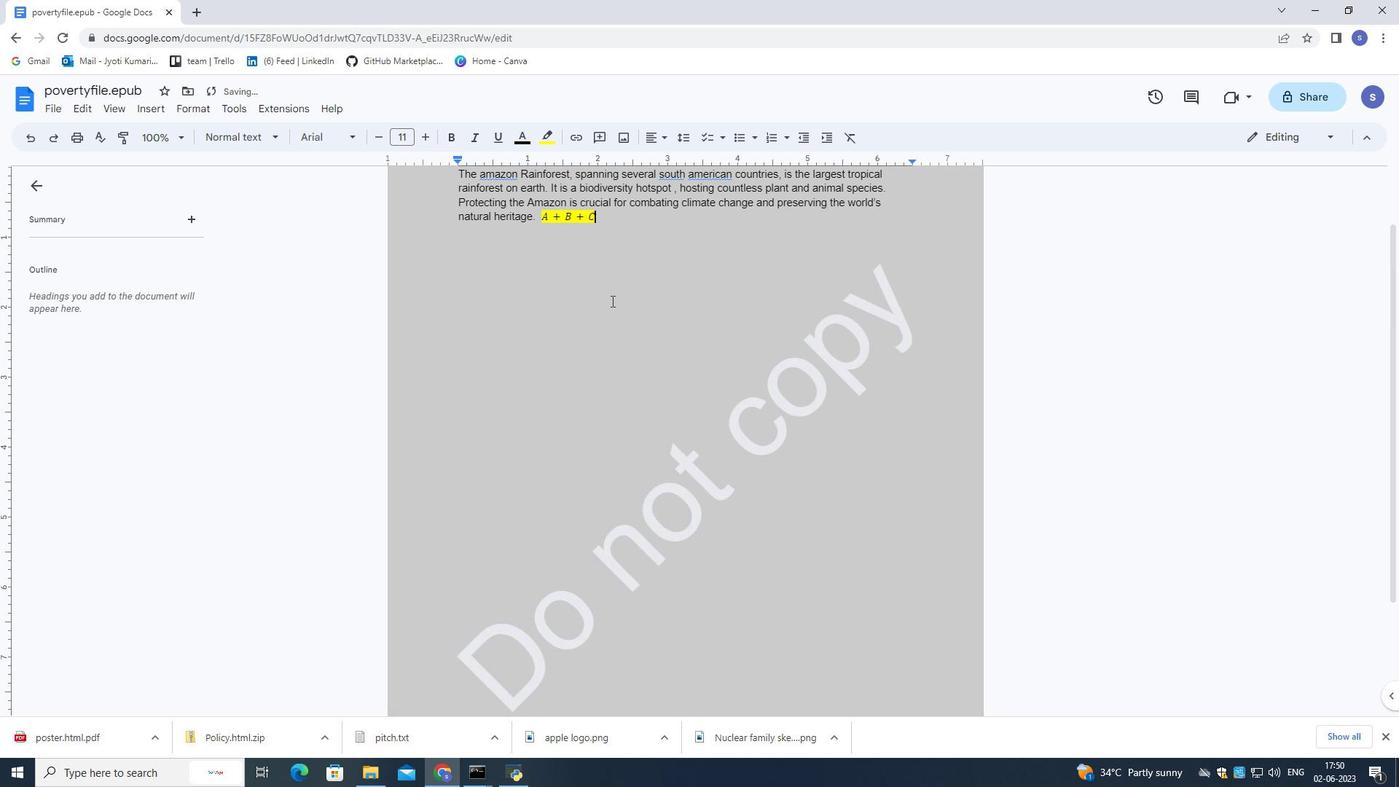 
Action: Mouse scrolled (611, 301) with delta (0, 0)
Screenshot: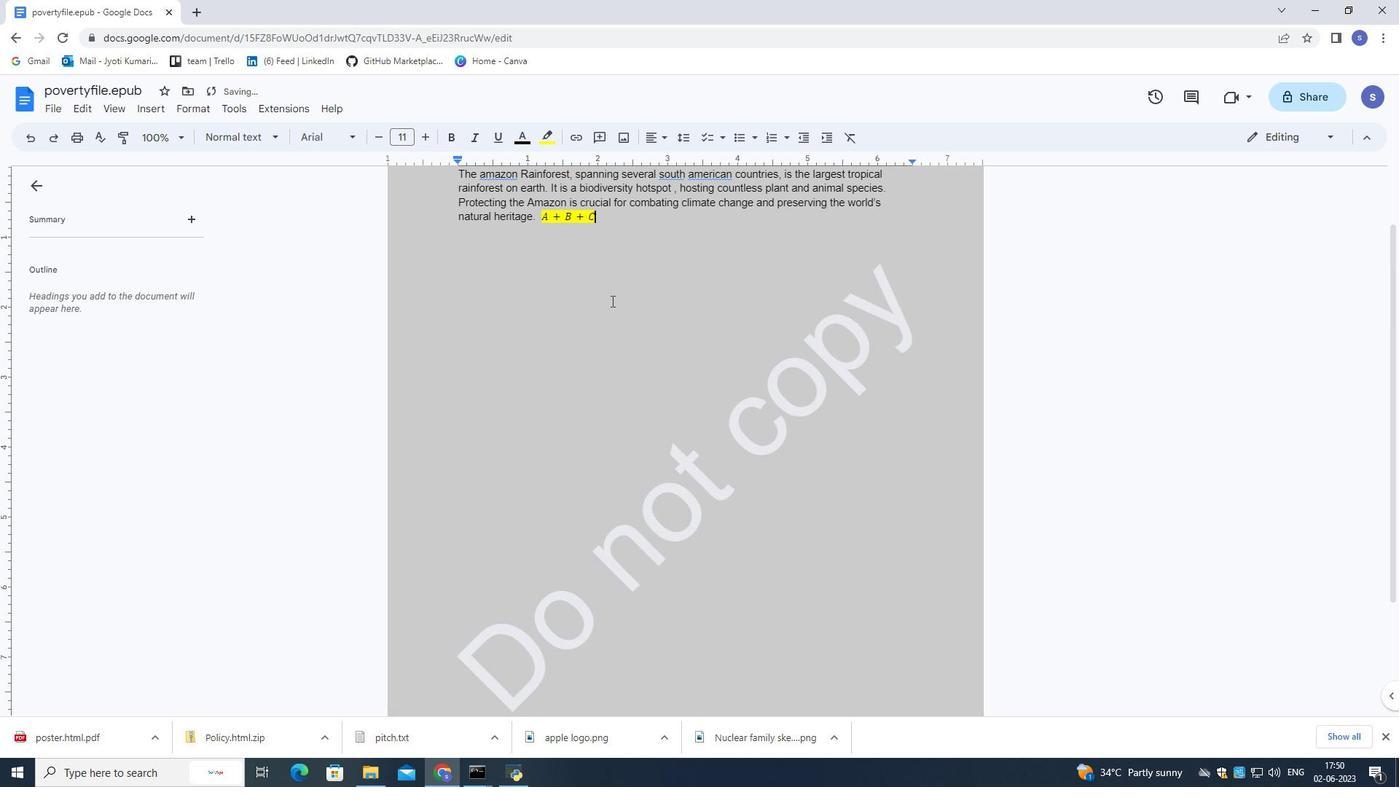 
Action: Mouse scrolled (611, 301) with delta (0, 0)
Screenshot: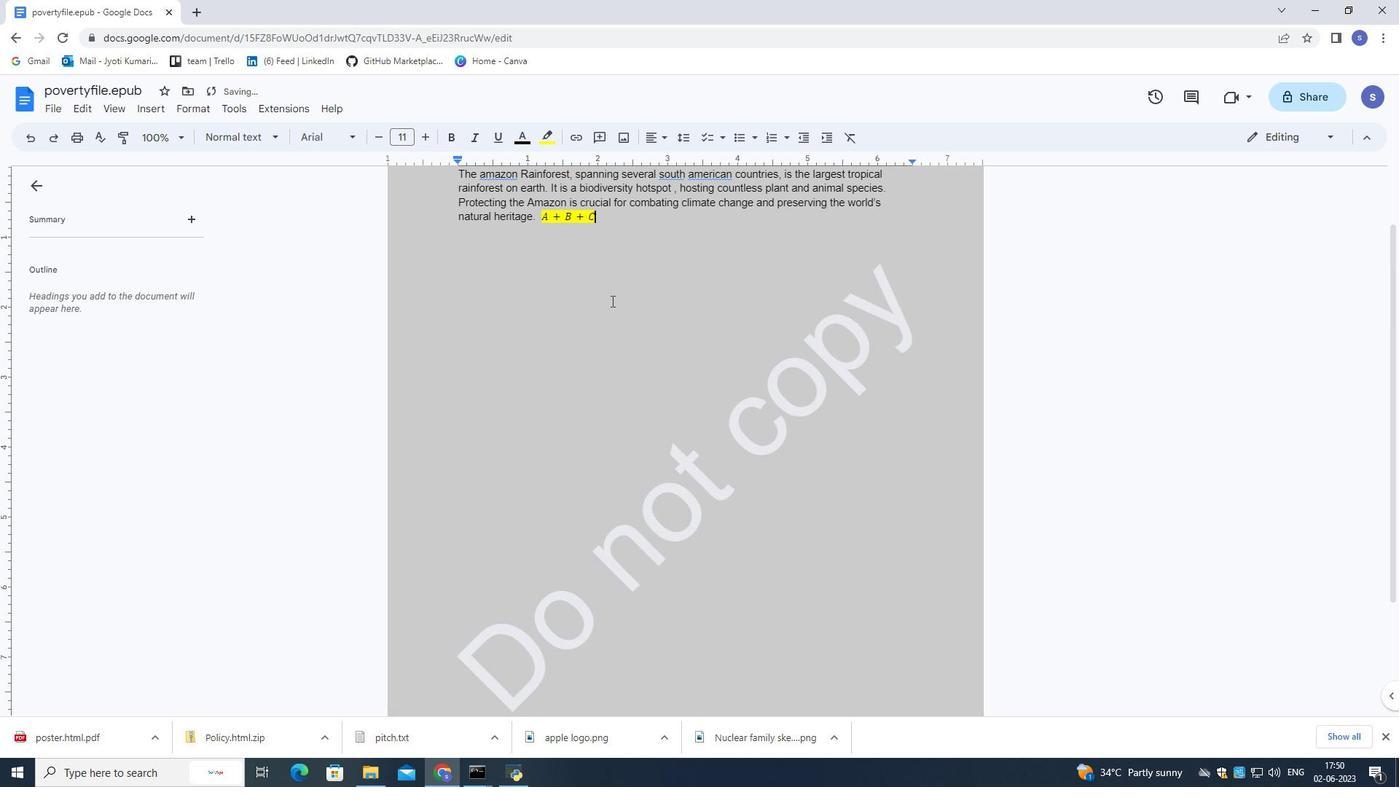 
Action: Mouse scrolled (611, 301) with delta (0, 0)
Screenshot: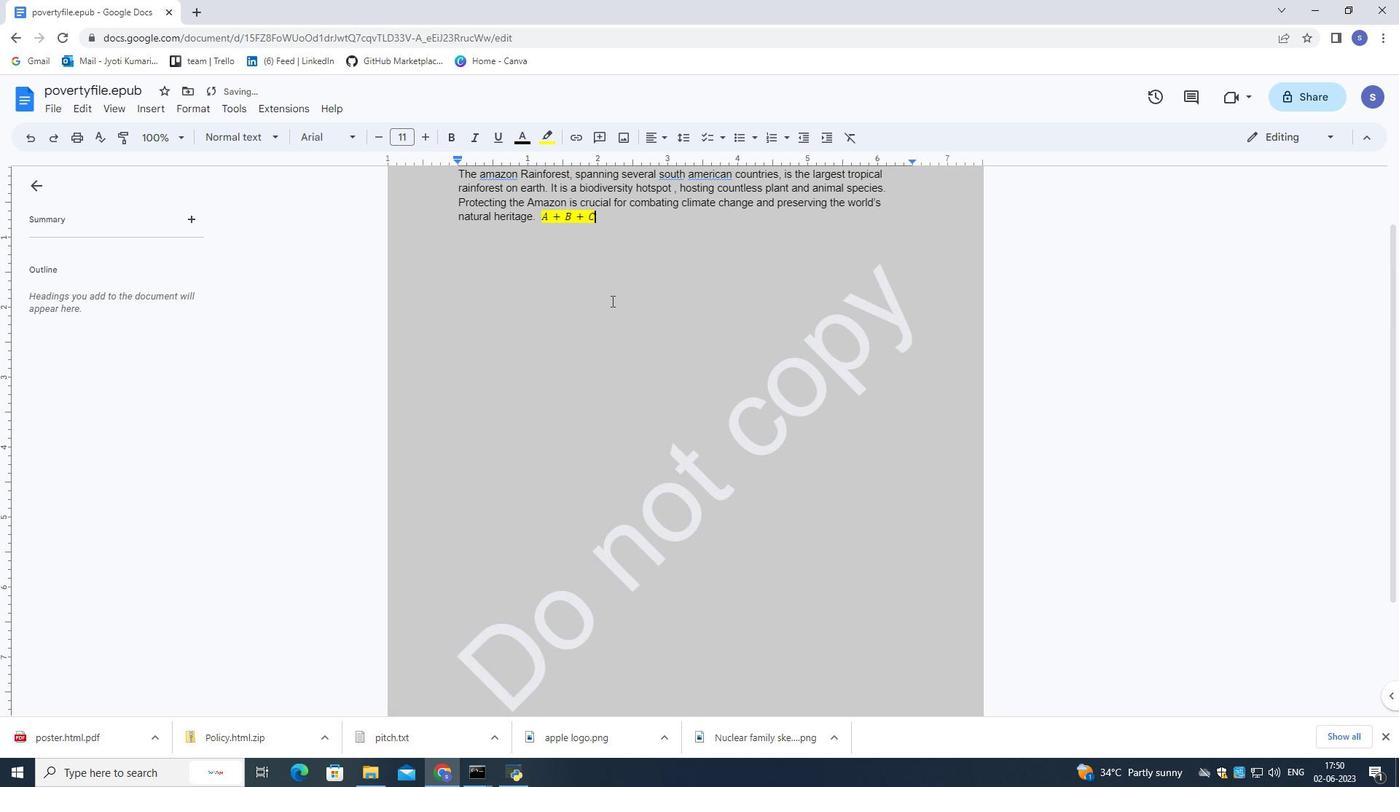 
Action: Mouse moved to (611, 298)
Screenshot: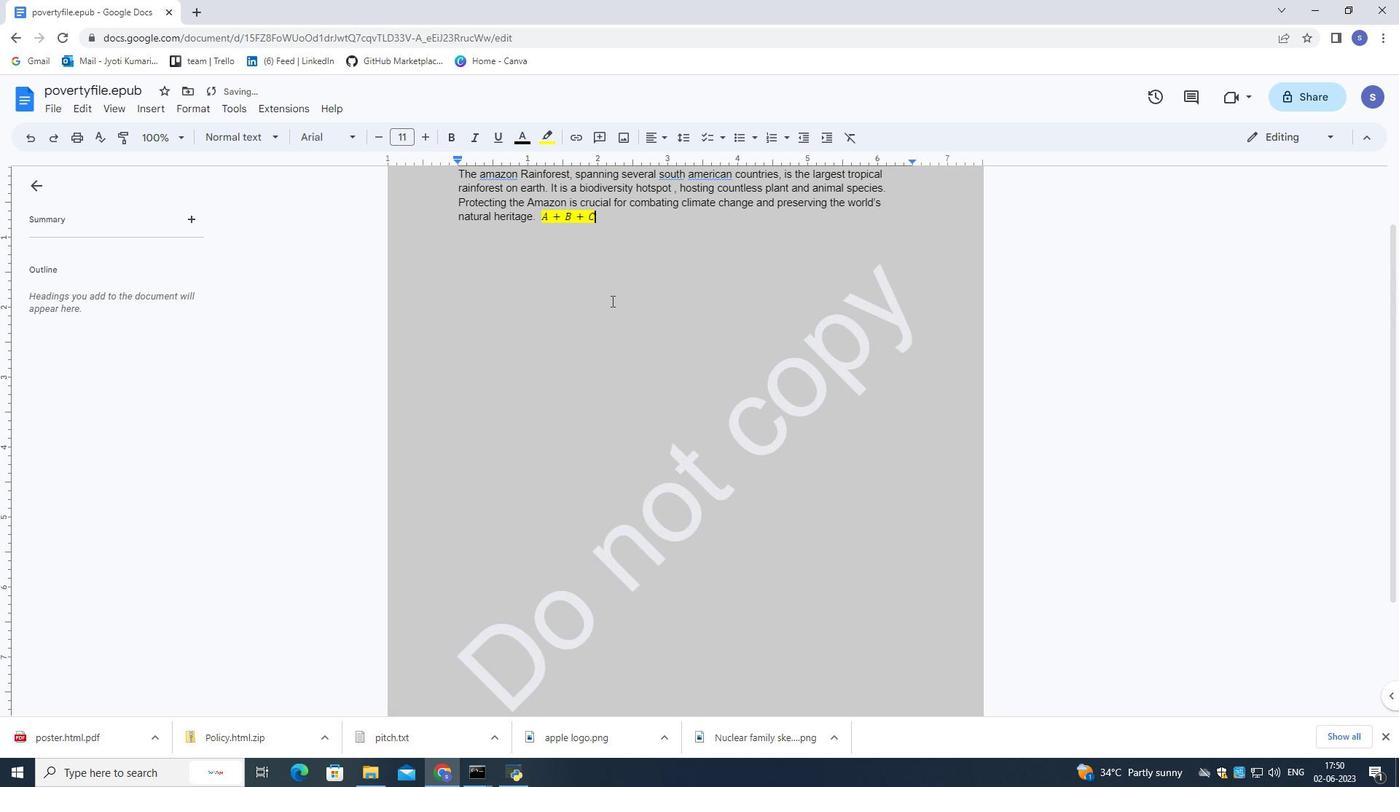 
Action: Mouse scrolled (611, 299) with delta (0, 0)
Screenshot: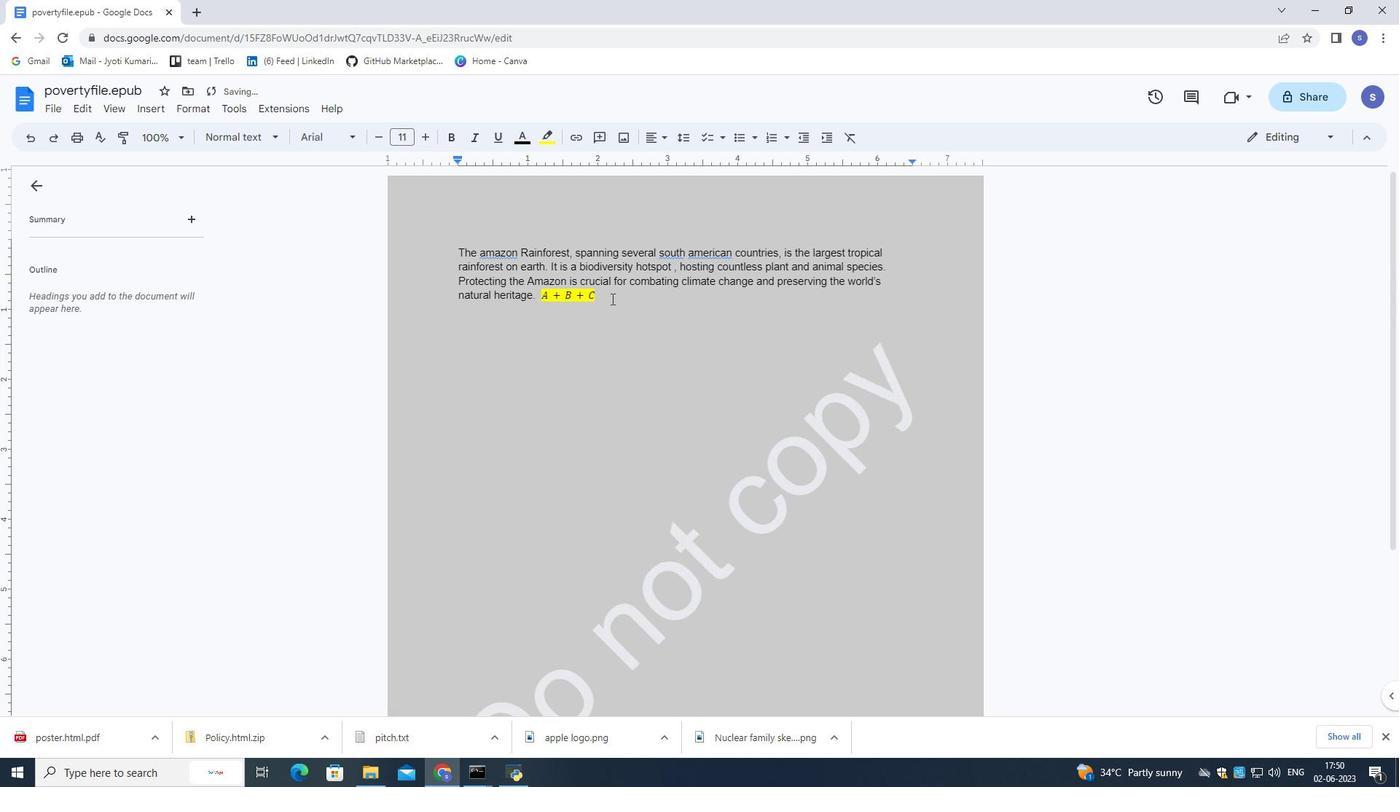 
Action: Mouse scrolled (611, 299) with delta (0, 0)
Screenshot: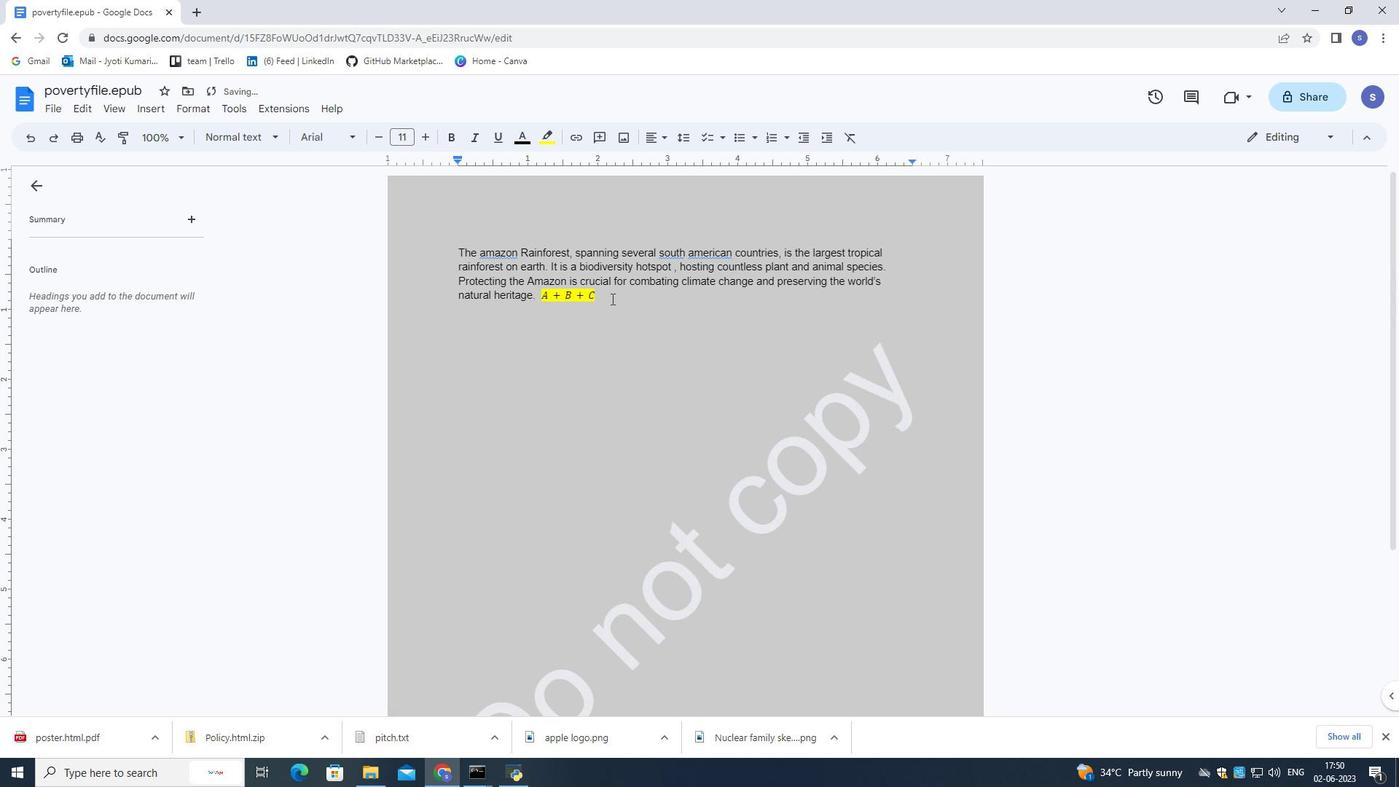 
Action: Mouse moved to (611, 295)
Screenshot: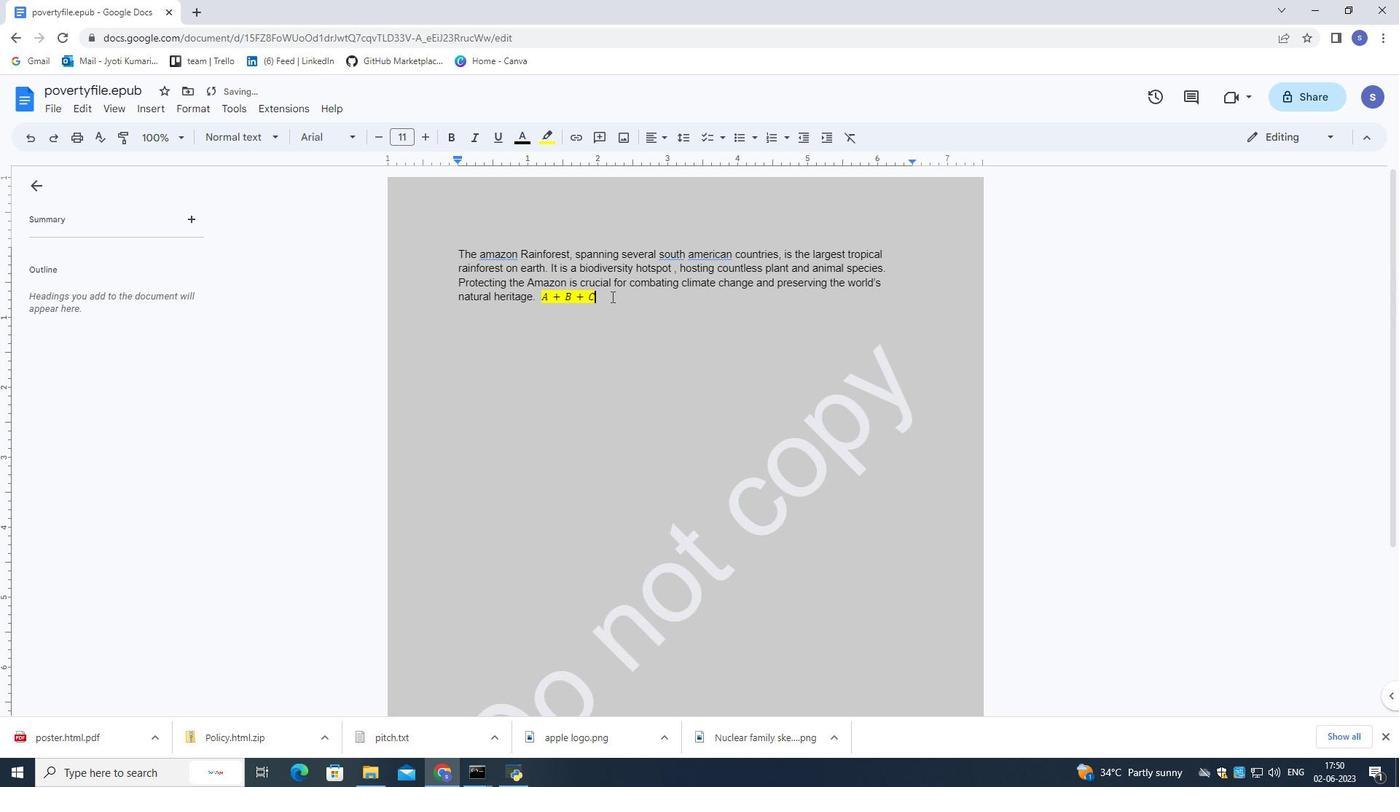 
